 Task: Sculpt a Character.
Action: Mouse moved to (195, 202)
Screenshot: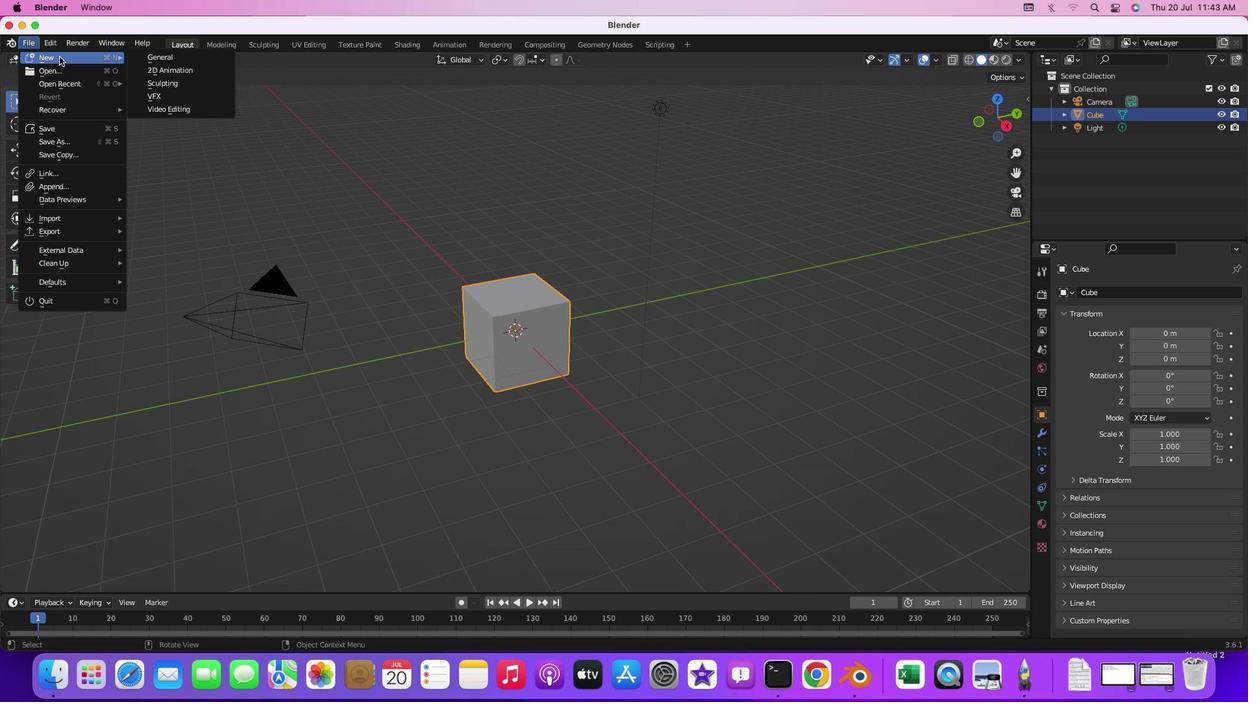 
Action: Mouse pressed left at (195, 202)
Screenshot: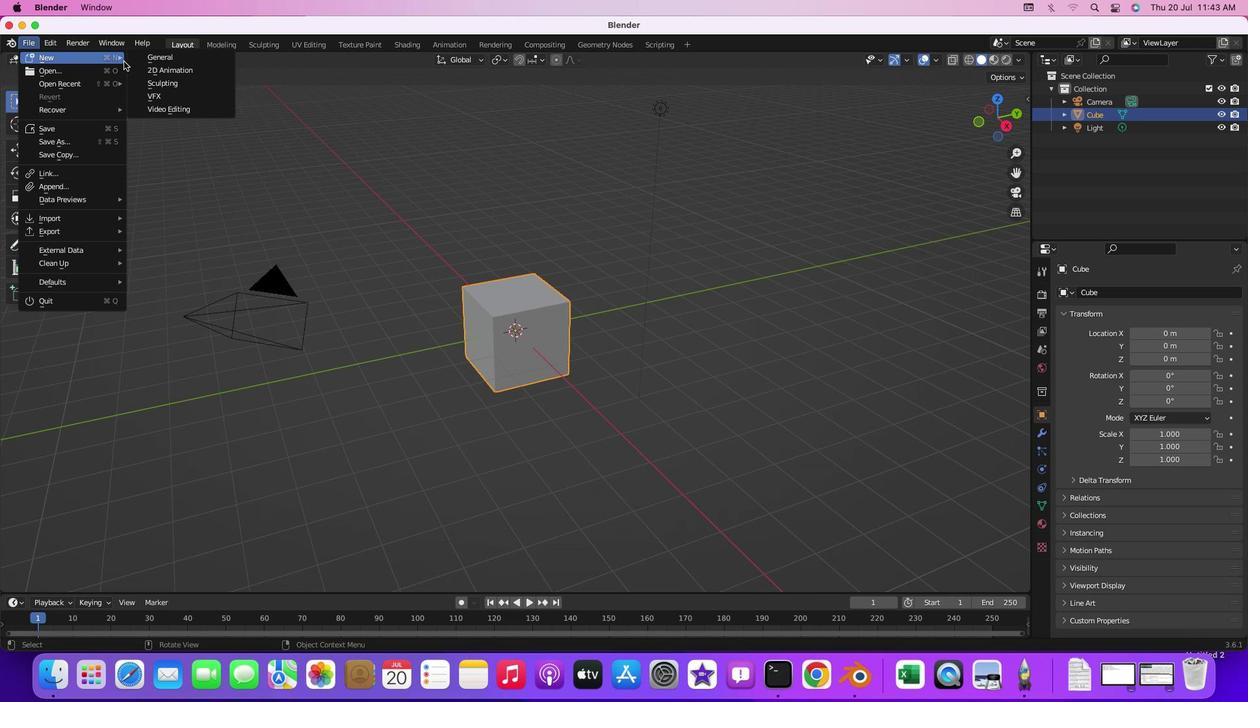 
Action: Mouse moved to (195, 203)
Screenshot: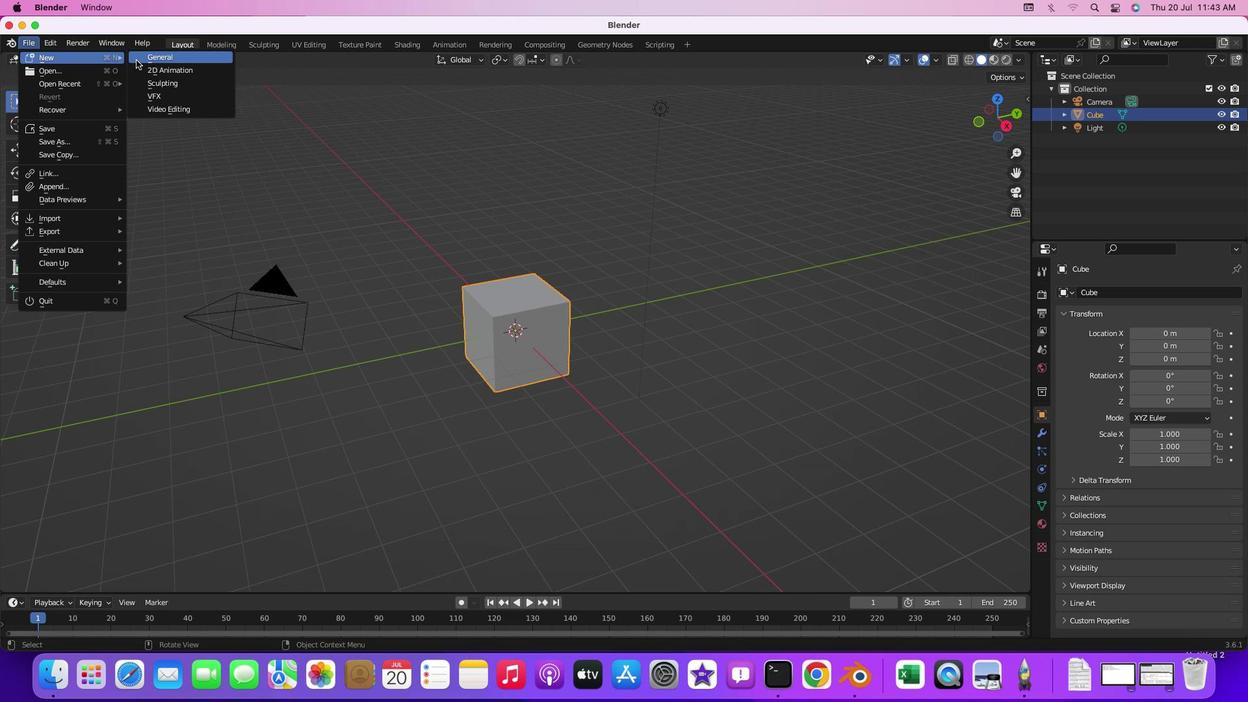 
Action: Mouse pressed left at (195, 203)
Screenshot: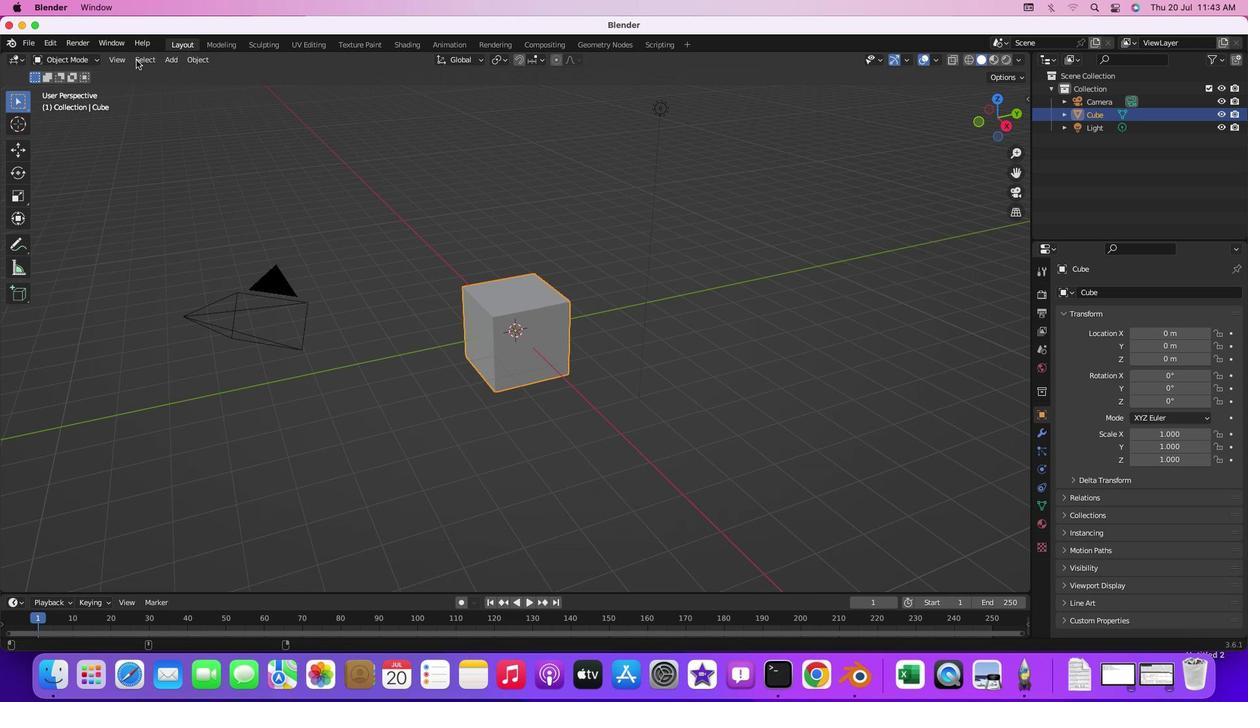 
Action: Mouse moved to (180, 201)
Screenshot: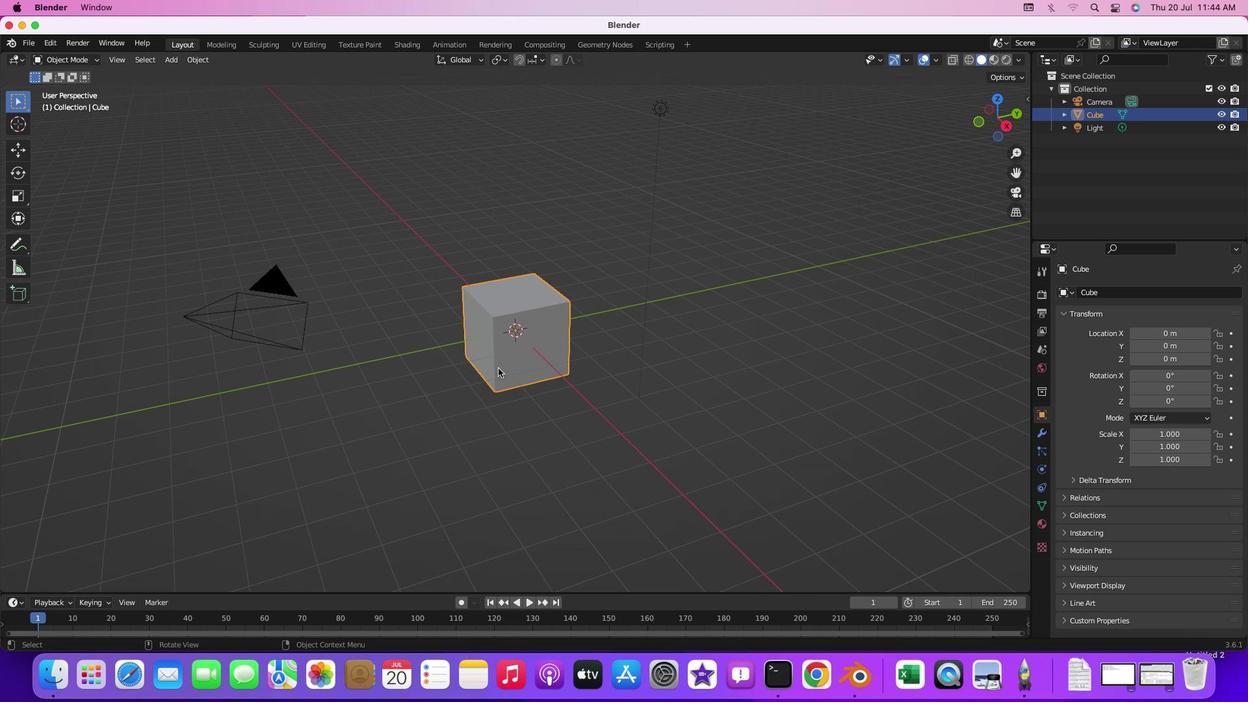 
Action: Mouse pressed left at (180, 201)
Screenshot: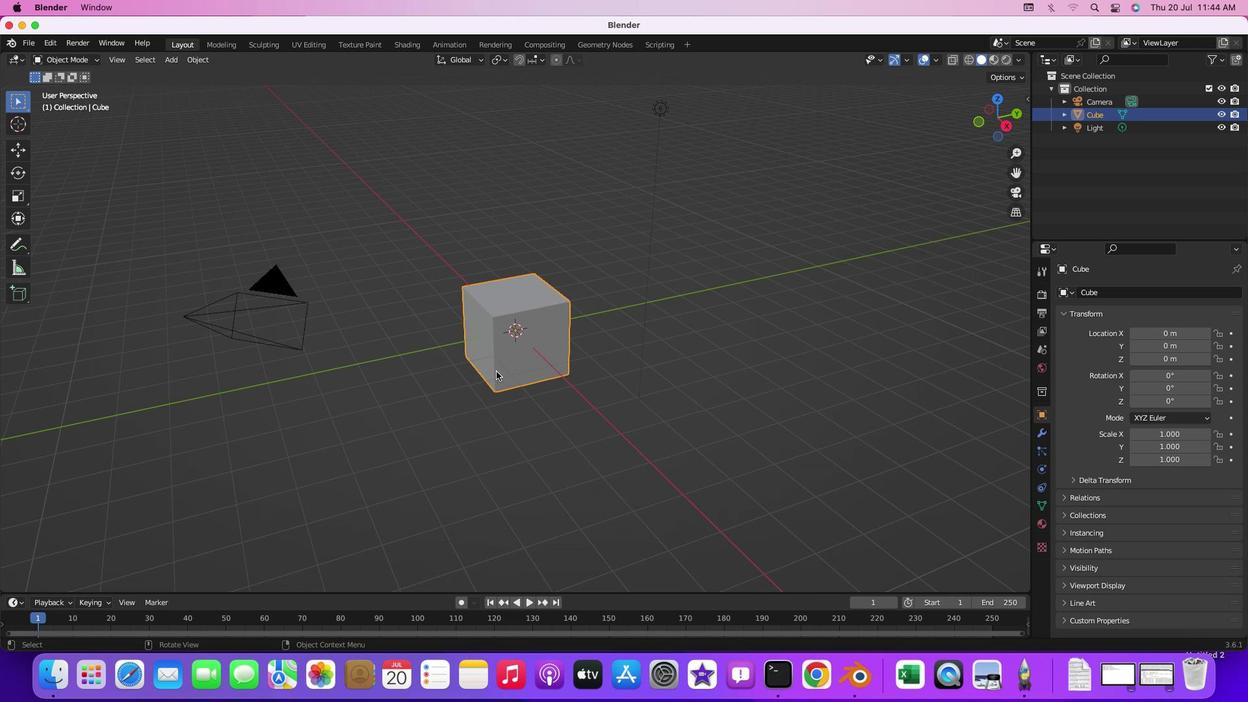 
Action: Mouse moved to (132, 158)
Screenshot: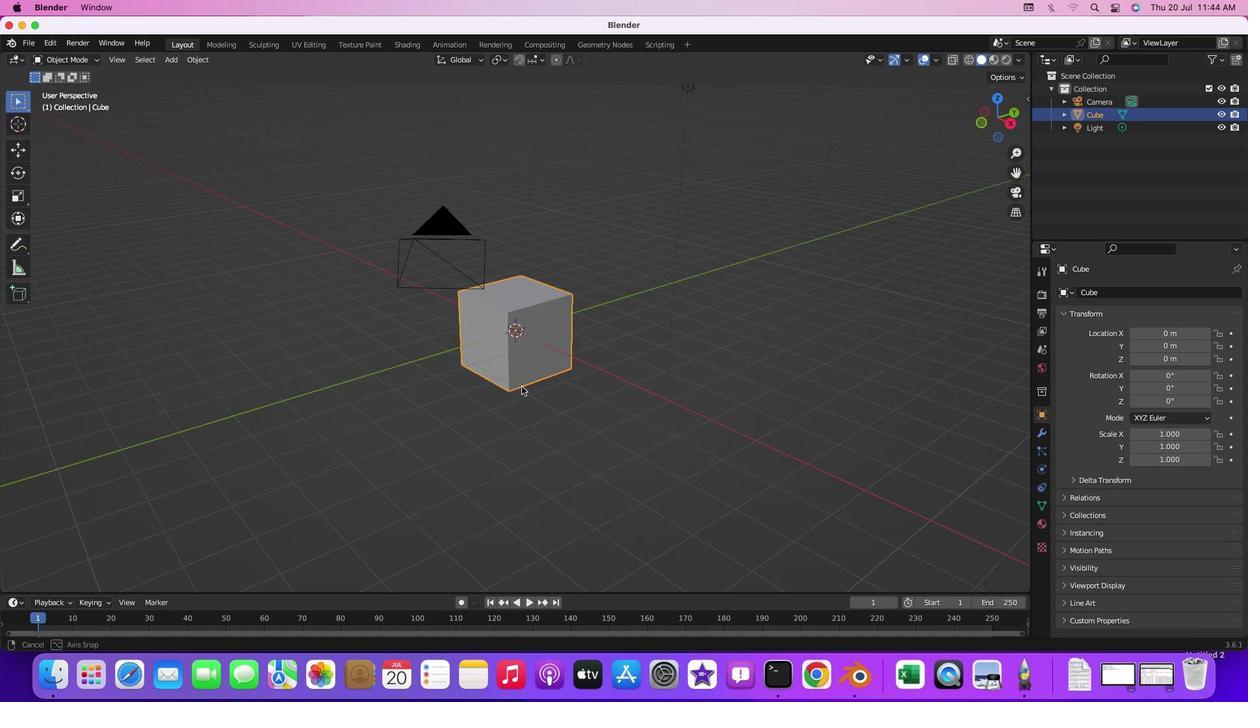 
Action: Mouse pressed middle at (132, 158)
Screenshot: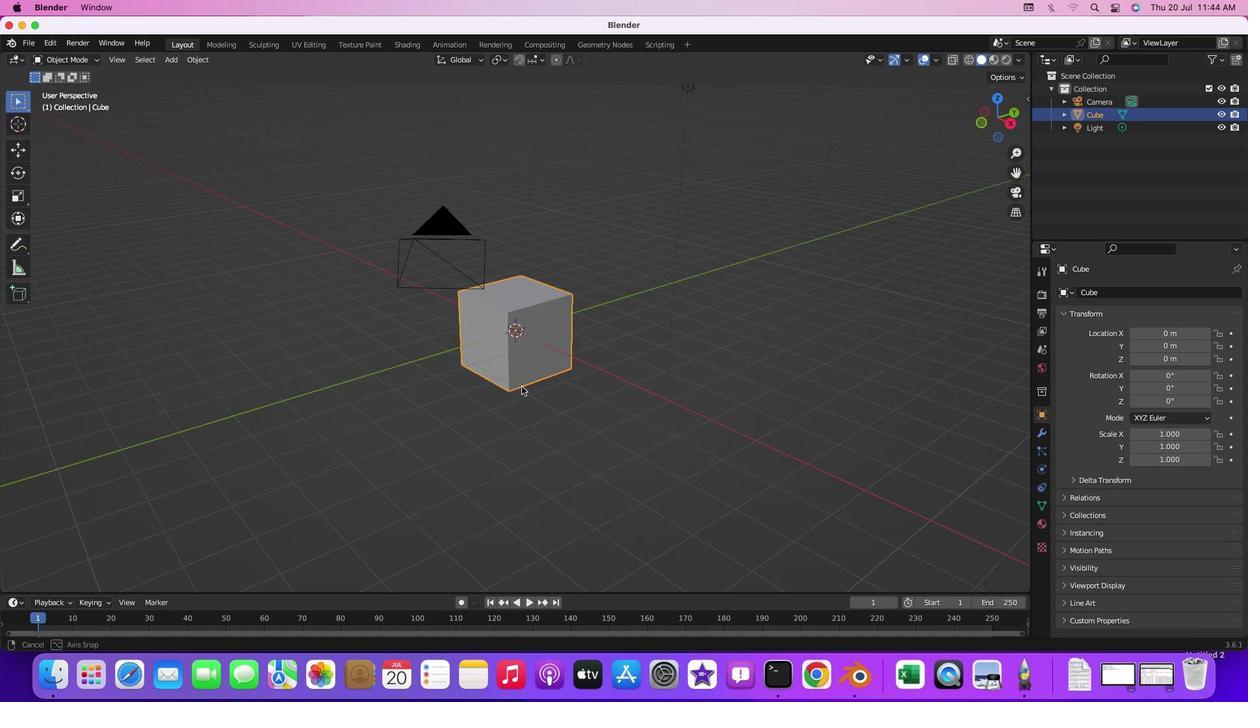 
Action: Mouse moved to (120, 158)
Screenshot: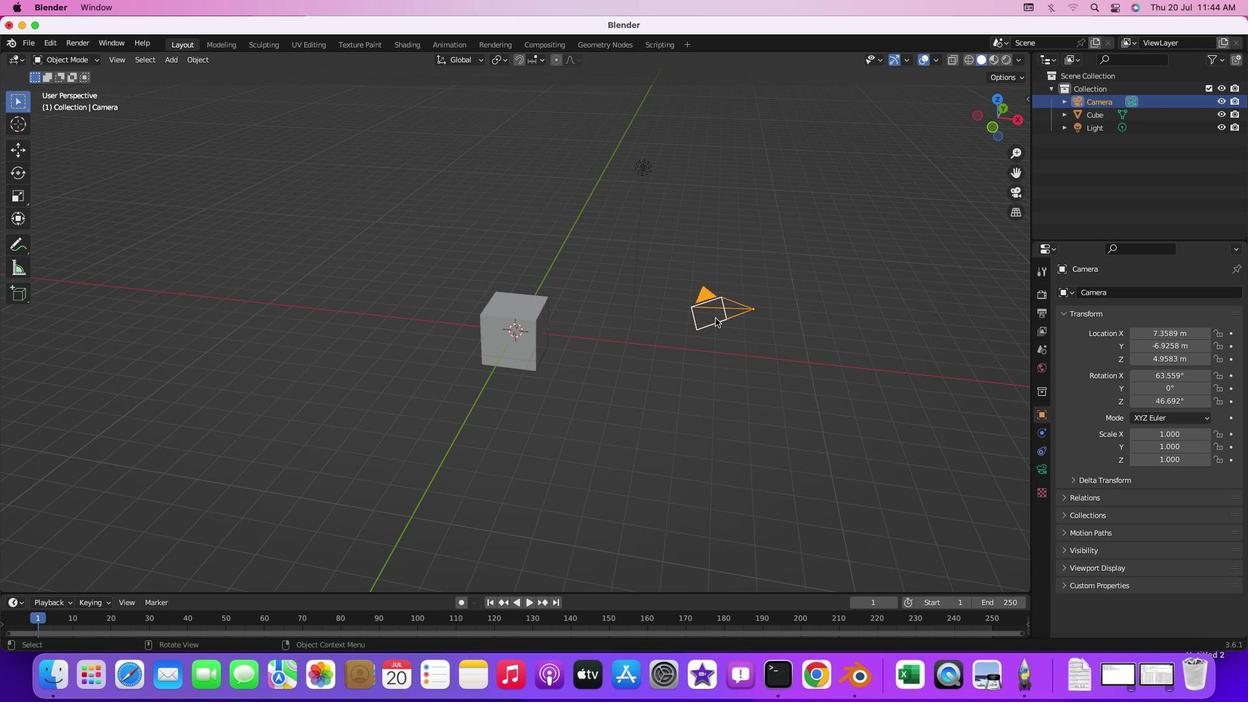 
Action: Mouse scrolled (120, 158) with delta (199, 209)
Screenshot: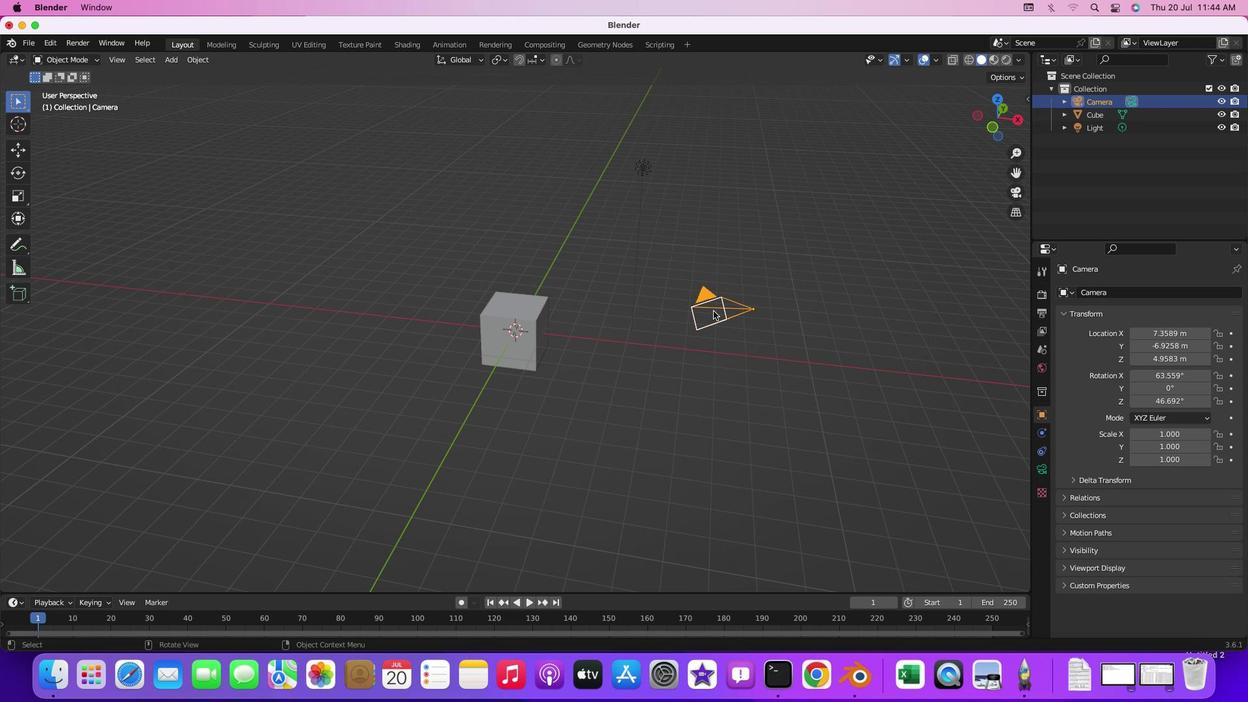 
Action: Mouse scrolled (120, 158) with delta (199, 209)
Screenshot: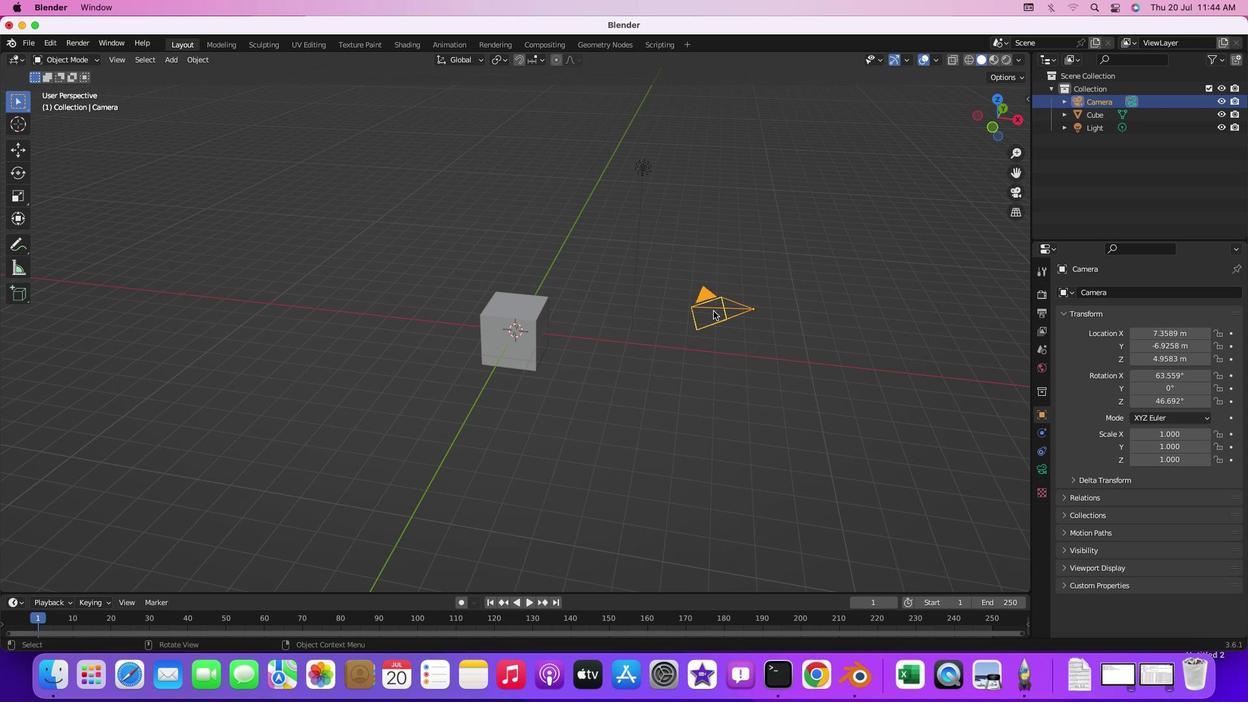 
Action: Mouse moved to (100, 167)
Screenshot: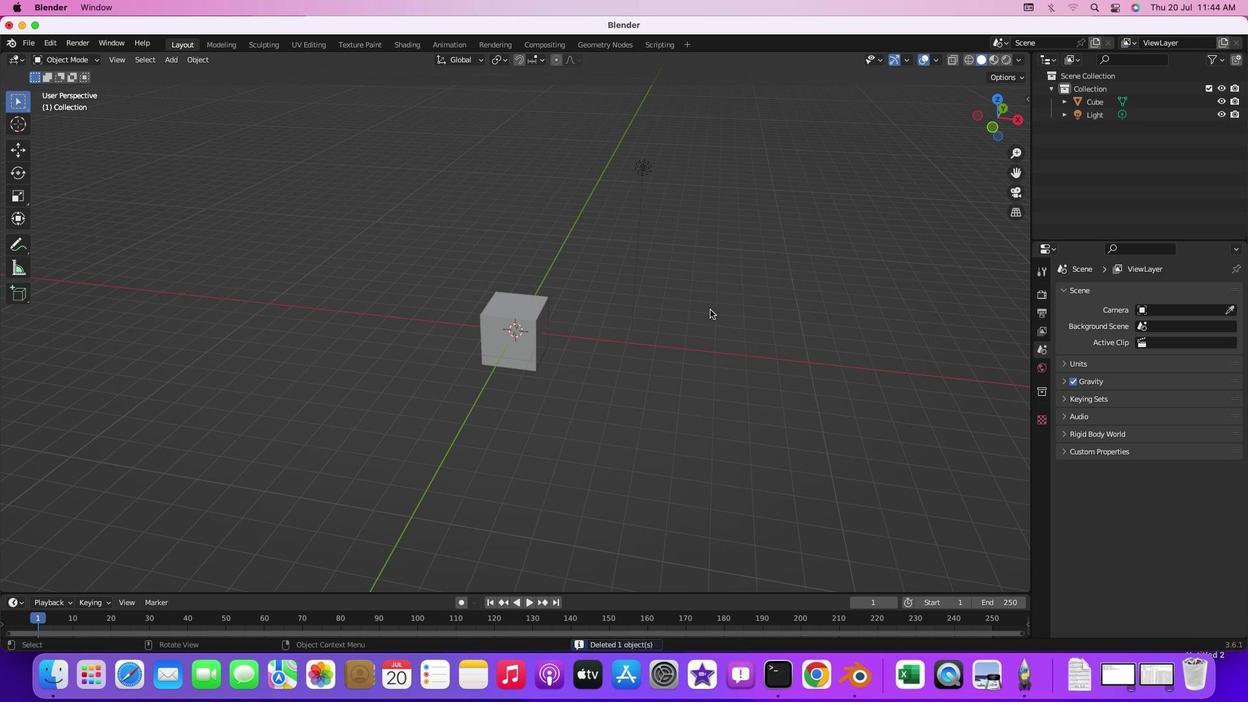 
Action: Mouse pressed left at (100, 167)
Screenshot: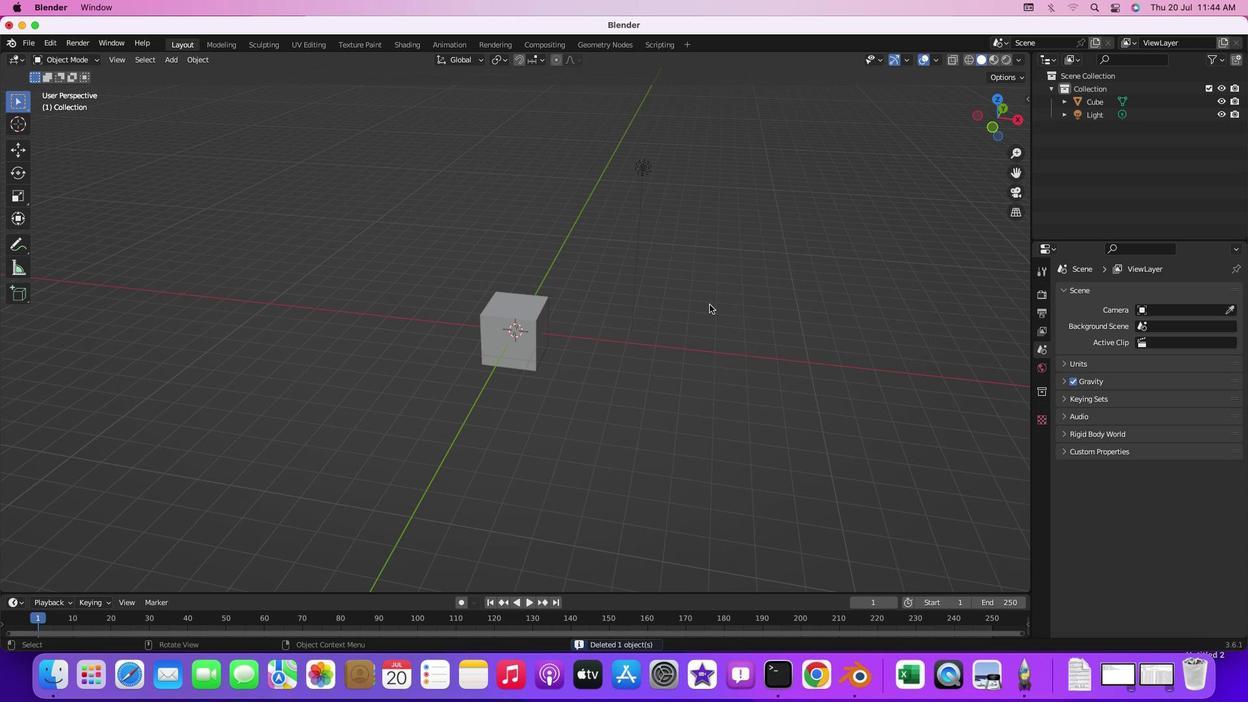 
Action: Mouse moved to (100, 169)
Screenshot: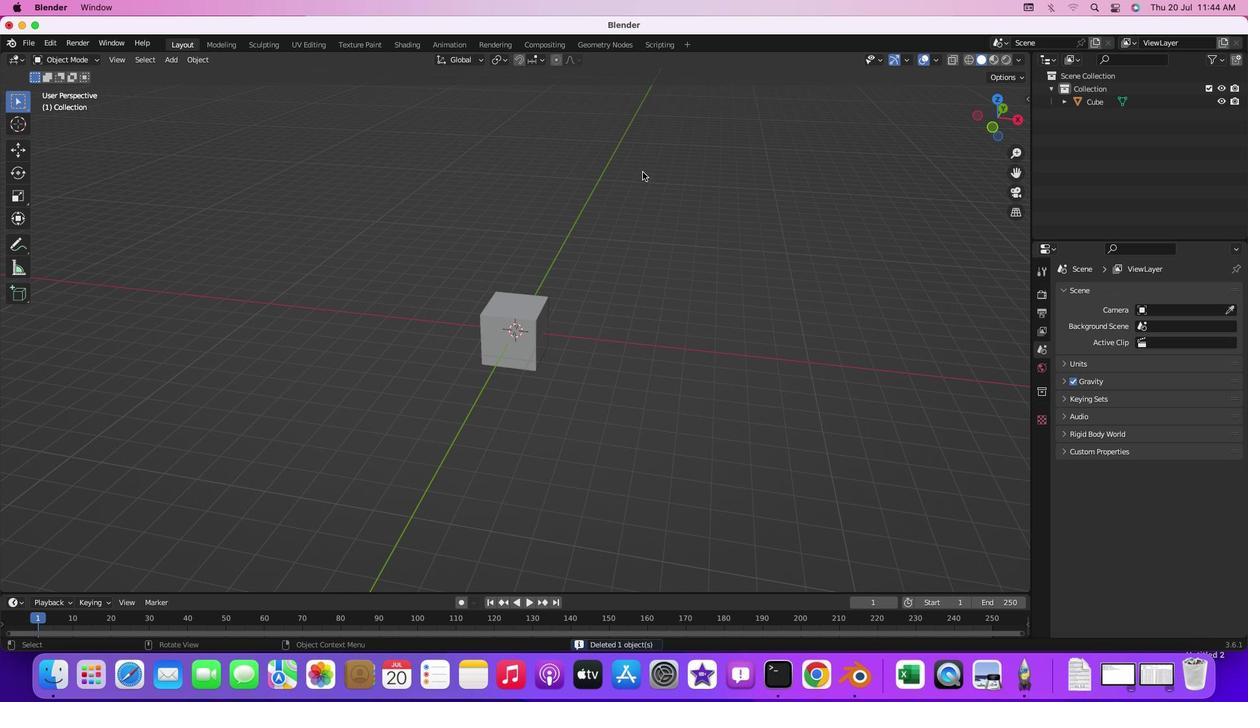 
Action: Key pressed Key.delete
Screenshot: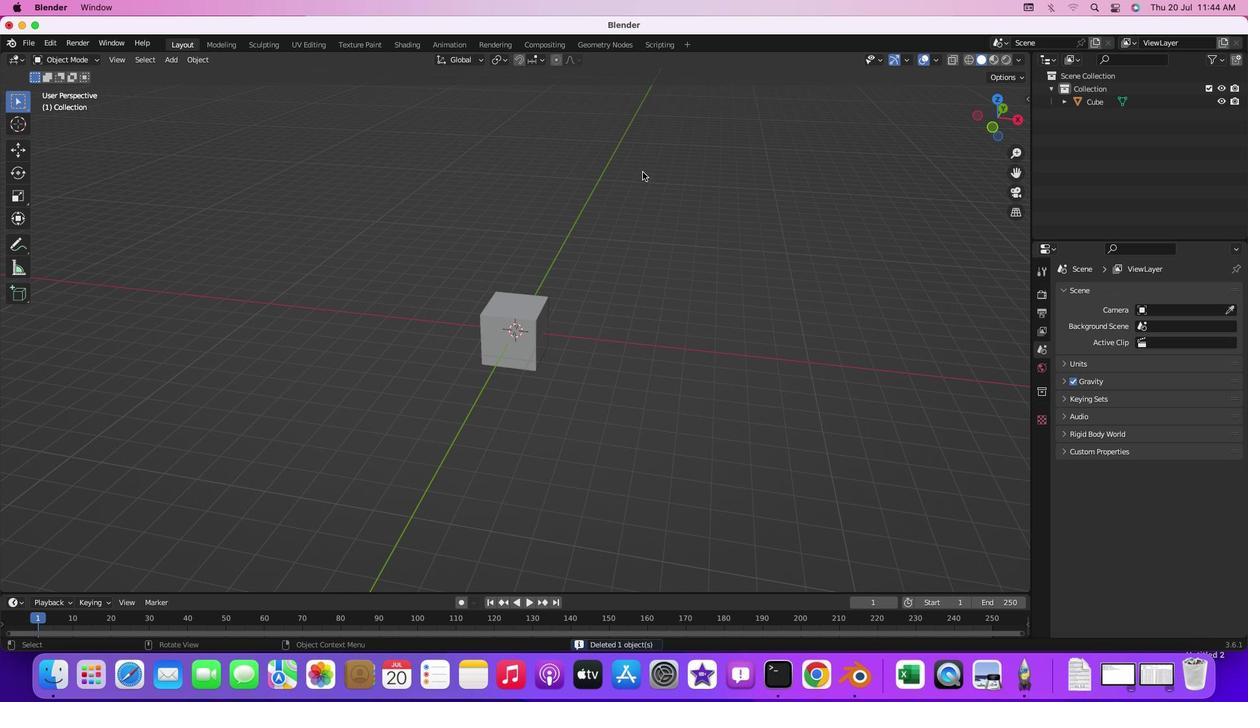 
Action: Mouse moved to (109, 187)
Screenshot: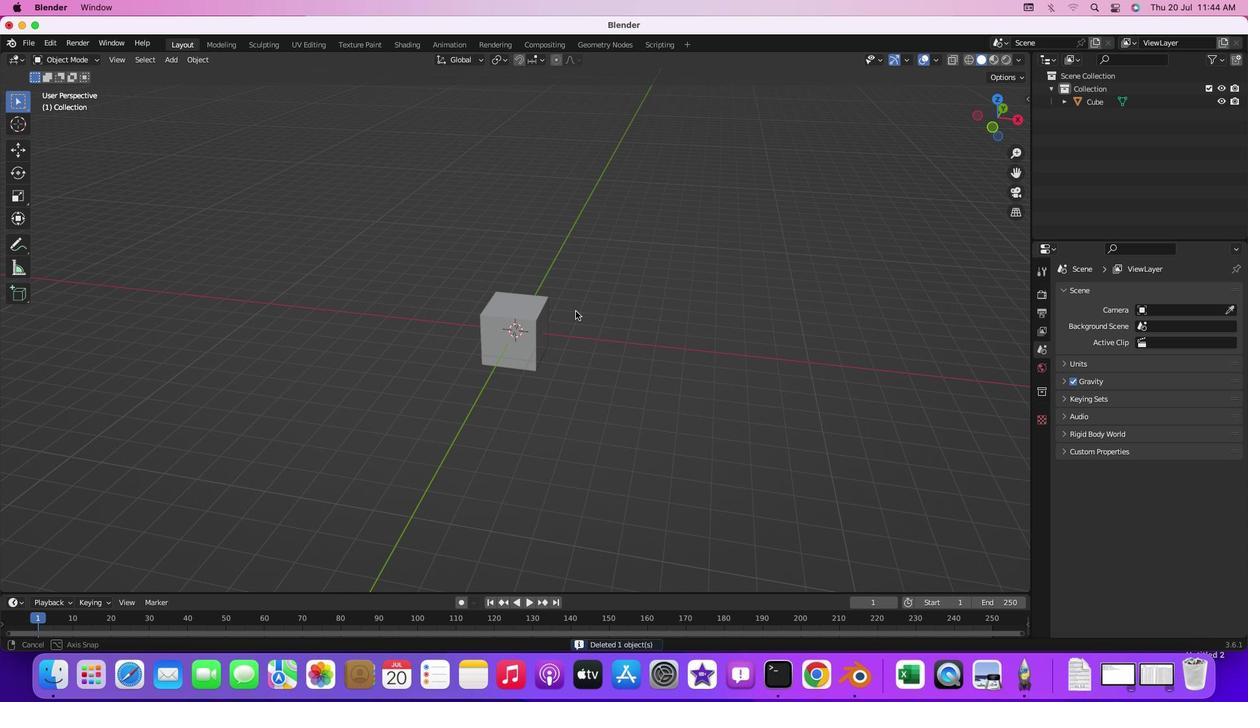 
Action: Mouse pressed left at (109, 187)
Screenshot: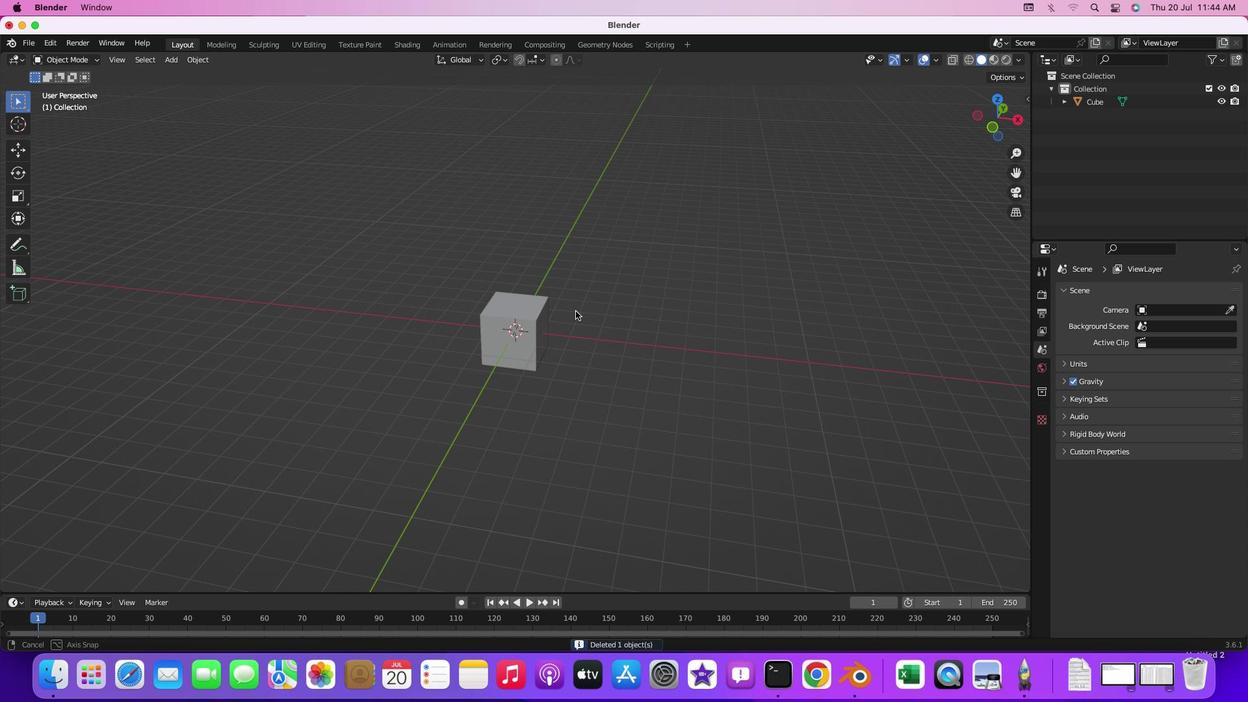 
Action: Key pressed Key.delete
Screenshot: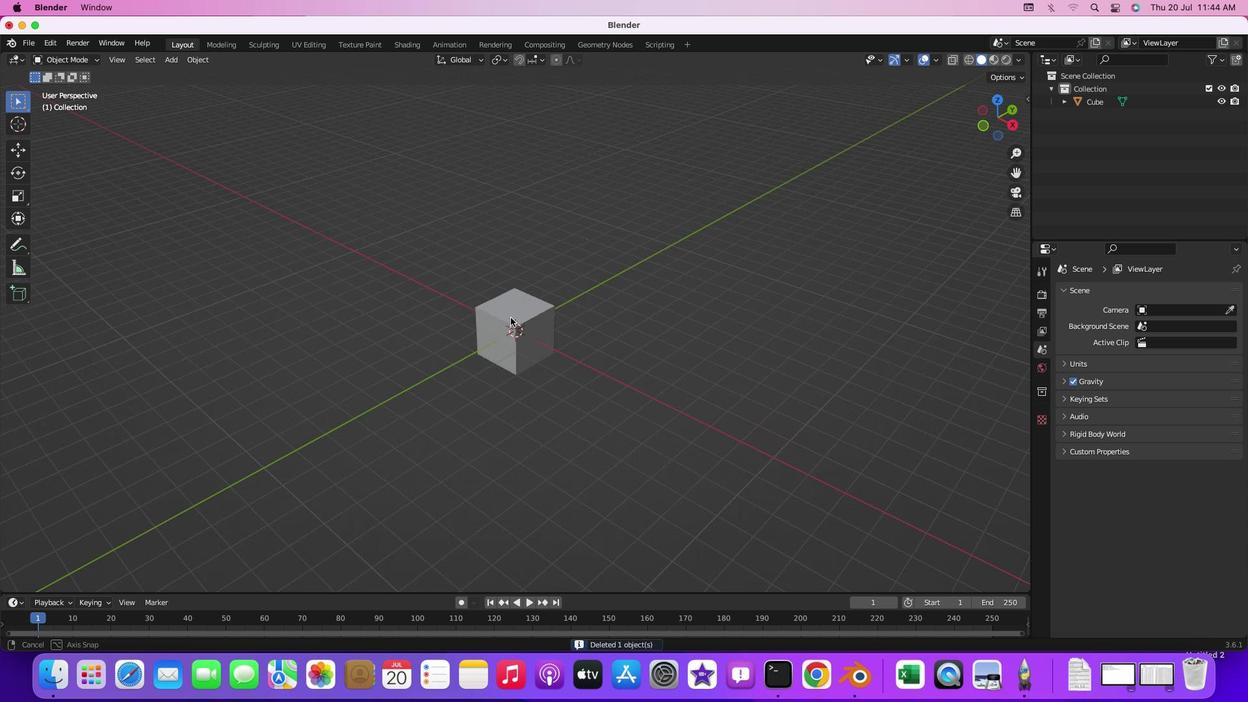 
Action: Mouse moved to (119, 169)
Screenshot: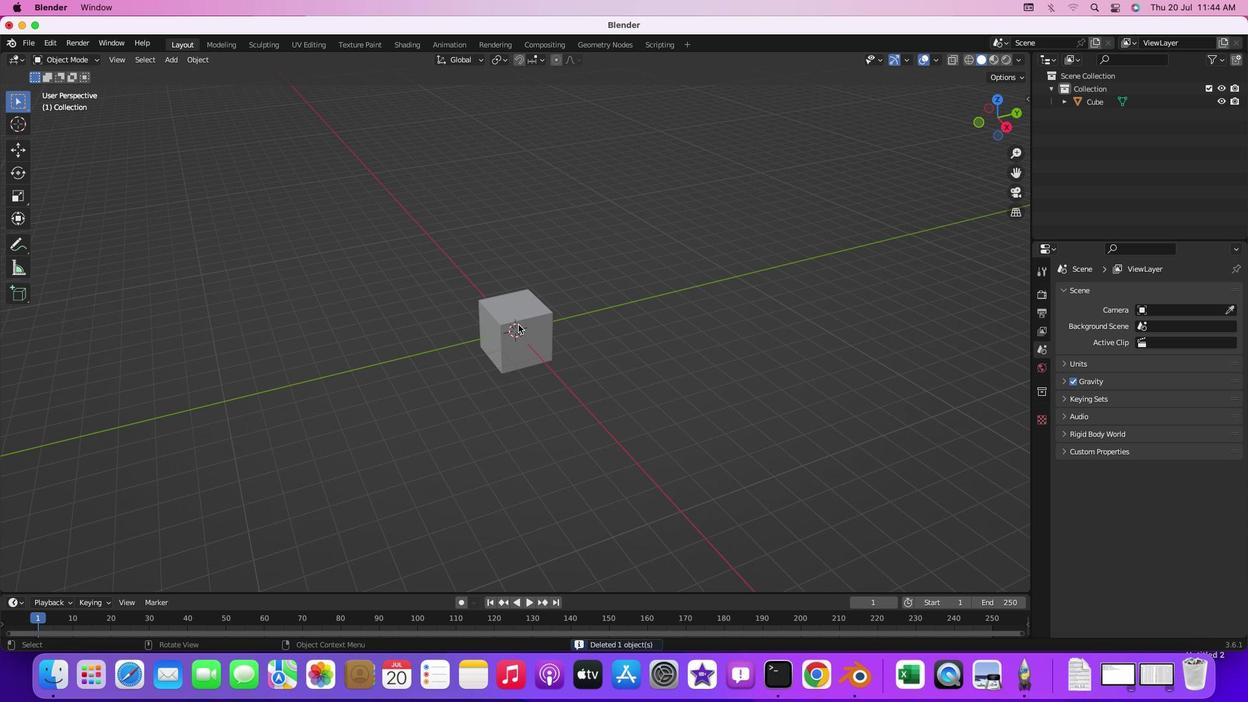 
Action: Mouse pressed middle at (119, 169)
Screenshot: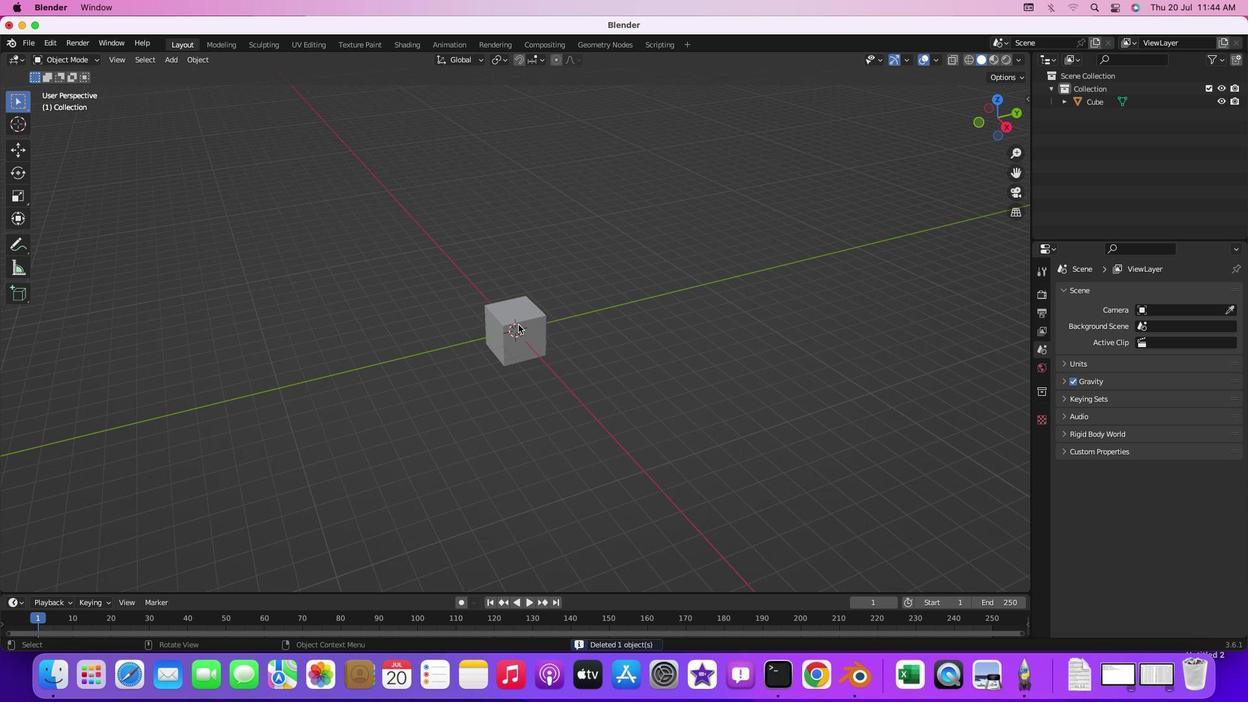 
Action: Mouse moved to (127, 167)
Screenshot: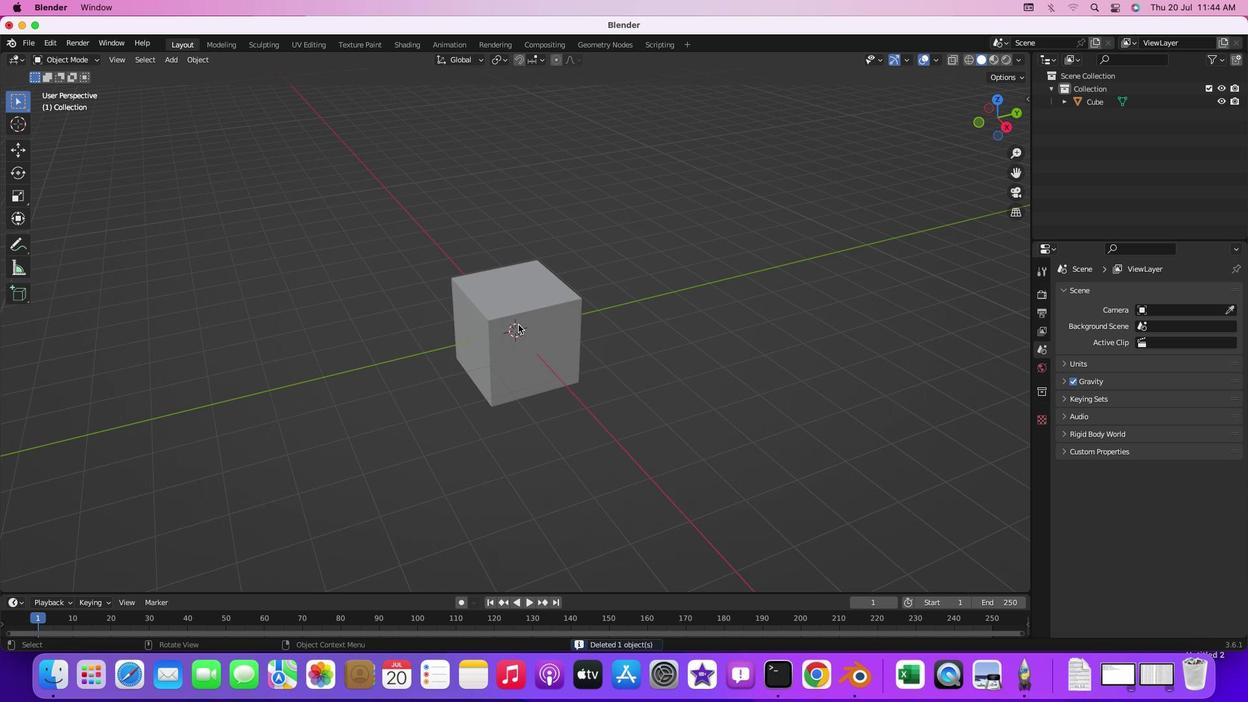 
Action: Mouse scrolled (127, 167) with delta (199, 209)
Screenshot: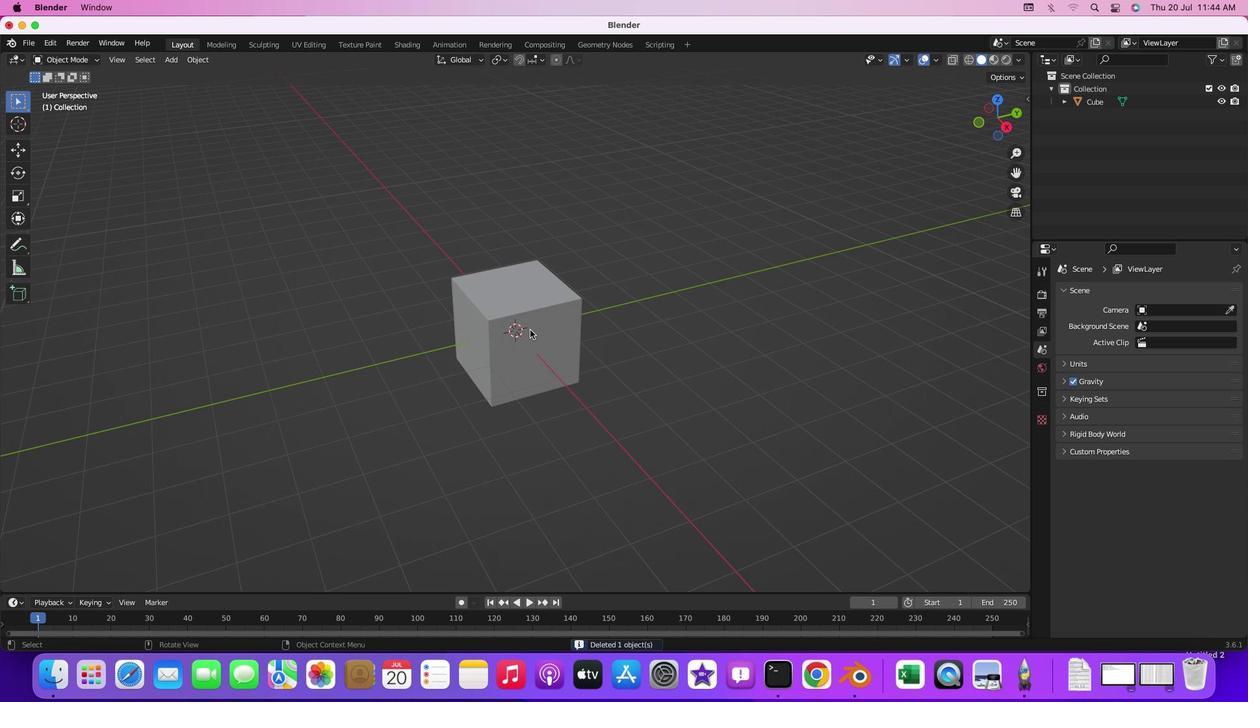 
Action: Mouse scrolled (127, 167) with delta (199, 209)
Screenshot: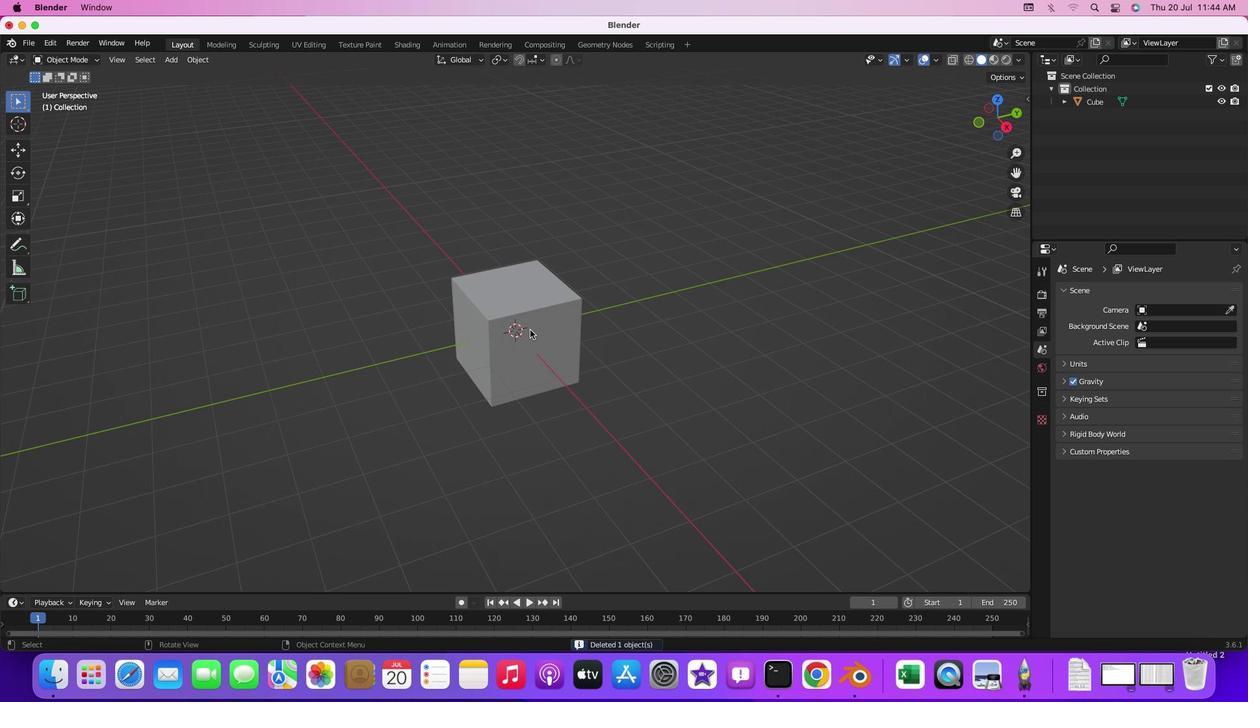 
Action: Mouse scrolled (127, 167) with delta (199, 209)
Screenshot: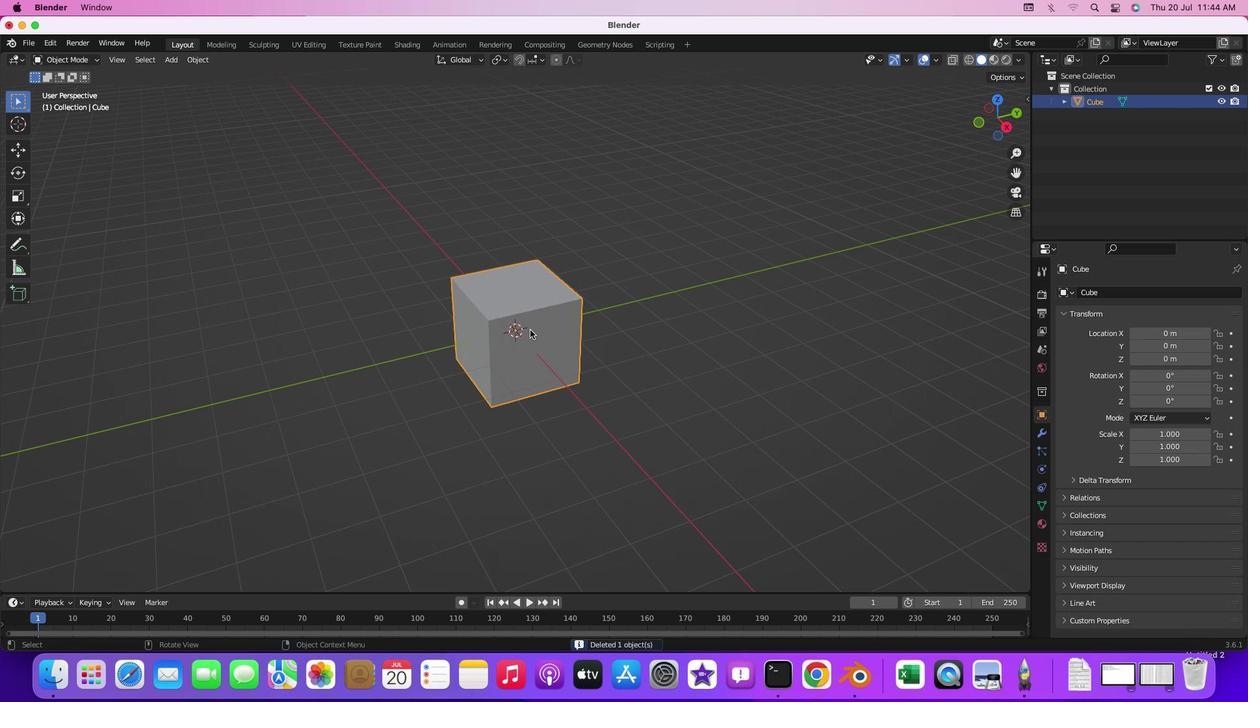 
Action: Mouse scrolled (127, 167) with delta (199, 209)
Screenshot: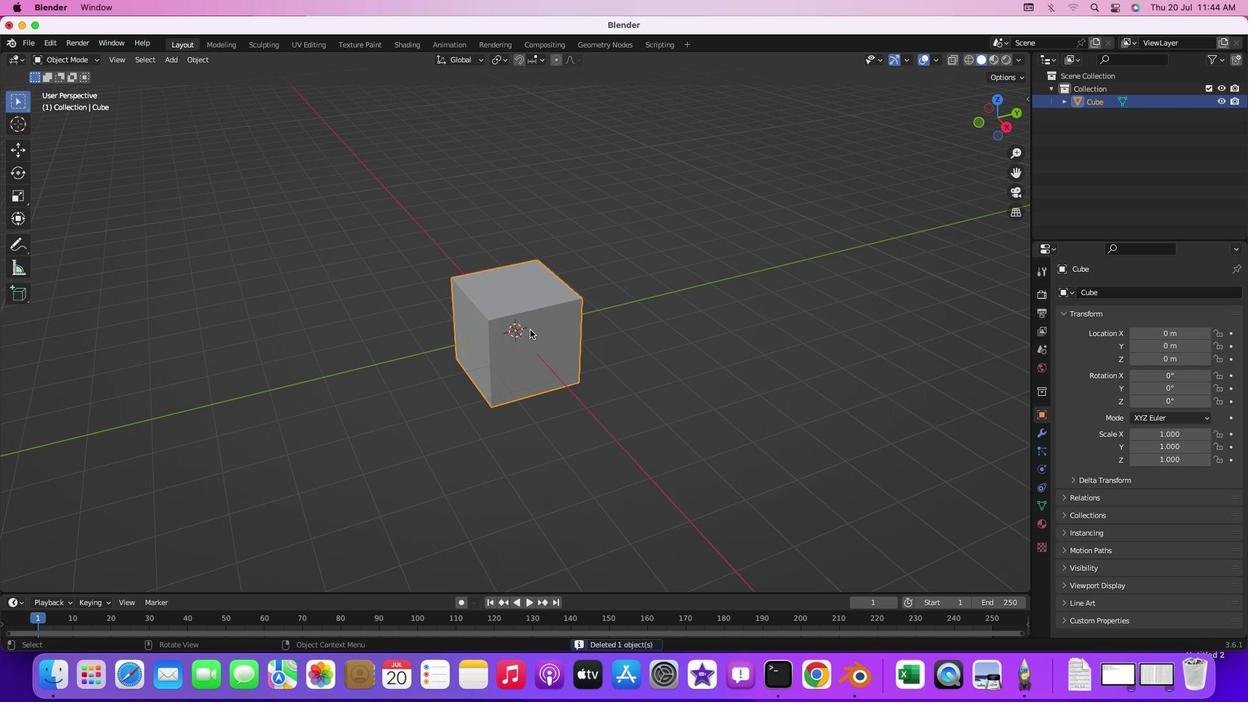 
Action: Mouse scrolled (127, 167) with delta (199, 209)
Screenshot: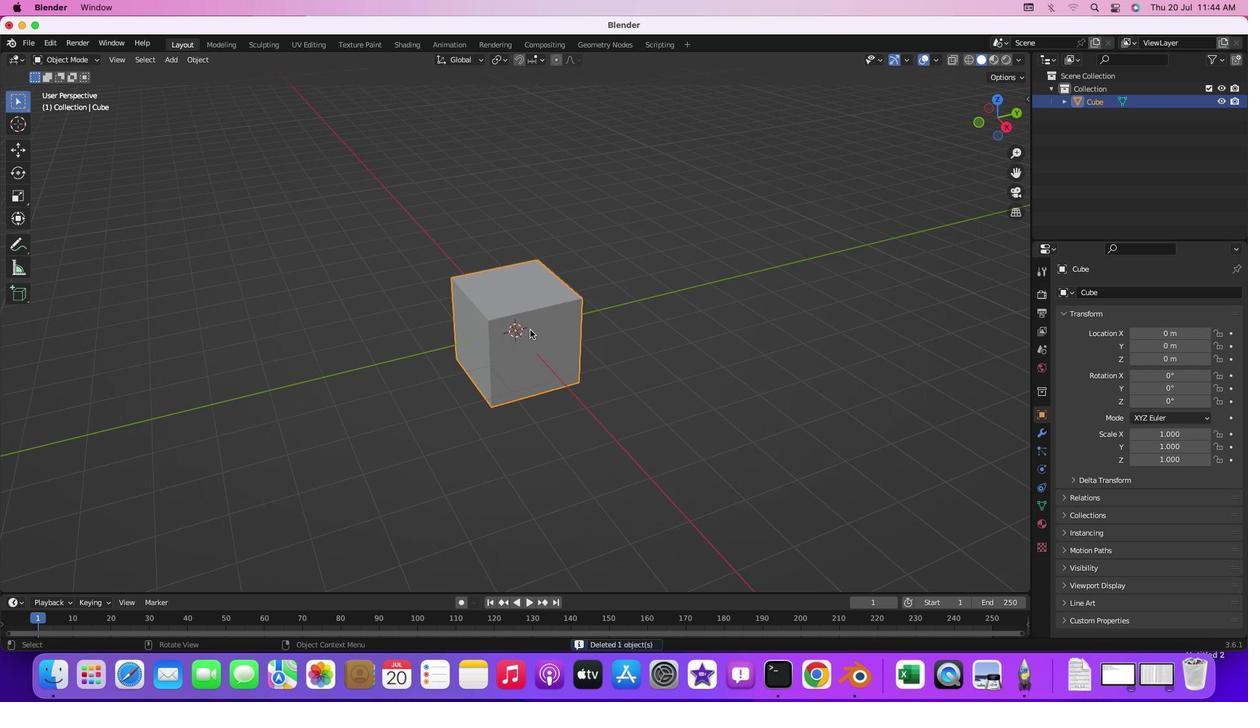 
Action: Mouse scrolled (127, 167) with delta (199, 209)
Screenshot: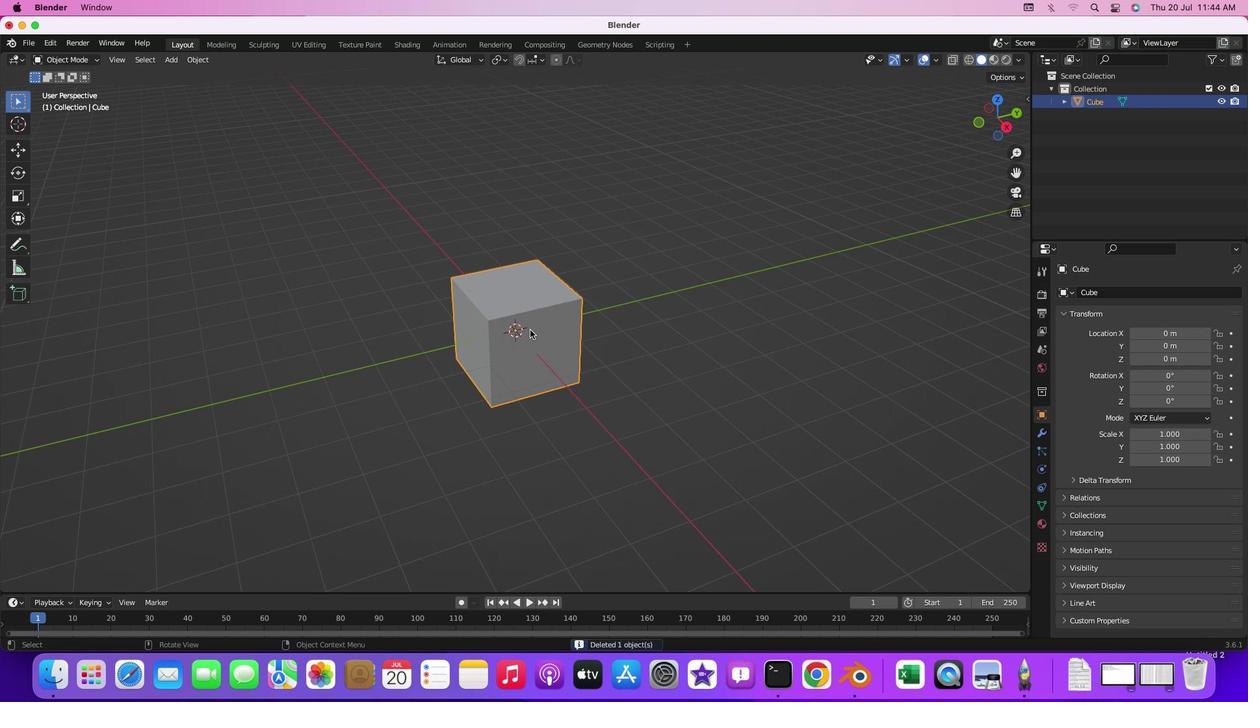 
Action: Mouse scrolled (127, 167) with delta (199, 209)
Screenshot: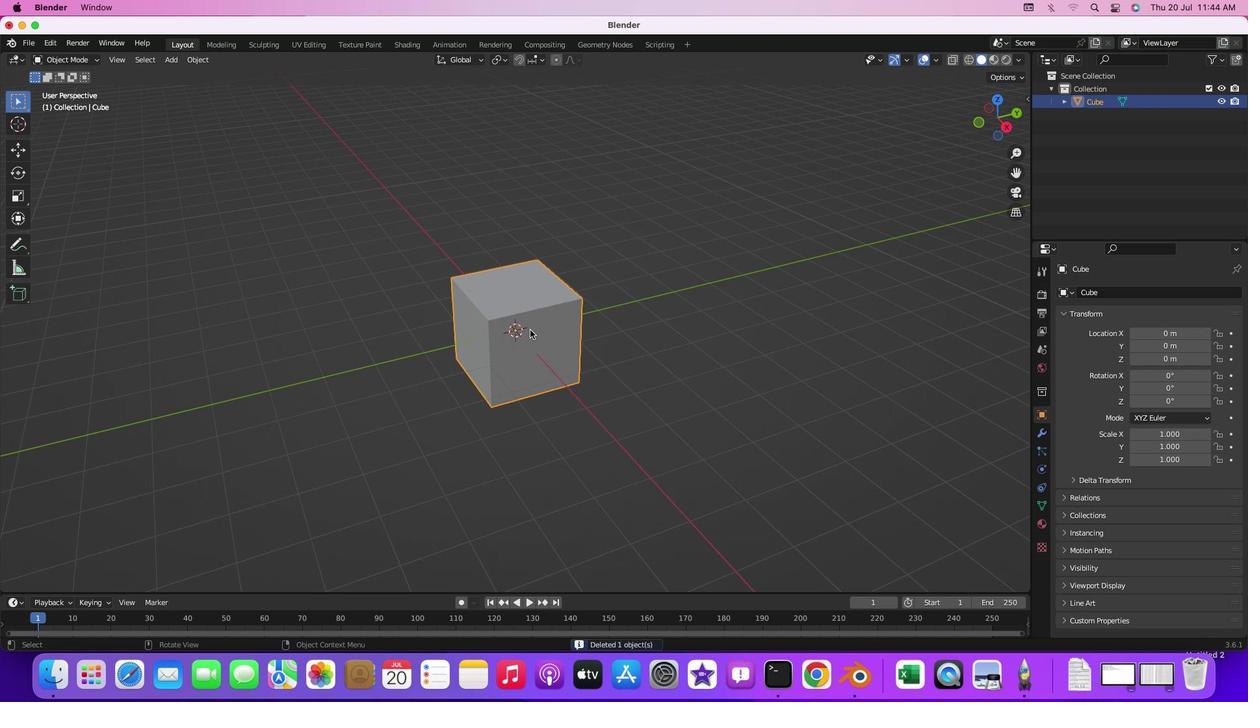 
Action: Mouse scrolled (127, 167) with delta (199, 208)
Screenshot: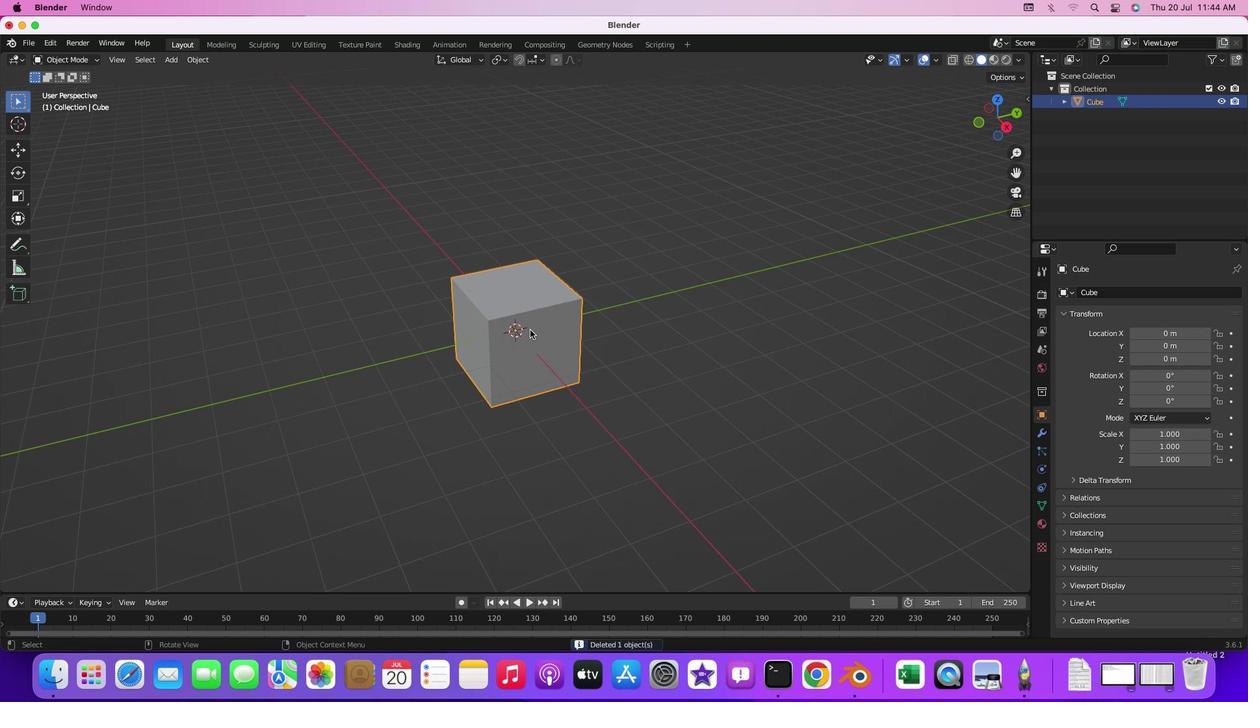 
Action: Mouse scrolled (127, 167) with delta (199, 208)
Screenshot: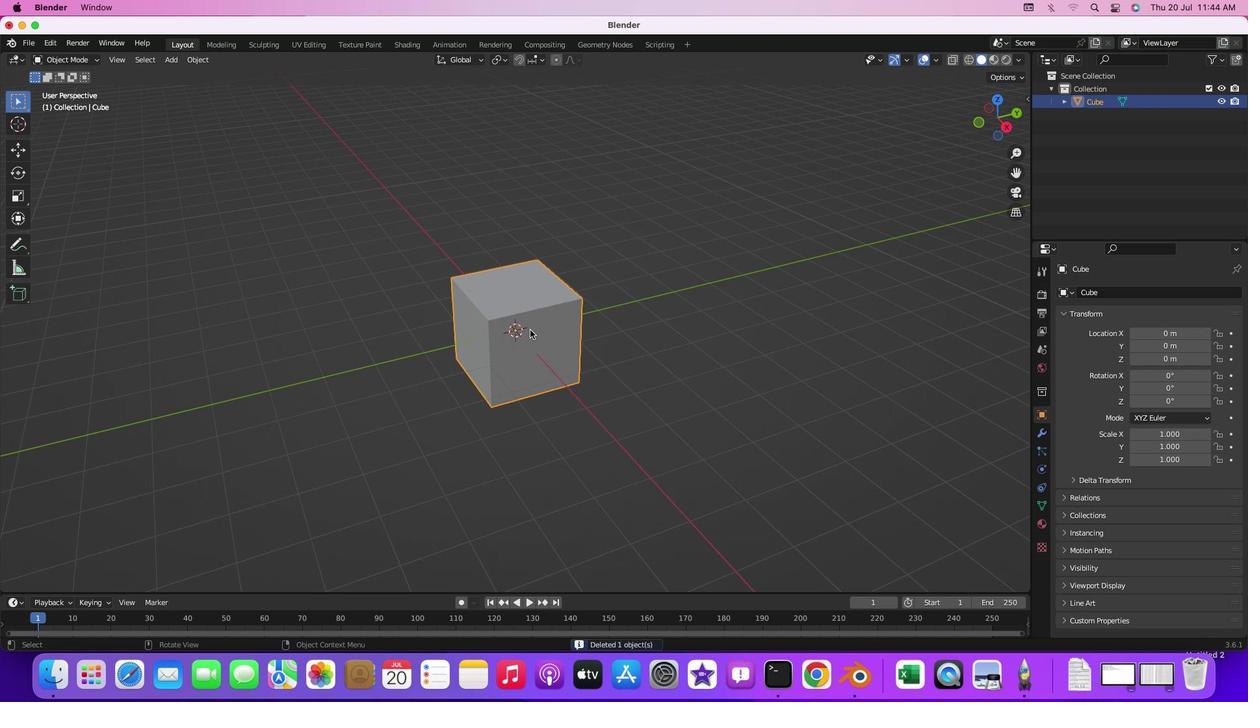 
Action: Mouse scrolled (127, 167) with delta (199, 209)
Screenshot: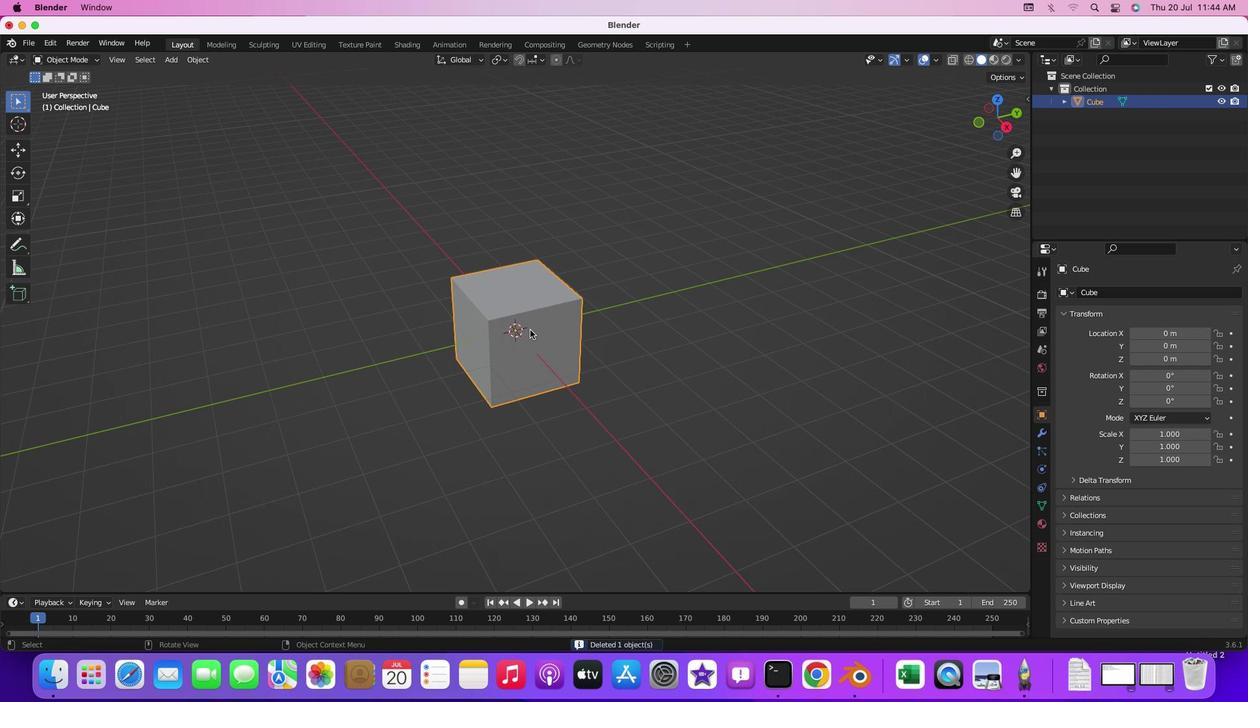 
Action: Mouse scrolled (127, 167) with delta (199, 209)
Screenshot: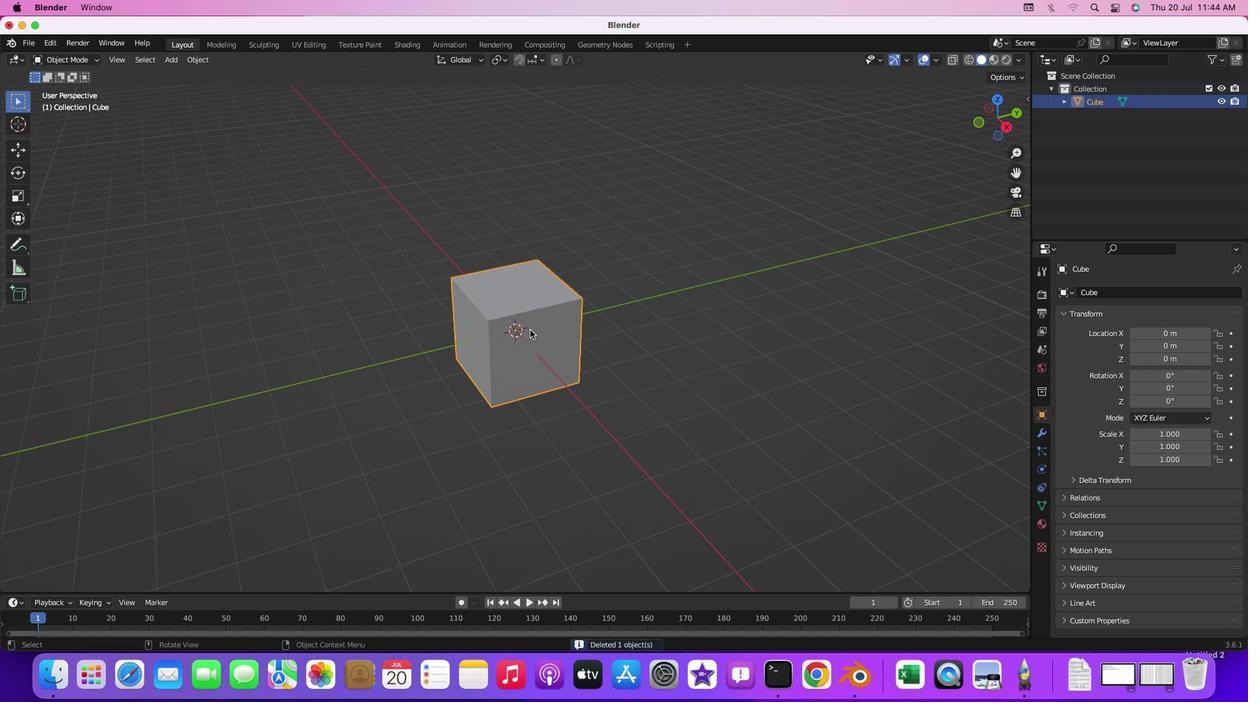 
Action: Mouse moved to (126, 166)
Screenshot: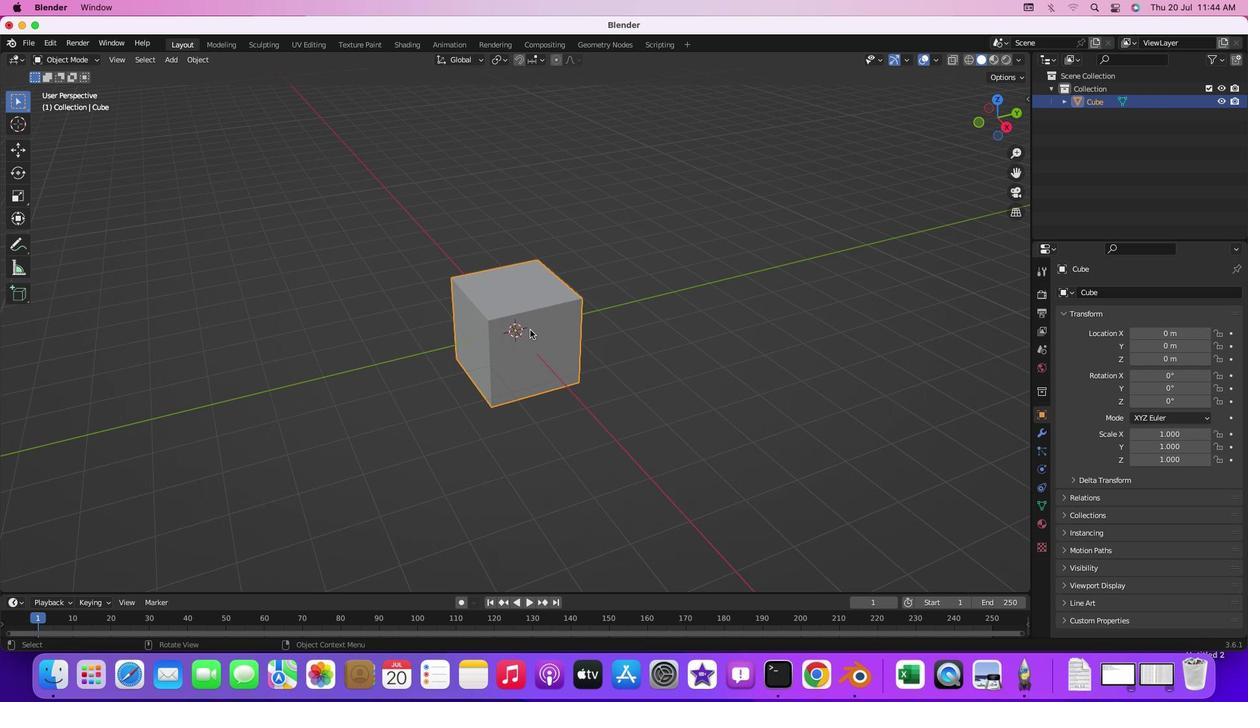 
Action: Mouse pressed left at (126, 166)
Screenshot: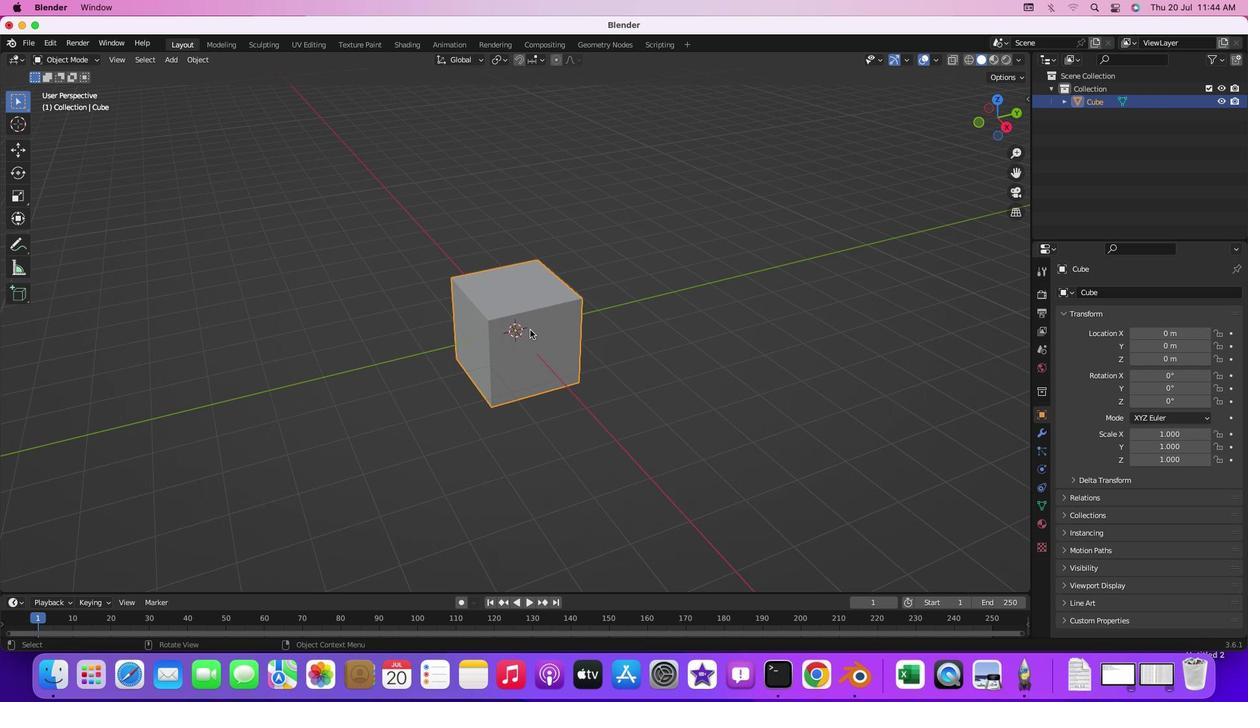 
Action: Key pressed Key.alt''
Screenshot: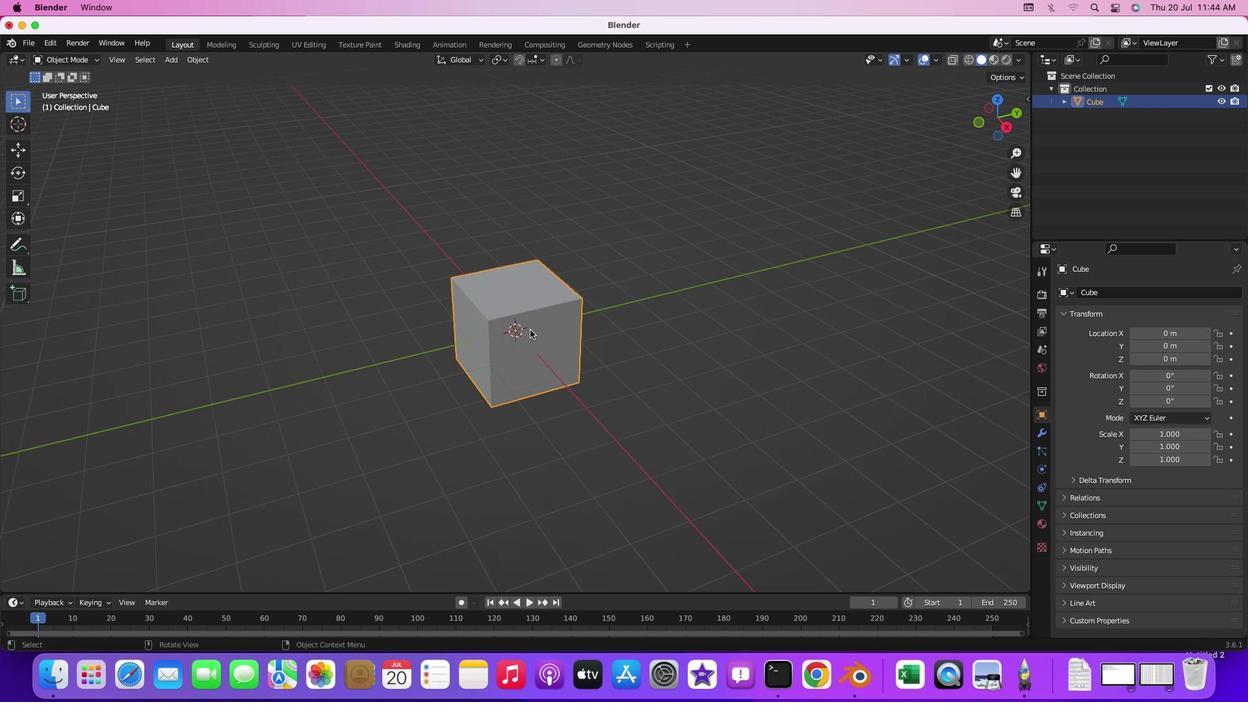 
Action: Mouse moved to (125, 166)
Screenshot: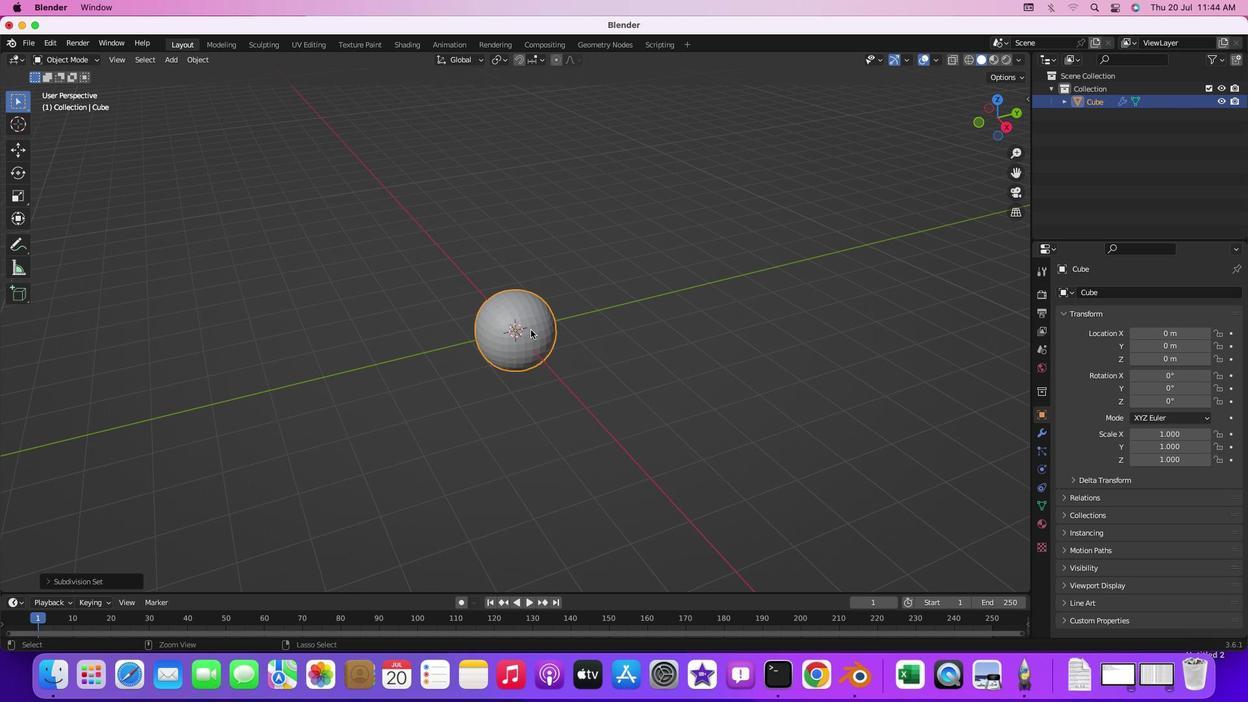 
Action: Key pressed Key.cmd
Screenshot: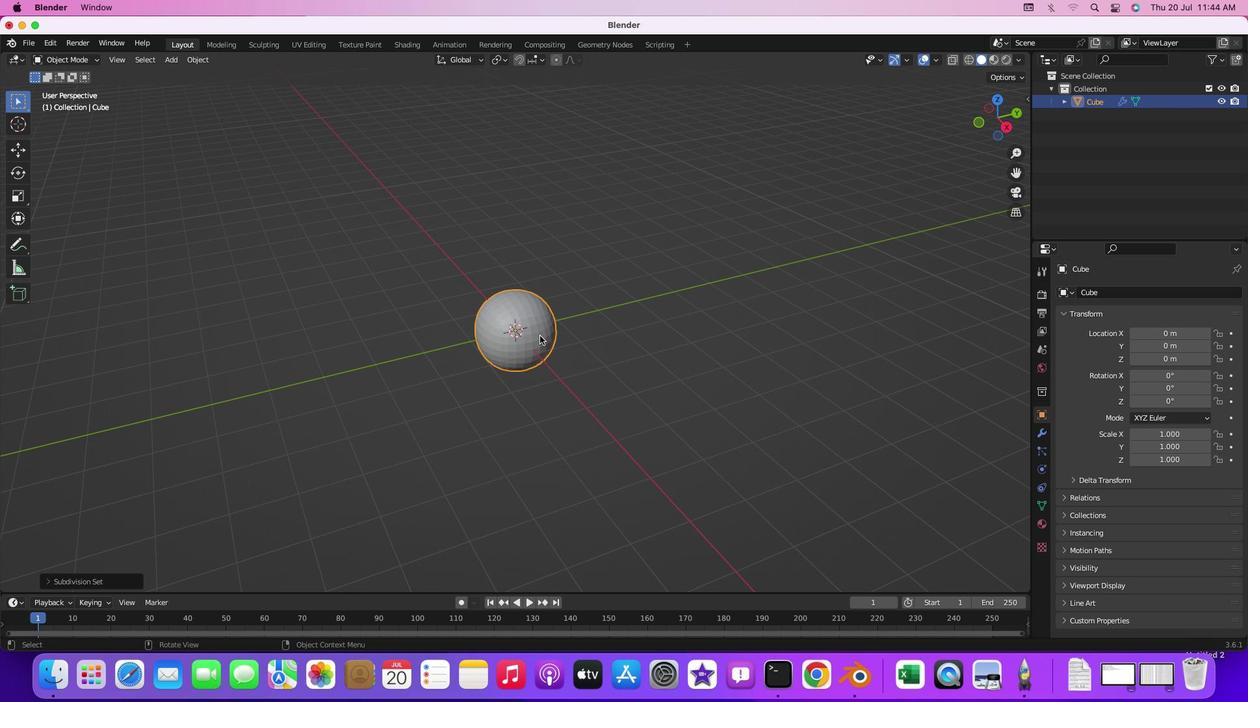 
Action: Mouse moved to (125, 166)
Screenshot: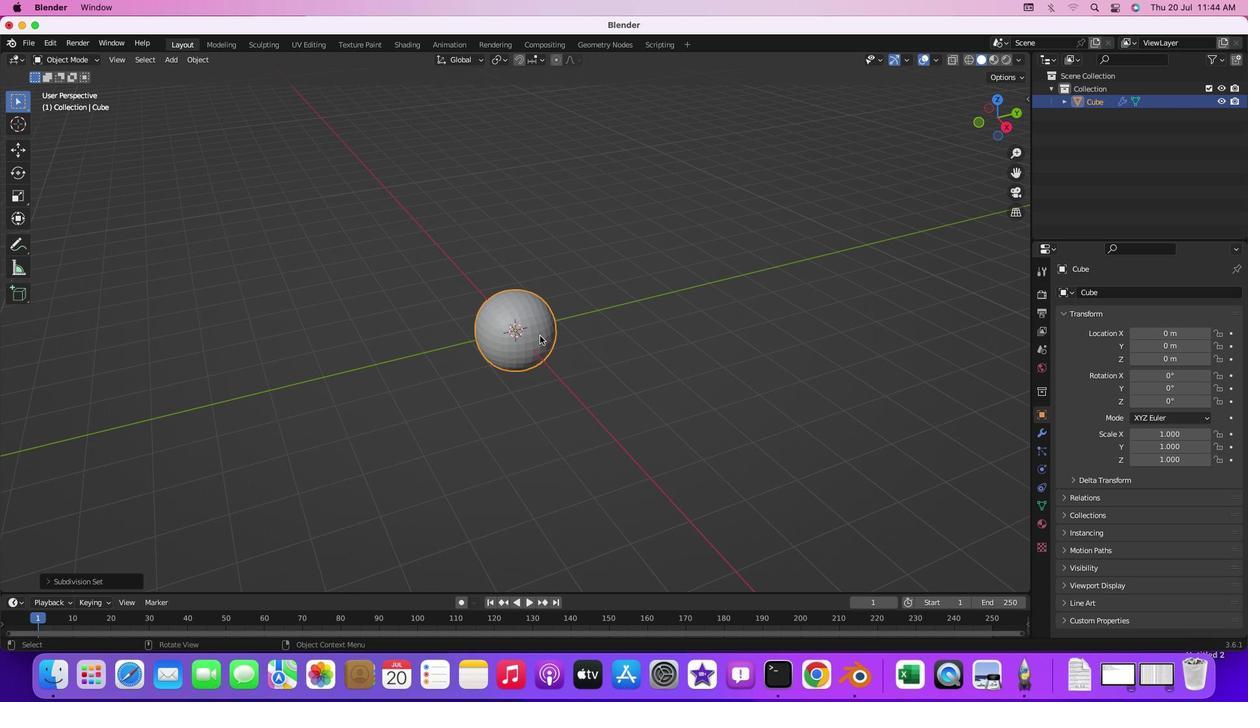 
Action: Key pressed '3'
Screenshot: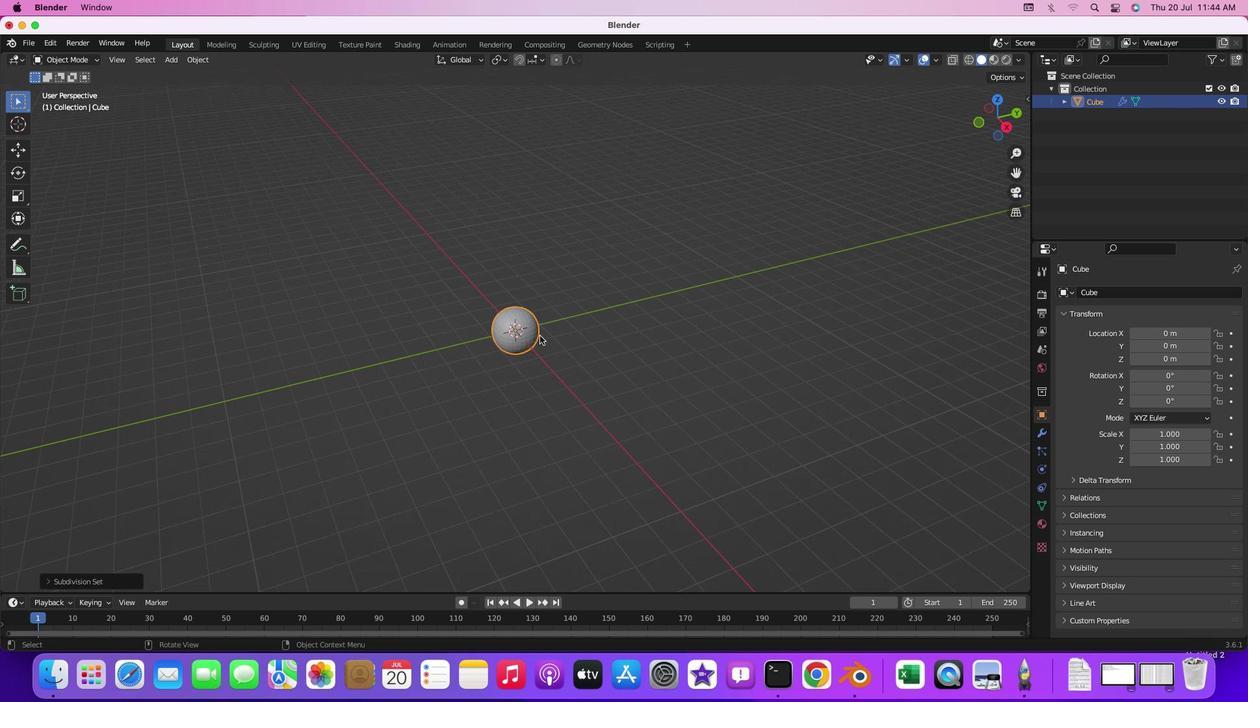 
Action: Mouse moved to (124, 165)
Screenshot: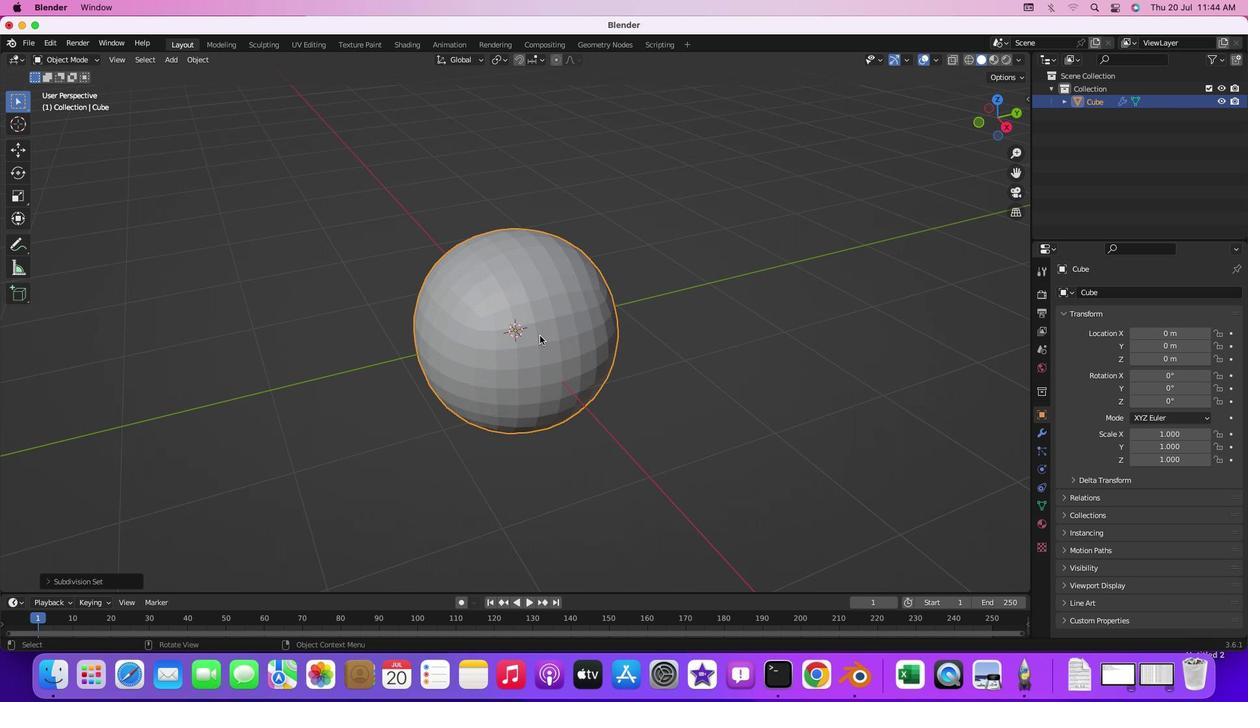 
Action: Mouse scrolled (124, 165) with delta (199, 209)
Screenshot: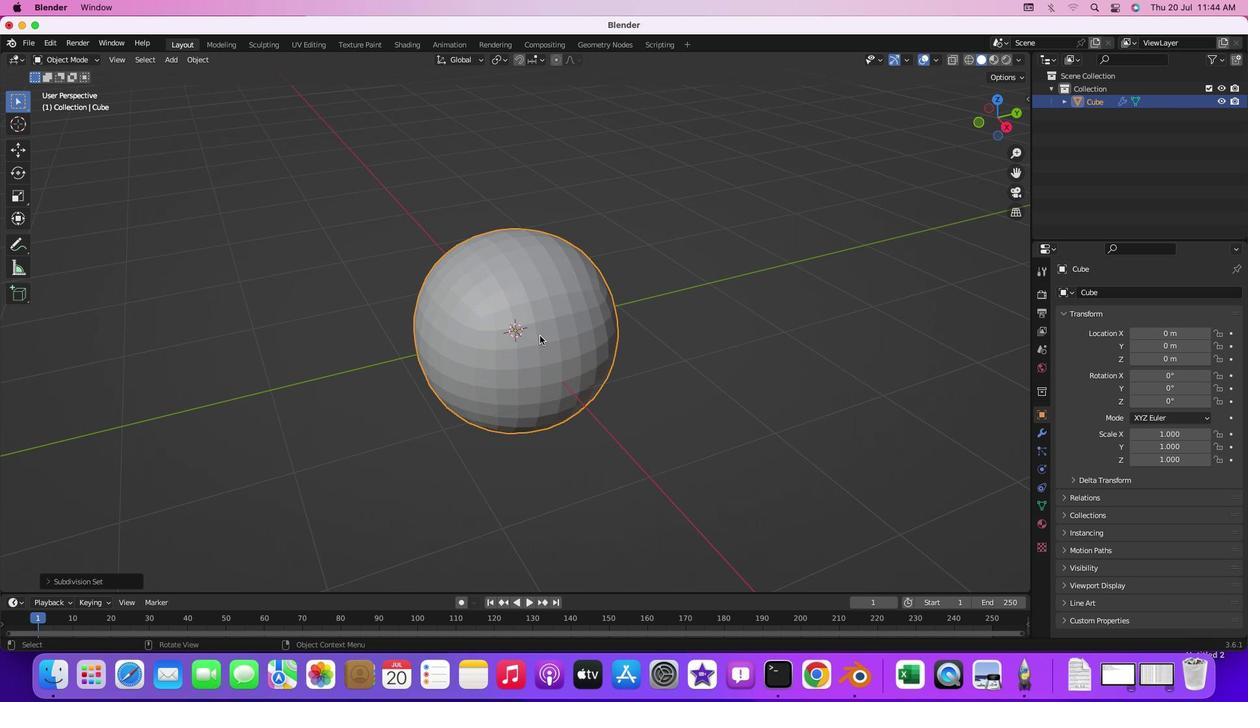 
Action: Mouse scrolled (124, 165) with delta (199, 209)
Screenshot: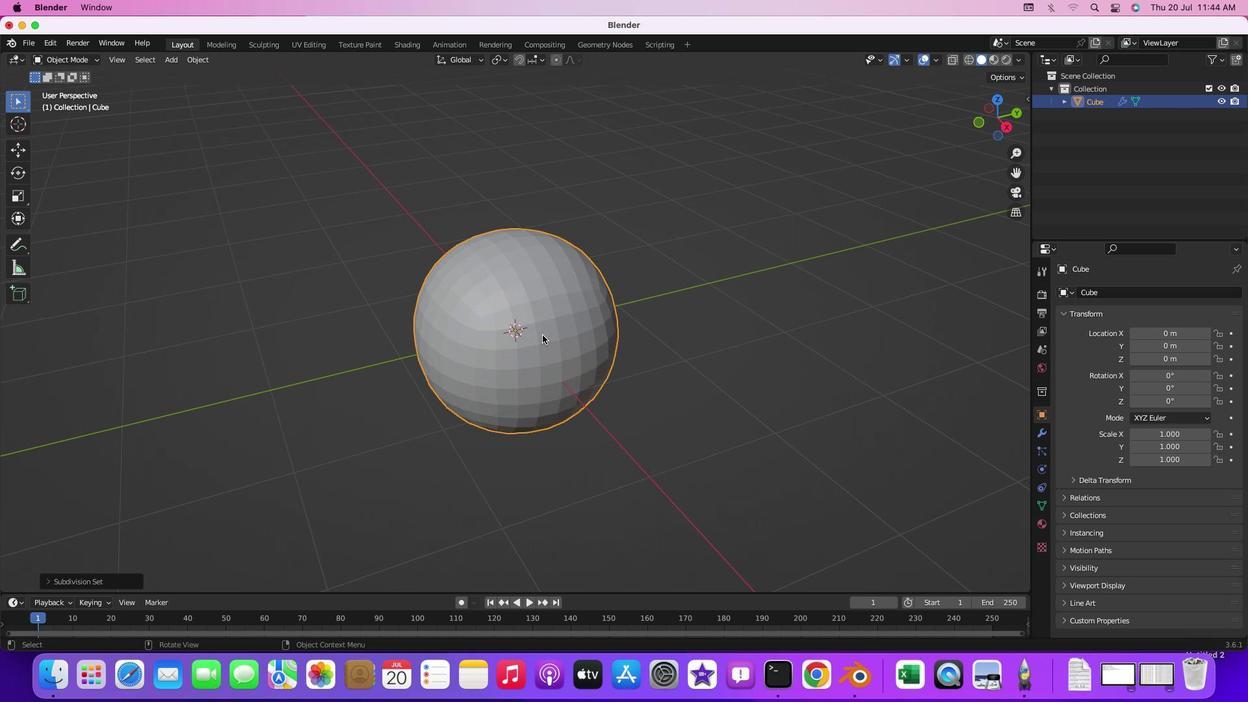 
Action: Mouse scrolled (124, 165) with delta (199, 209)
Screenshot: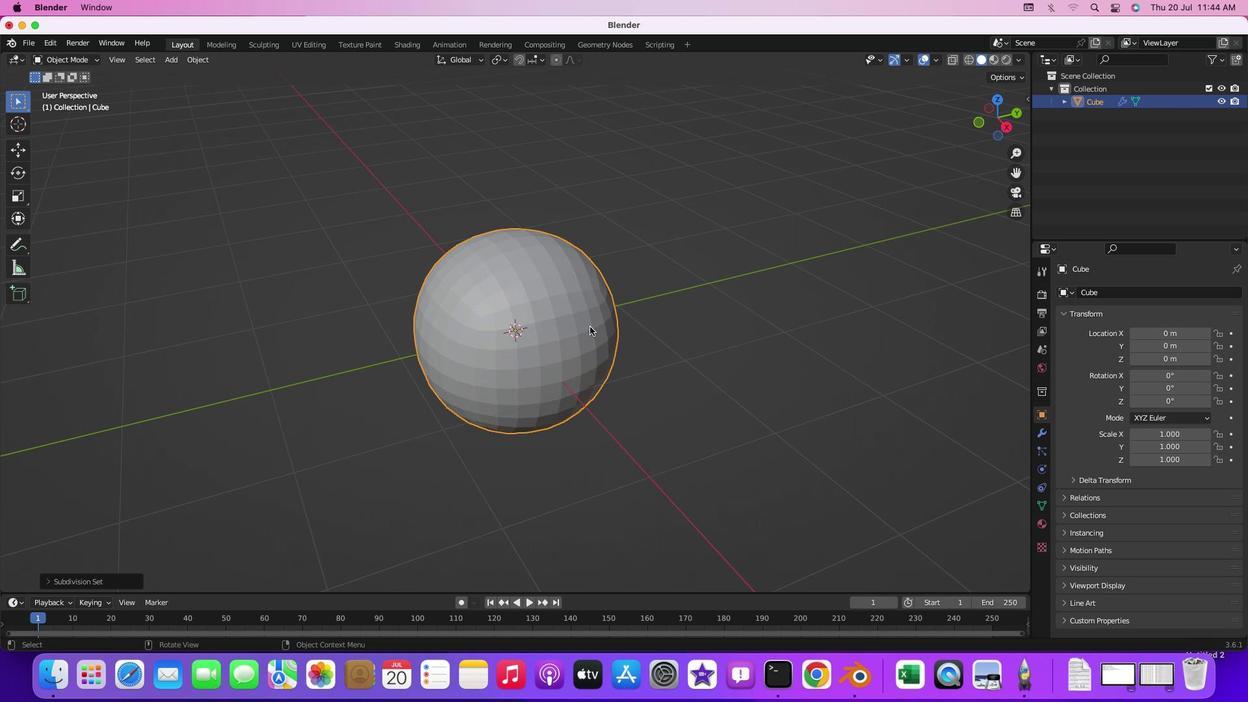 
Action: Mouse scrolled (124, 165) with delta (199, 209)
Screenshot: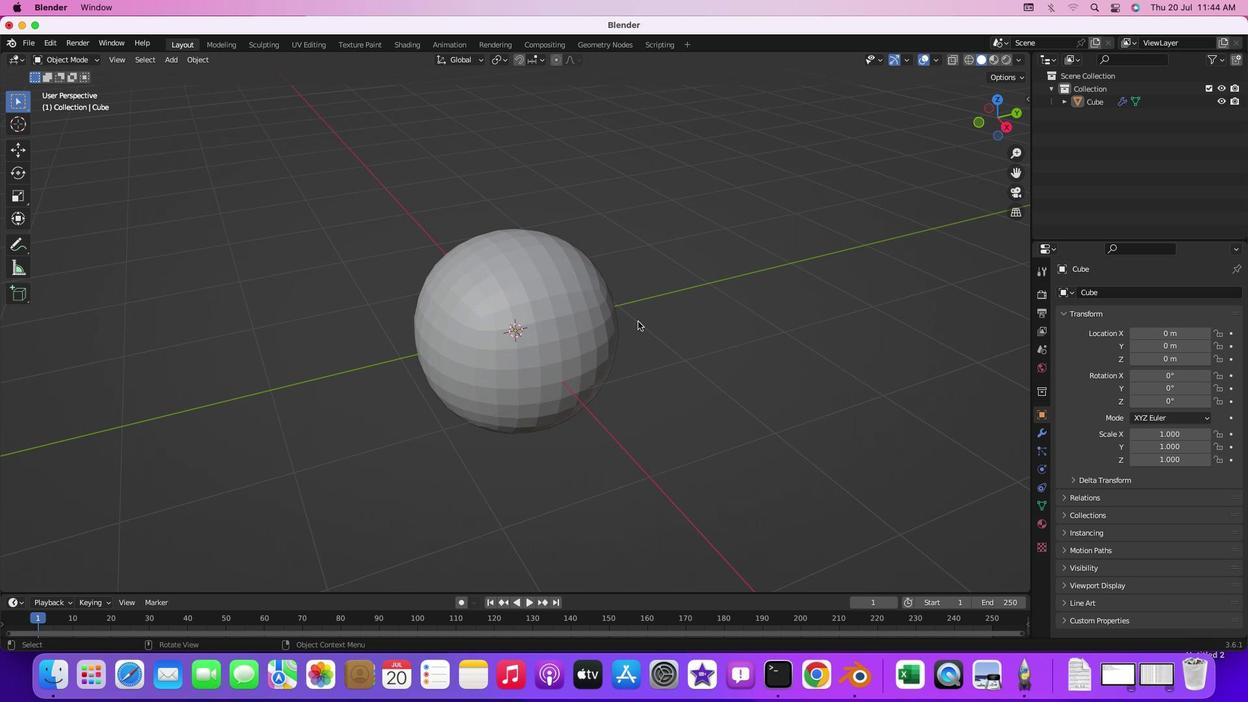 
Action: Mouse scrolled (124, 165) with delta (199, 209)
Screenshot: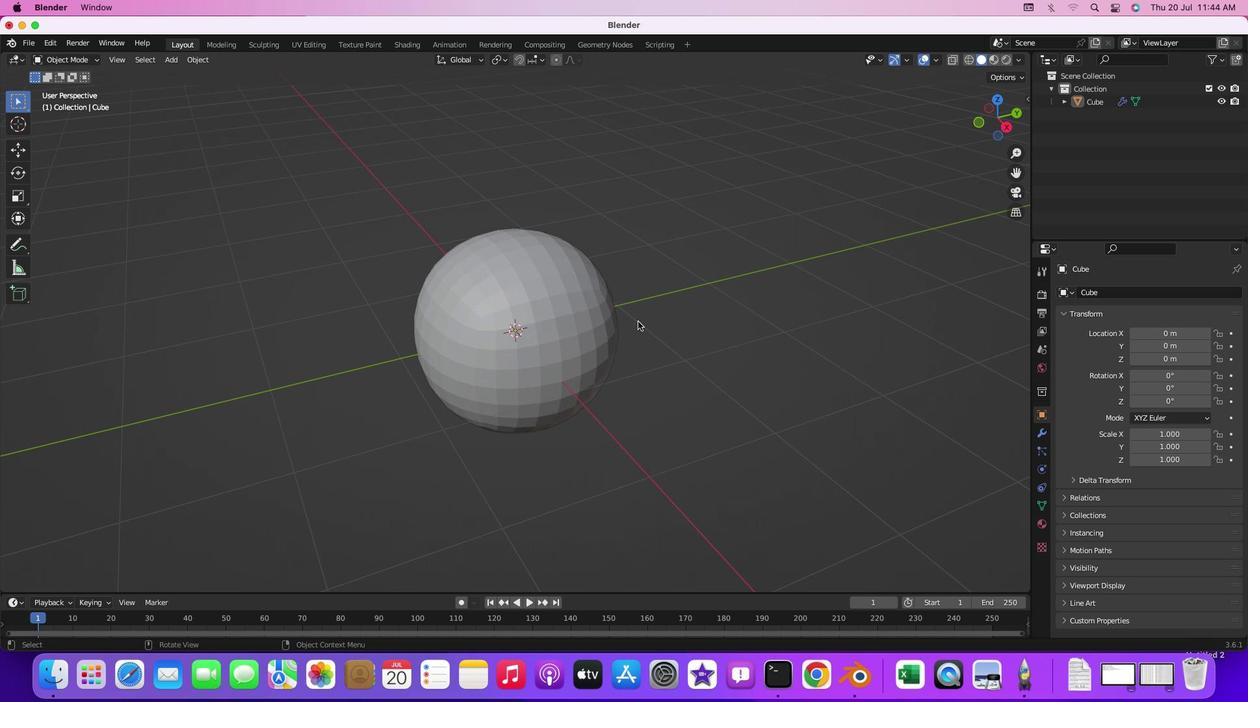 
Action: Mouse scrolled (124, 165) with delta (199, 209)
Screenshot: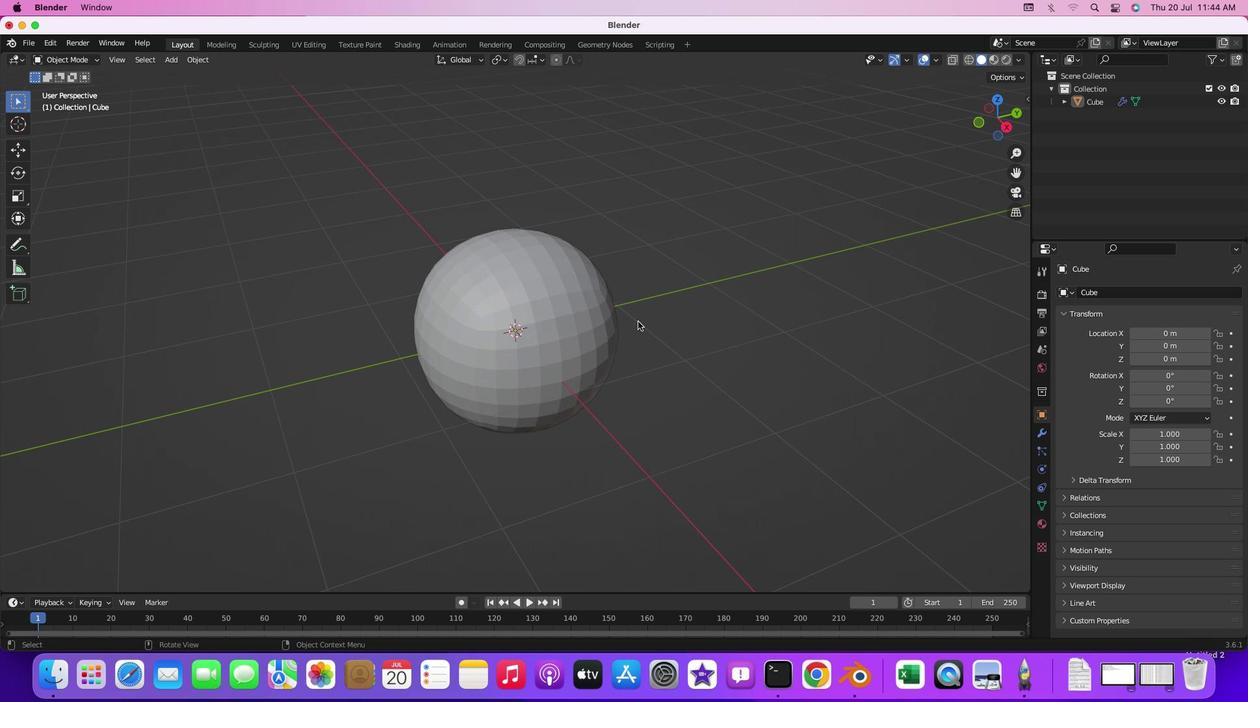 
Action: Mouse scrolled (124, 165) with delta (199, 208)
Screenshot: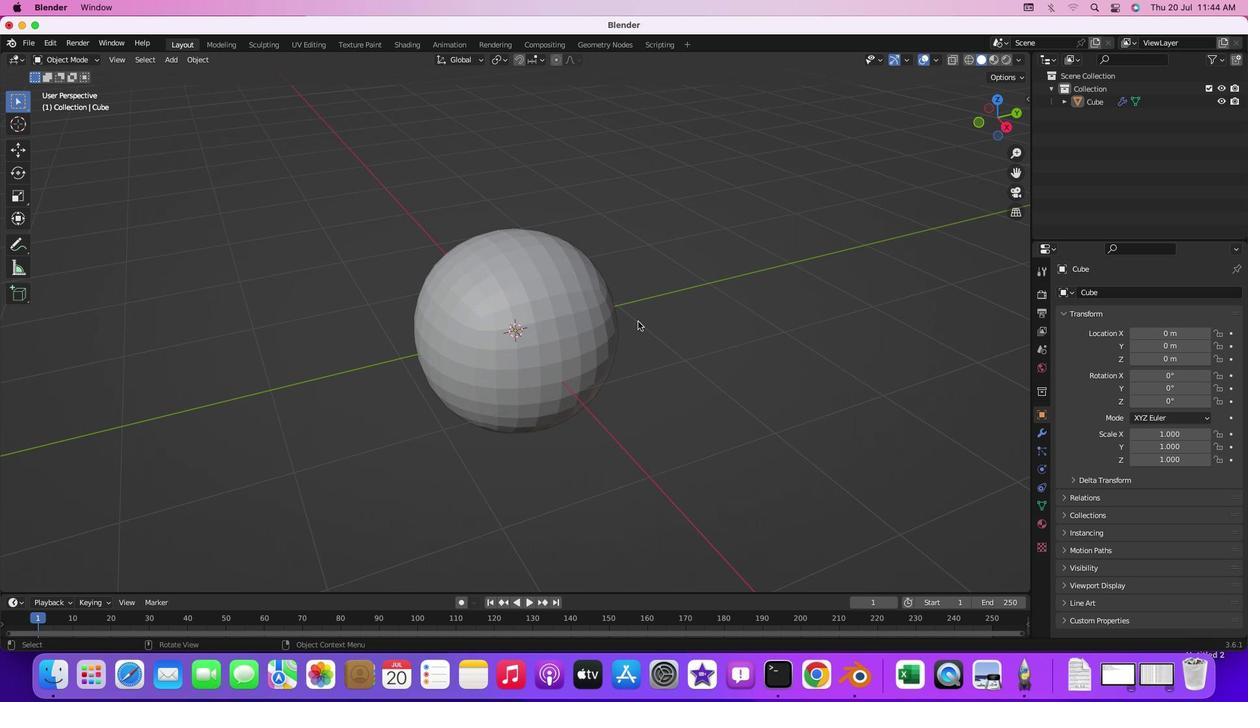 
Action: Mouse moved to (124, 165)
Screenshot: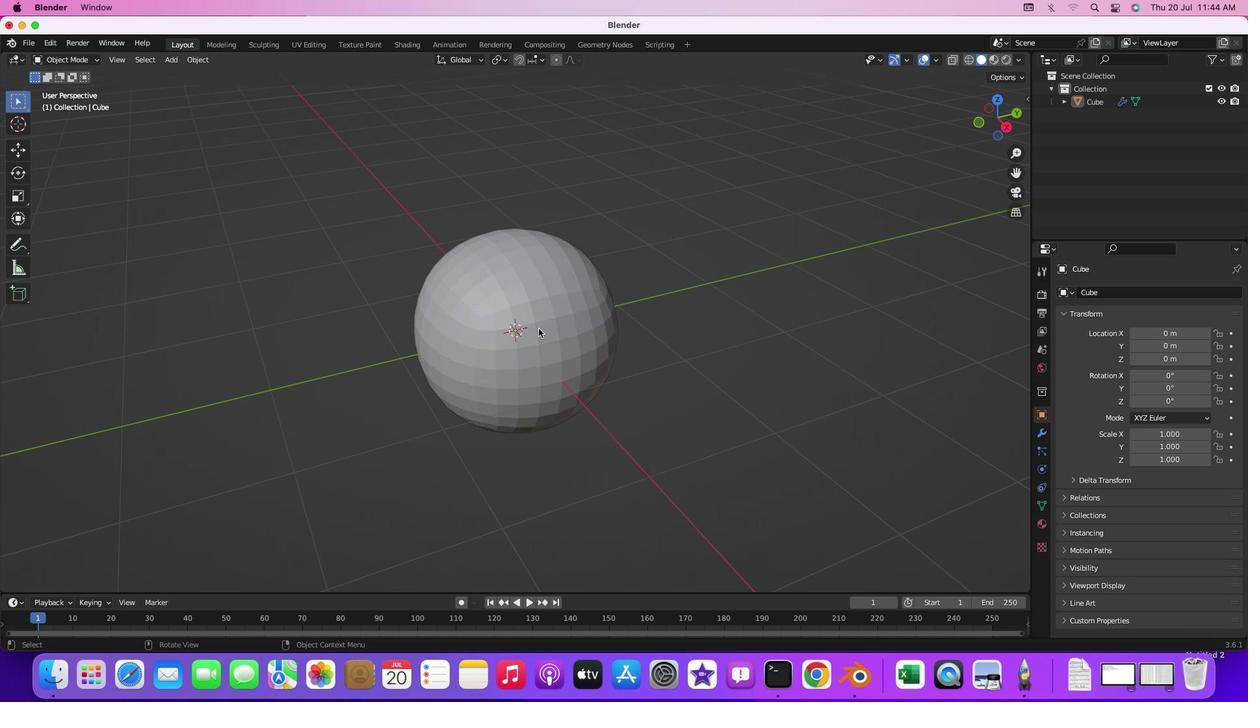 
Action: Mouse scrolled (124, 165) with delta (199, 209)
Screenshot: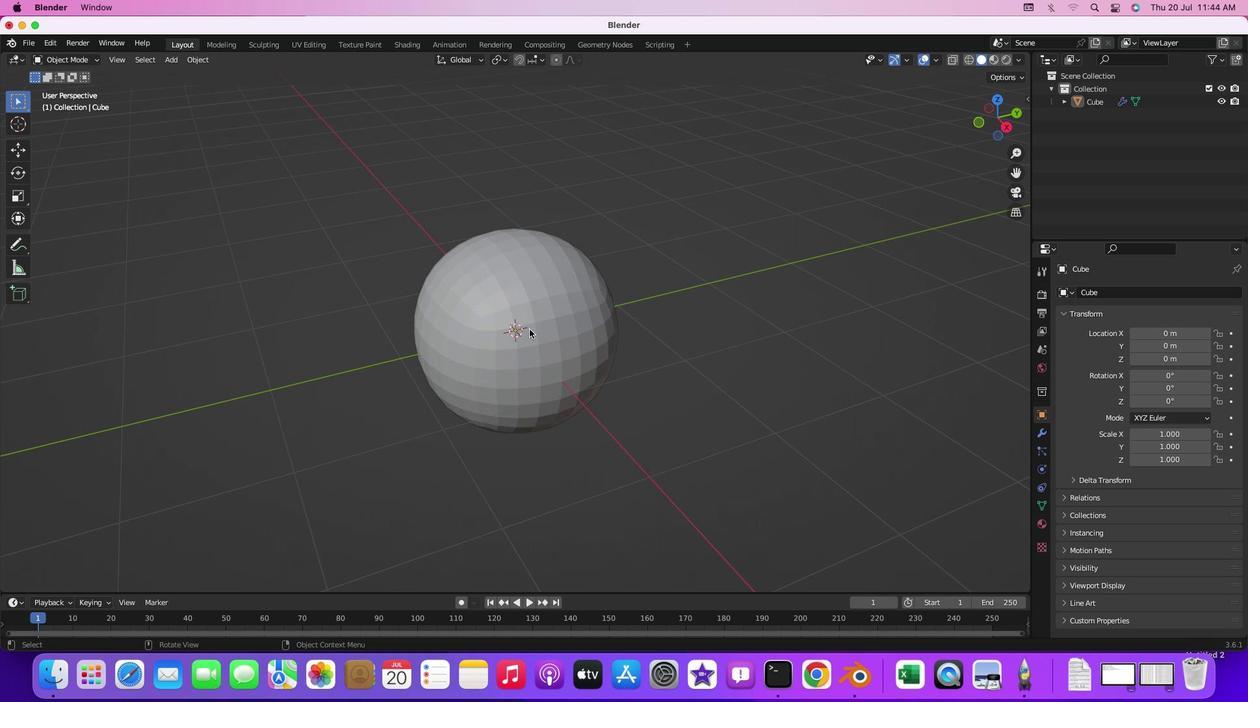 
Action: Mouse scrolled (124, 165) with delta (199, 209)
Screenshot: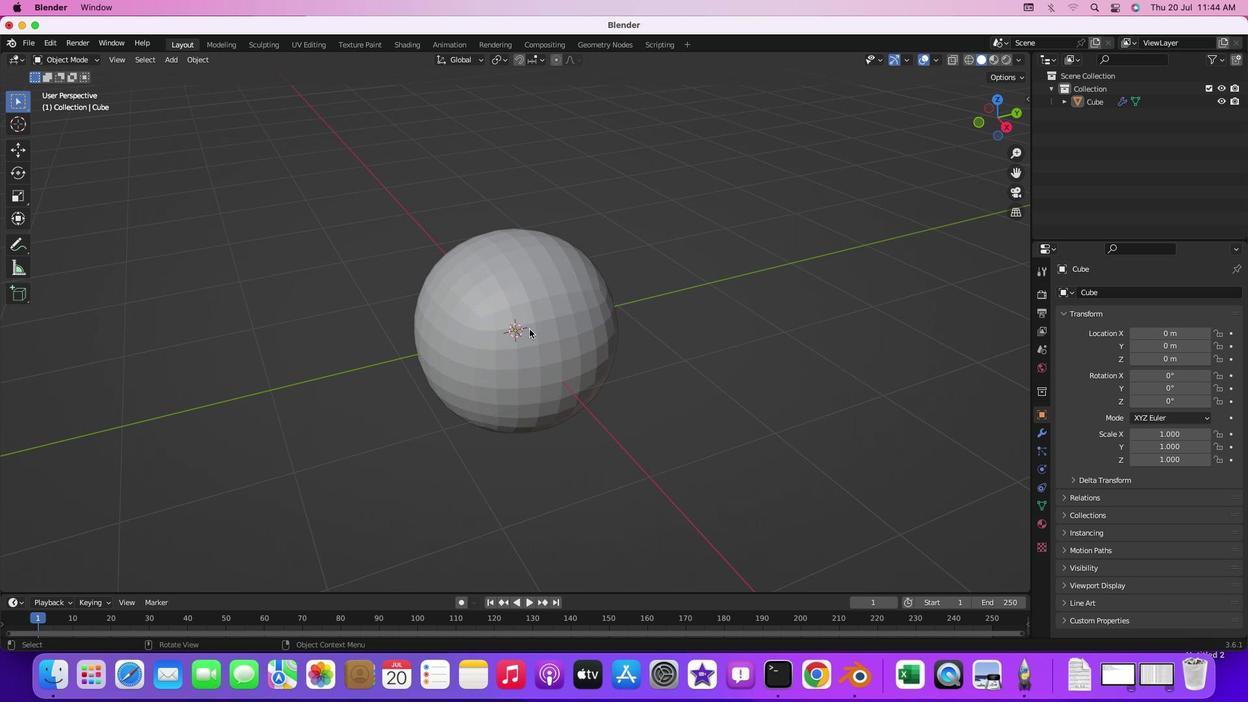 
Action: Mouse scrolled (124, 165) with delta (199, 209)
Screenshot: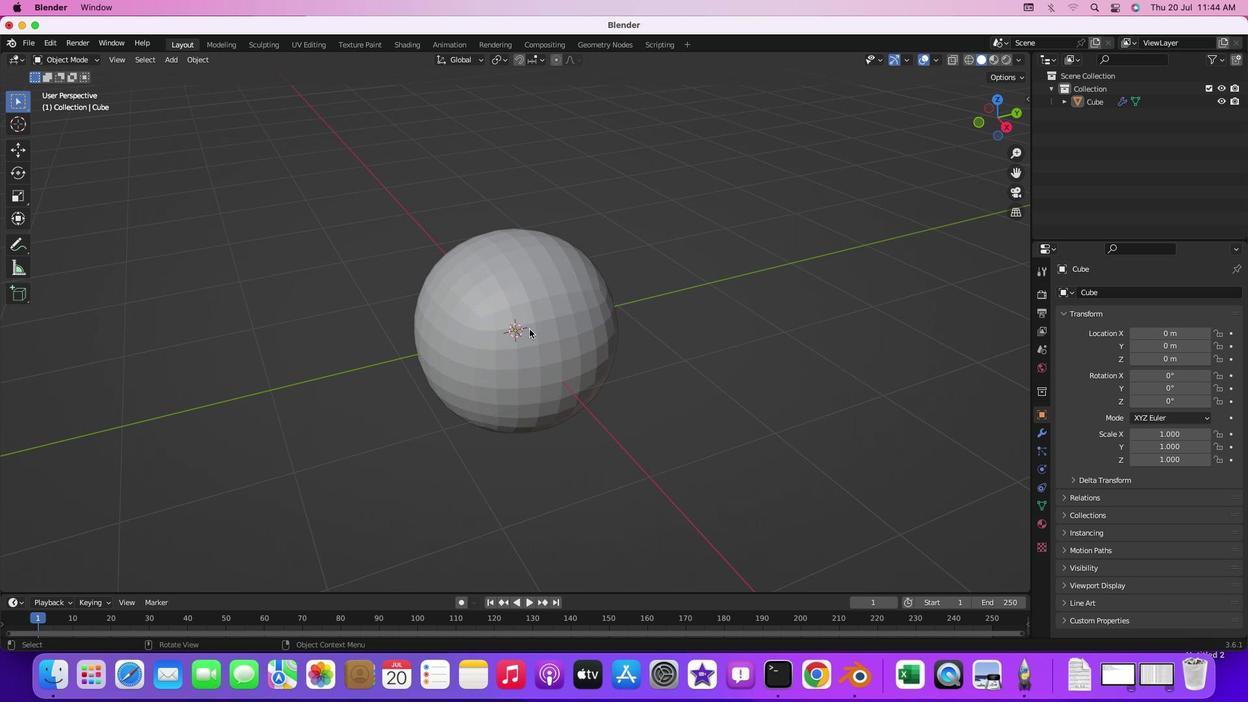 
Action: Mouse scrolled (124, 165) with delta (199, 208)
Screenshot: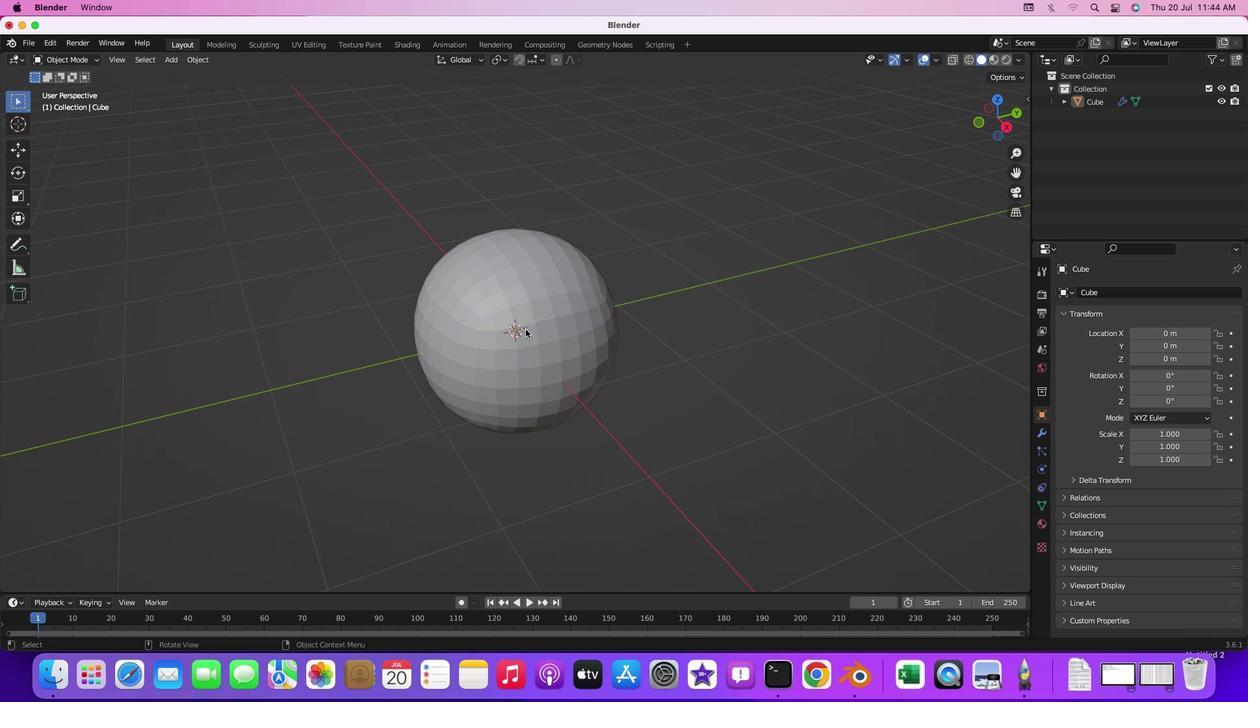 
Action: Mouse moved to (110, 167)
Screenshot: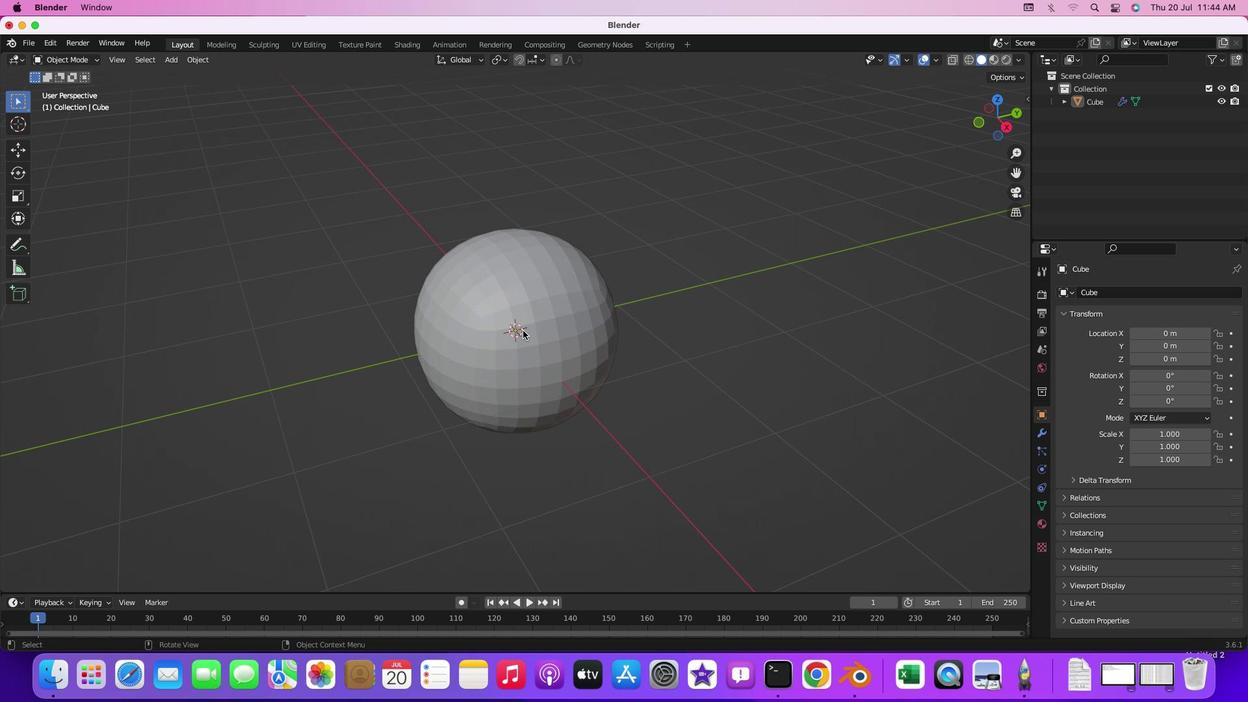 
Action: Mouse pressed left at (110, 167)
Screenshot: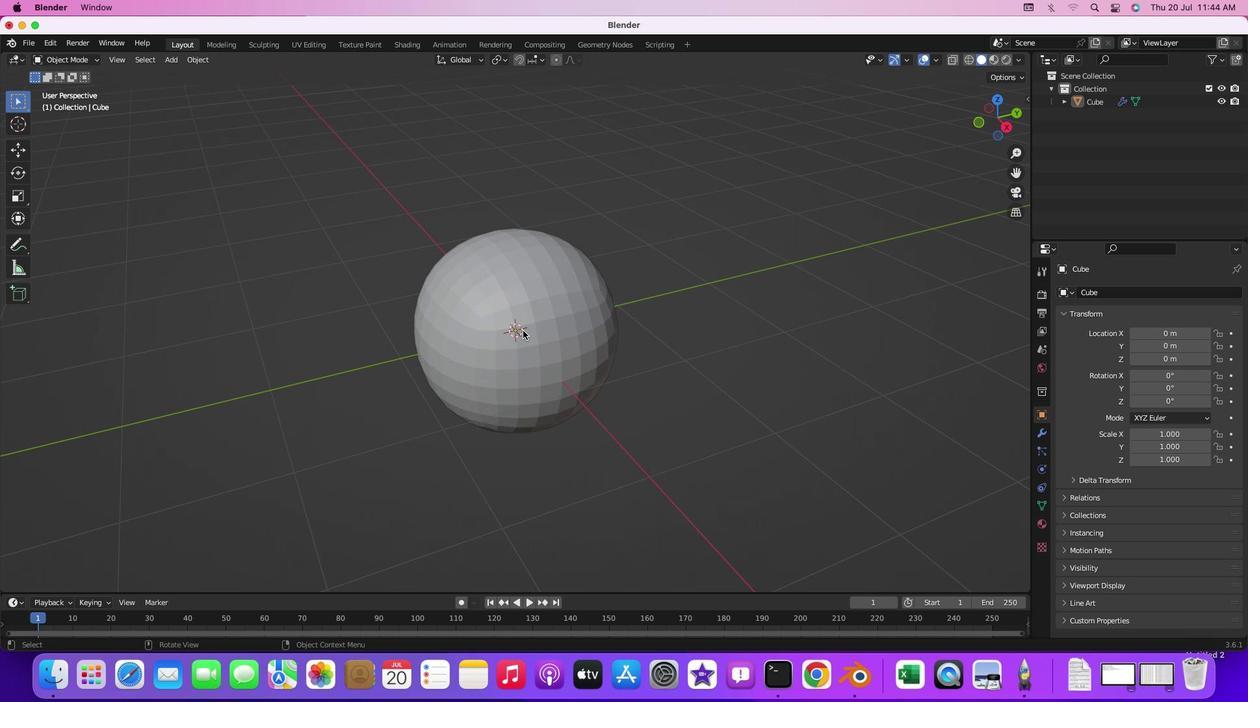 
Action: Mouse moved to (126, 166)
Screenshot: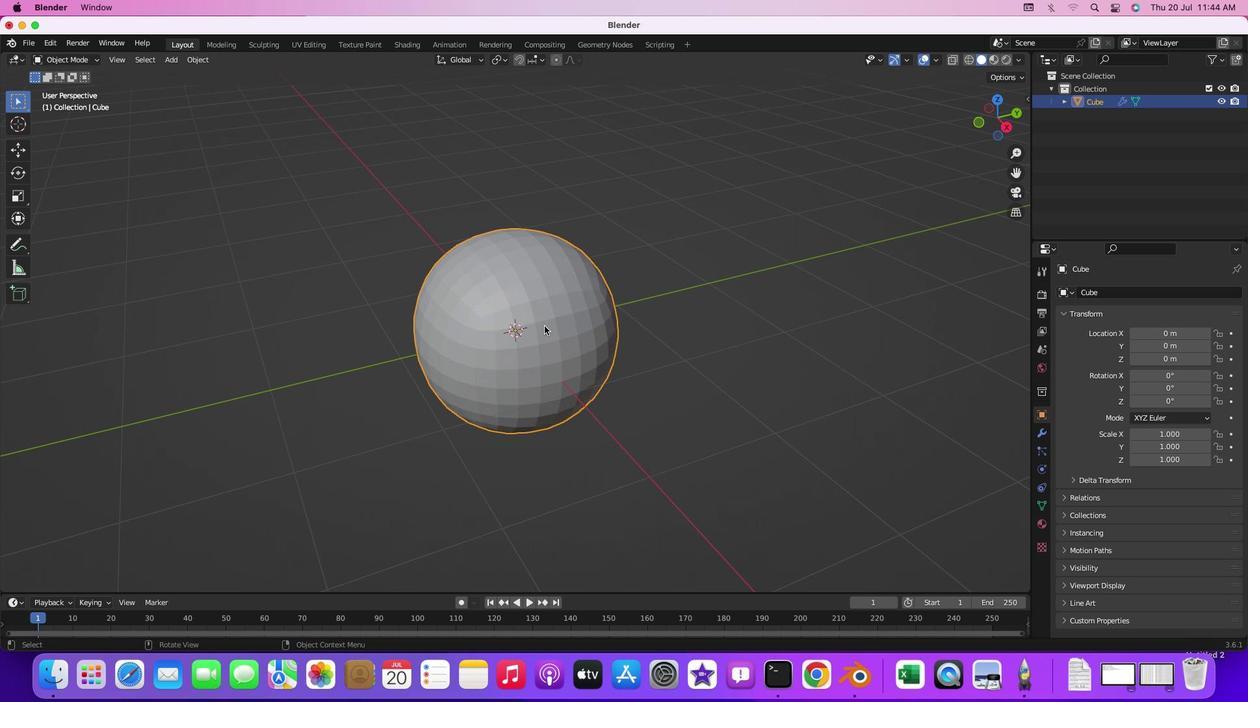 
Action: Key pressed 's'
Screenshot: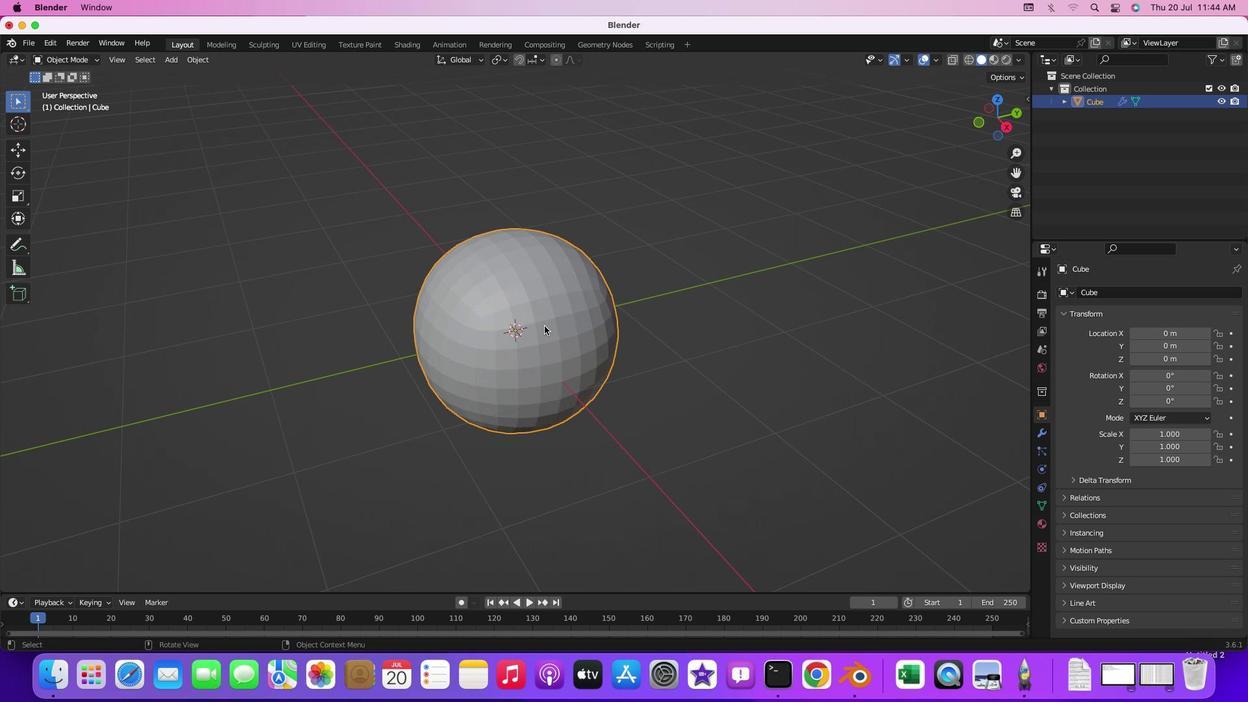 
Action: Mouse moved to (123, 167)
Screenshot: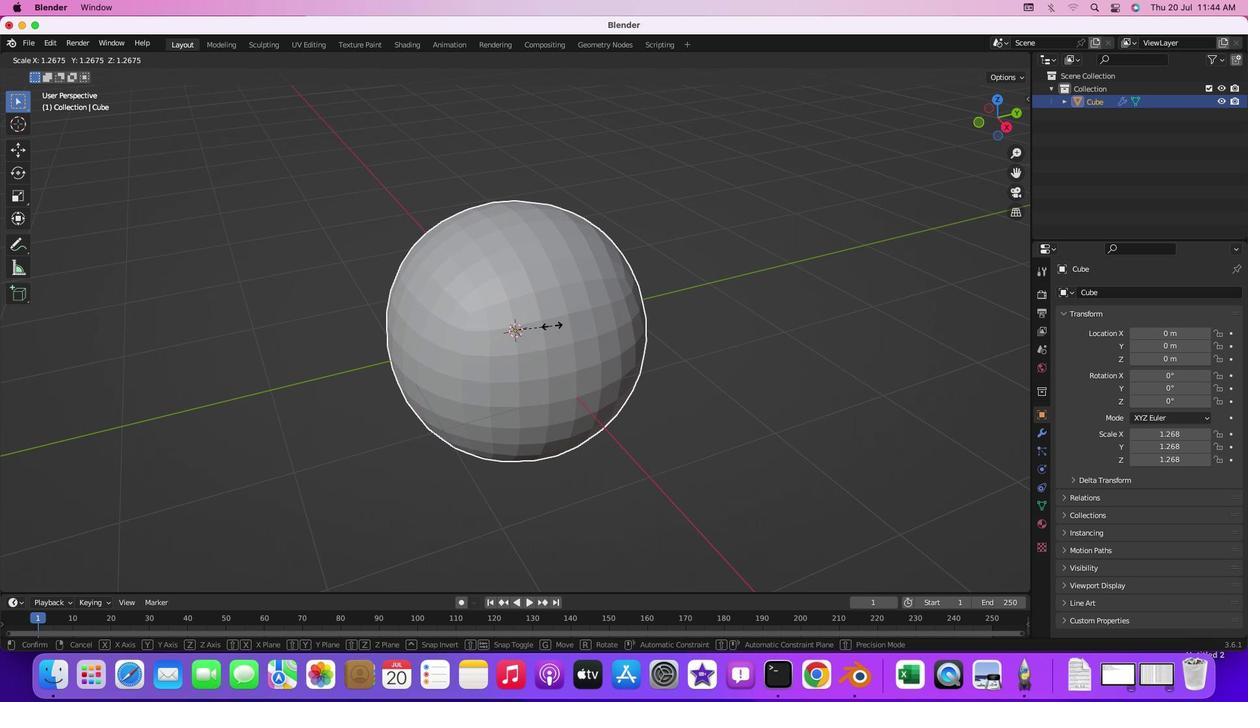 
Action: Mouse pressed left at (123, 167)
Screenshot: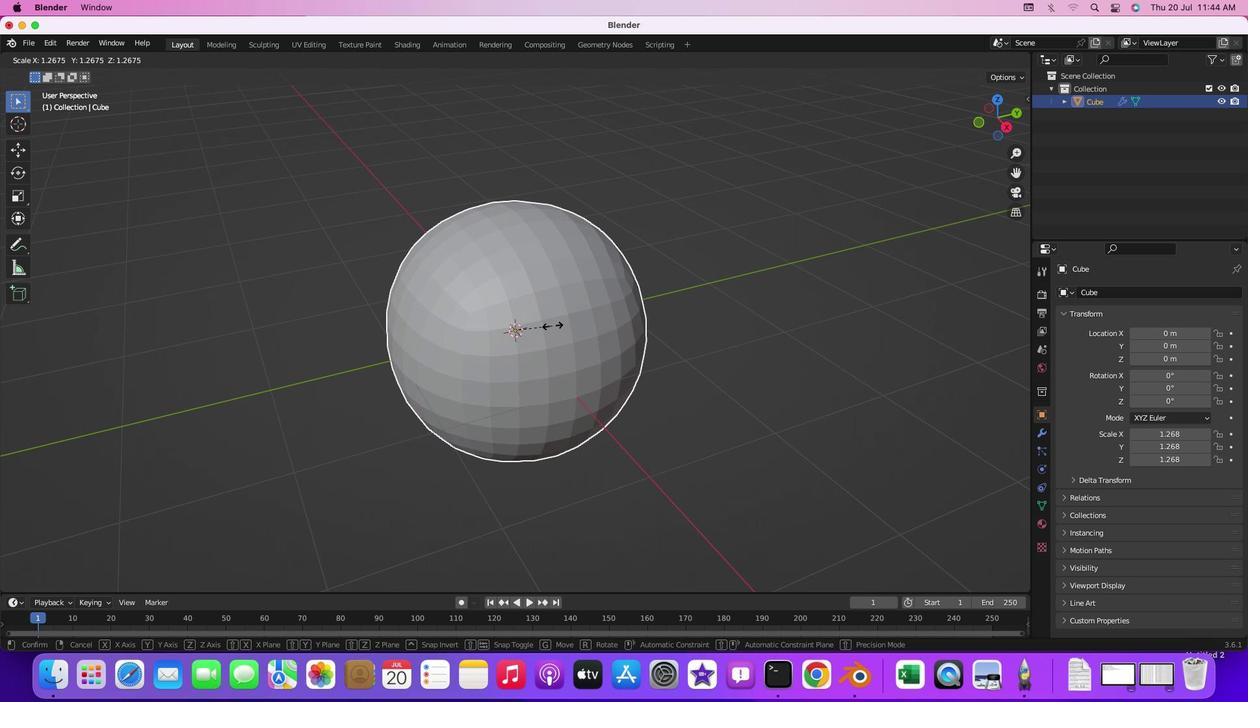 
Action: Key pressed 's'
Screenshot: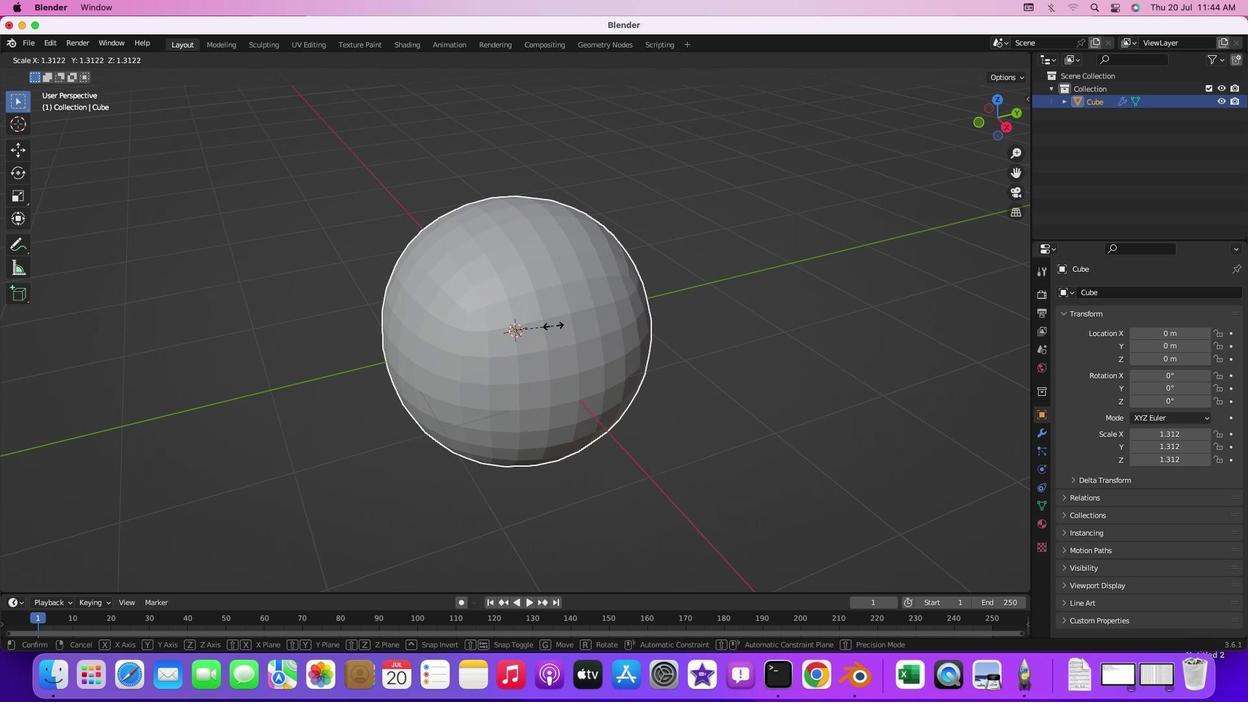 
Action: Mouse moved to (122, 167)
Screenshot: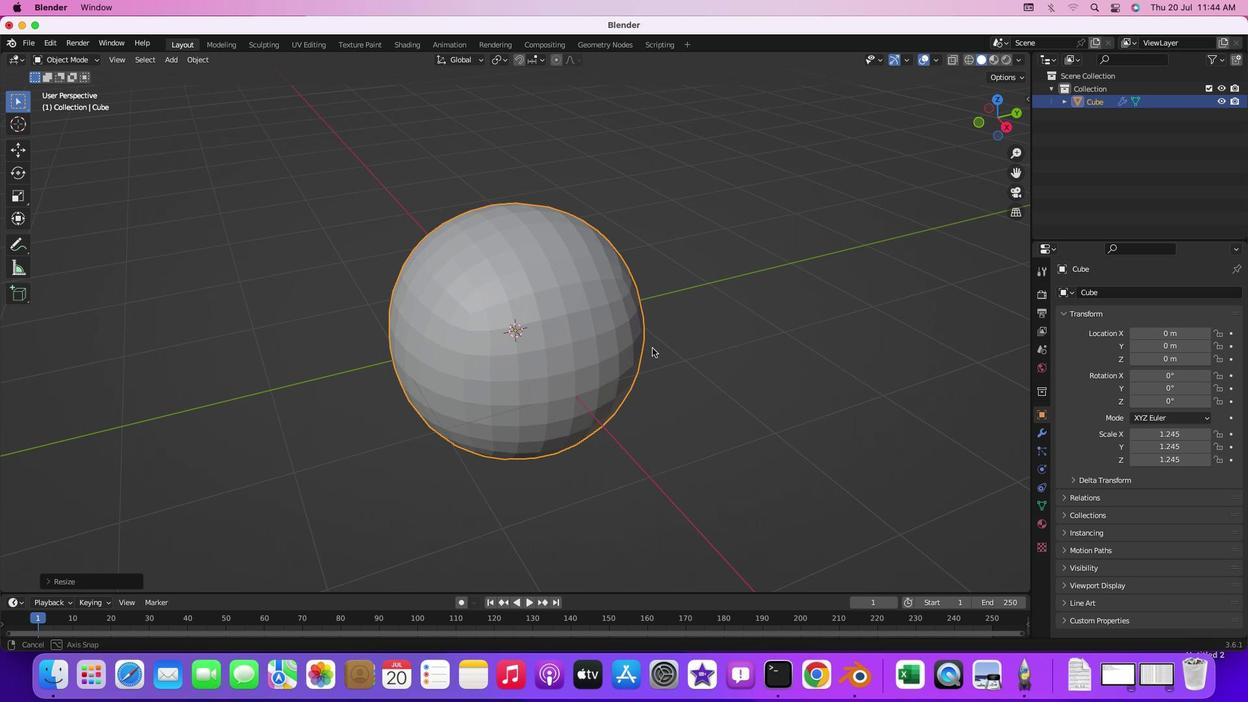 
Action: Mouse pressed left at (122, 167)
Screenshot: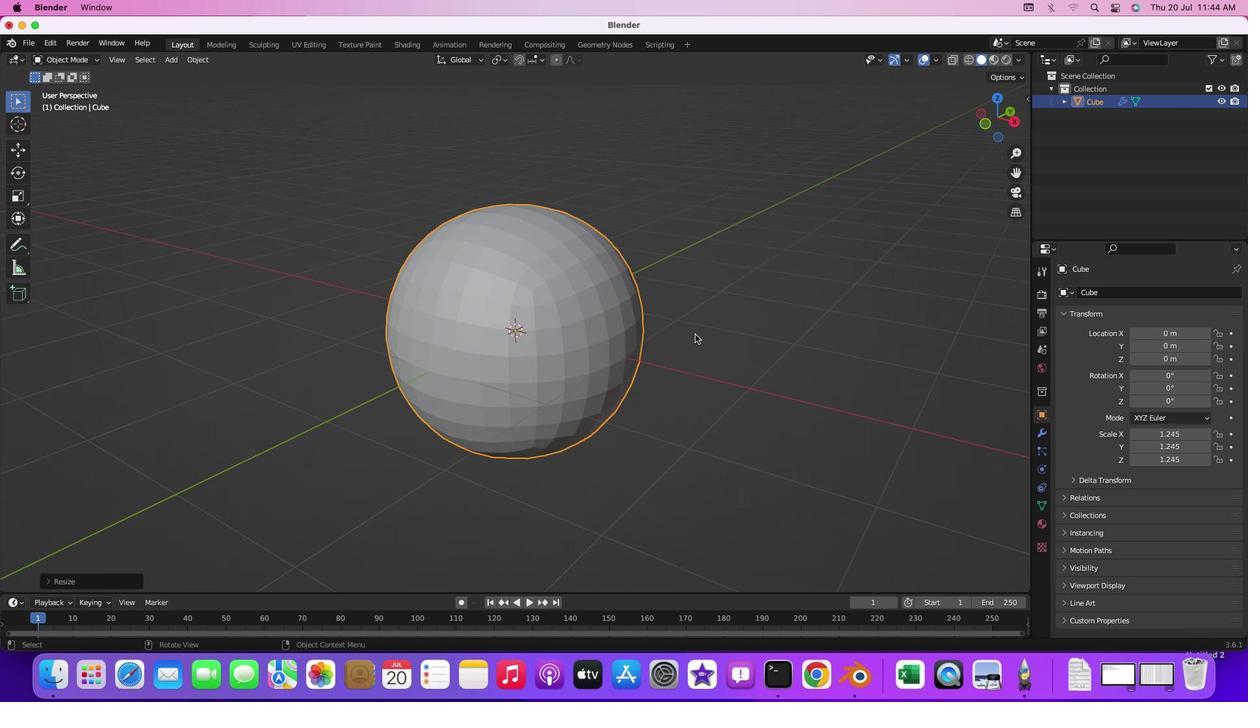 
Action: Mouse moved to (109, 163)
Screenshot: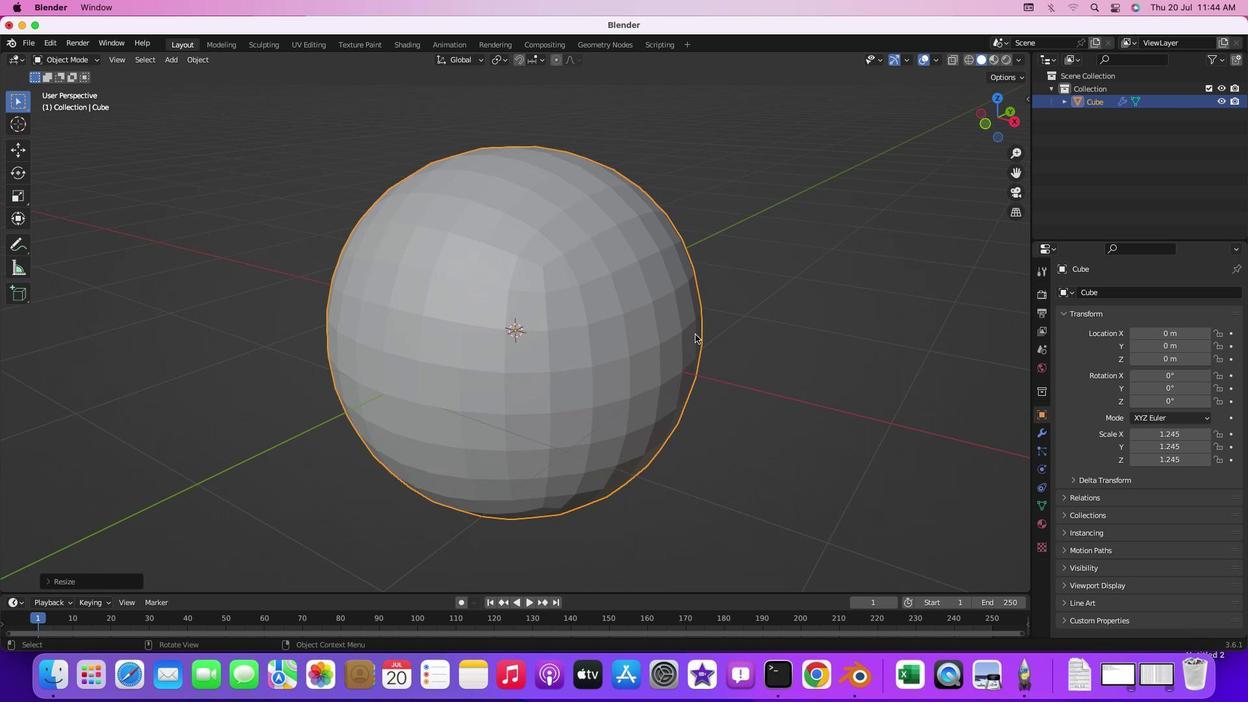 
Action: Mouse pressed middle at (109, 163)
Screenshot: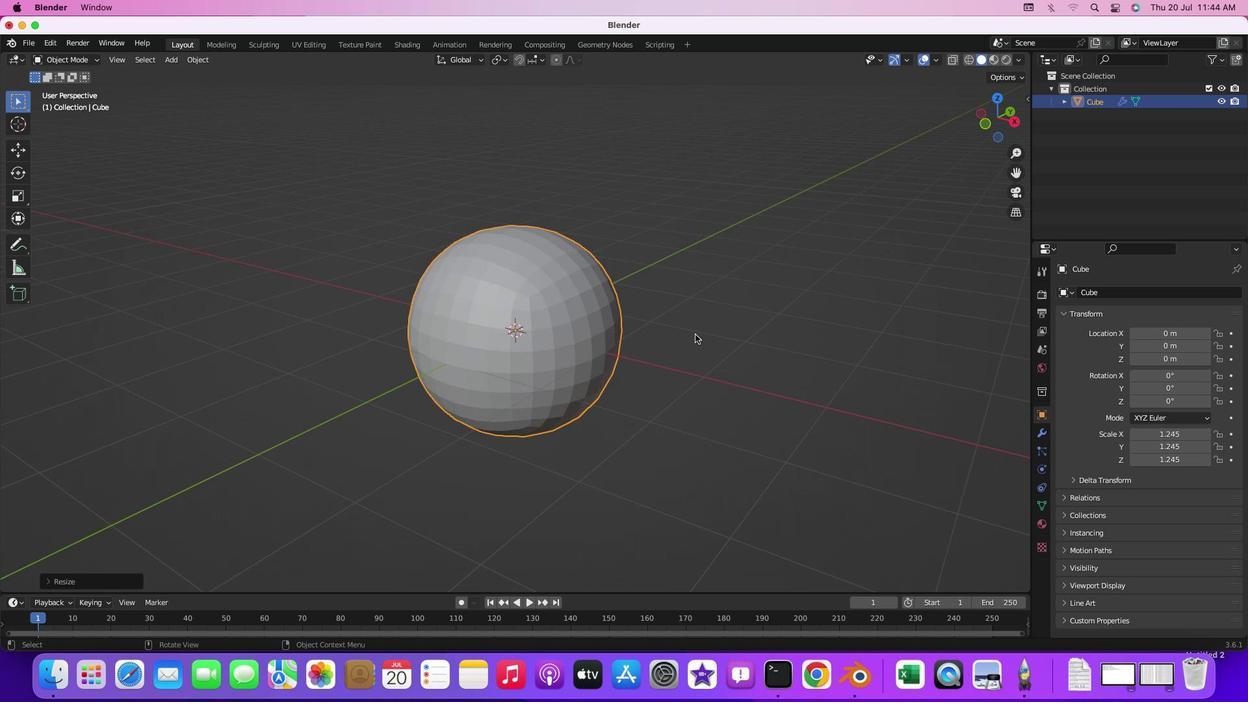 
Action: Mouse moved to (102, 165)
Screenshot: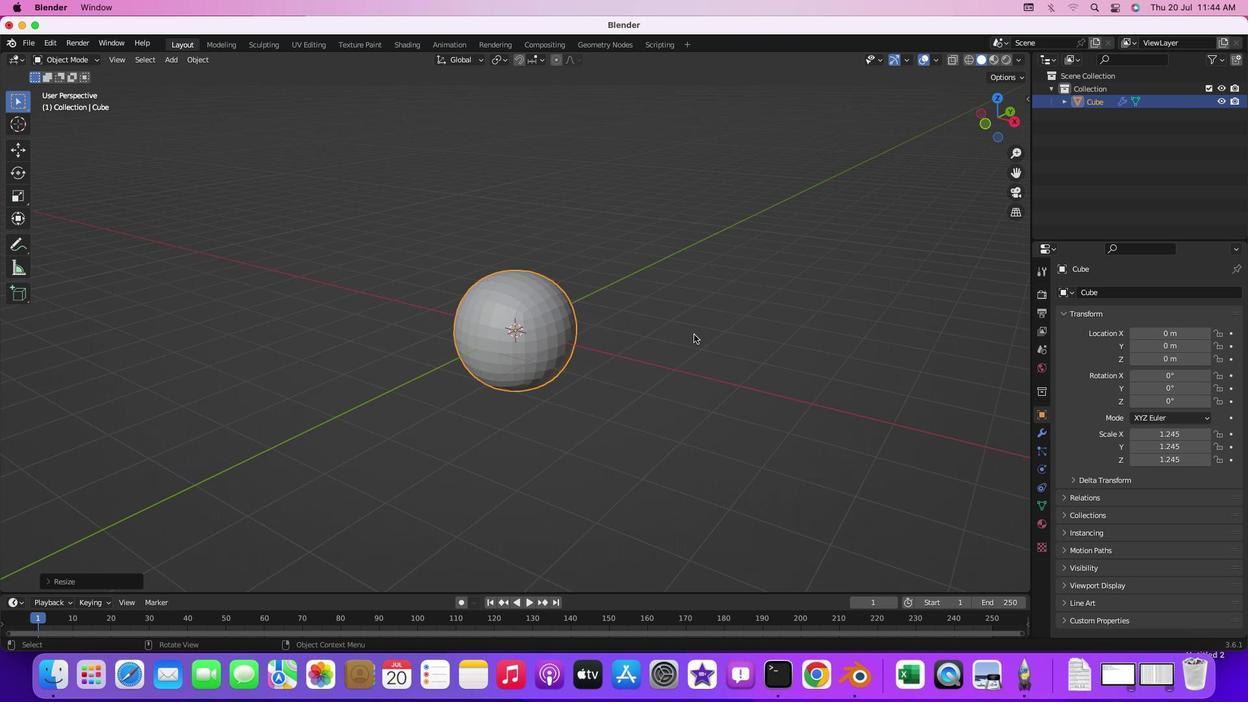 
Action: Mouse scrolled (102, 165) with delta (199, 209)
Screenshot: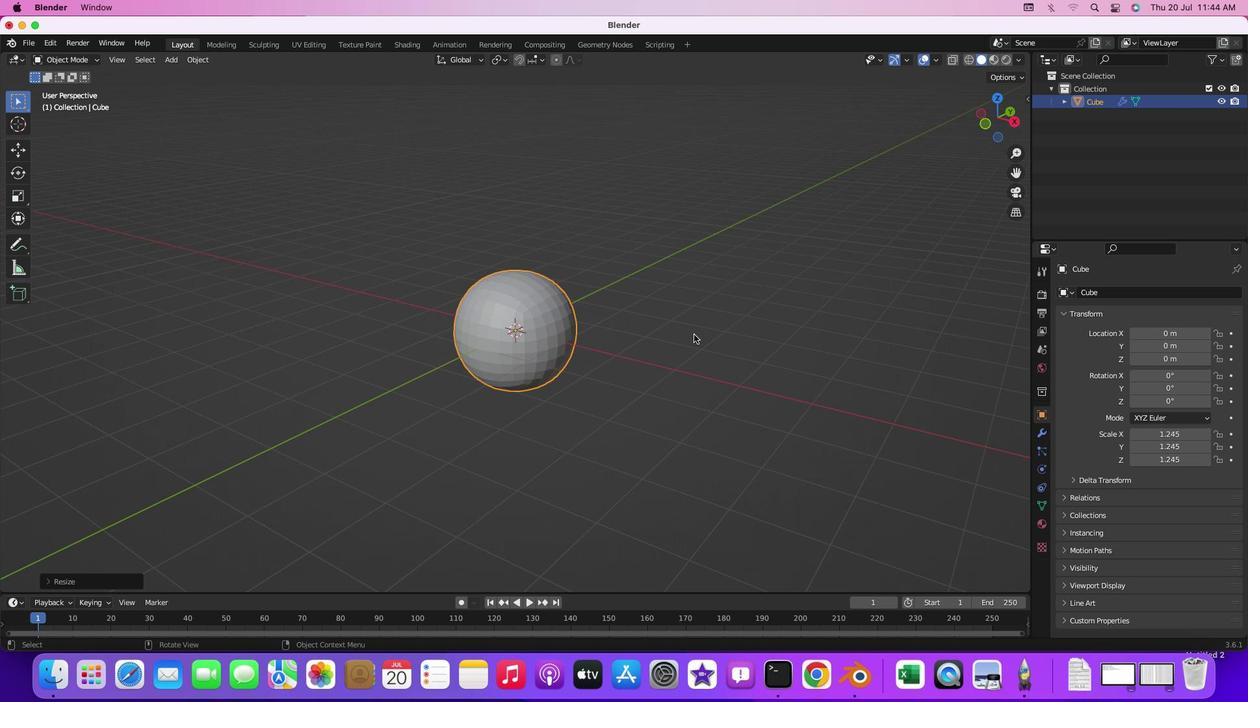 
Action: Mouse moved to (102, 165)
Screenshot: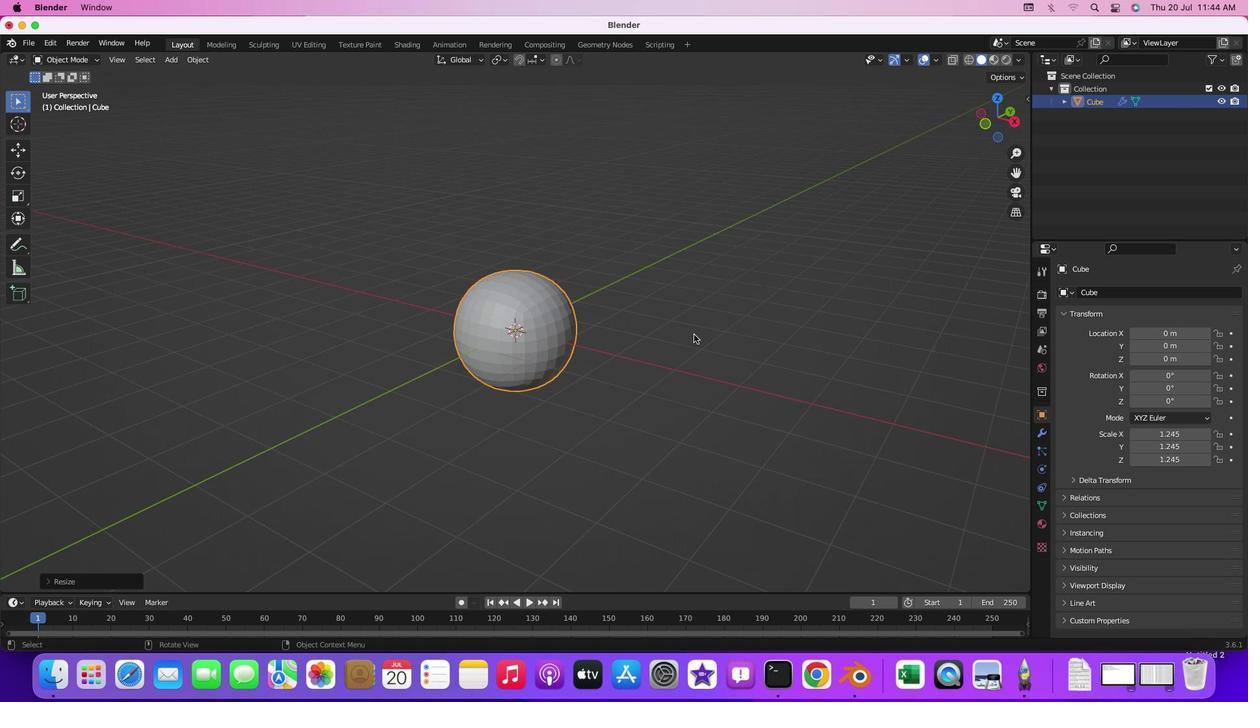 
Action: Mouse scrolled (102, 165) with delta (199, 209)
Screenshot: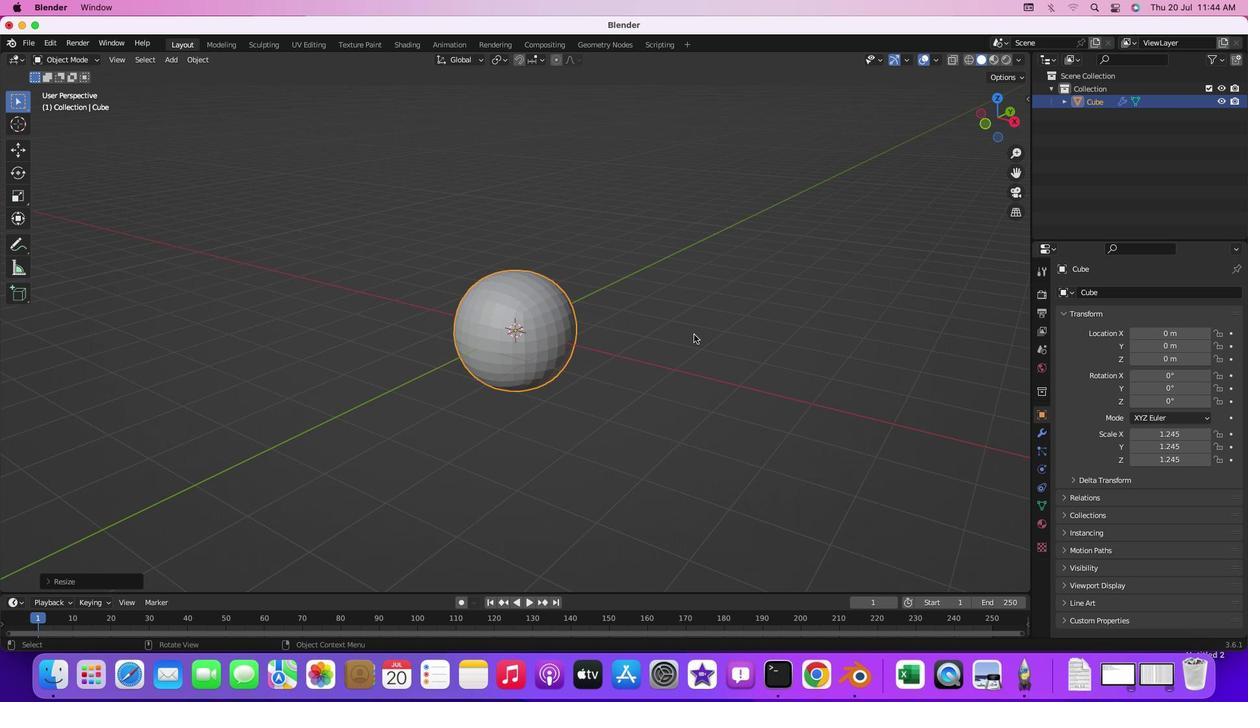
Action: Mouse scrolled (102, 165) with delta (199, 209)
Screenshot: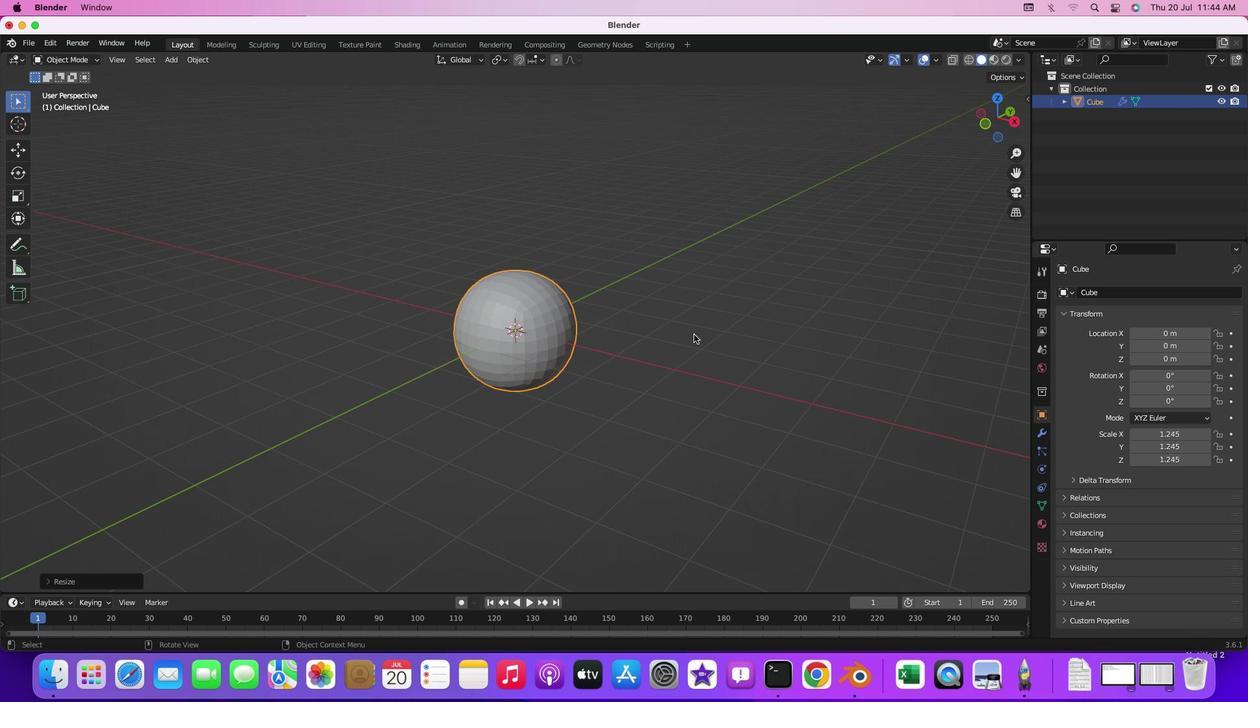 
Action: Mouse scrolled (102, 165) with delta (199, 209)
Screenshot: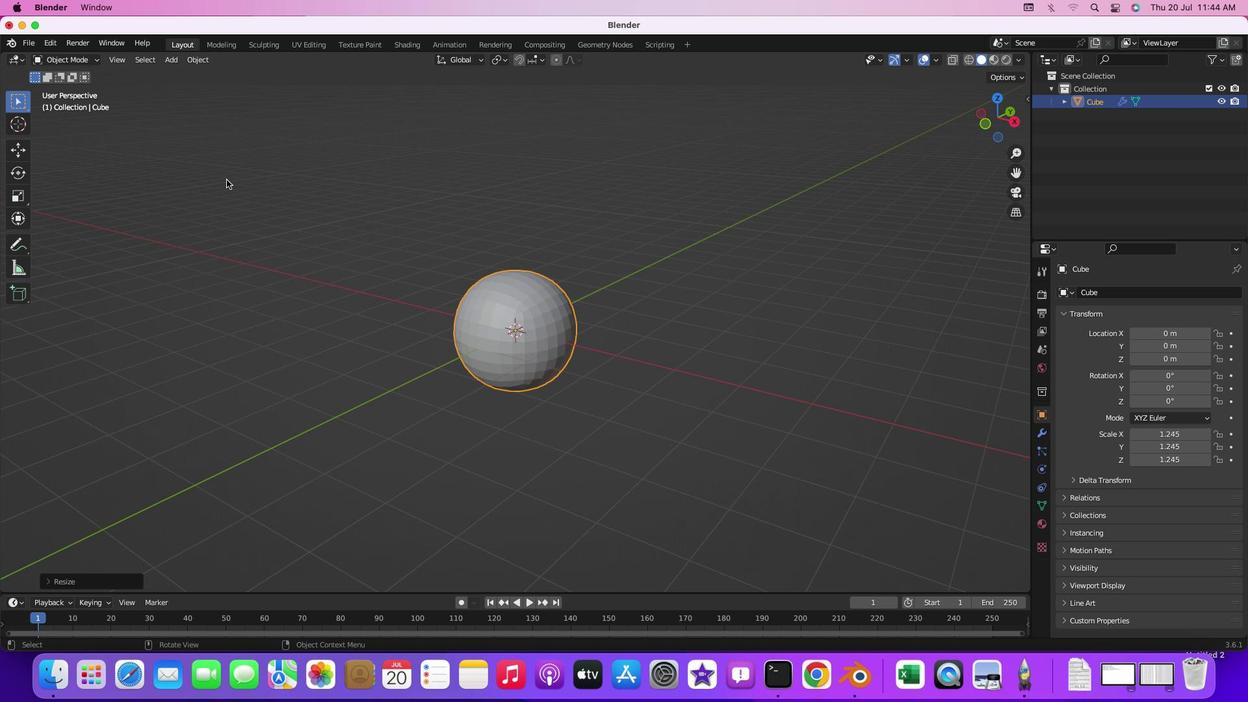 
Action: Mouse scrolled (102, 165) with delta (199, 209)
Screenshot: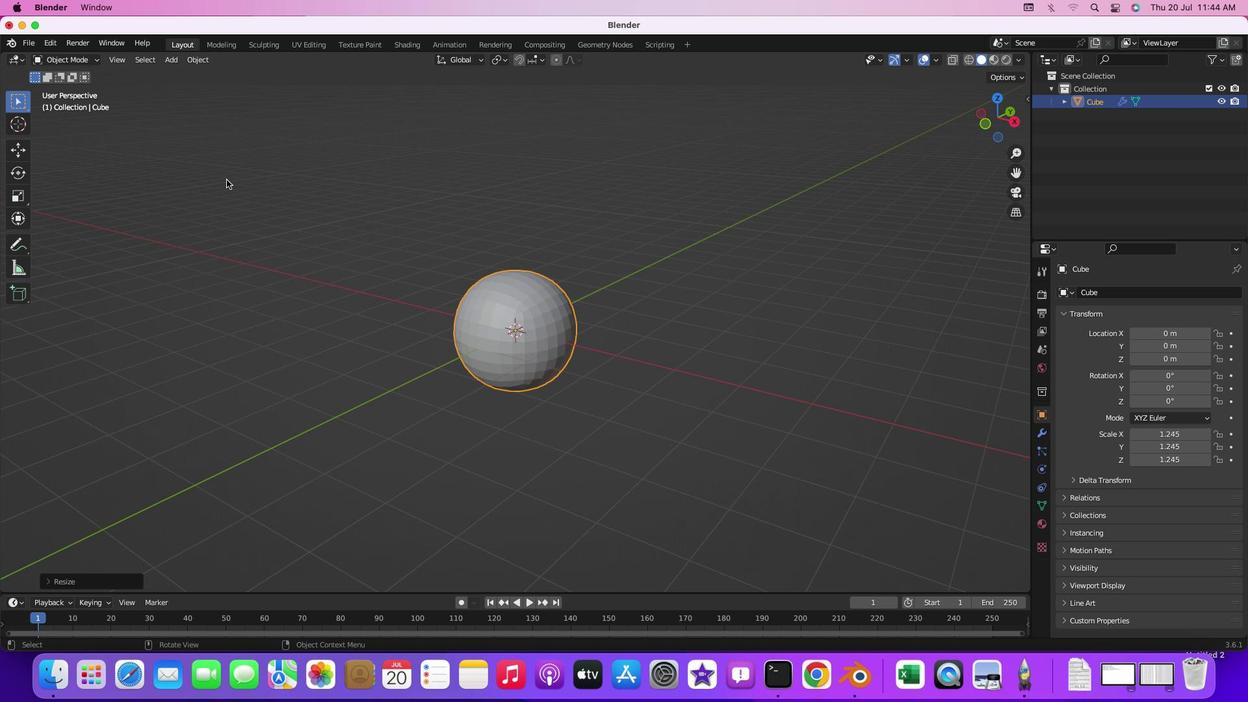 
Action: Mouse scrolled (102, 165) with delta (199, 209)
Screenshot: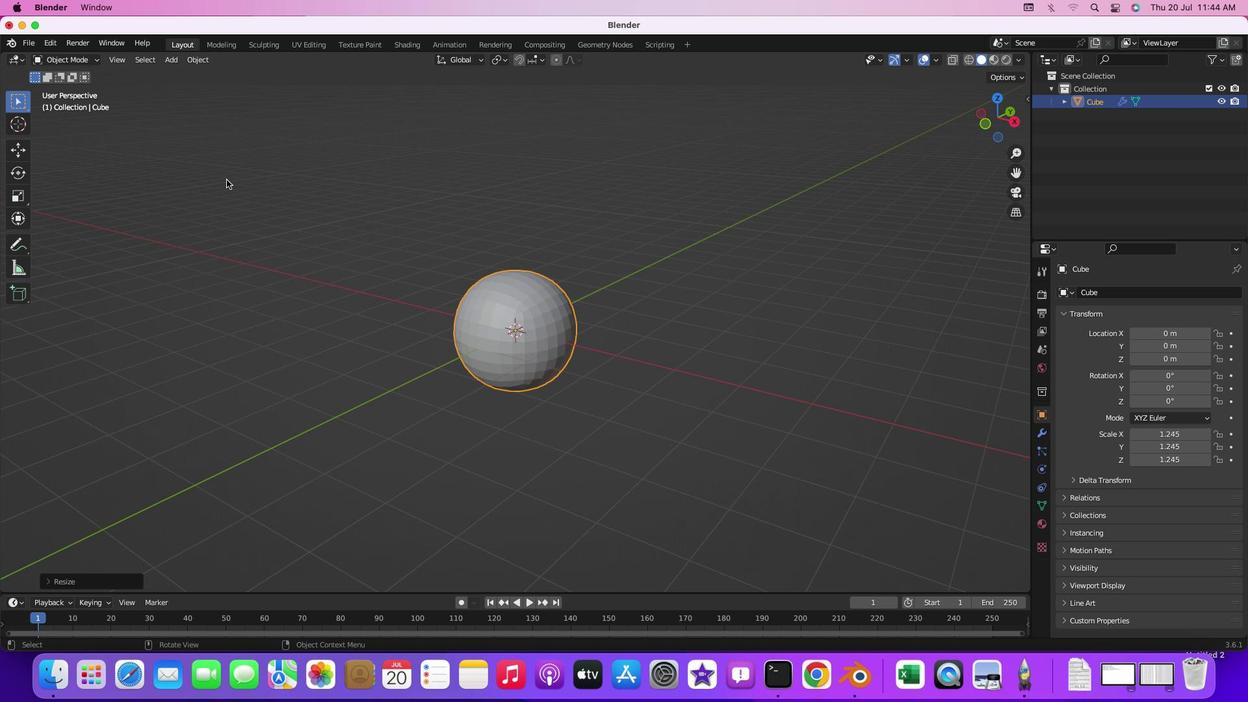 
Action: Mouse scrolled (102, 165) with delta (199, 209)
Screenshot: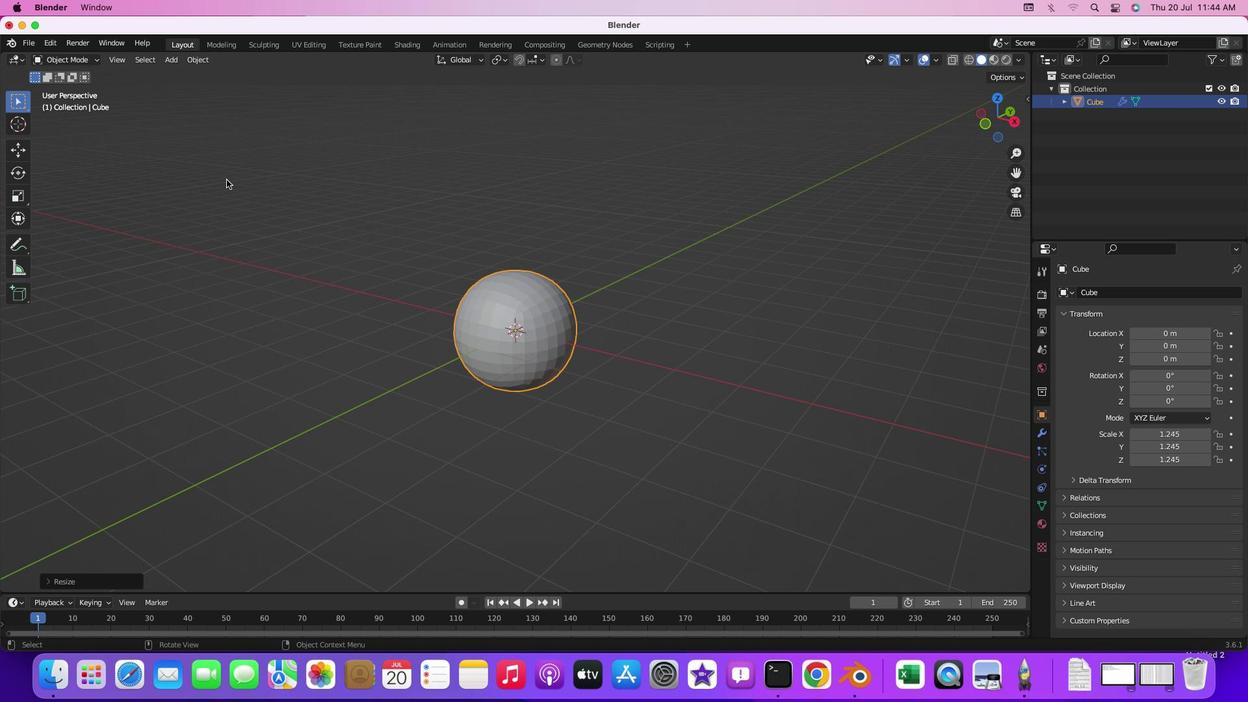 
Action: Mouse moved to (102, 165)
Screenshot: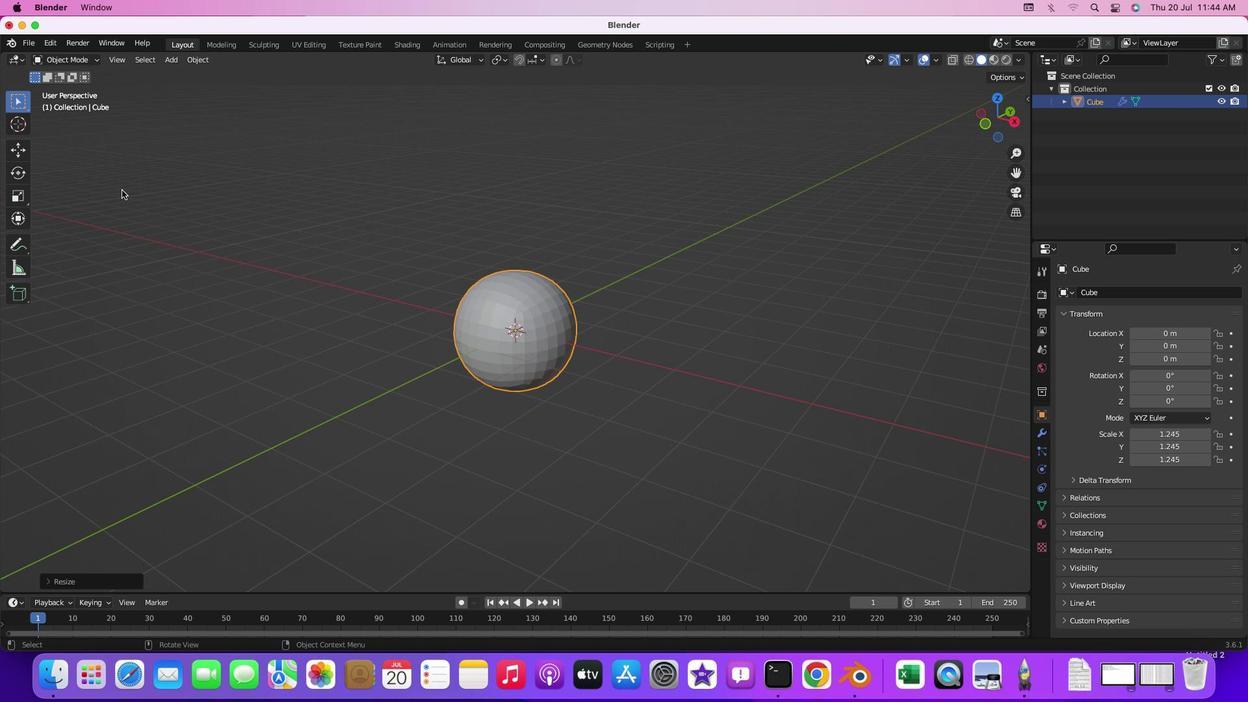 
Action: Mouse scrolled (102, 165) with delta (199, 209)
Screenshot: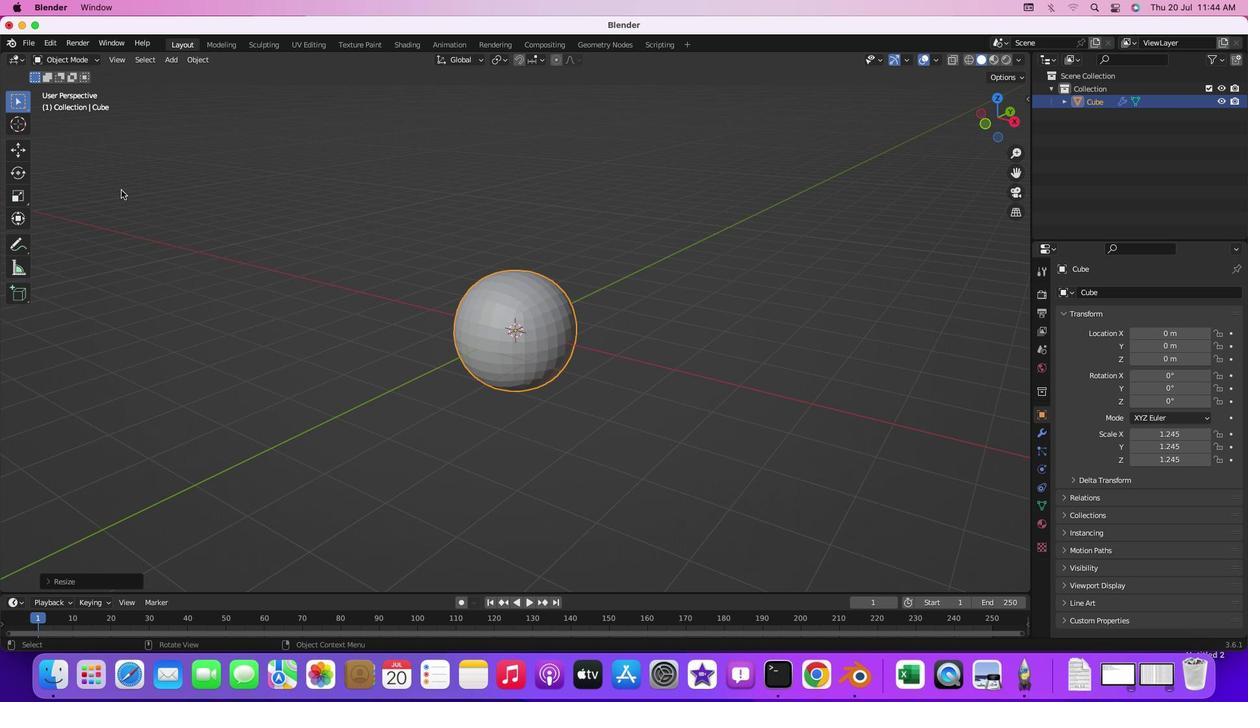 
Action: Mouse scrolled (102, 165) with delta (199, 209)
Screenshot: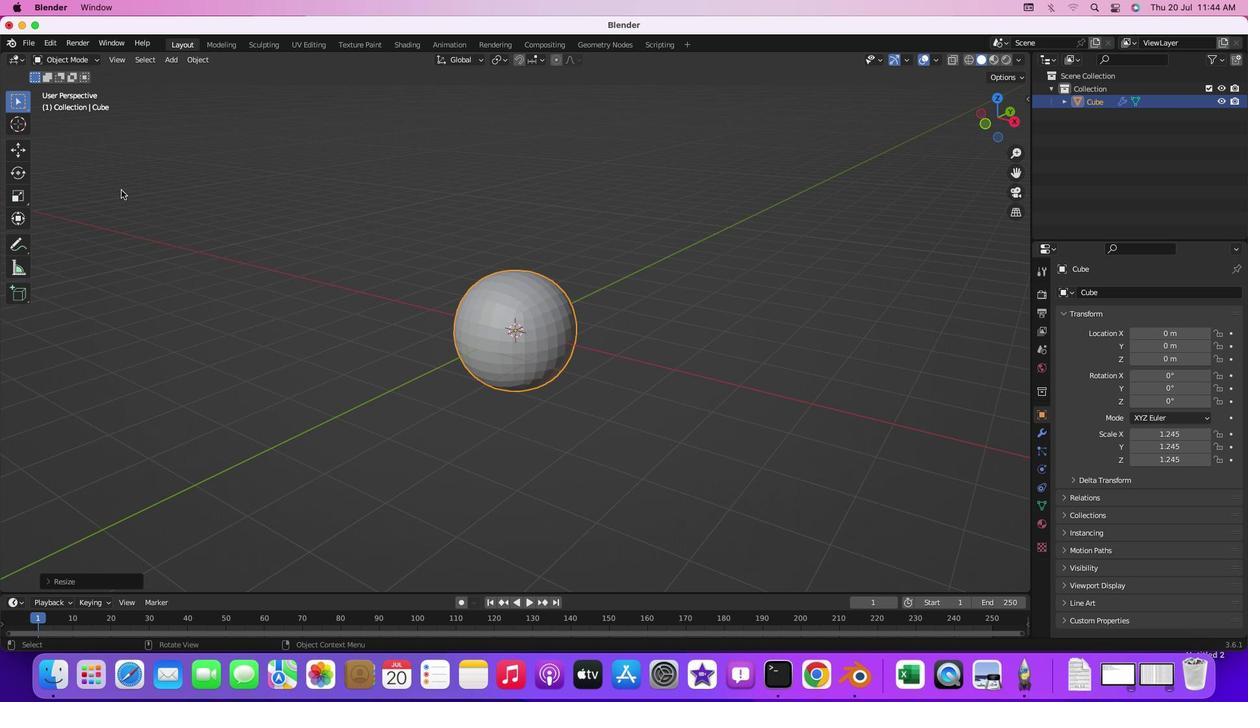 
Action: Mouse scrolled (102, 165) with delta (199, 209)
Screenshot: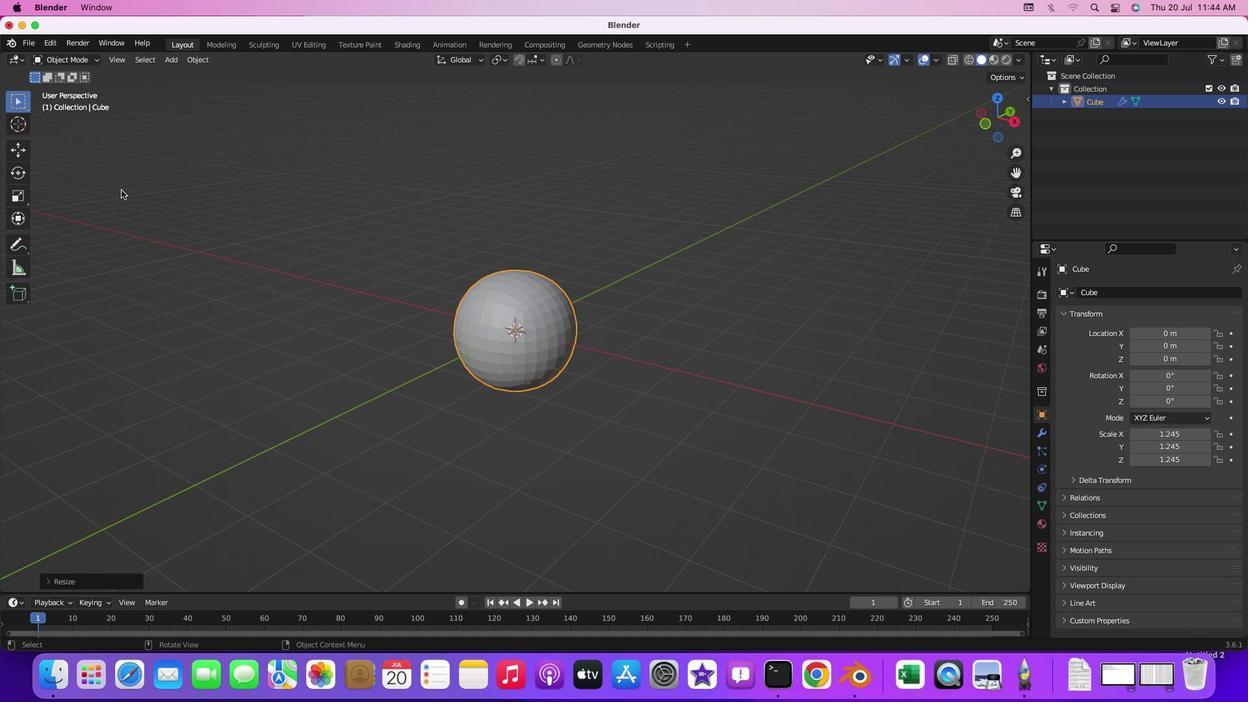 
Action: Mouse moved to (196, 189)
Screenshot: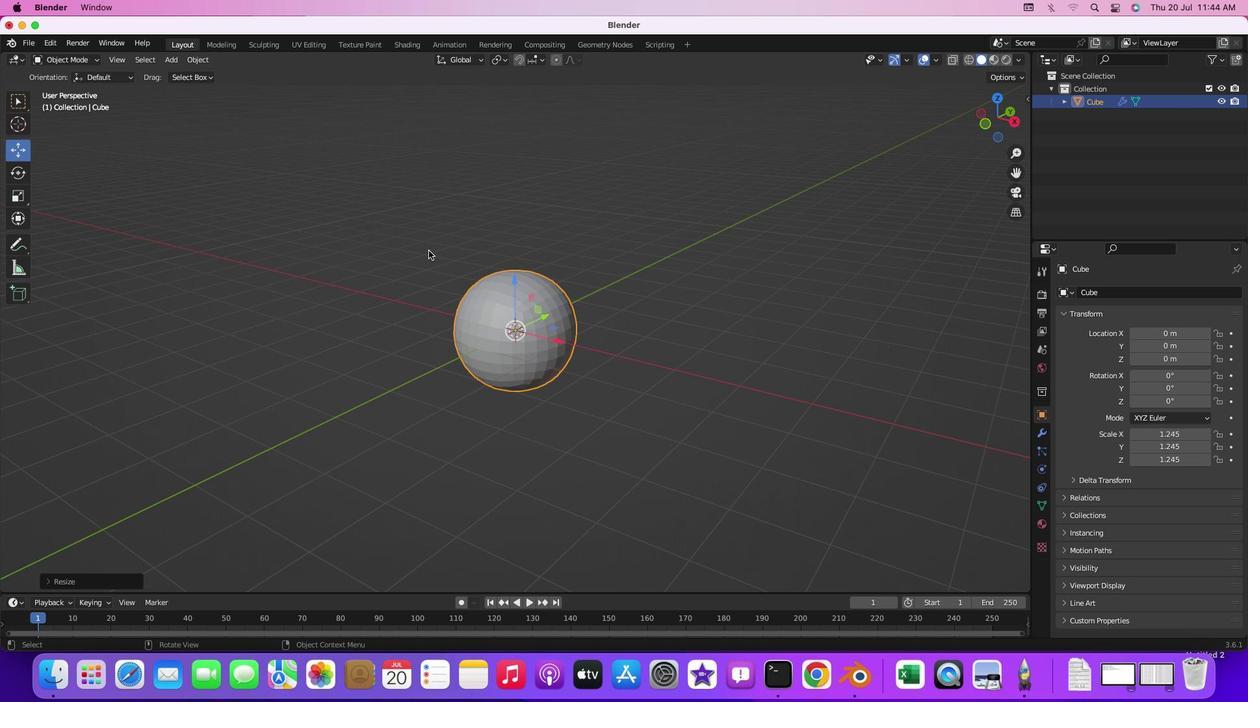 
Action: Mouse pressed left at (196, 189)
Screenshot: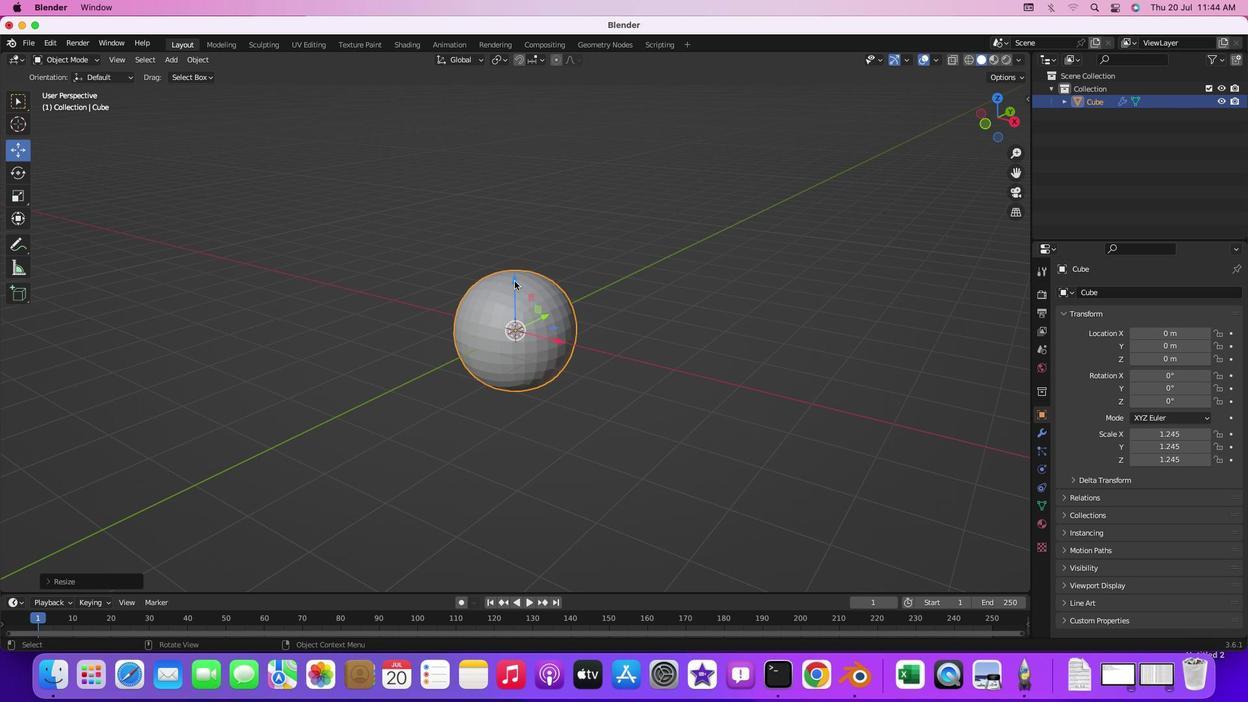 
Action: Mouse moved to (128, 172)
Screenshot: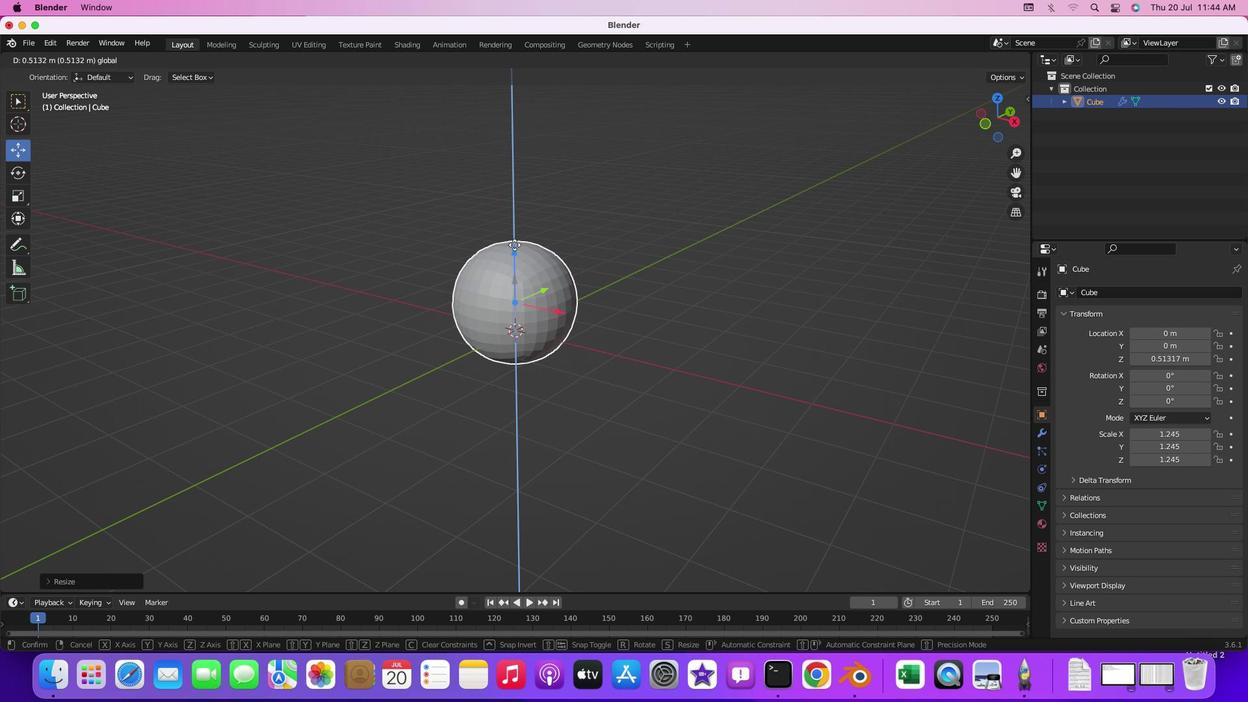 
Action: Mouse pressed left at (128, 172)
Screenshot: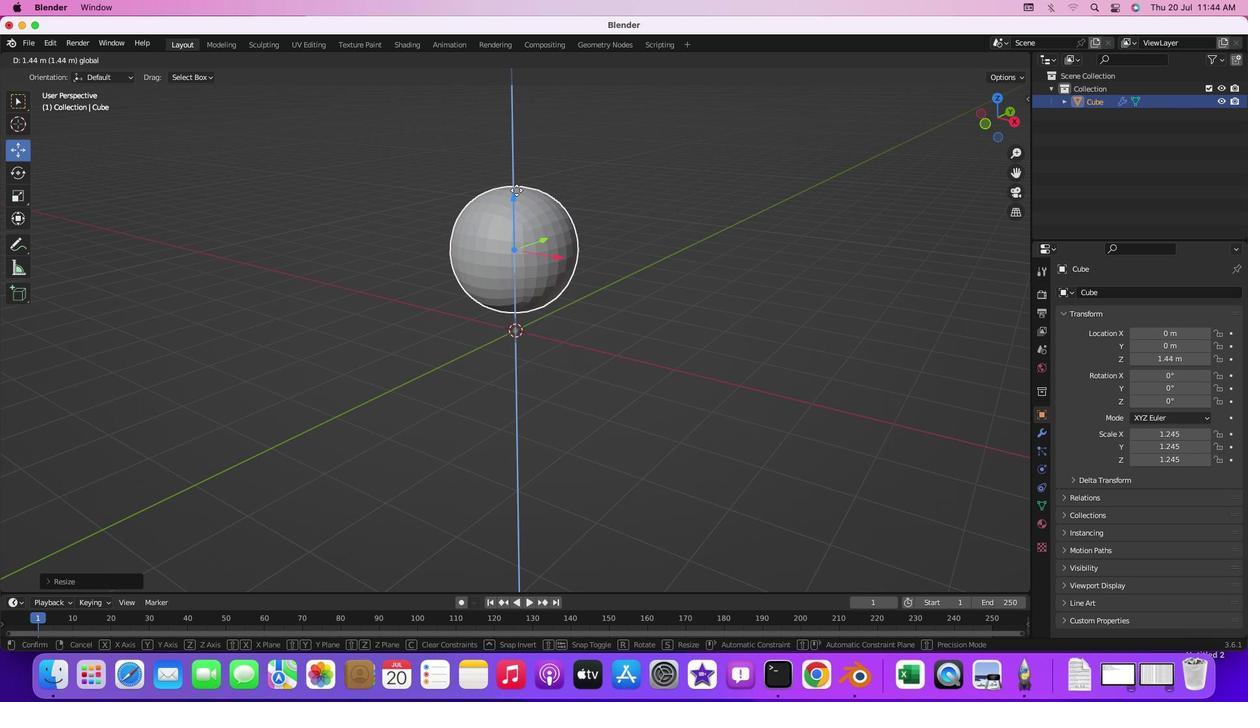 
Action: Mouse moved to (121, 184)
Screenshot: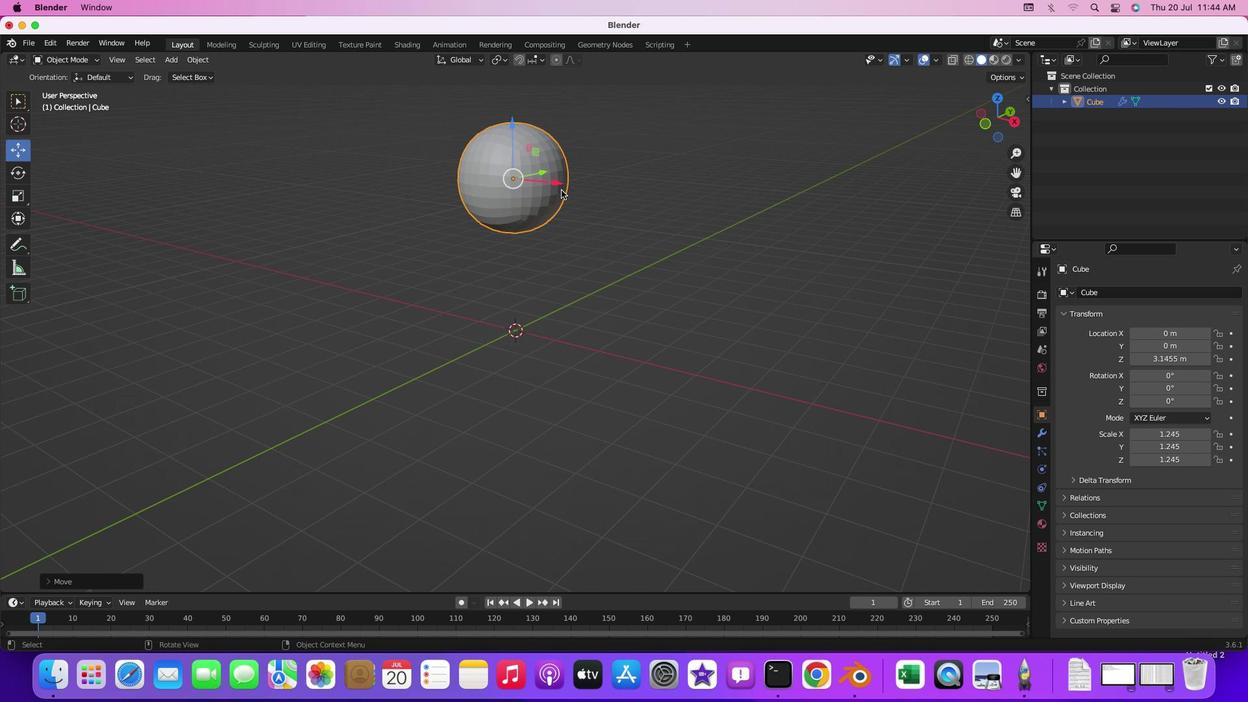 
Action: Mouse scrolled (121, 184) with delta (199, 209)
Screenshot: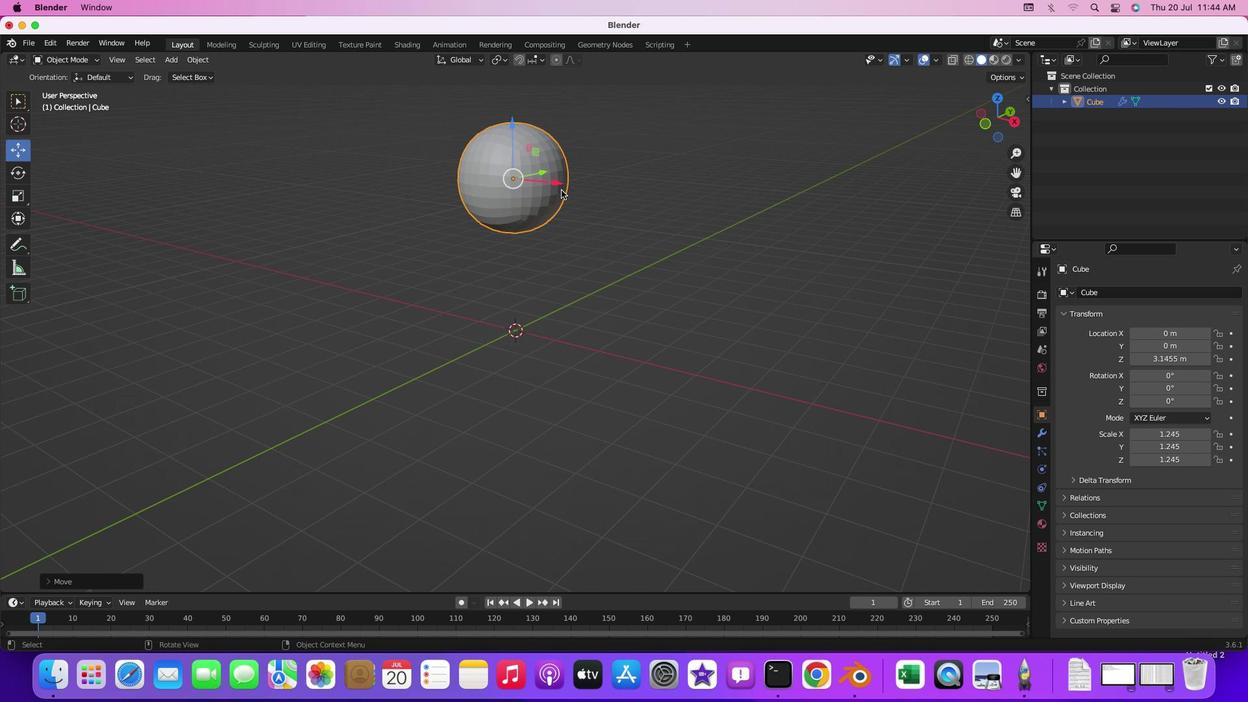 
Action: Mouse moved to (121, 184)
Screenshot: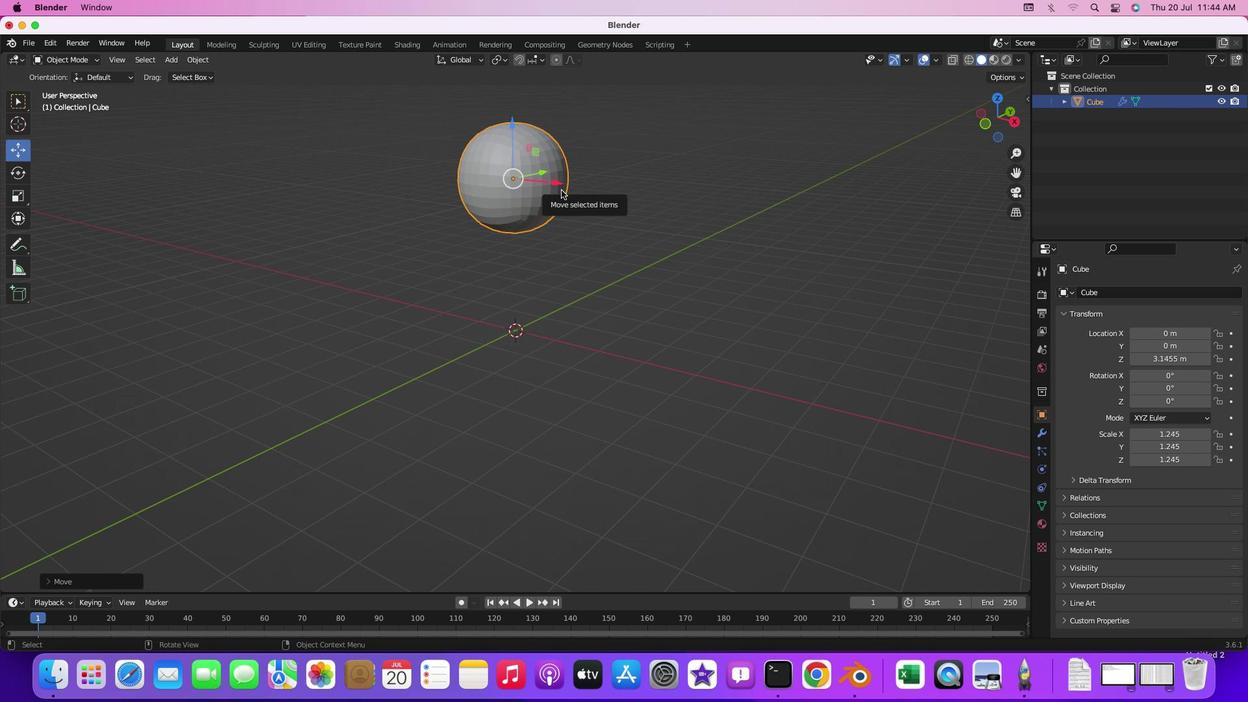 
Action: Mouse scrolled (121, 184) with delta (199, 209)
Screenshot: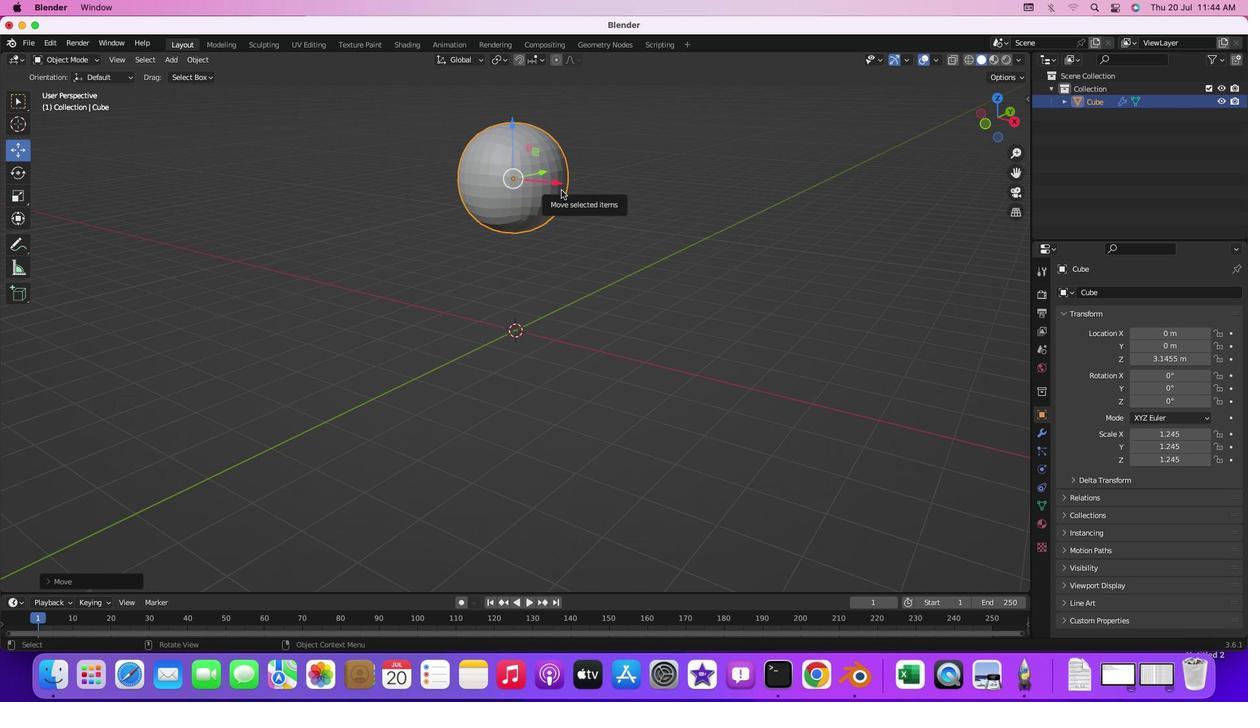 
Action: Mouse scrolled (121, 184) with delta (199, 209)
Screenshot: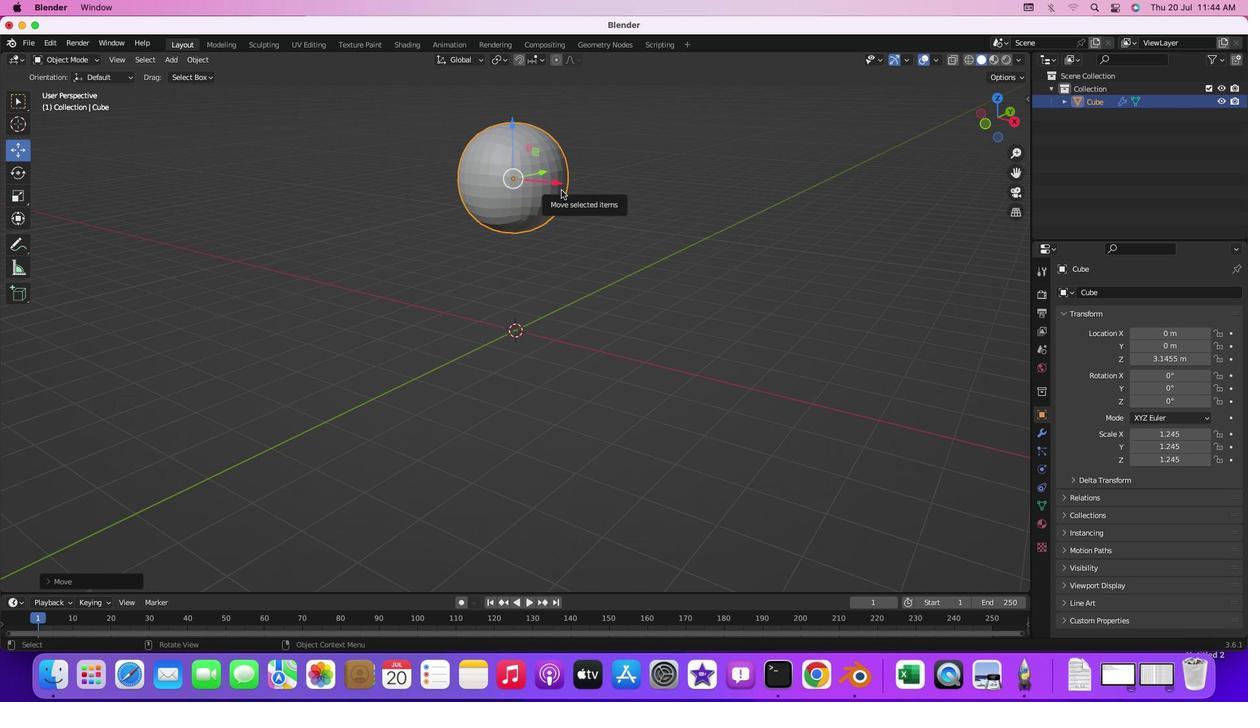 
Action: Mouse moved to (122, 180)
Screenshot: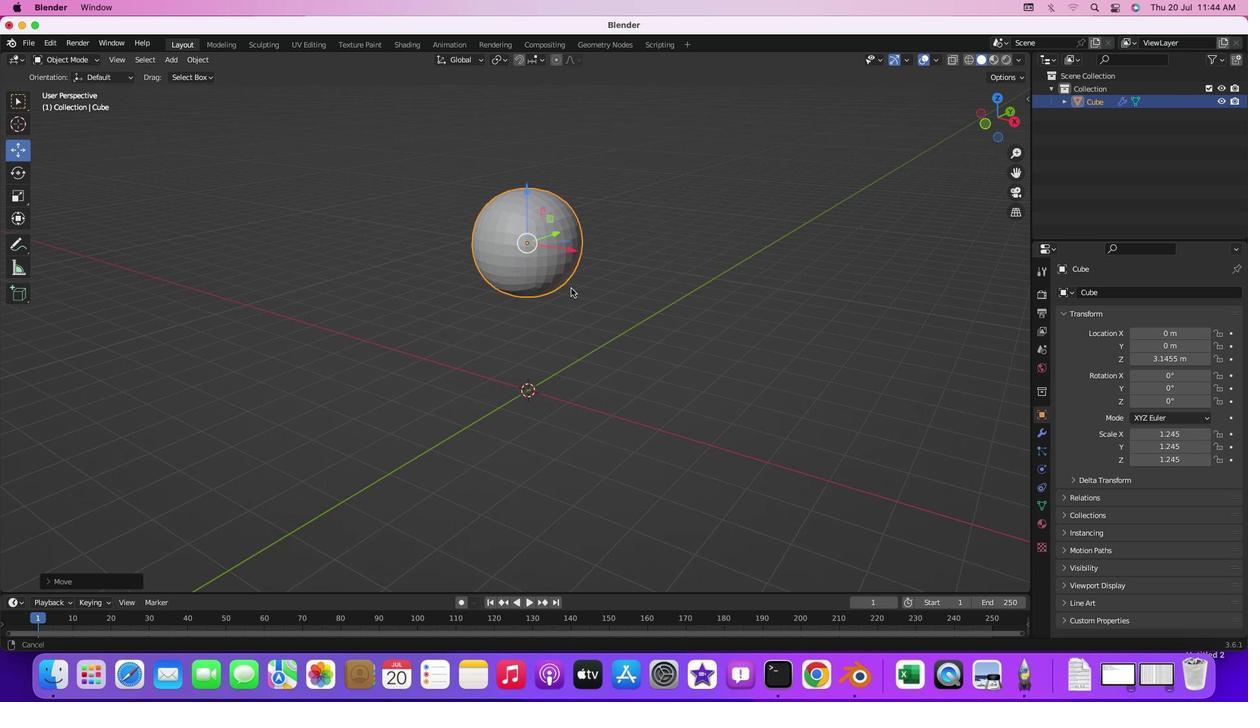 
Action: Key pressed Key.shift
Screenshot: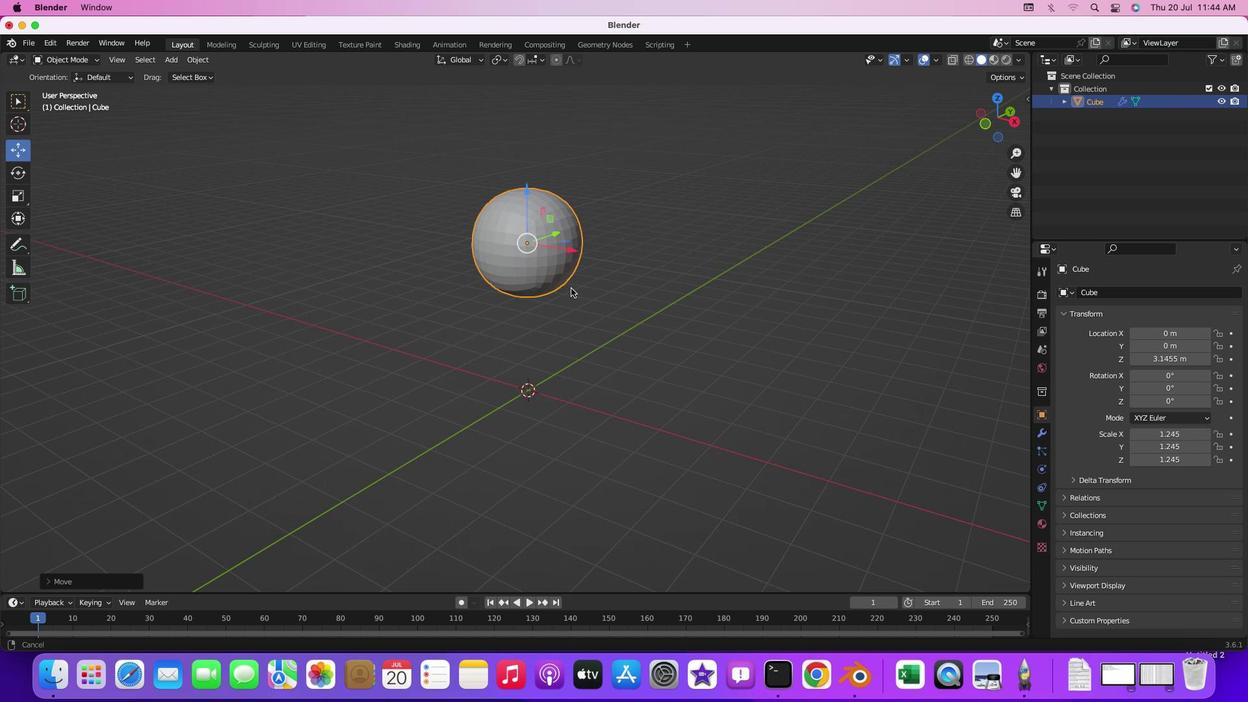 
Action: Mouse moved to (122, 180)
Screenshot: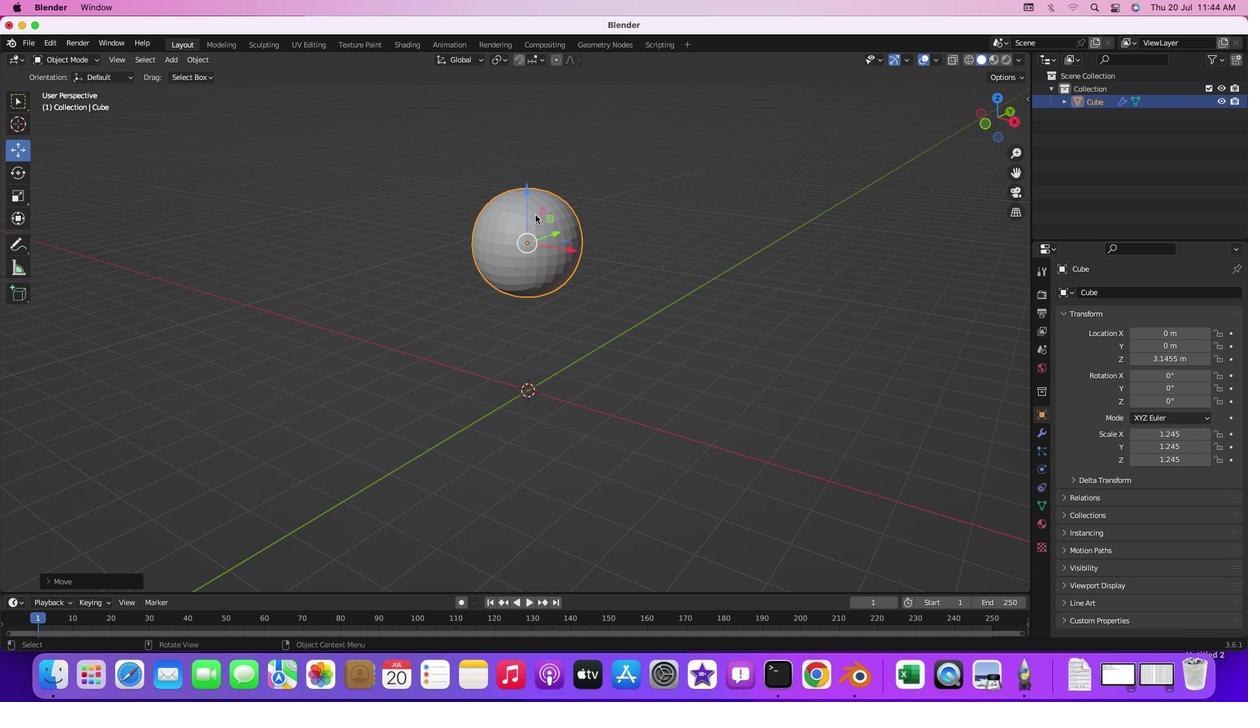 
Action: Mouse pressed middle at (122, 180)
Screenshot: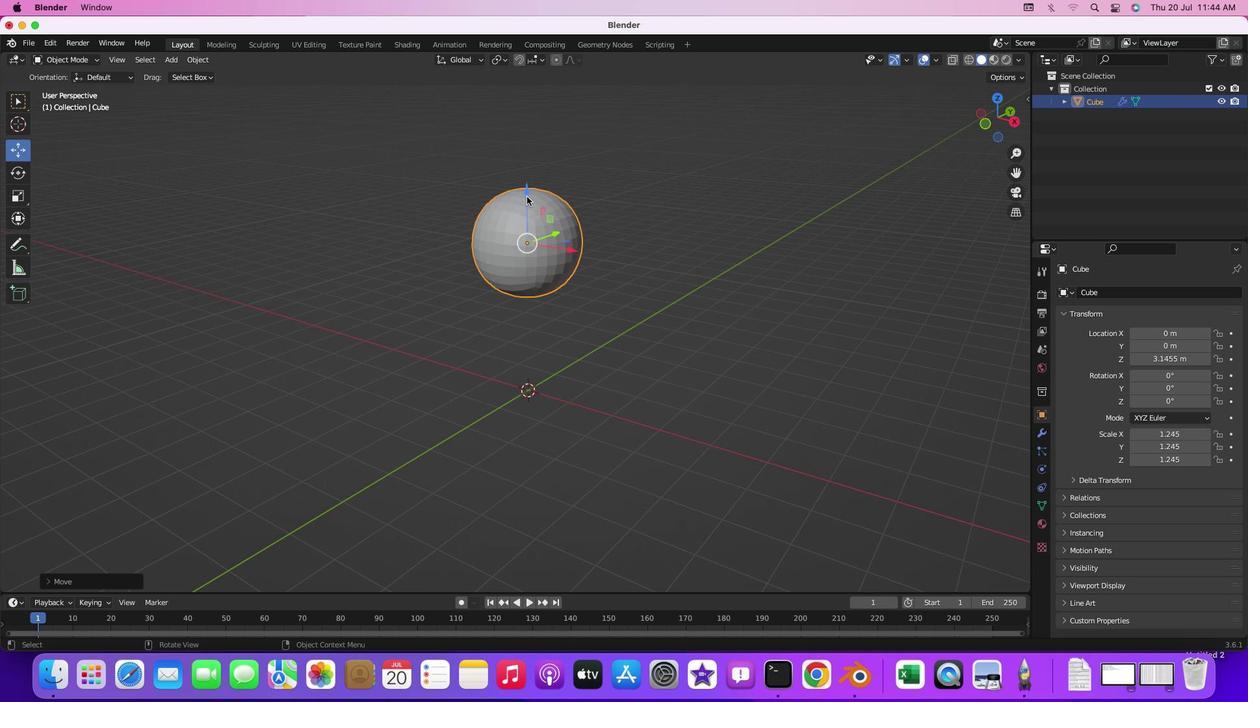 
Action: Mouse moved to (126, 184)
Screenshot: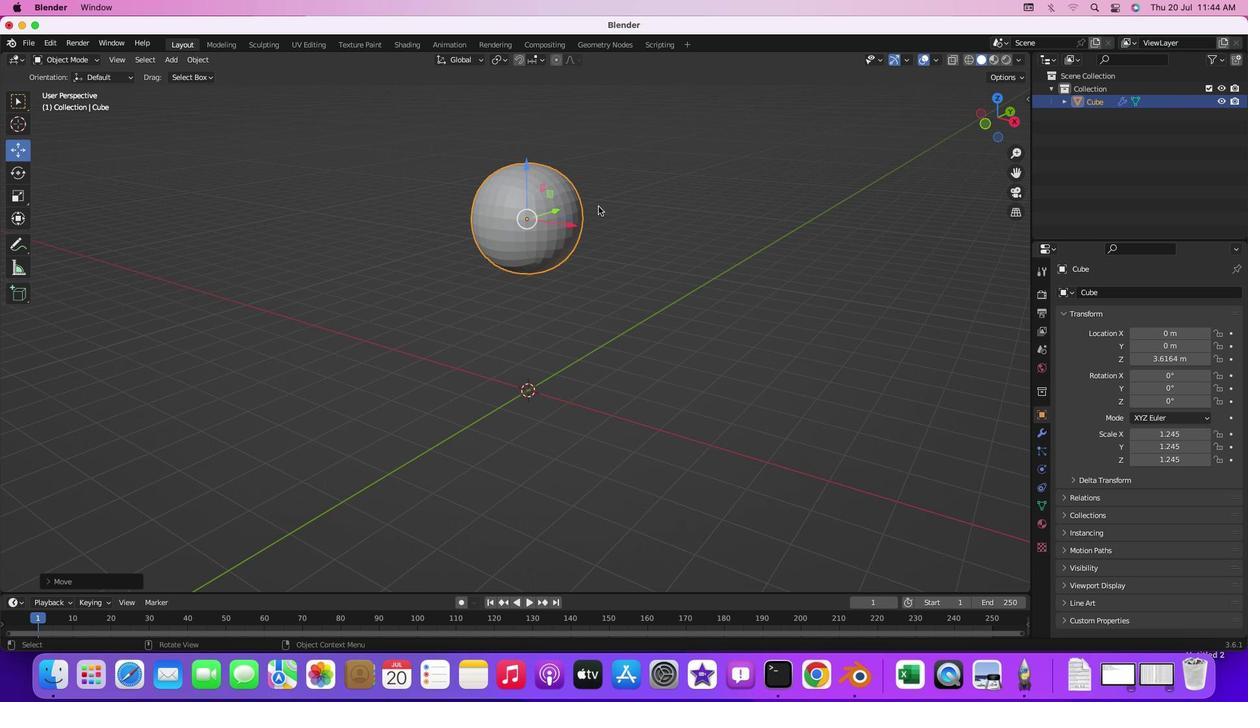 
Action: Mouse pressed left at (126, 184)
Screenshot: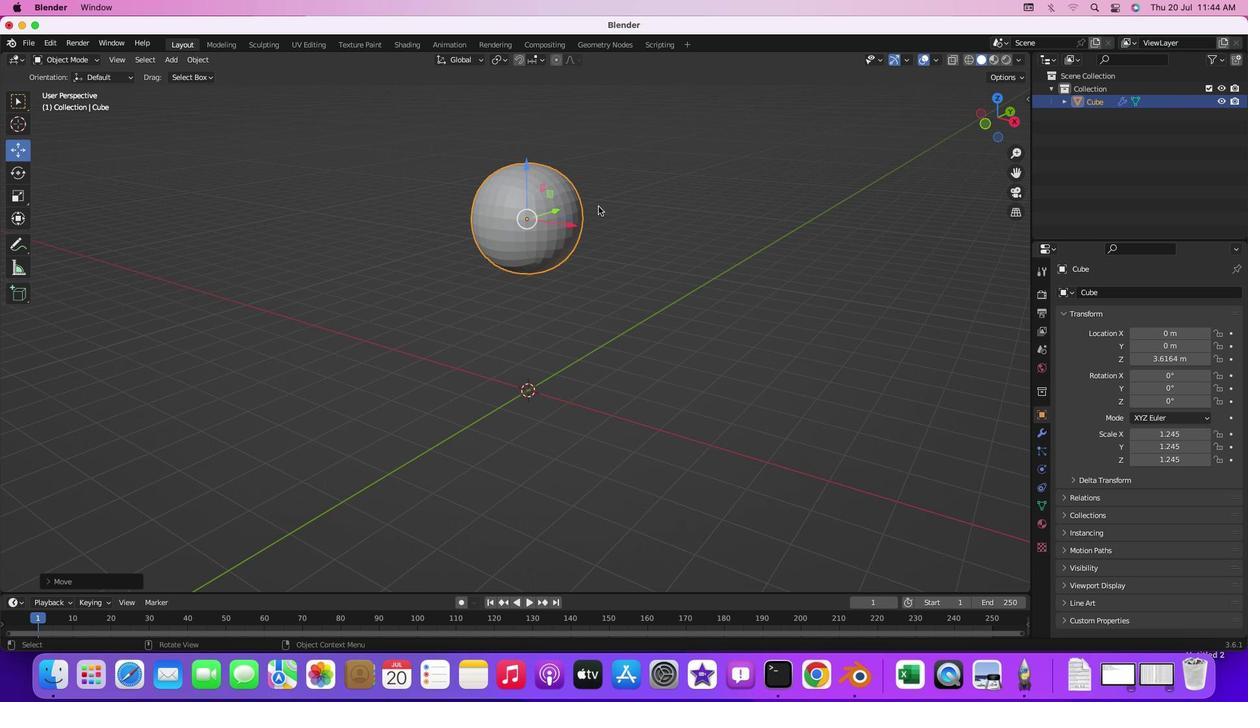 
Action: Mouse moved to (115, 178)
Screenshot: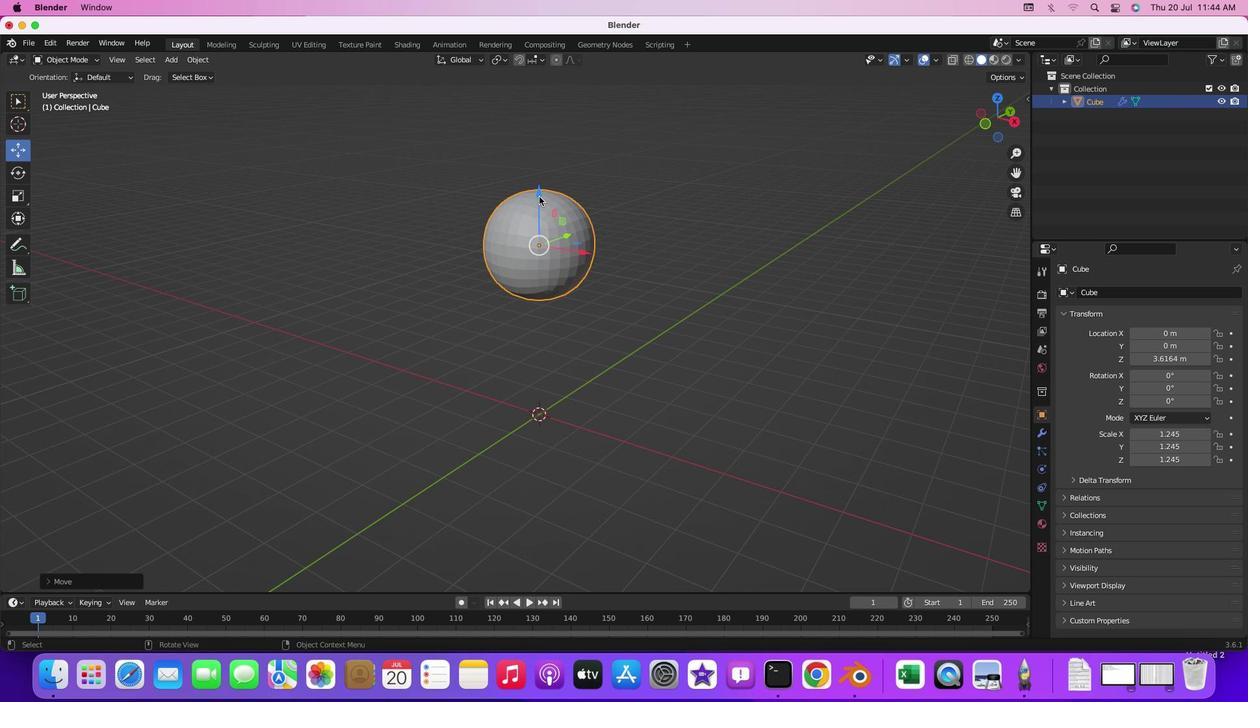 
Action: Key pressed Key.shift
Screenshot: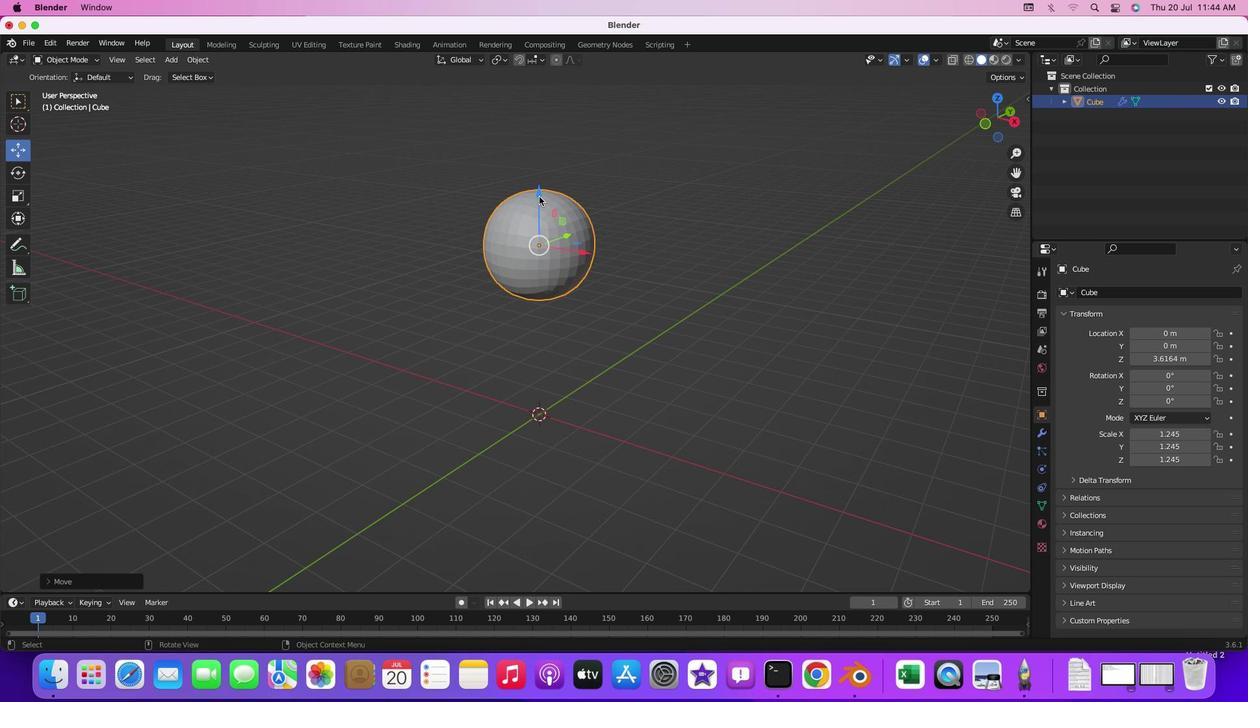 
Action: Mouse moved to (114, 176)
Screenshot: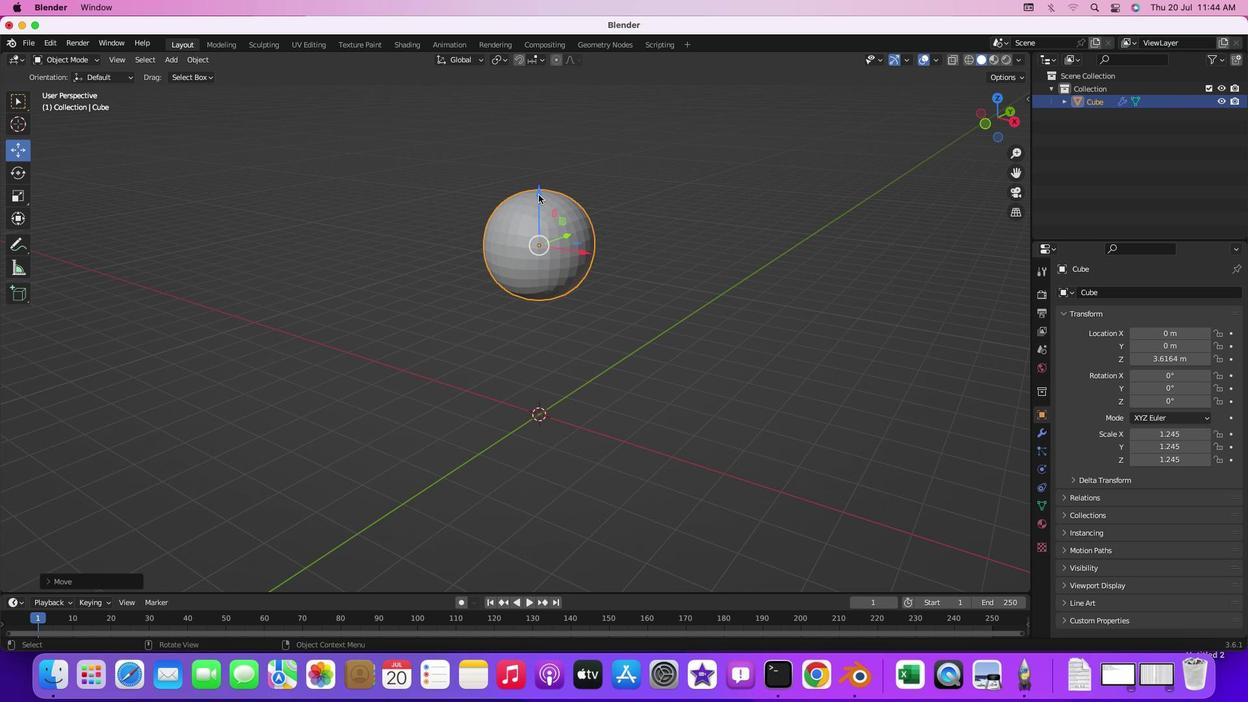 
Action: Mouse pressed middle at (114, 176)
Screenshot: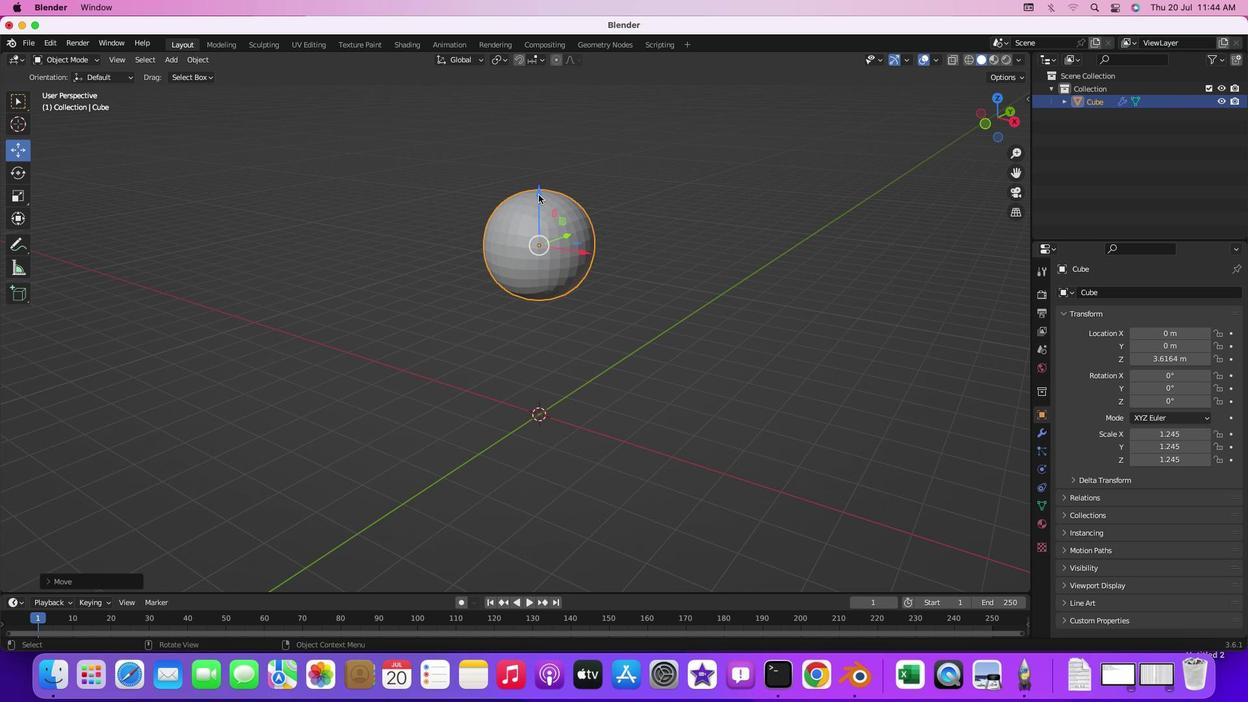 
Action: Mouse moved to (124, 184)
Screenshot: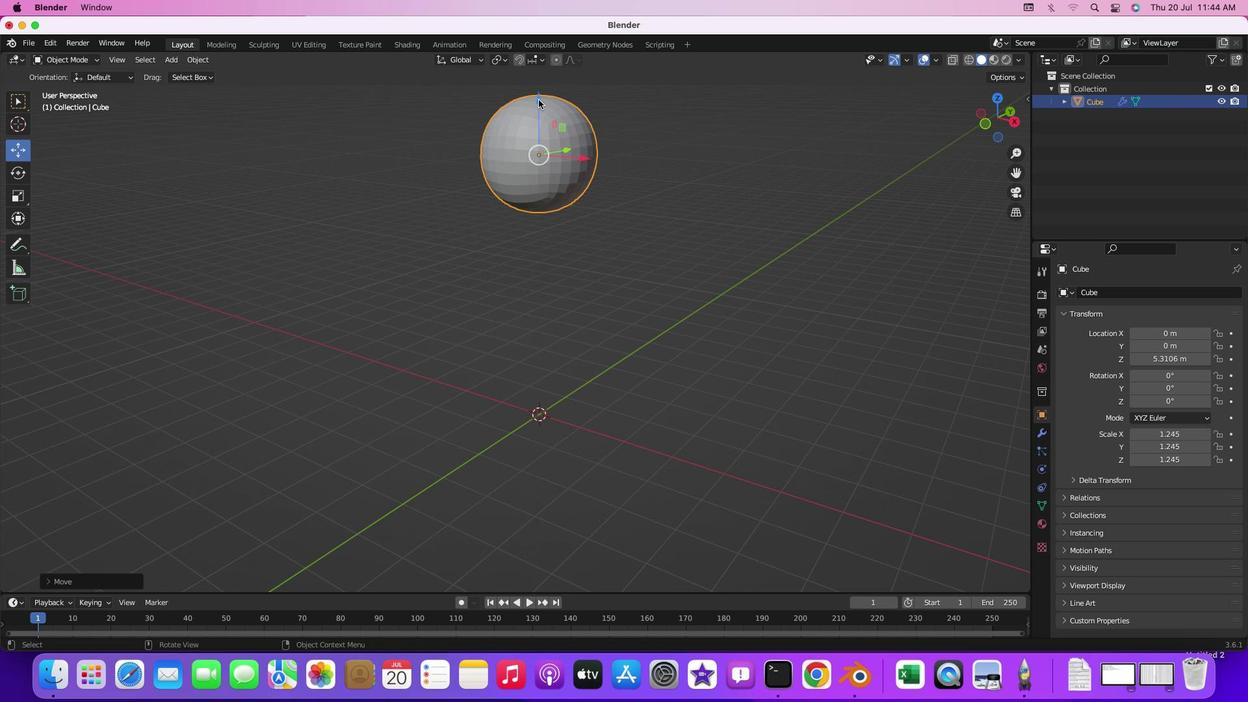 
Action: Mouse pressed left at (124, 184)
Screenshot: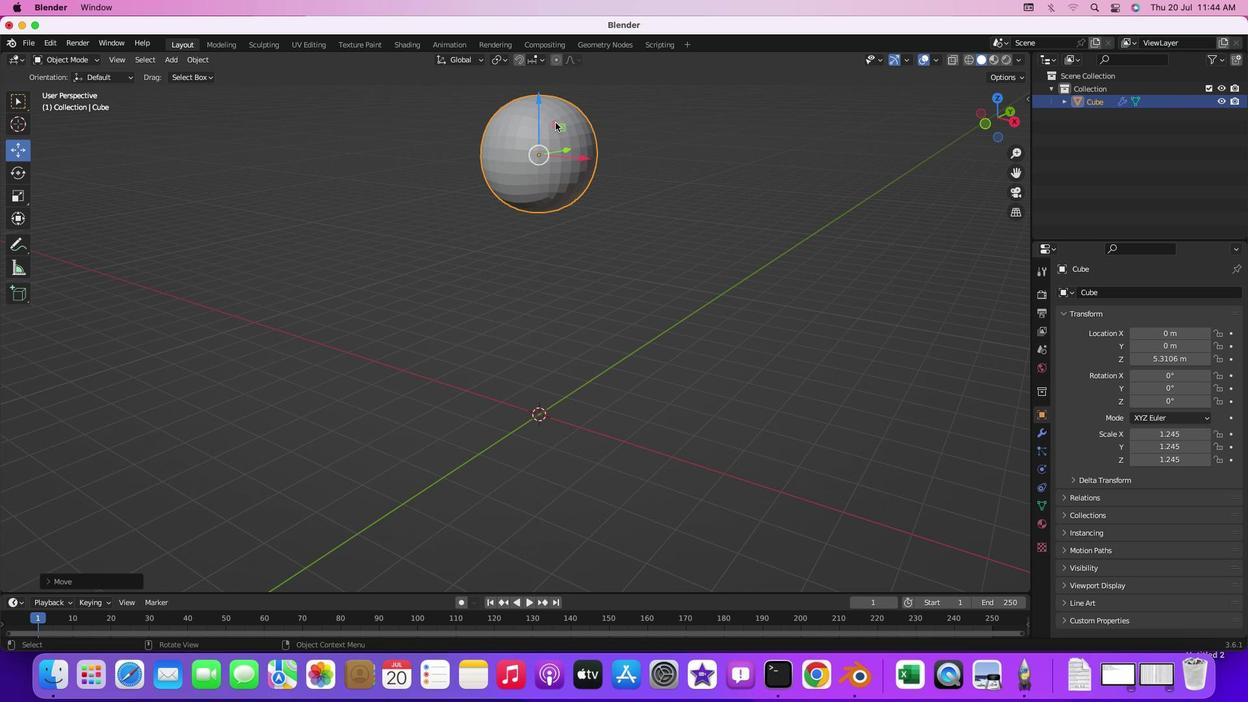 
Action: Mouse moved to (112, 176)
Screenshot: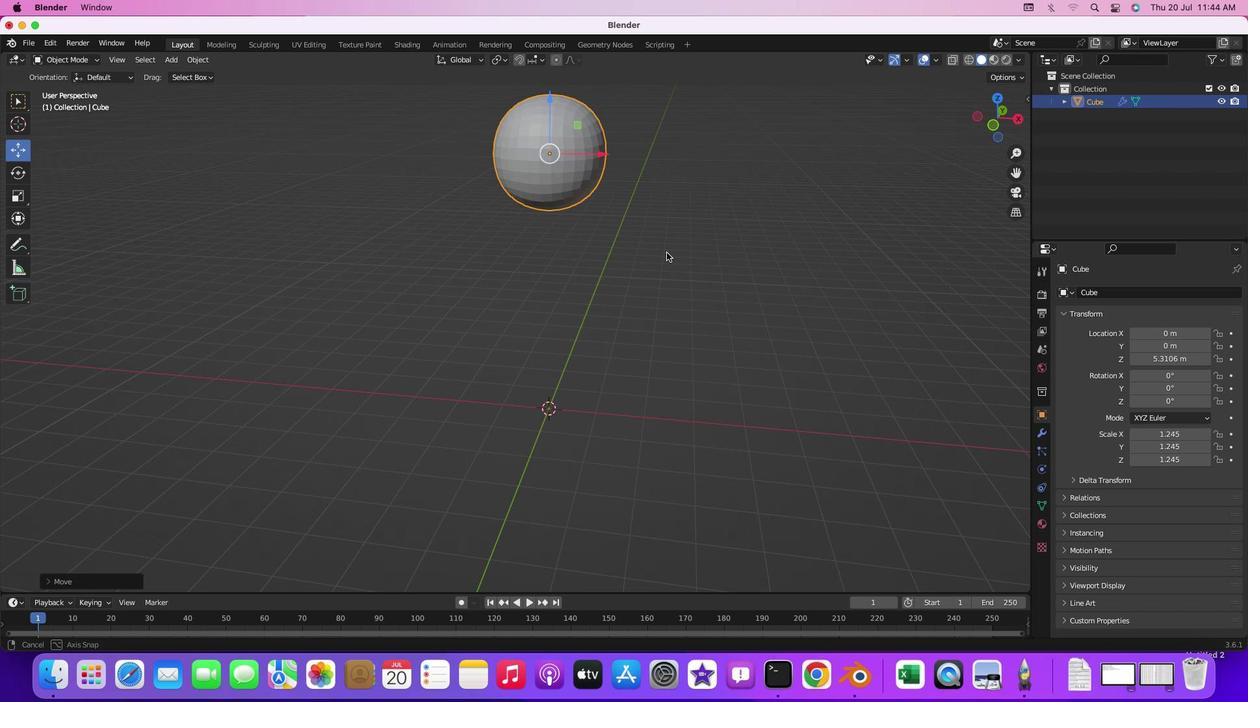 
Action: Mouse pressed middle at (112, 176)
Screenshot: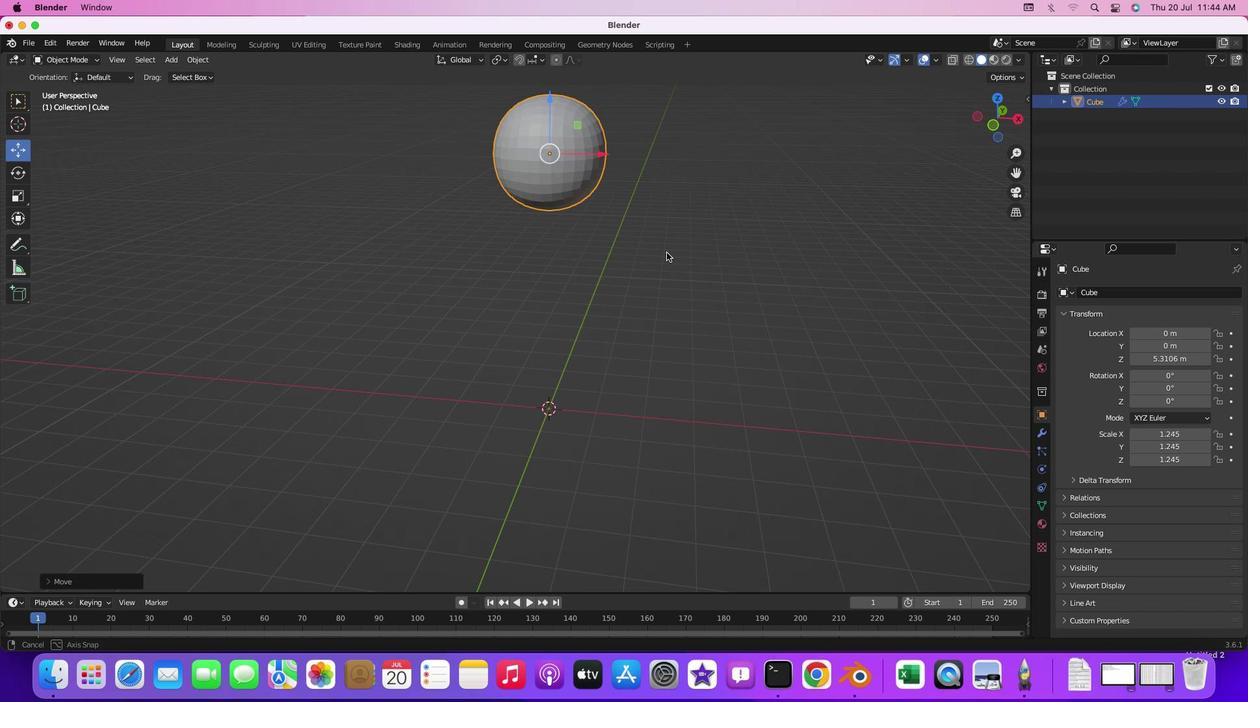 
Action: Mouse moved to (120, 186)
Screenshot: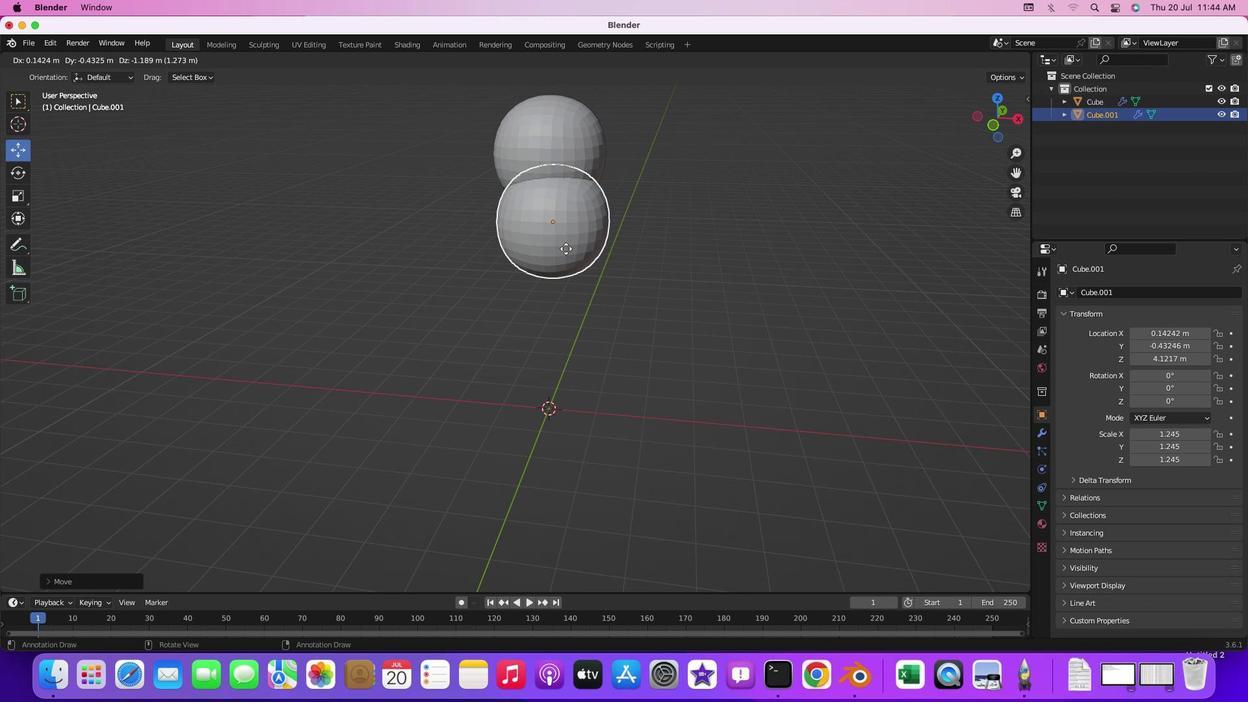 
Action: Key pressed Key.shift'D'
Screenshot: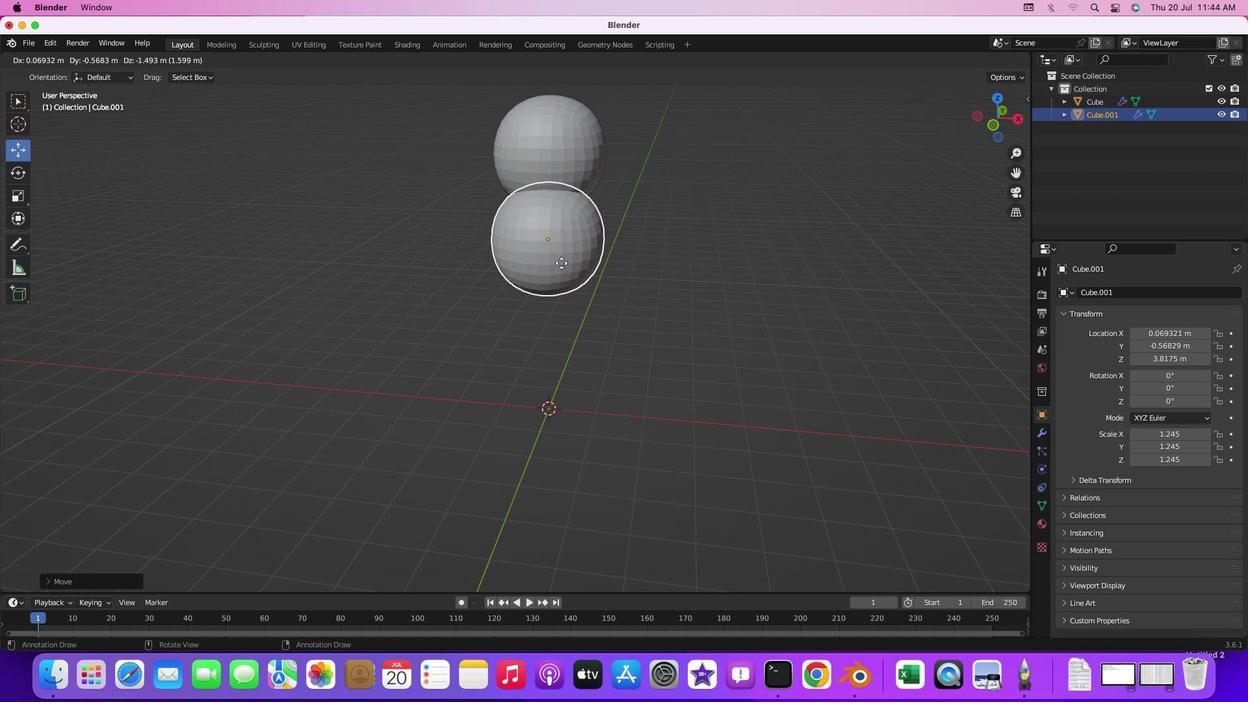 
Action: Mouse moved to (121, 165)
Screenshot: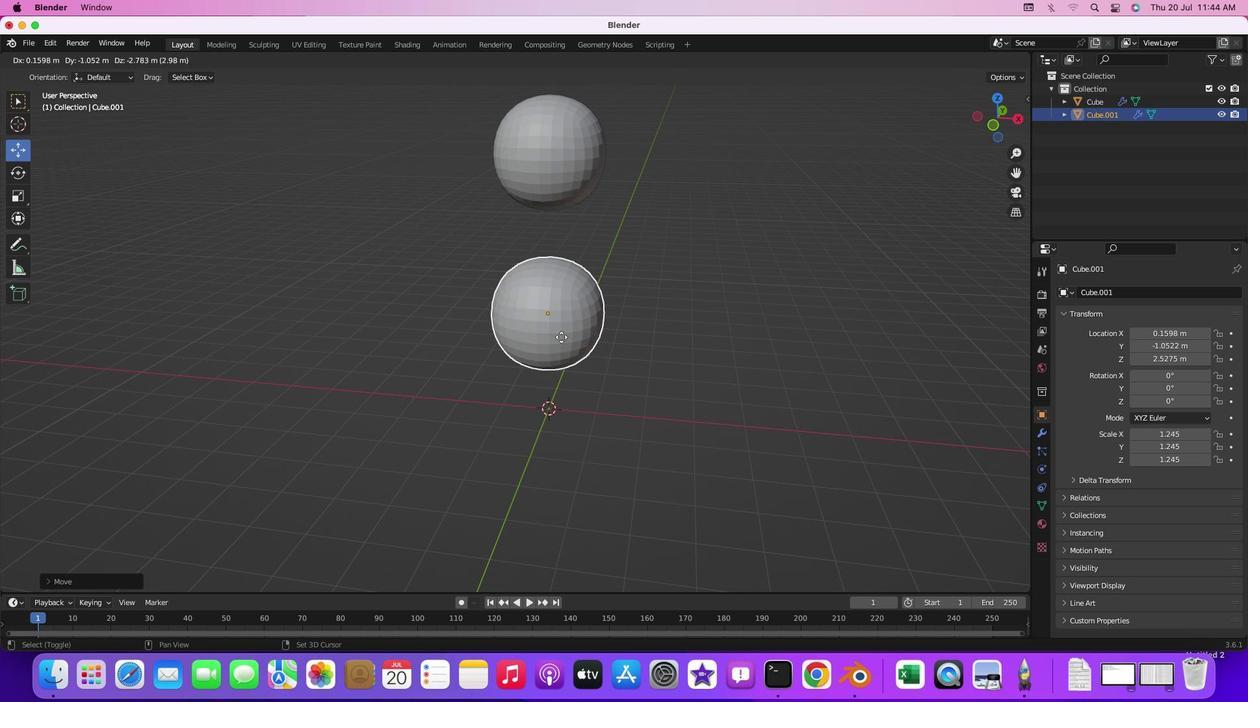 
Action: Key pressed Key.shift
Screenshot: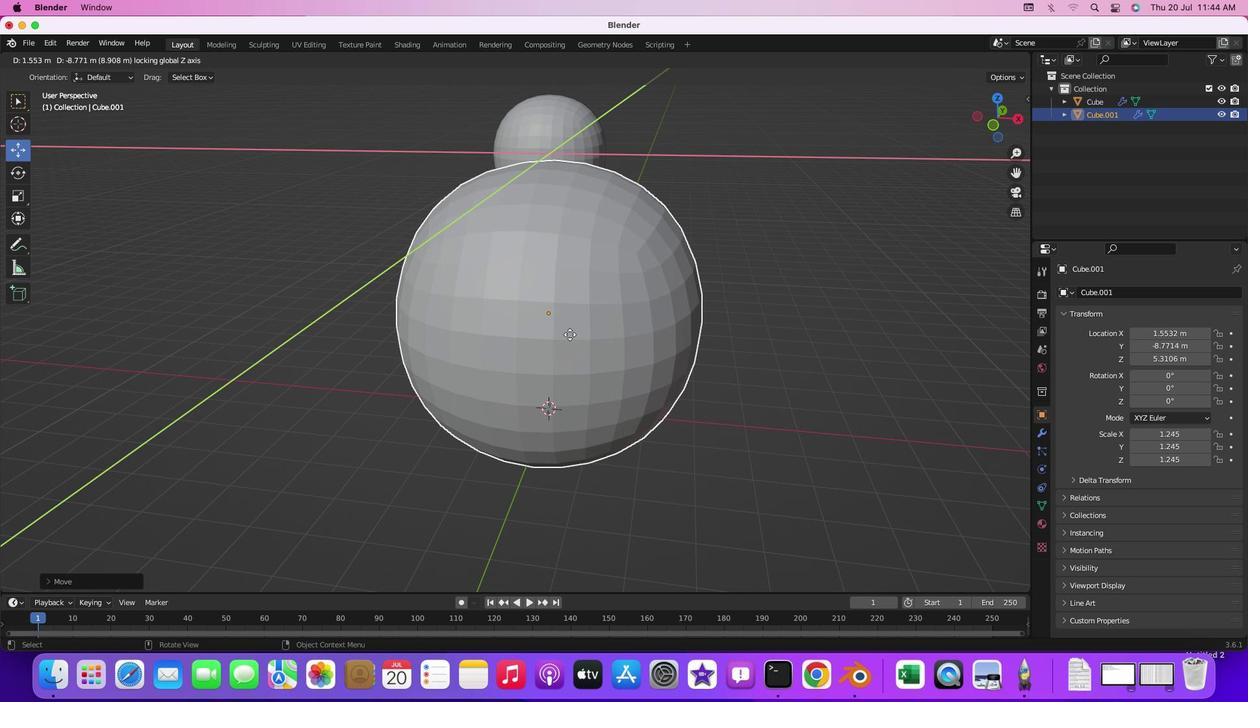 
Action: Mouse pressed middle at (121, 165)
Screenshot: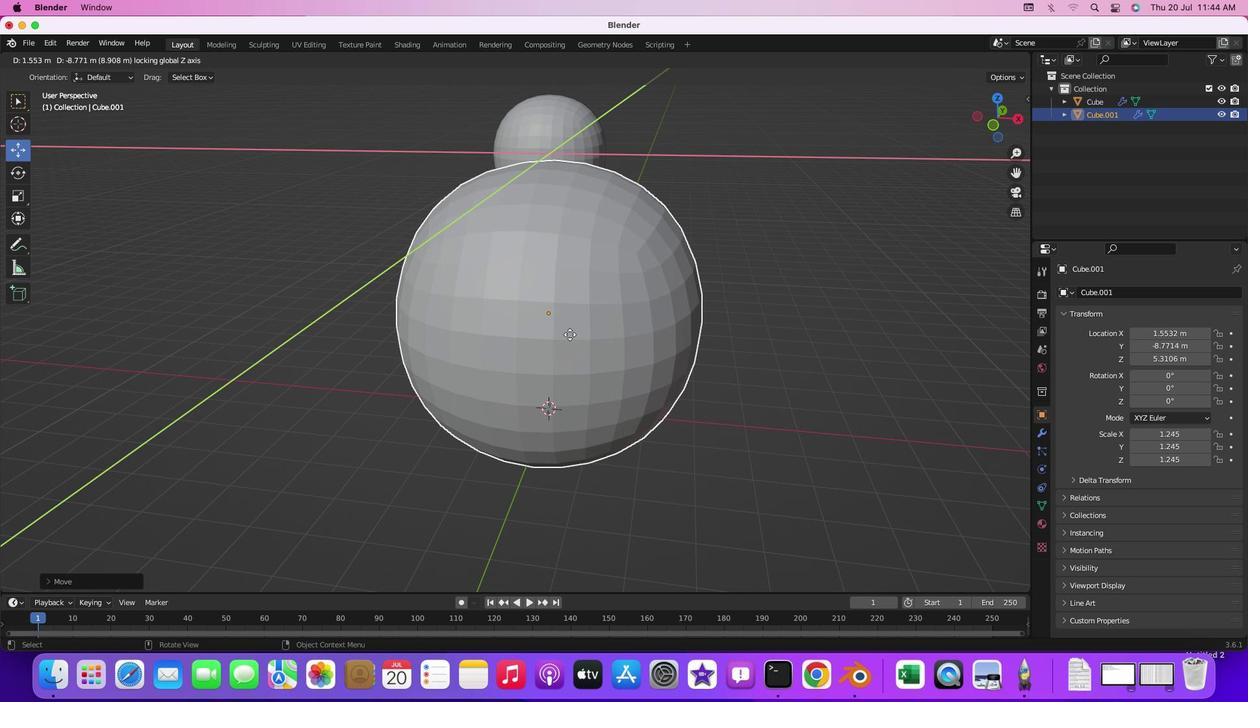 
Action: Mouse moved to (120, 166)
Screenshot: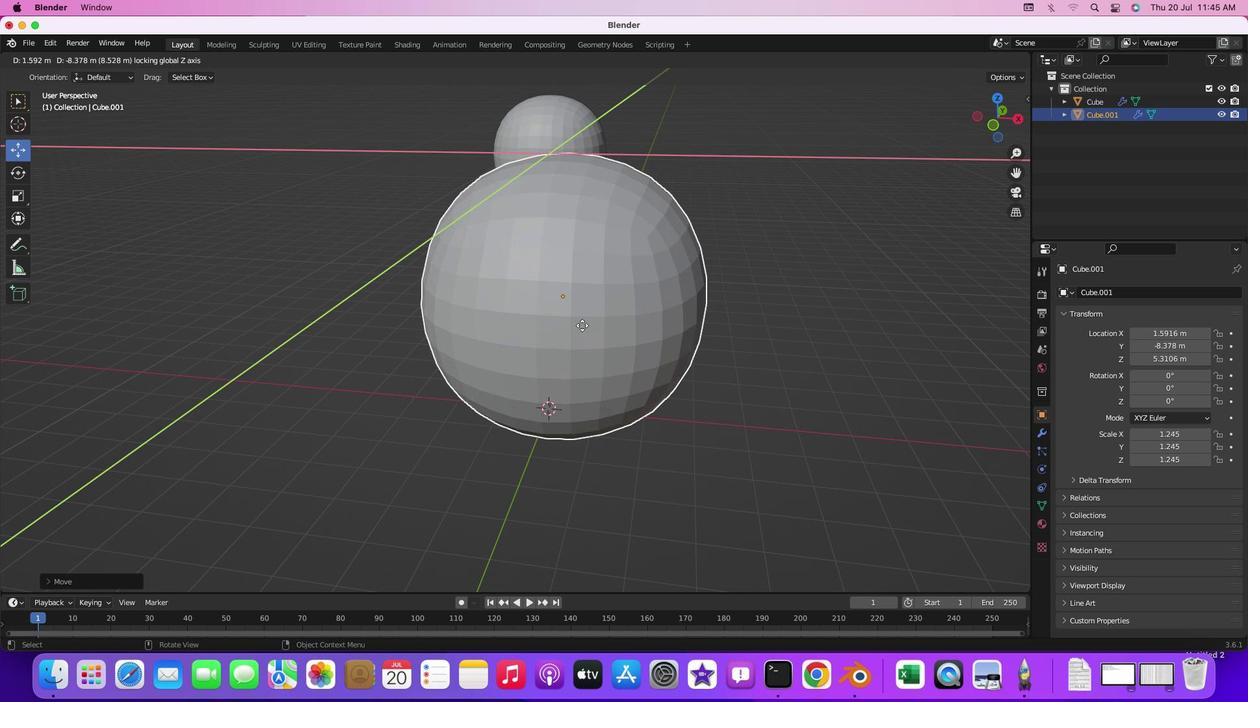
Action: Key pressed Key.cmd
Screenshot: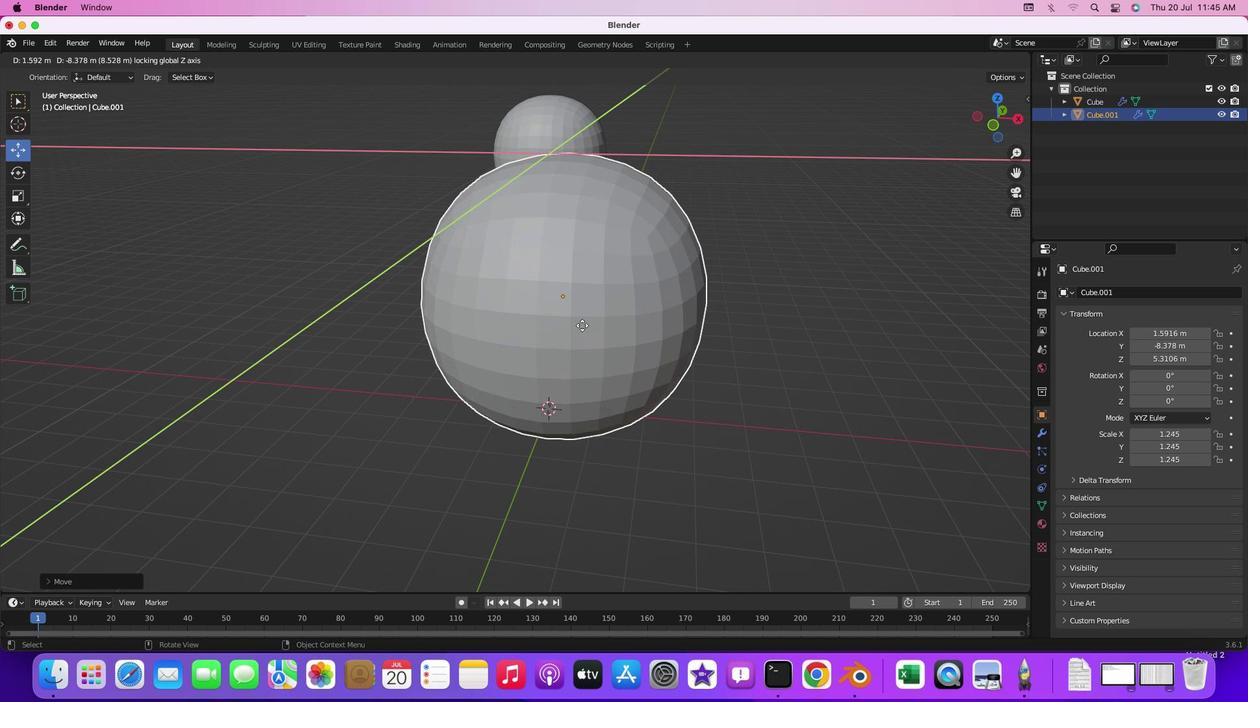 
Action: Mouse moved to (120, 166)
Screenshot: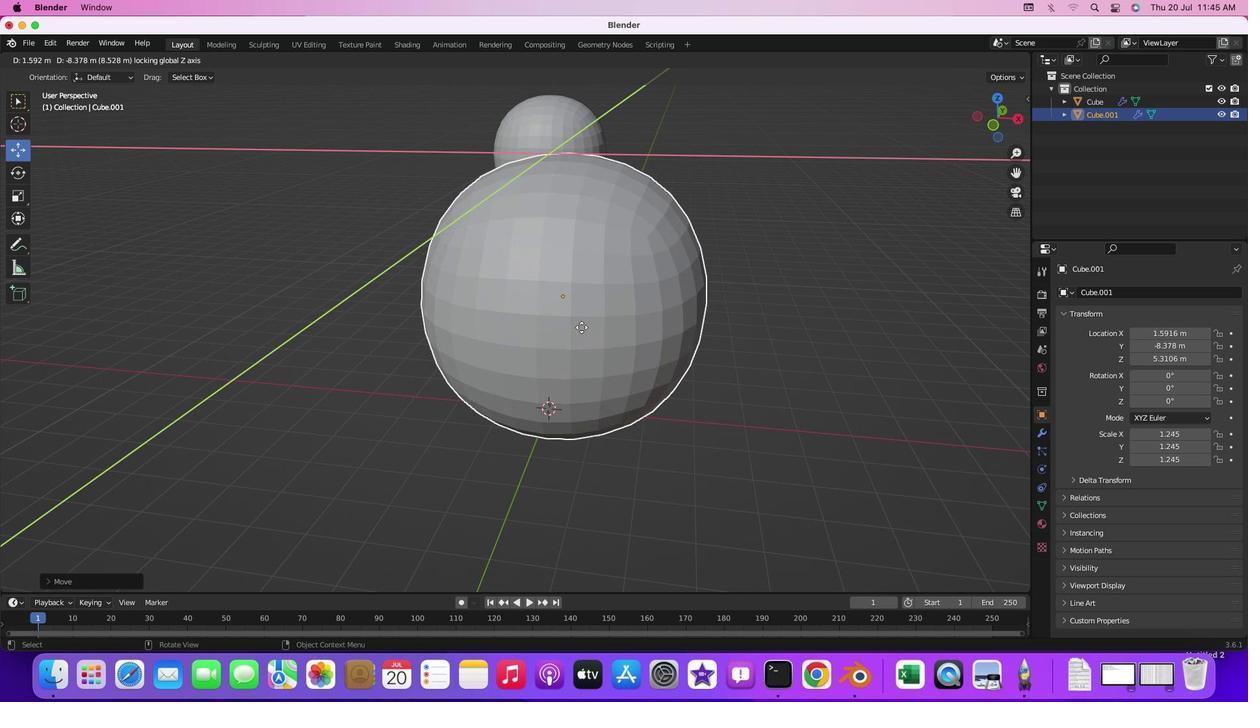 
Action: Key pressed 'z'
Screenshot: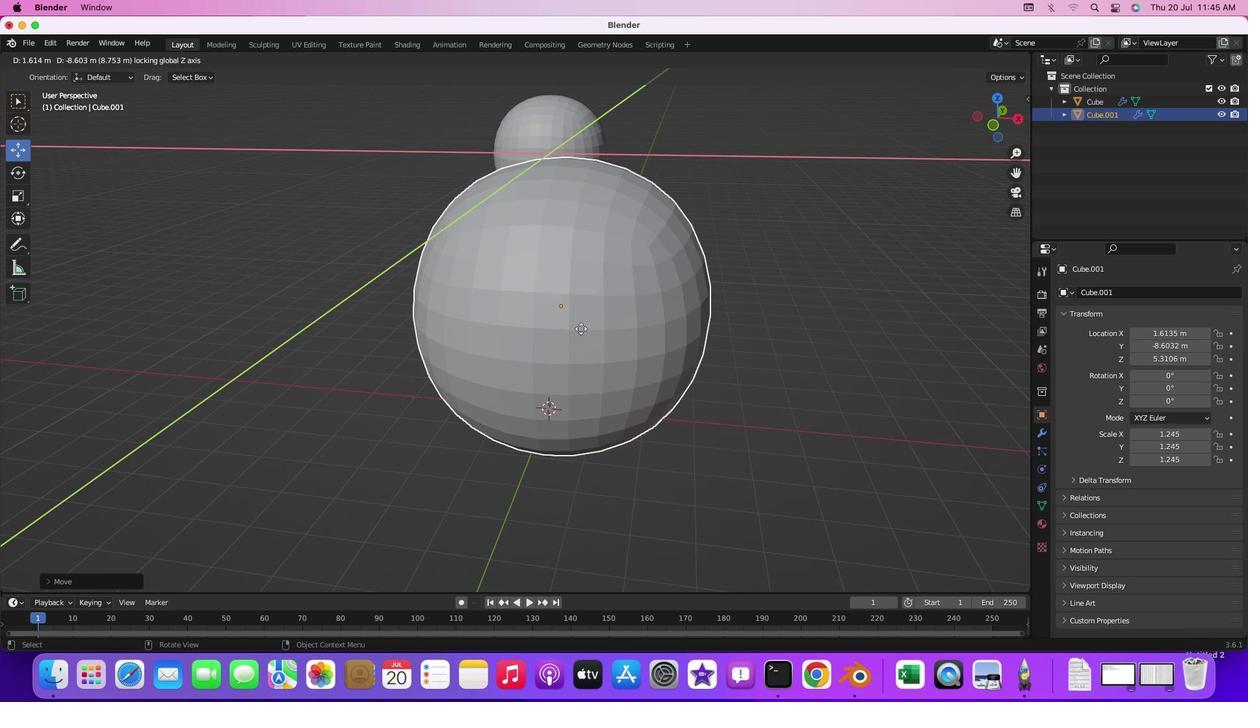 
Action: Mouse moved to (120, 185)
Screenshot: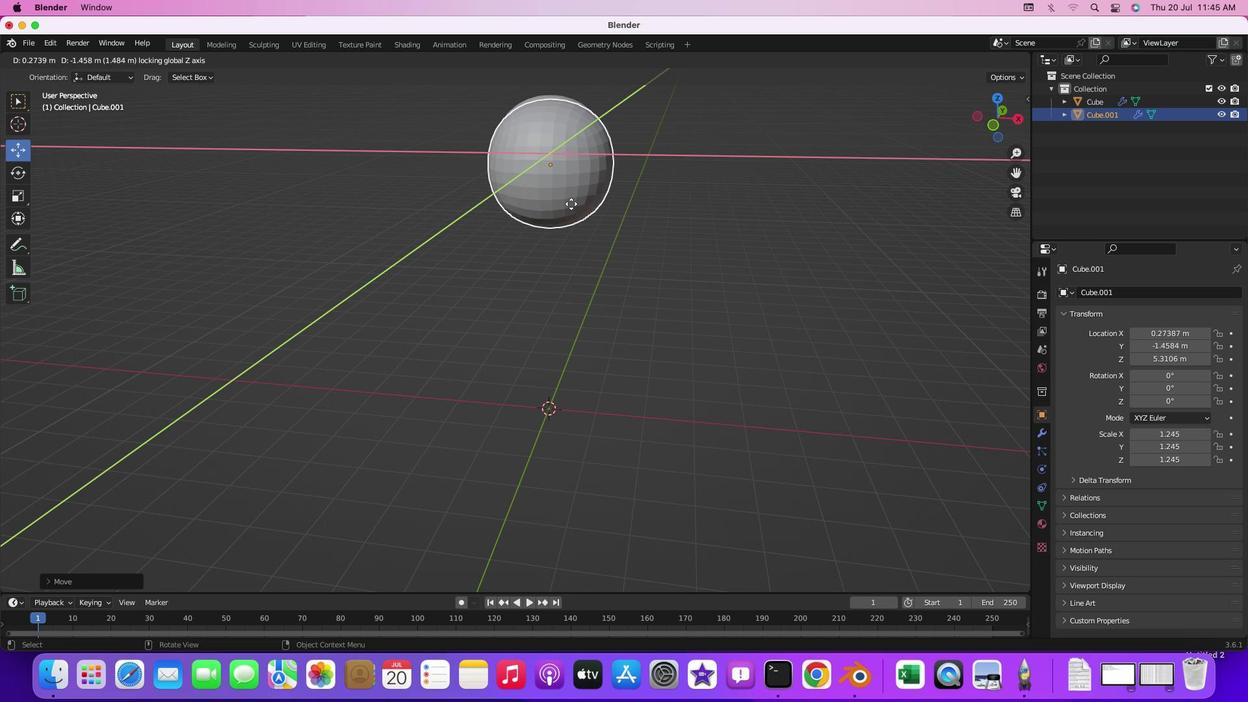 
Action: Key pressed Key.caps_lockKey.caps_lockKey.shift
Screenshot: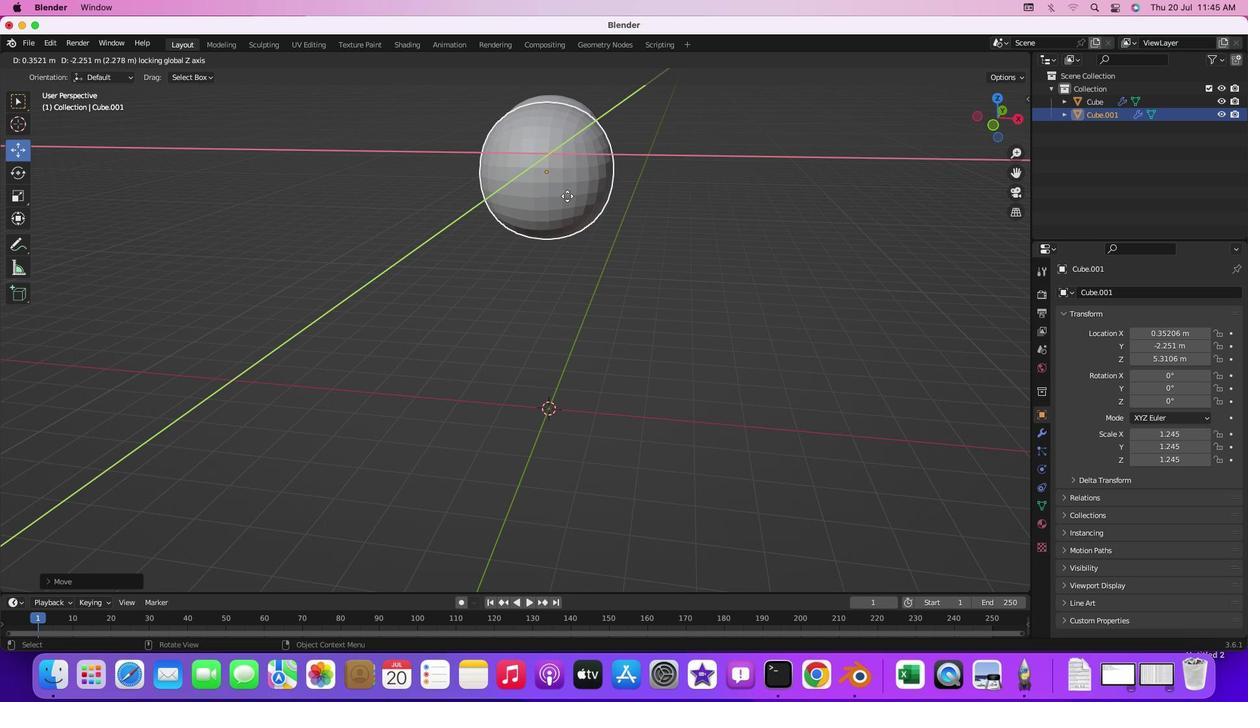
Action: Mouse moved to (120, 182)
Screenshot: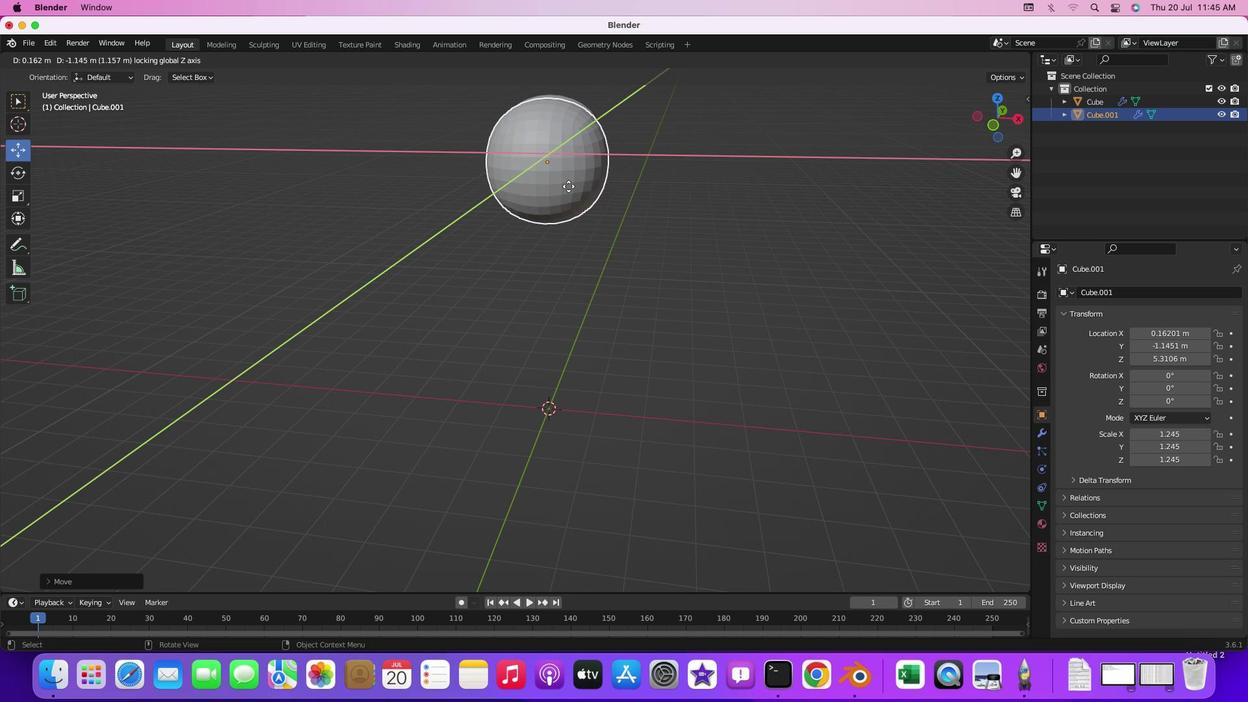 
Action: Key pressed Key.shift
Screenshot: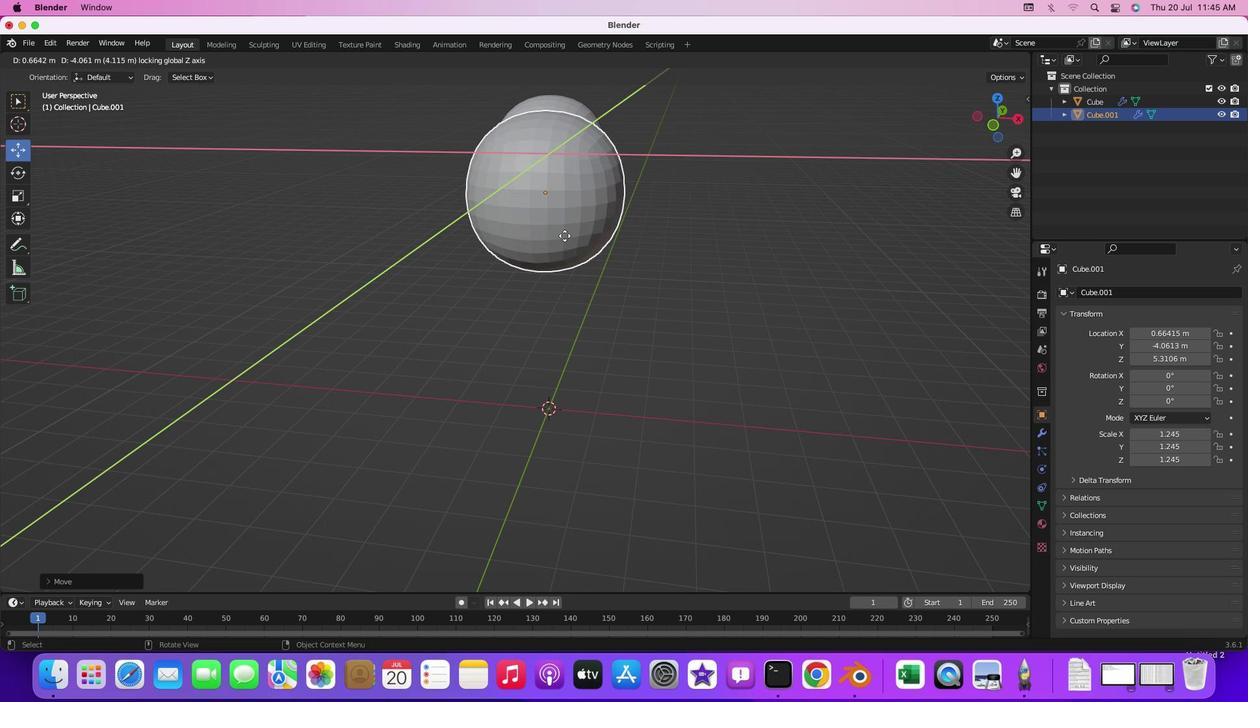 
Action: Mouse moved to (121, 177)
Screenshot: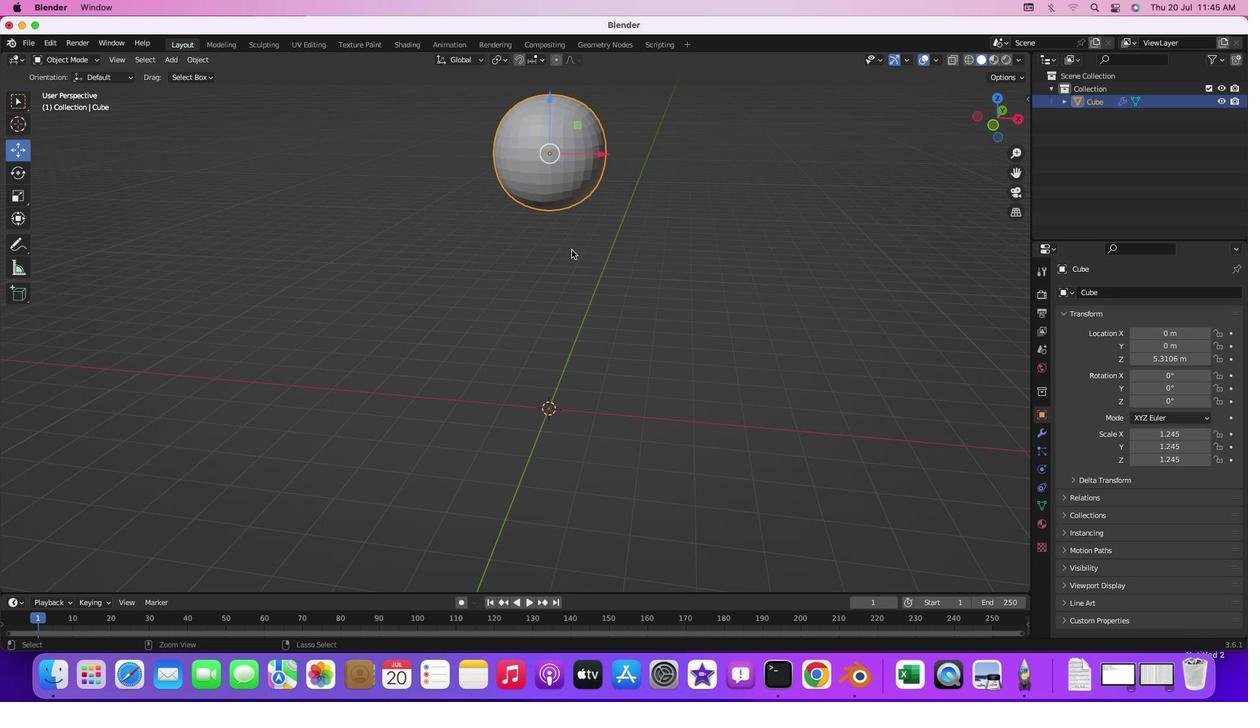 
Action: Mouse pressed left at (121, 177)
Screenshot: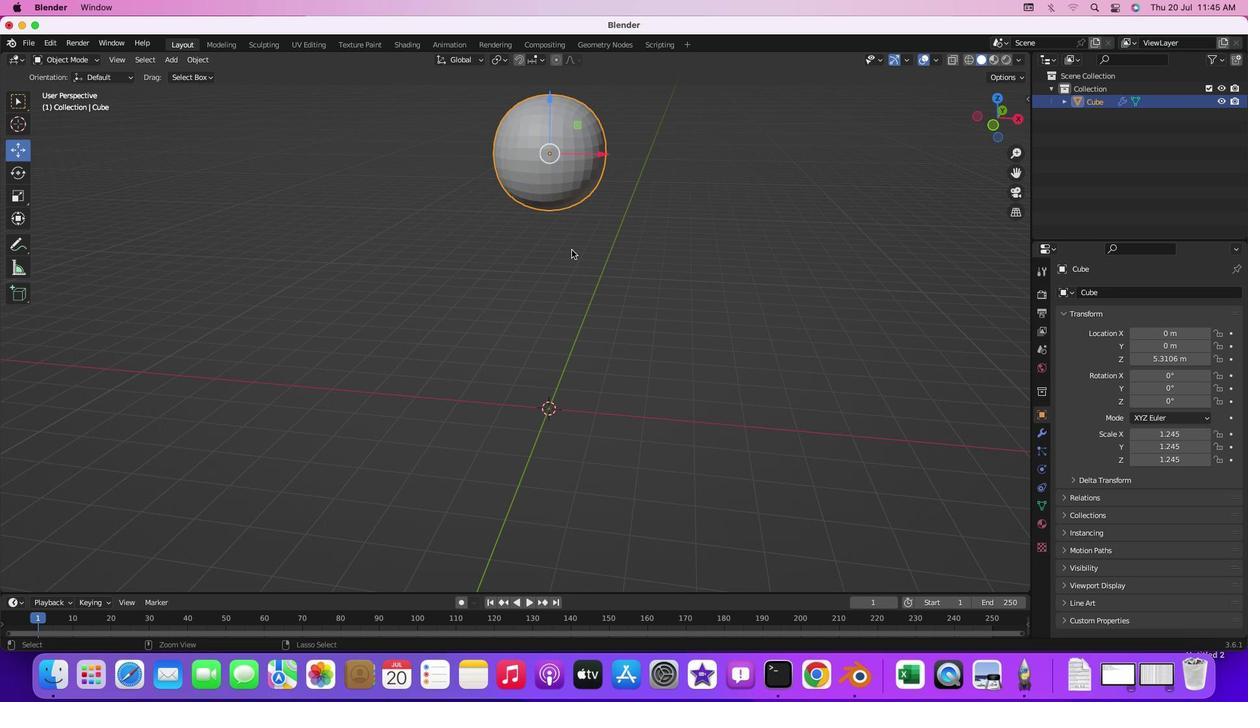 
Action: Mouse moved to (120, 176)
Screenshot: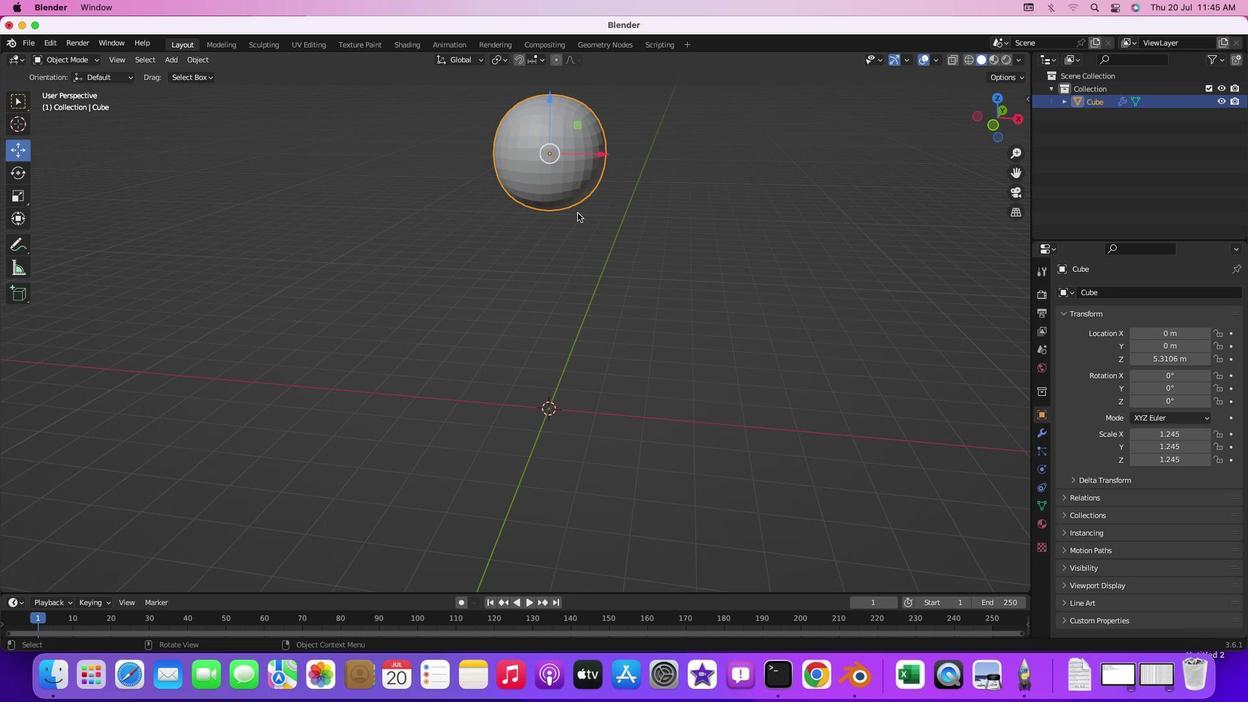 
Action: Key pressed Key.cmd'z'
Screenshot: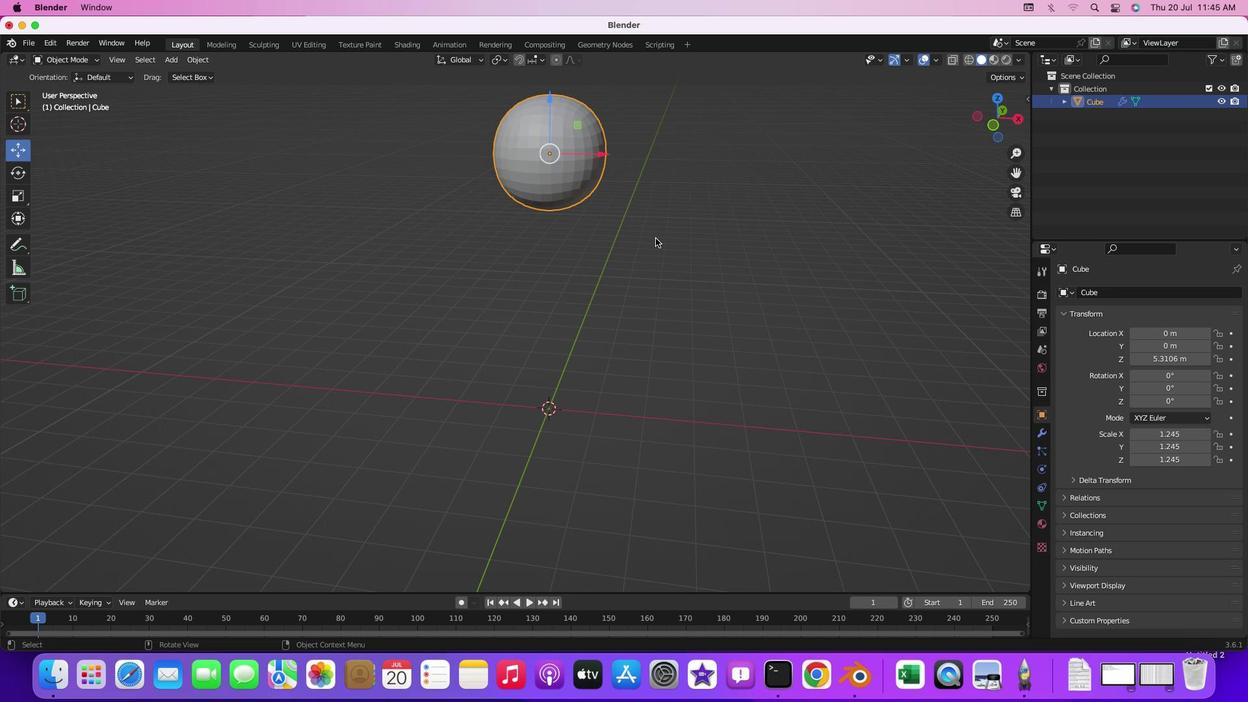 
Action: Mouse moved to (107, 178)
Screenshot: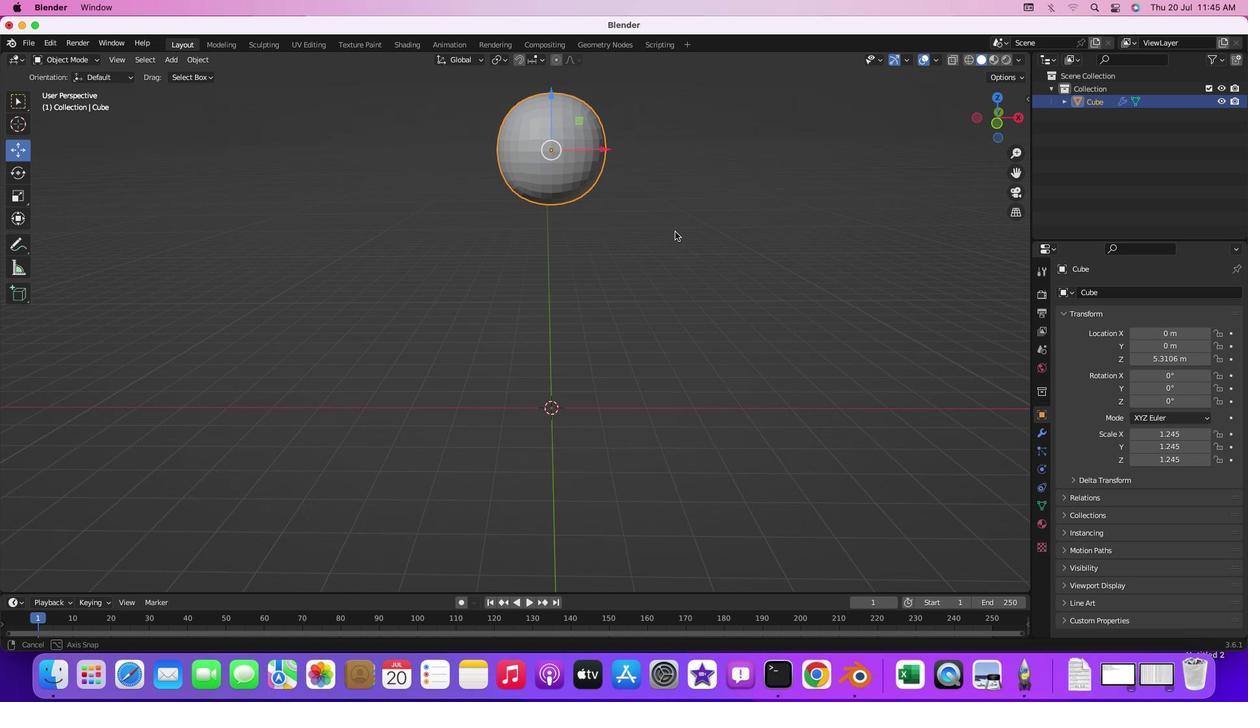 
Action: Mouse pressed middle at (107, 178)
Screenshot: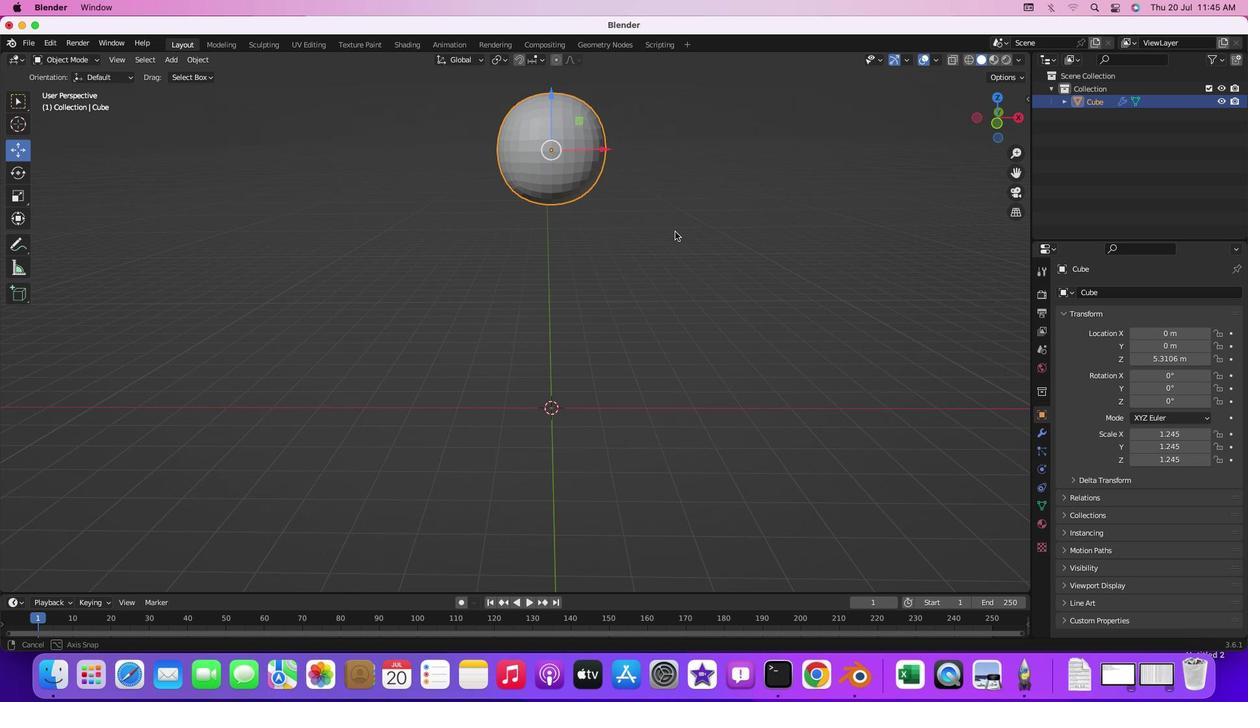 
Action: Mouse moved to (120, 186)
Screenshot: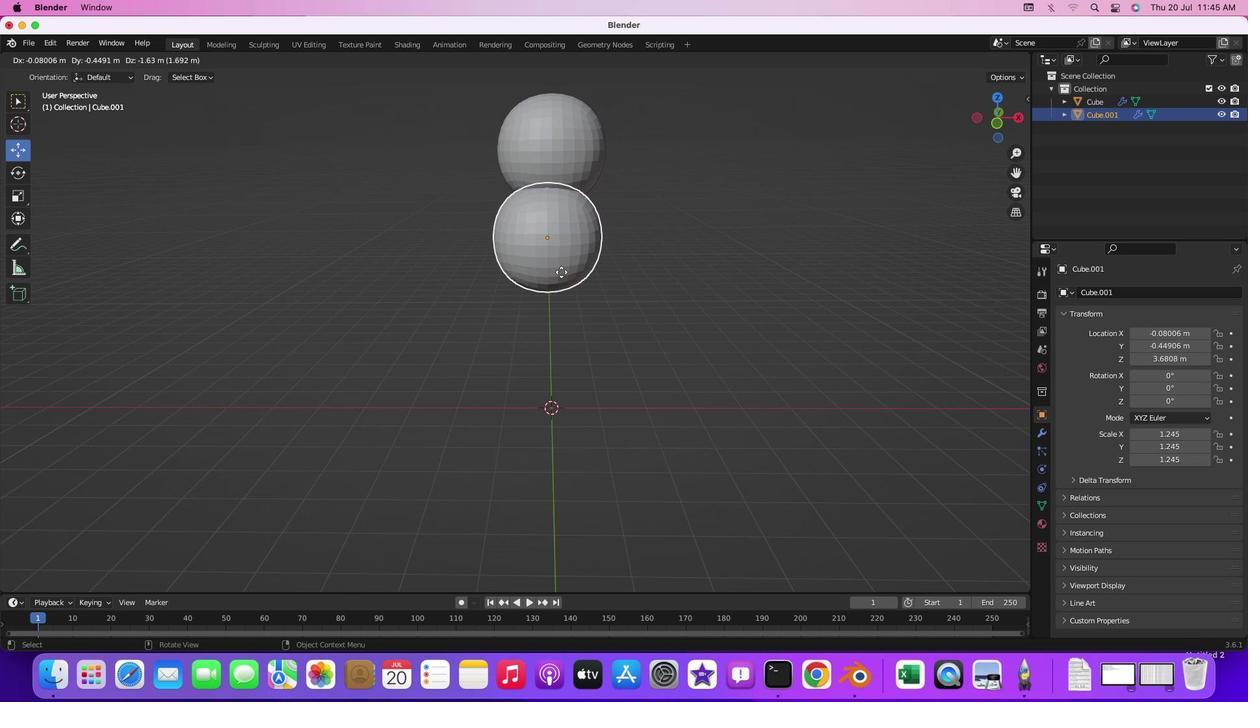 
Action: Key pressed Key.shift'D'
Screenshot: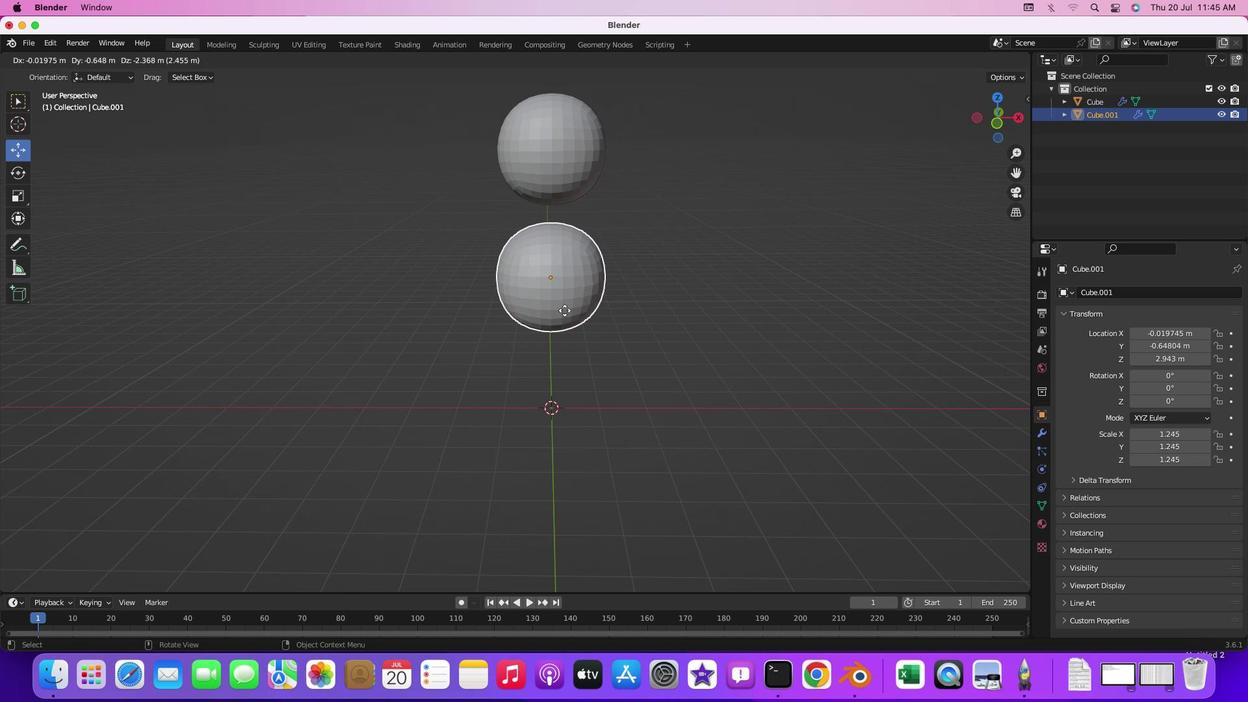
Action: Mouse moved to (120, 167)
Screenshot: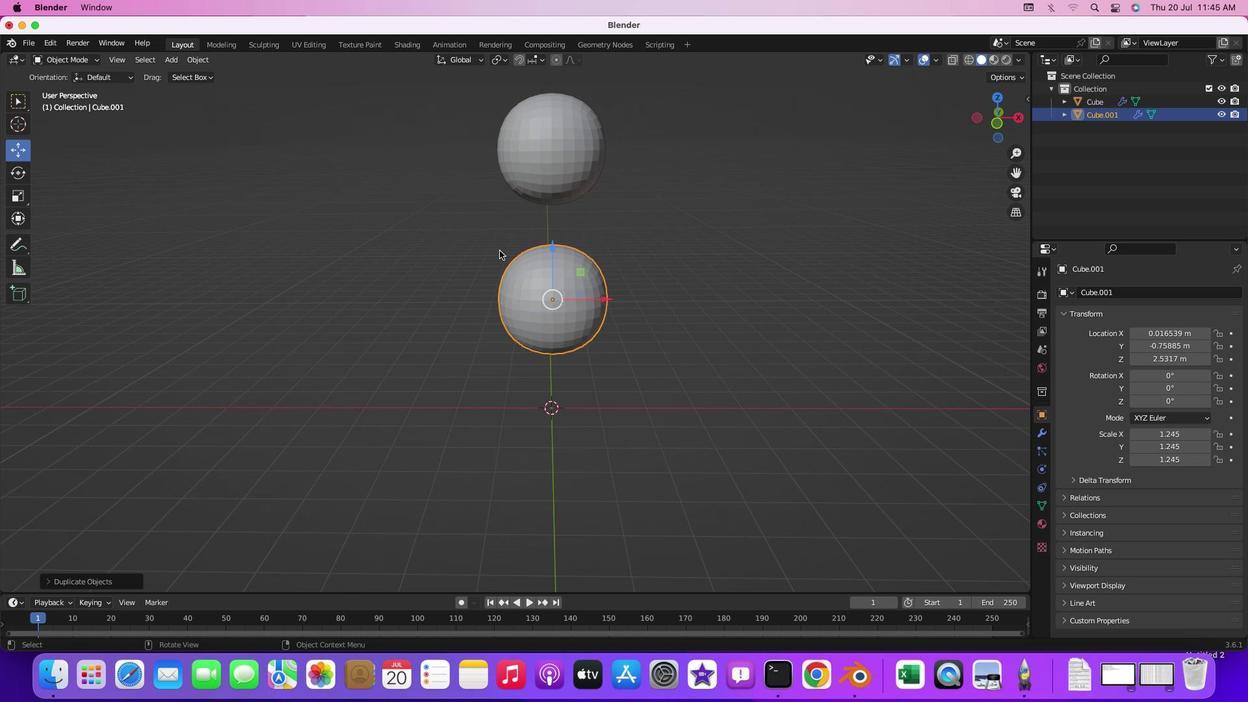 
Action: Mouse pressed left at (120, 167)
Screenshot: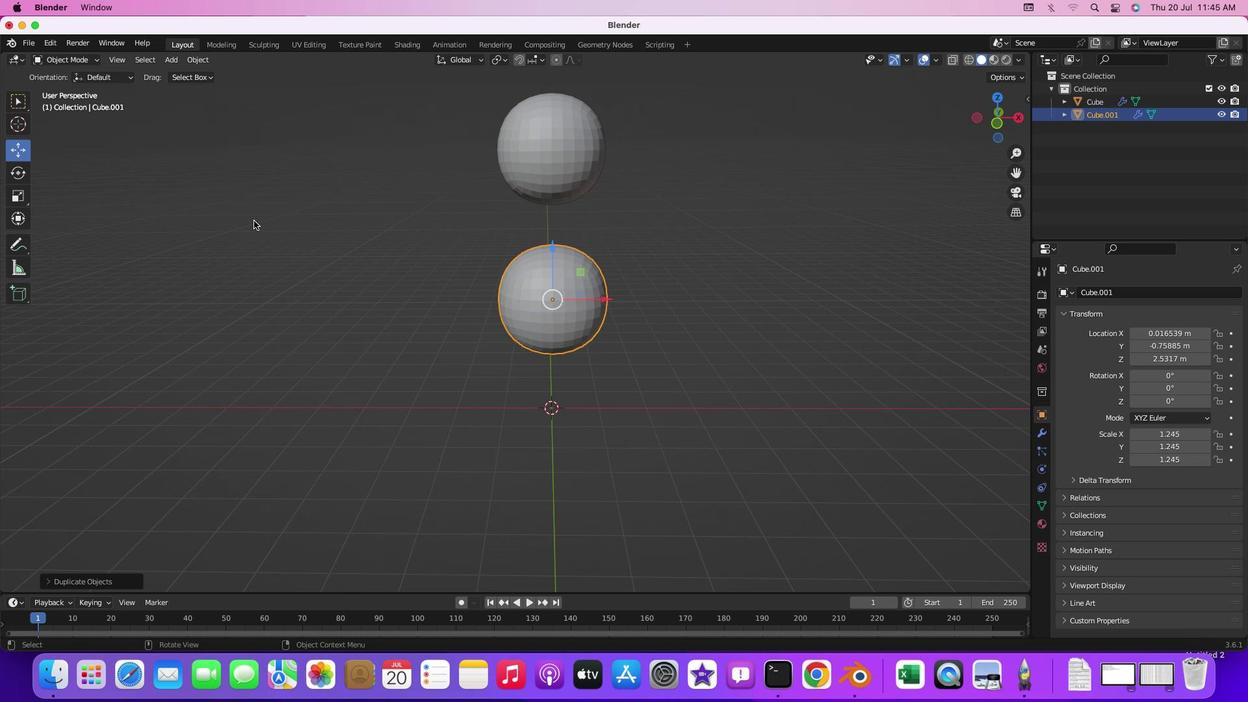 
Action: Mouse moved to (196, 181)
Screenshot: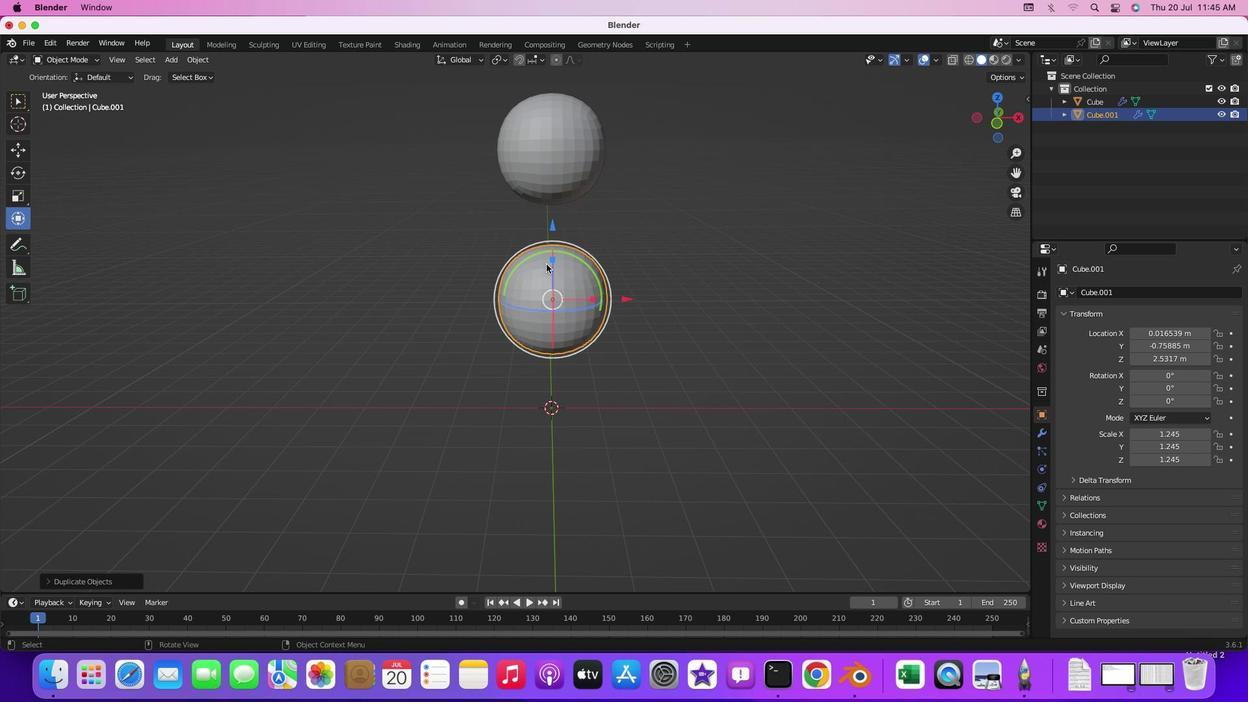 
Action: Mouse pressed left at (196, 181)
Screenshot: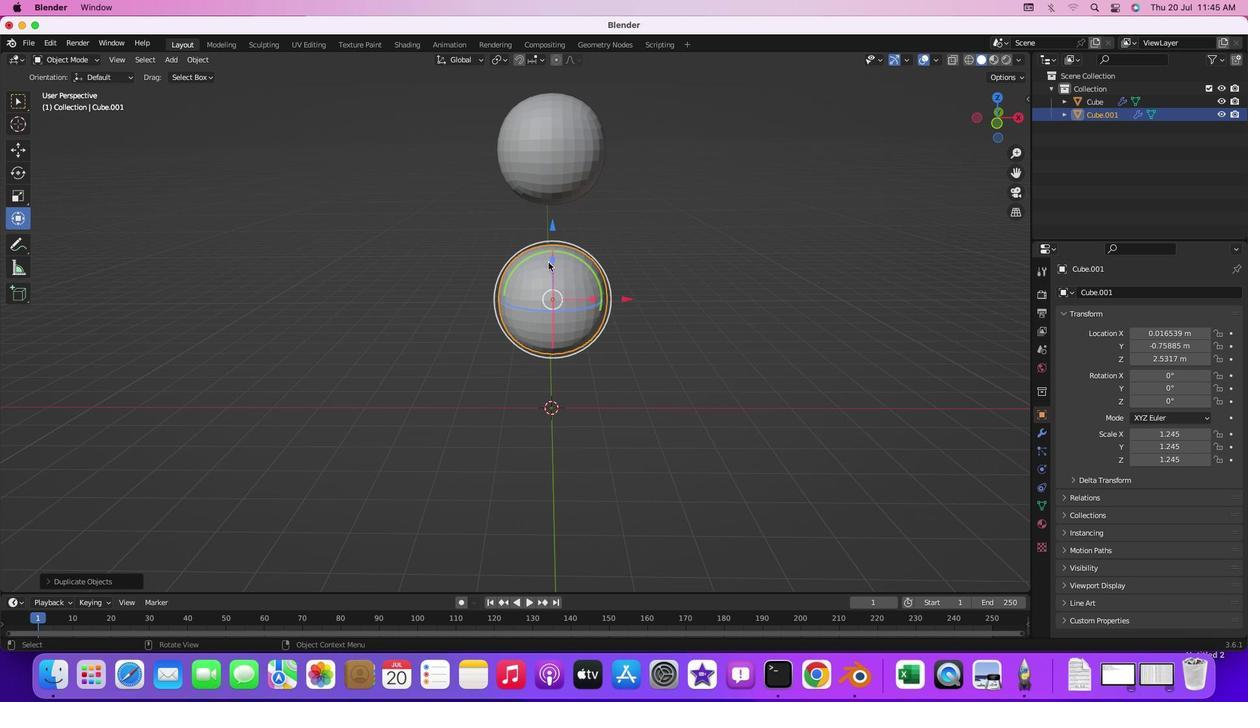 
Action: Mouse moved to (122, 175)
Screenshot: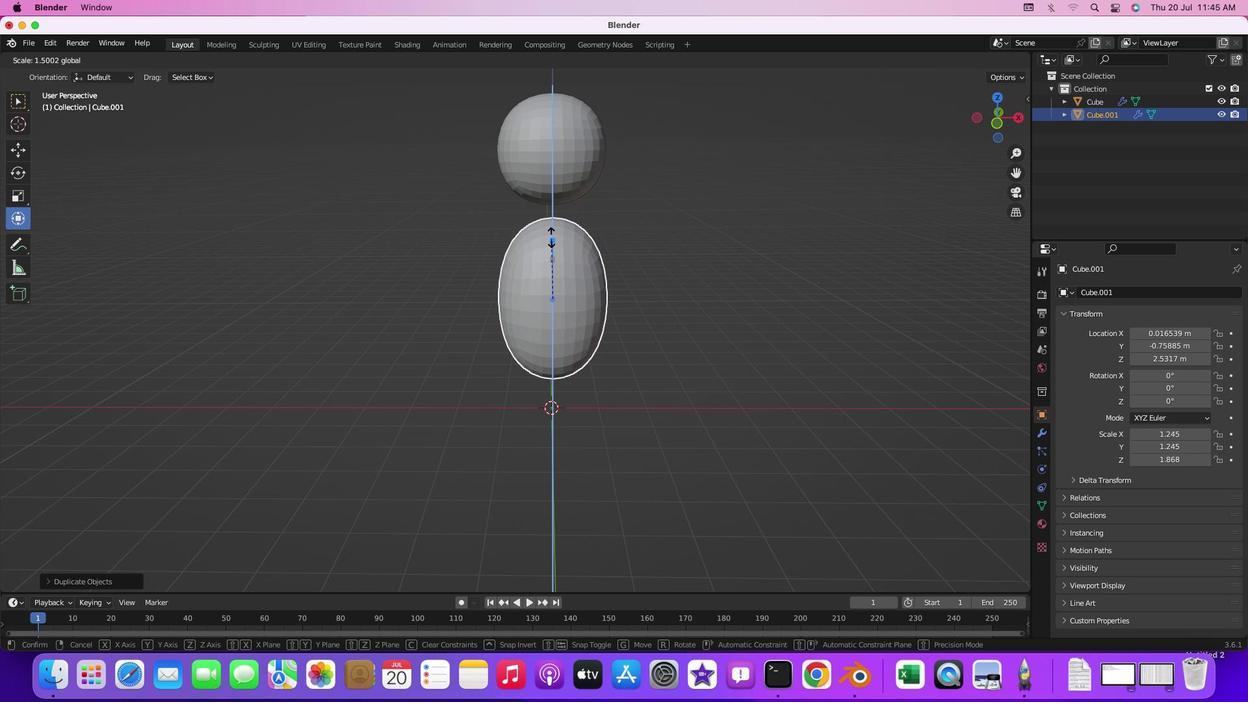 
Action: Mouse pressed left at (122, 175)
Screenshot: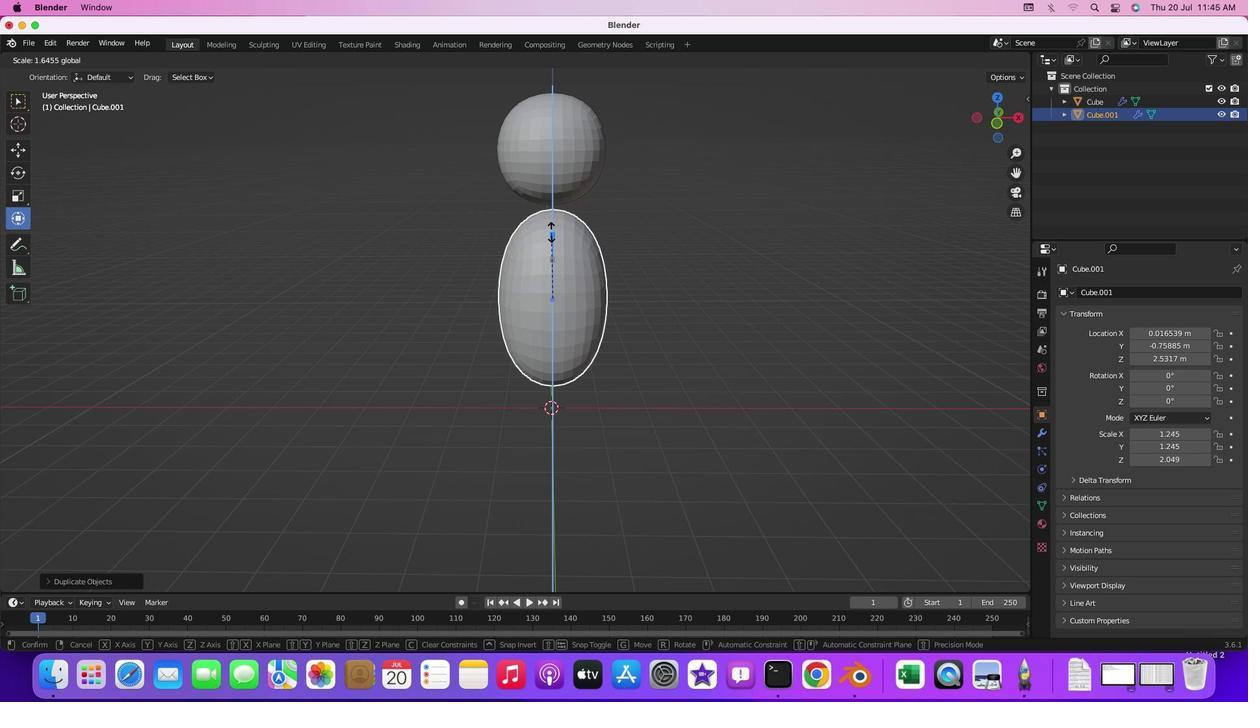 
Action: Mouse moved to (108, 170)
Screenshot: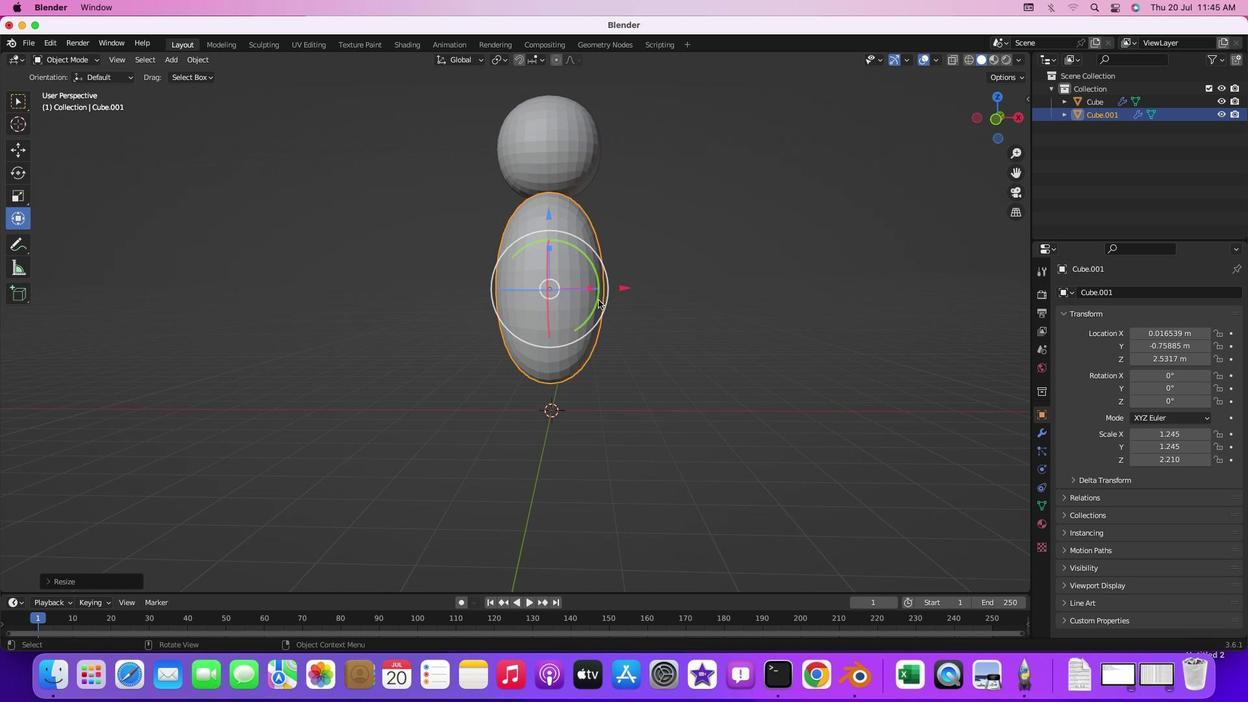 
Action: Mouse pressed middle at (108, 170)
Screenshot: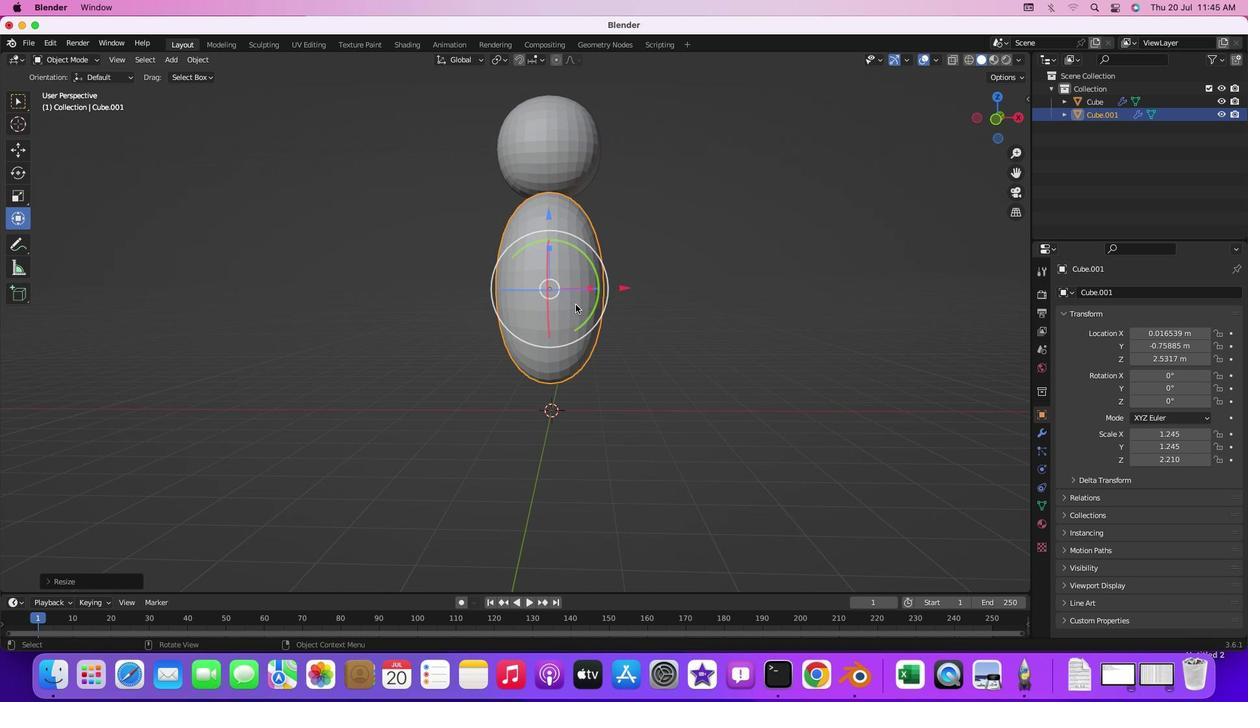 
Action: Mouse moved to (122, 169)
Screenshot: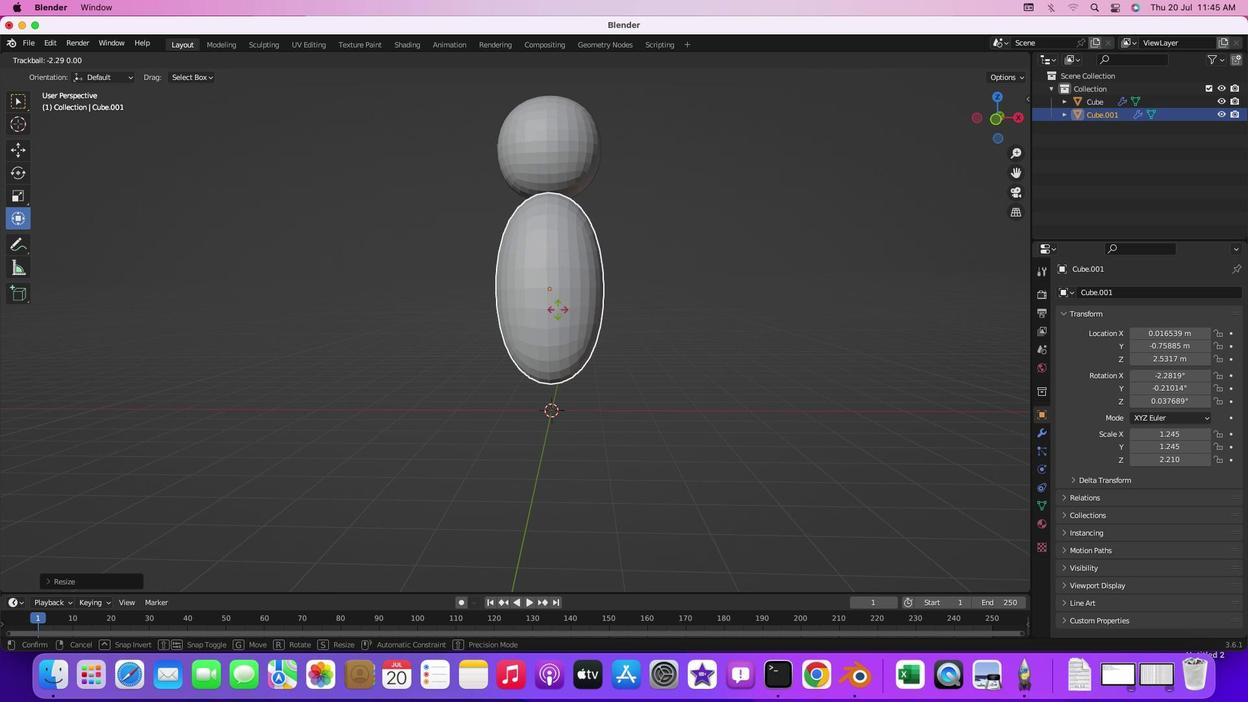 
Action: Mouse pressed left at (122, 169)
Screenshot: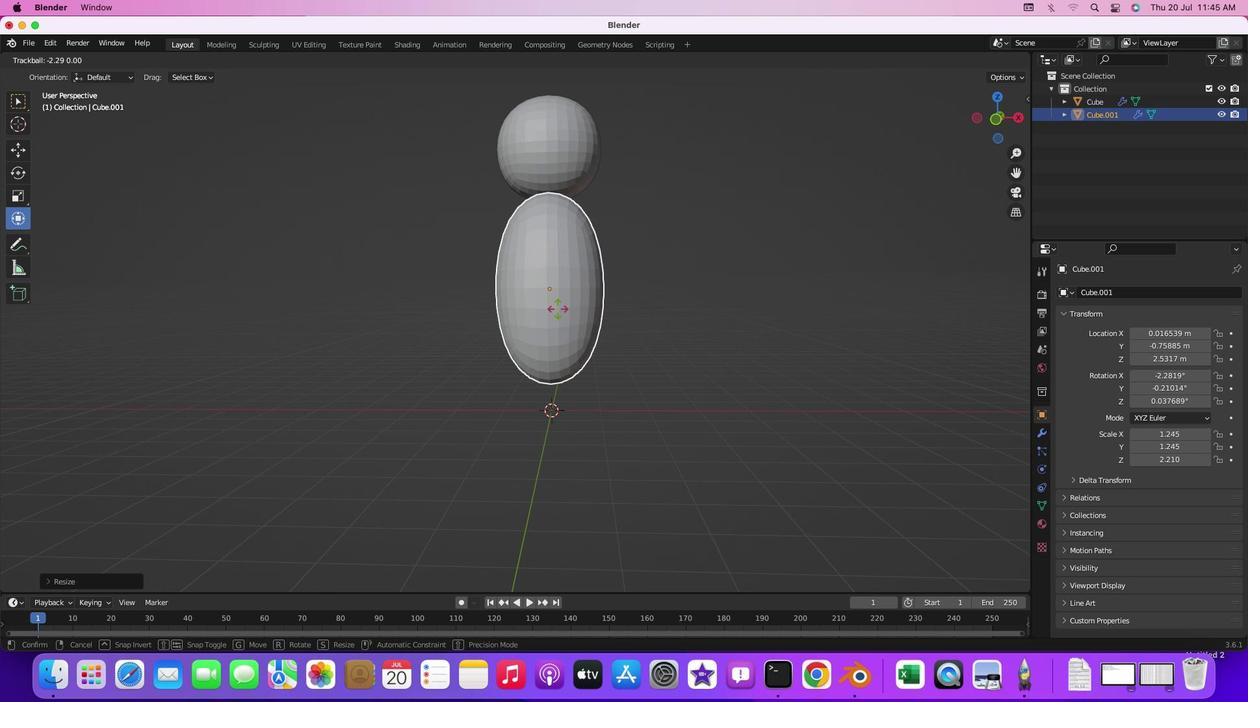 
Action: Mouse moved to (122, 171)
Screenshot: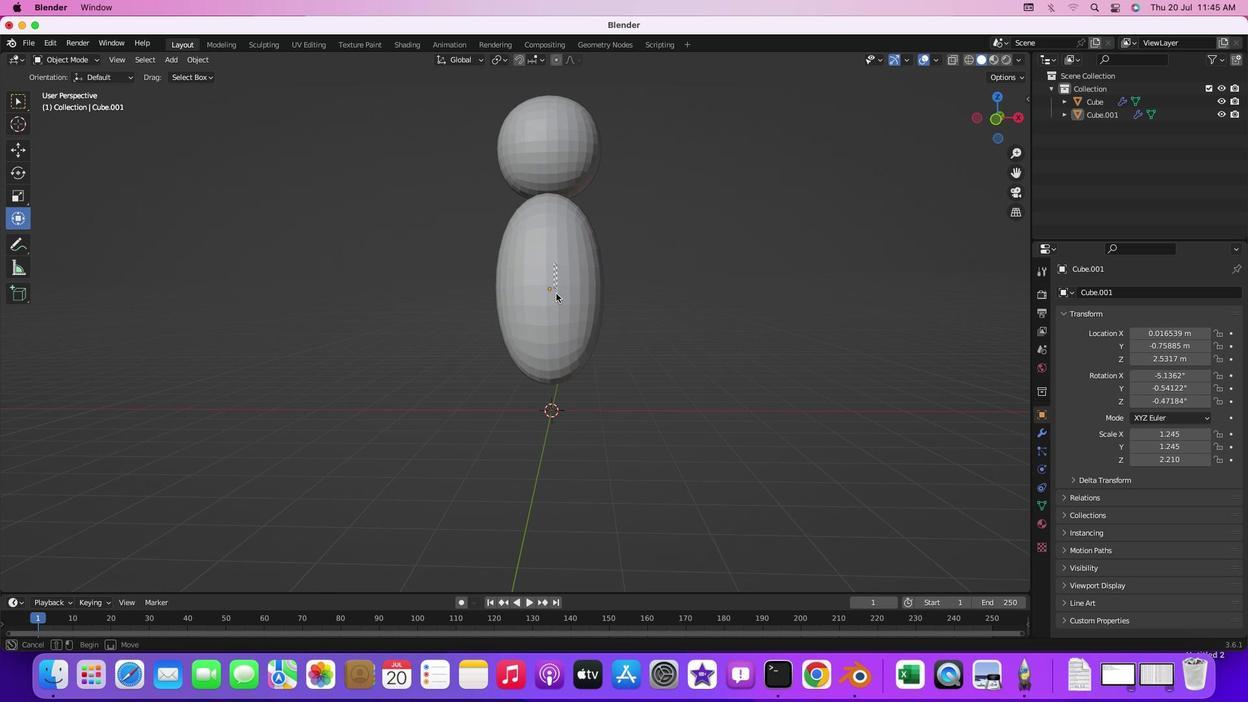 
Action: Mouse pressed left at (122, 171)
Screenshot: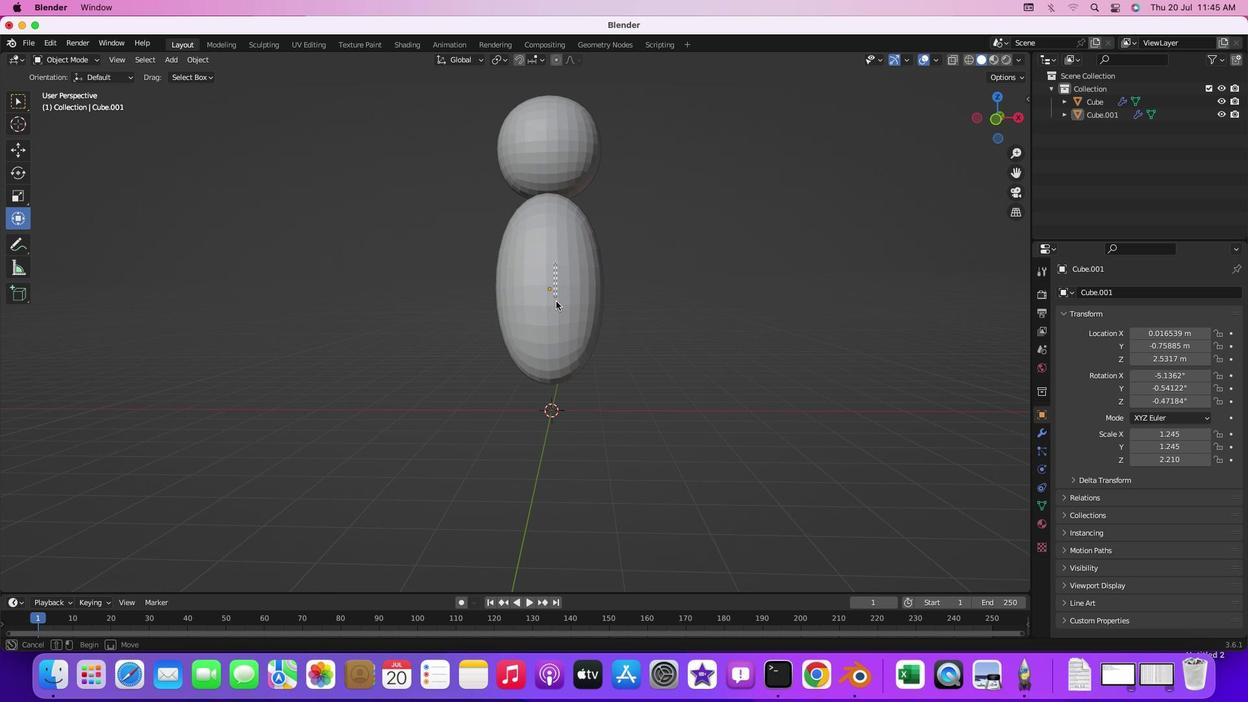 
Action: Mouse moved to (106, 178)
Screenshot: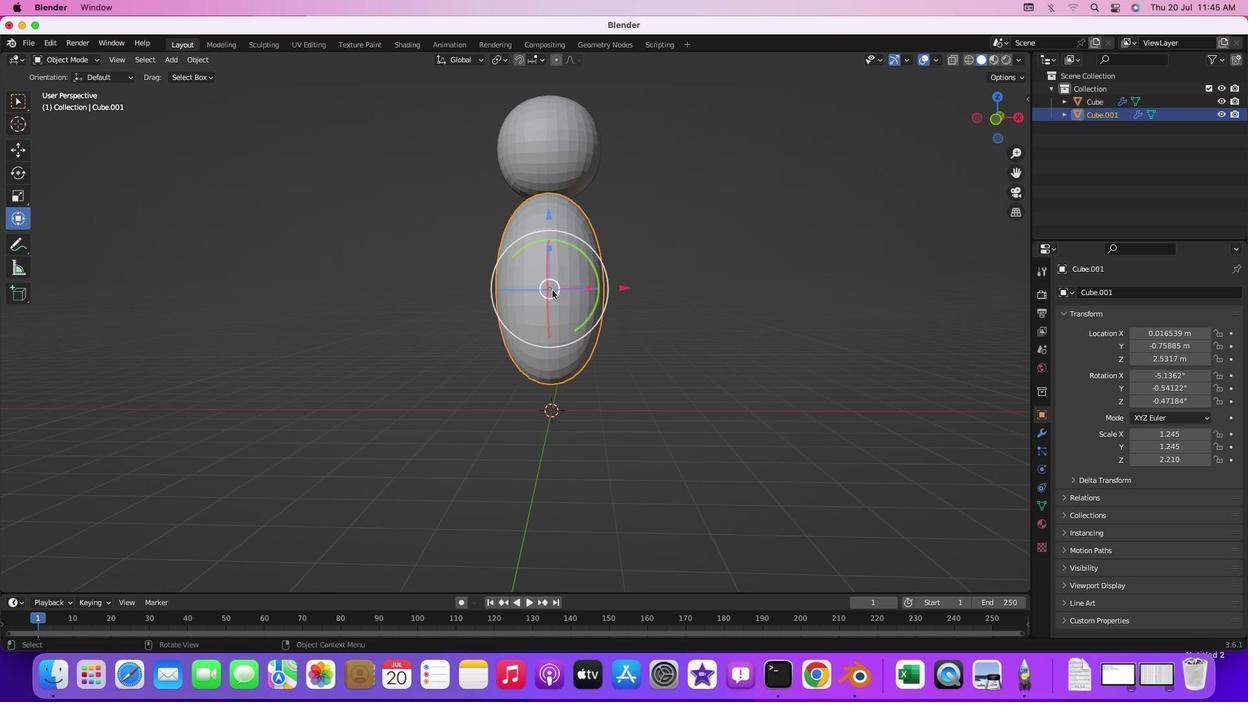 
Action: Mouse pressed left at (106, 178)
Screenshot: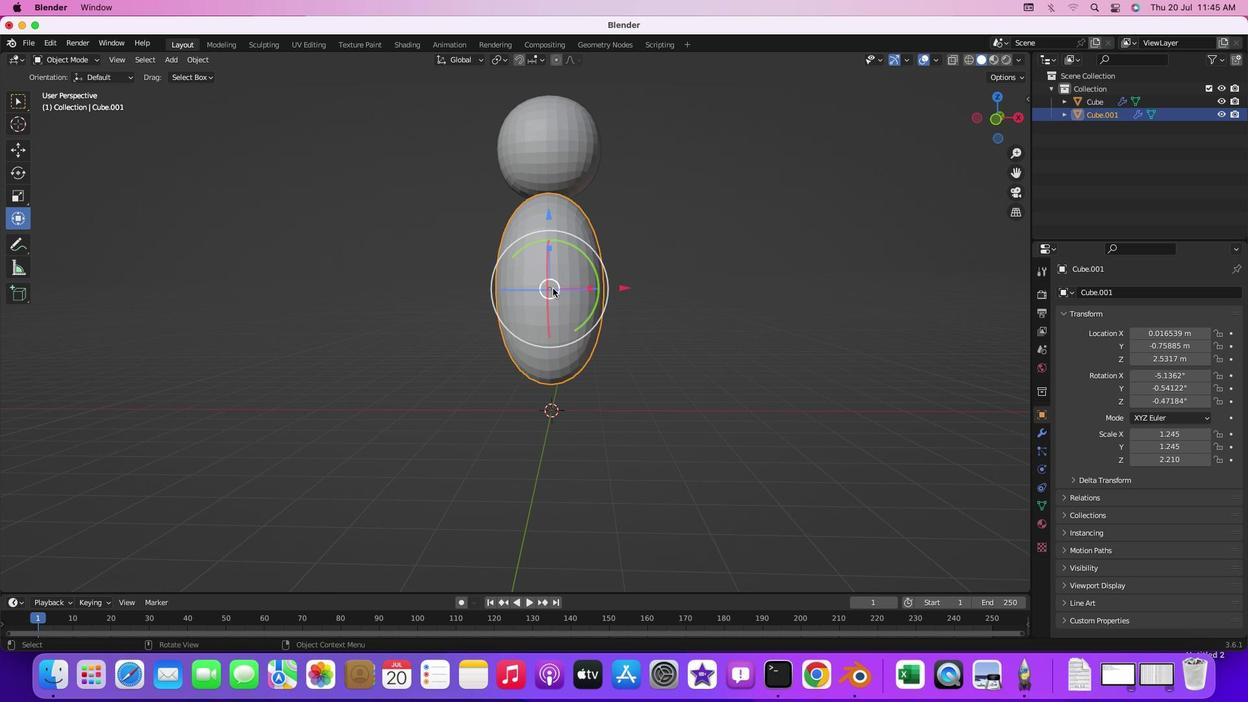 
Action: Mouse moved to (122, 175)
Screenshot: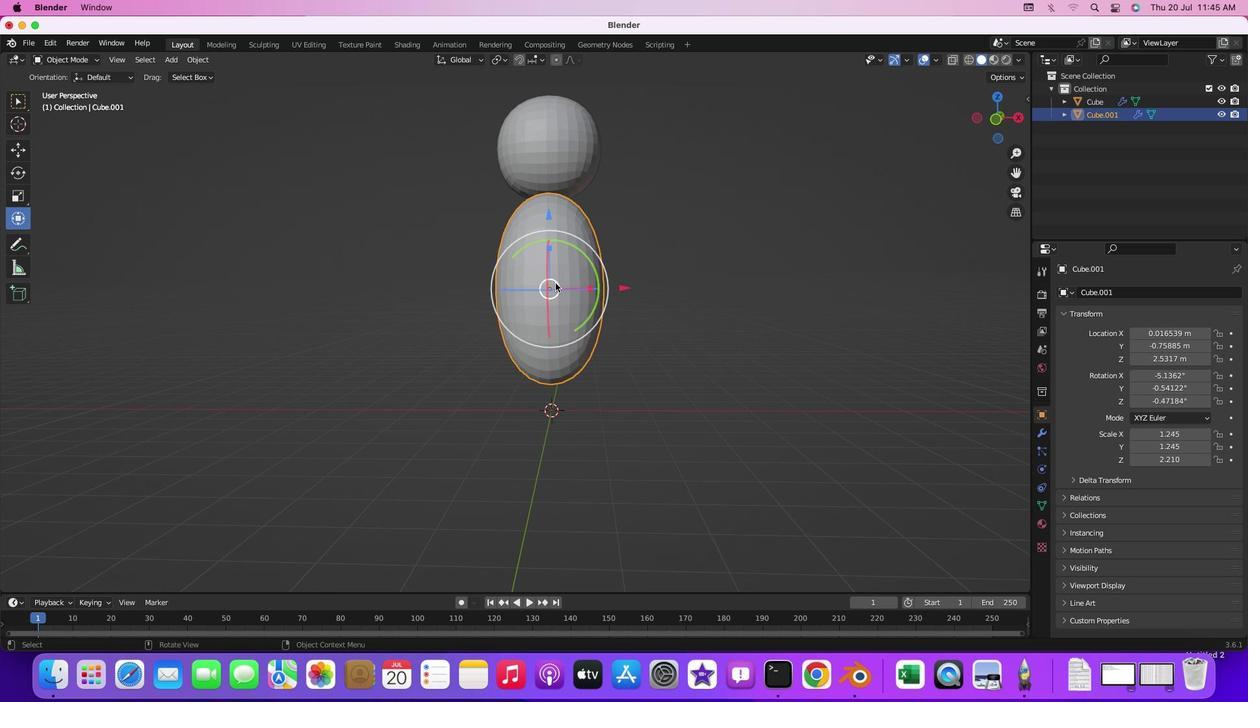 
Action: Mouse pressed left at (122, 175)
Screenshot: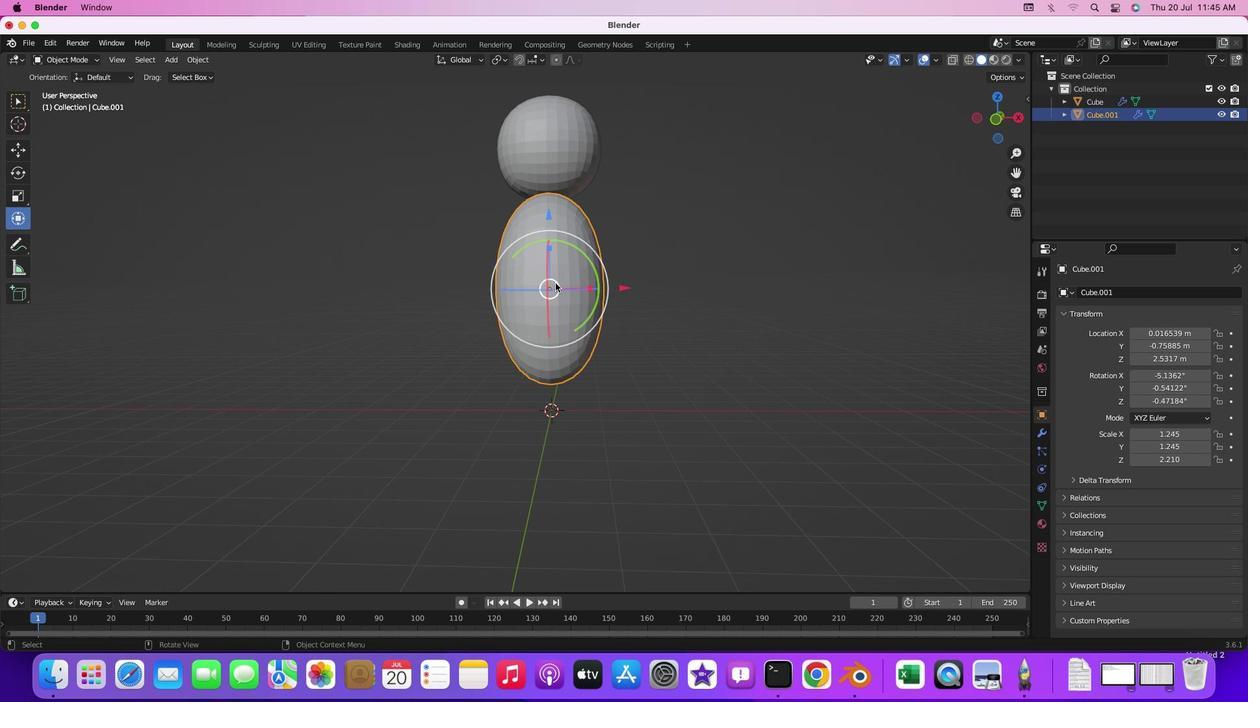 
Action: Mouse moved to (121, 174)
Screenshot: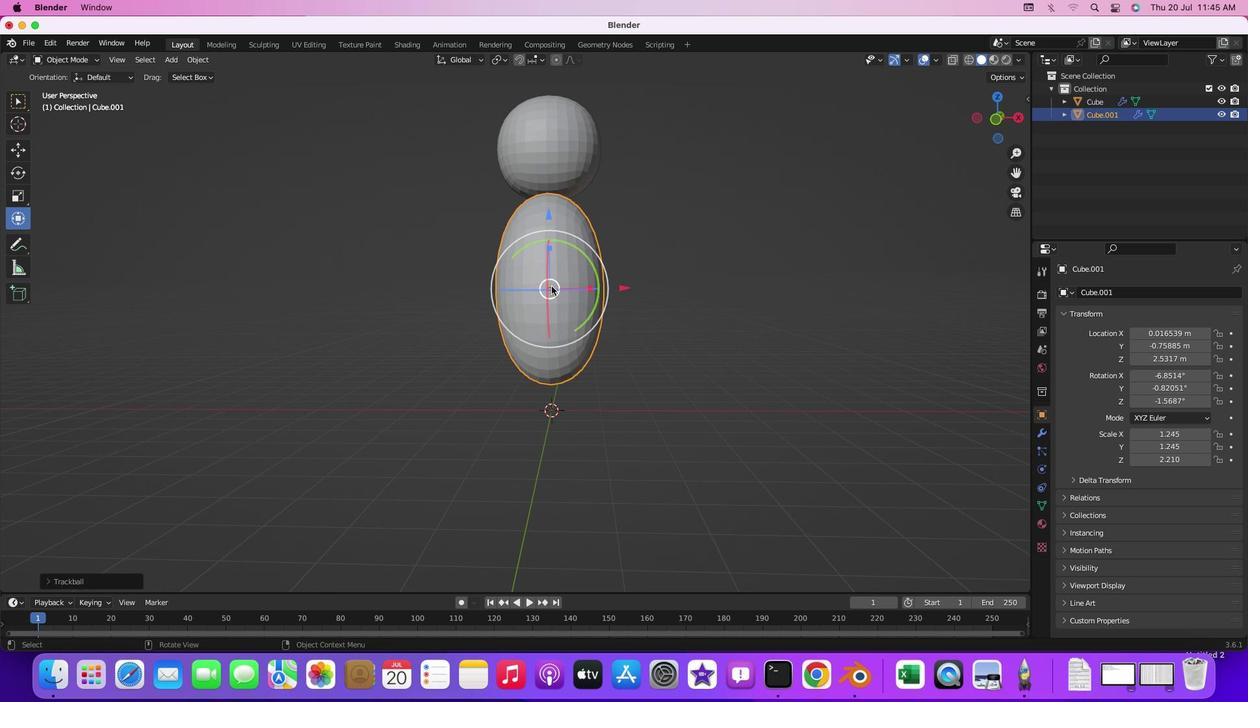 
Action: Mouse pressed left at (121, 174)
Screenshot: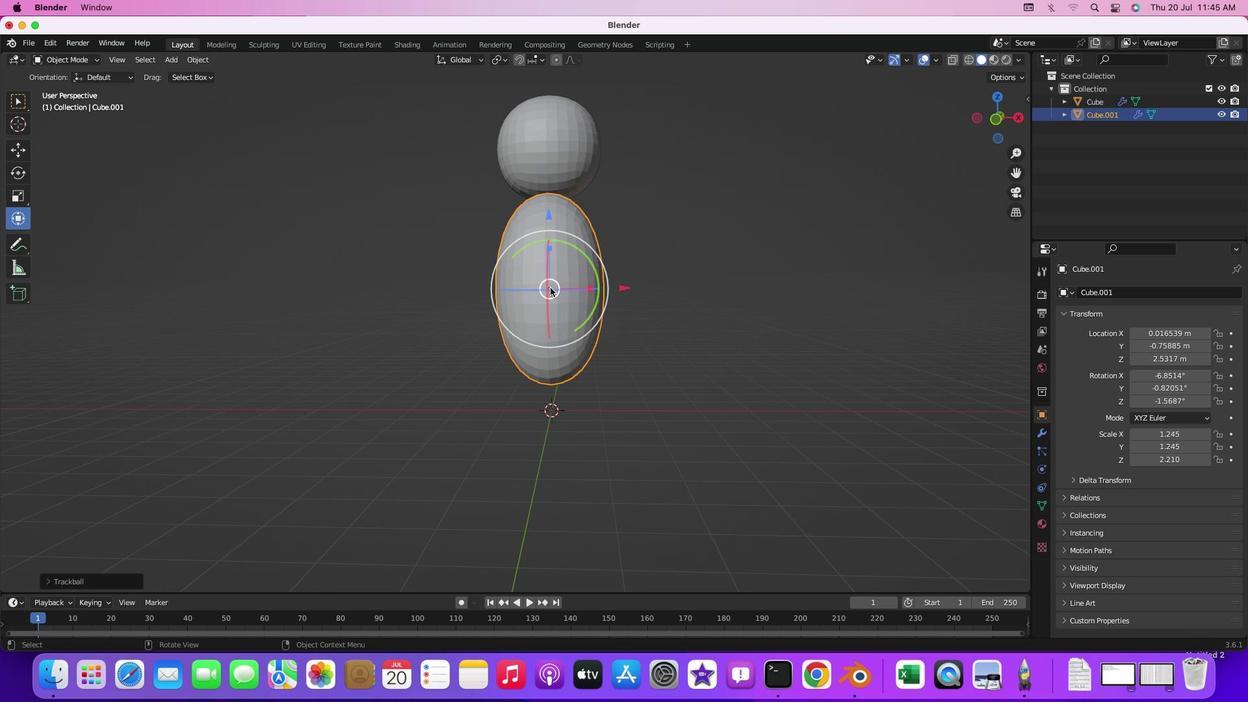 
Action: Mouse moved to (122, 172)
Screenshot: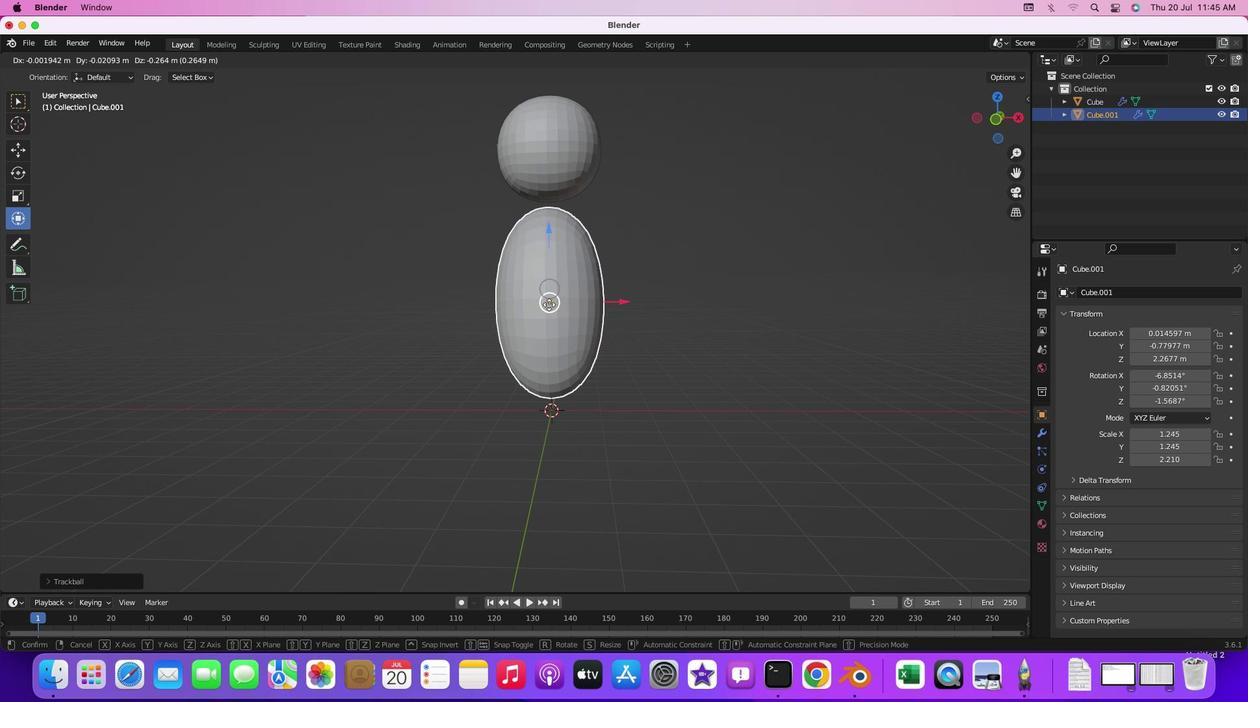 
Action: Mouse pressed left at (122, 172)
Screenshot: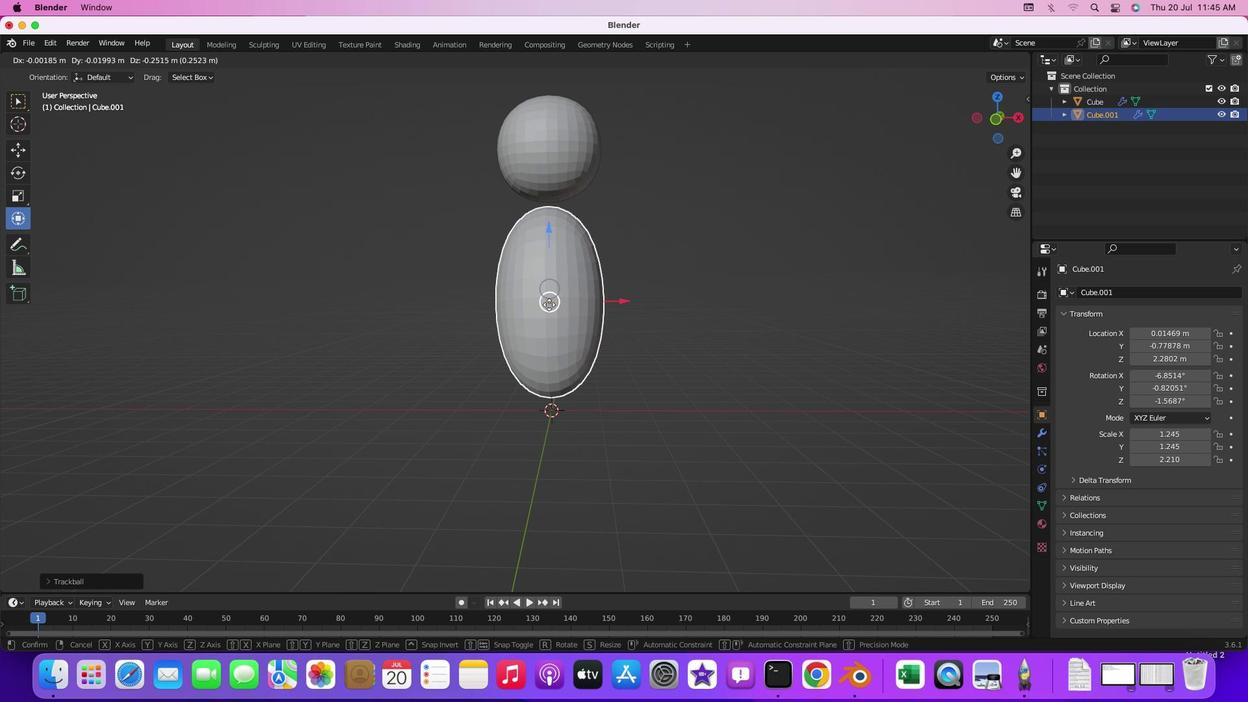 
Action: Mouse moved to (122, 175)
Screenshot: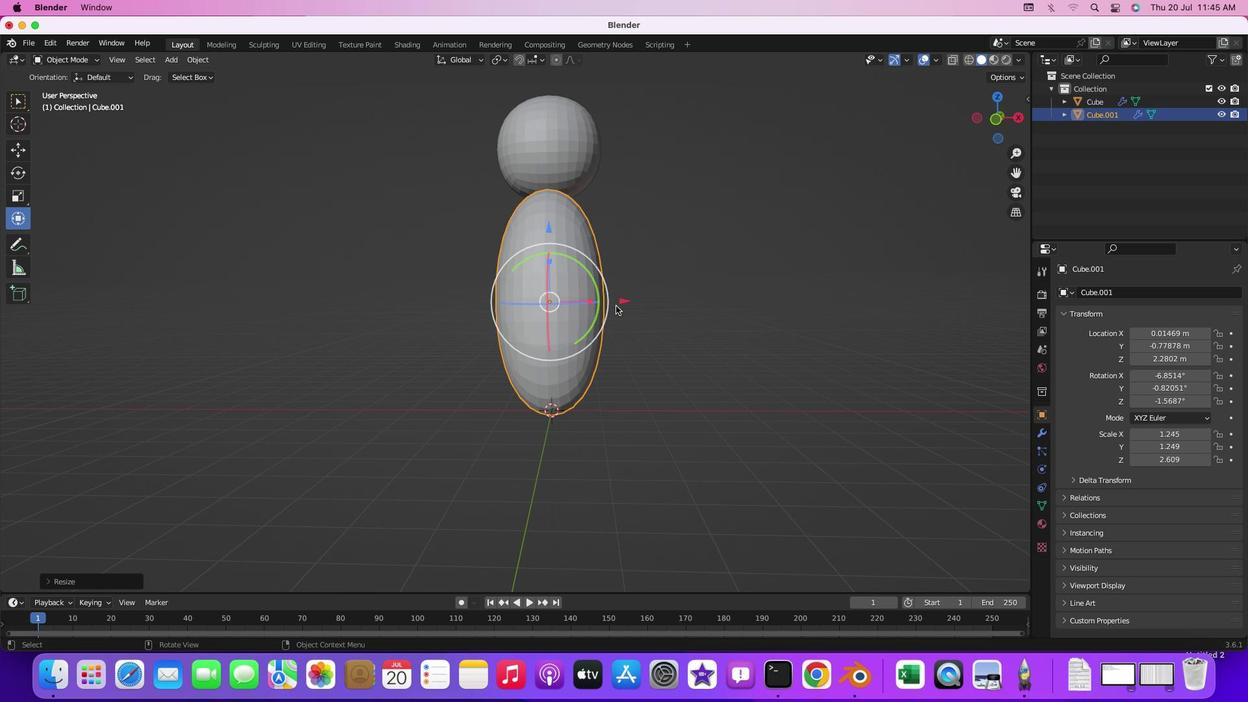 
Action: Mouse pressed left at (122, 175)
Screenshot: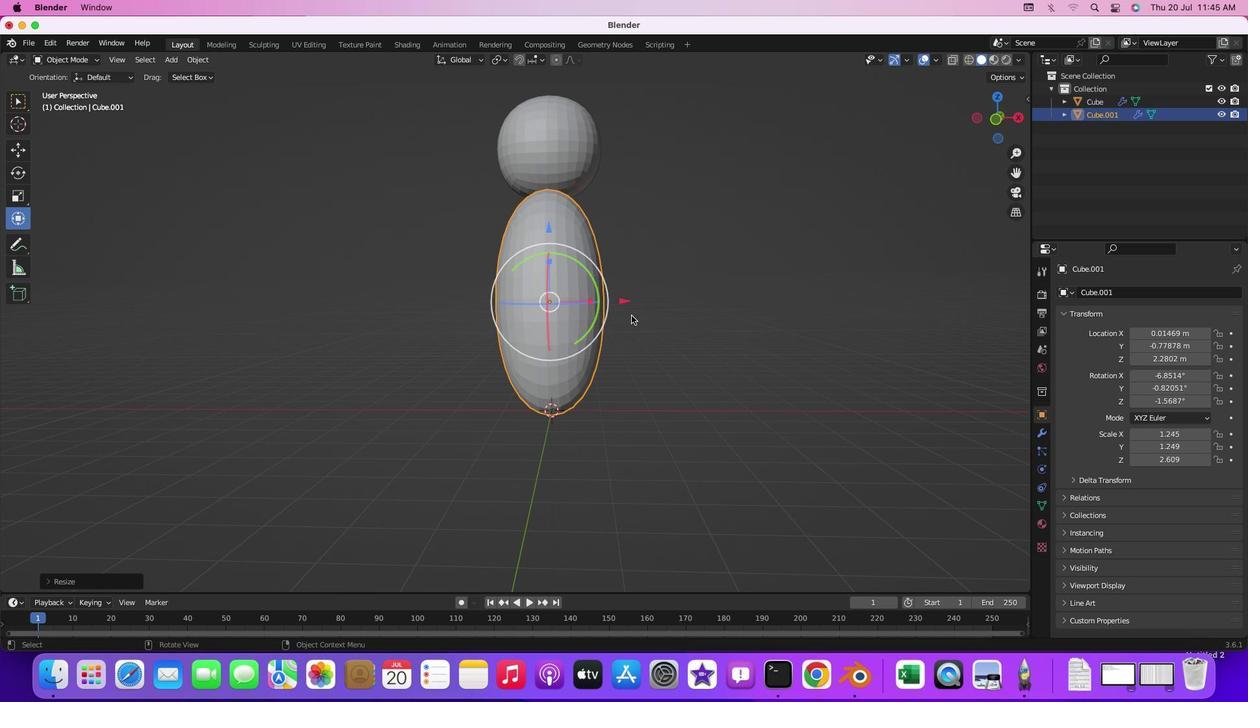
Action: Mouse moved to (111, 167)
Screenshot: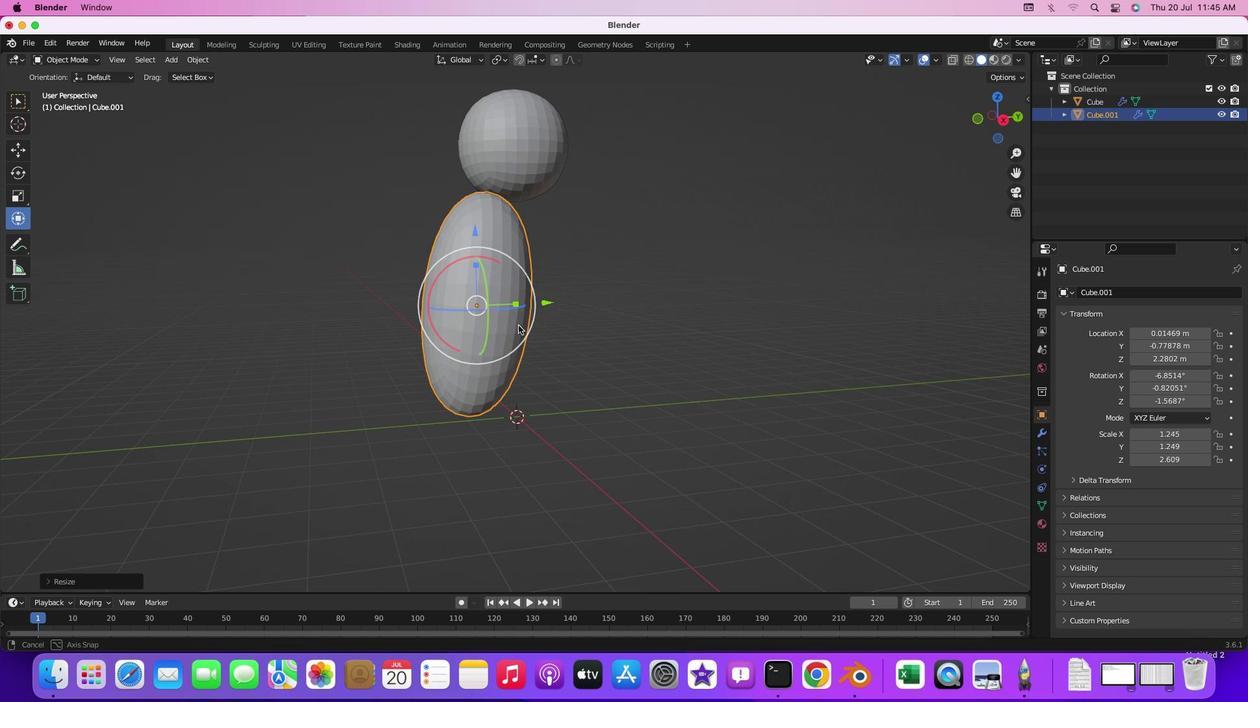 
Action: Mouse pressed middle at (111, 167)
Screenshot: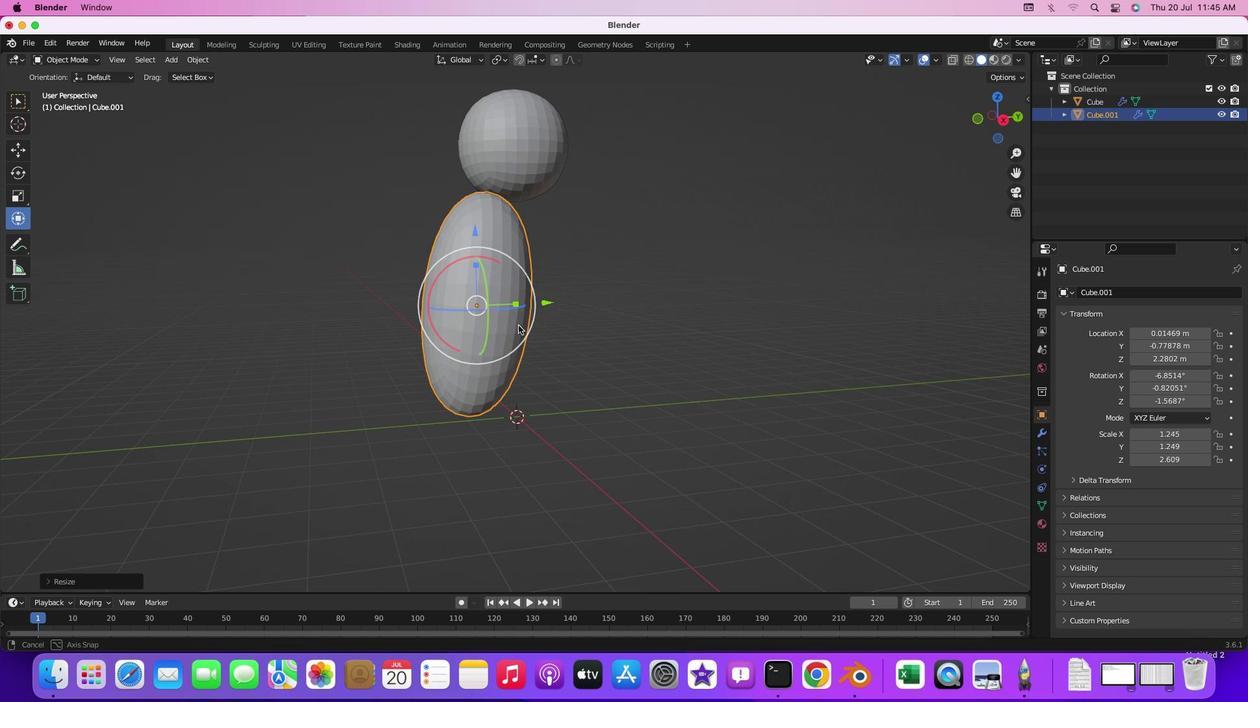 
Action: Mouse moved to (124, 169)
Screenshot: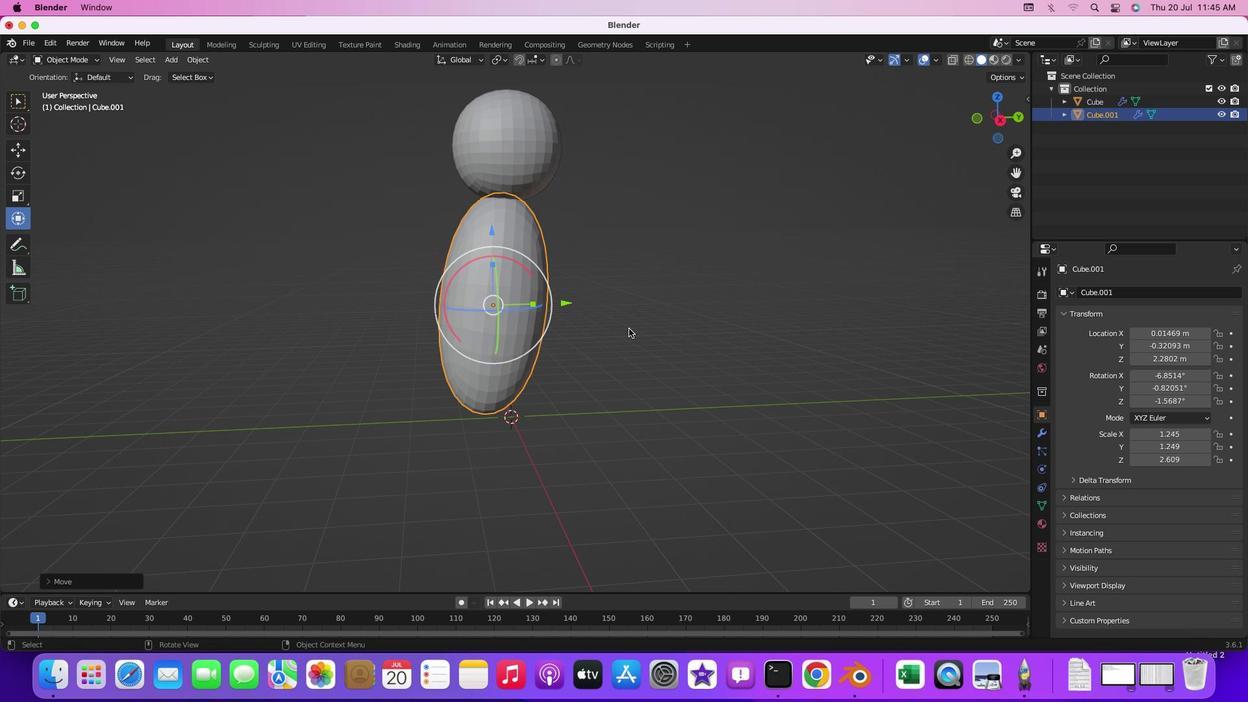 
Action: Mouse pressed left at (124, 169)
Screenshot: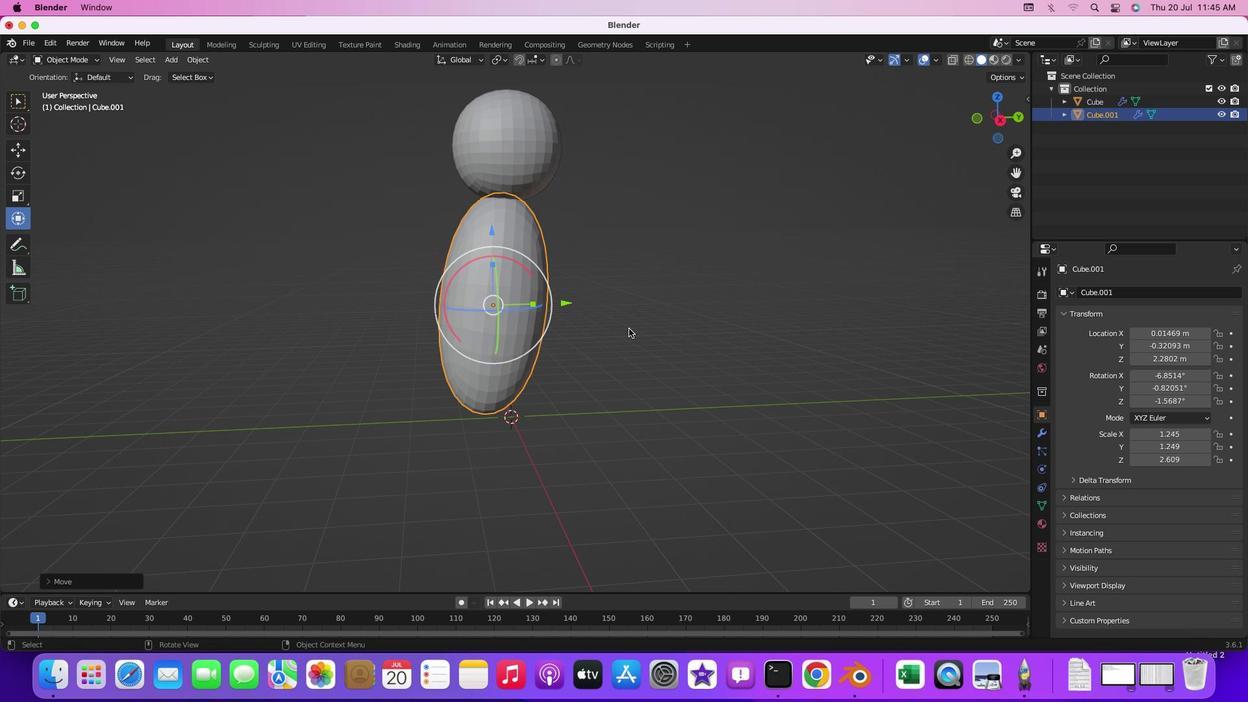
Action: Mouse moved to (111, 167)
Screenshot: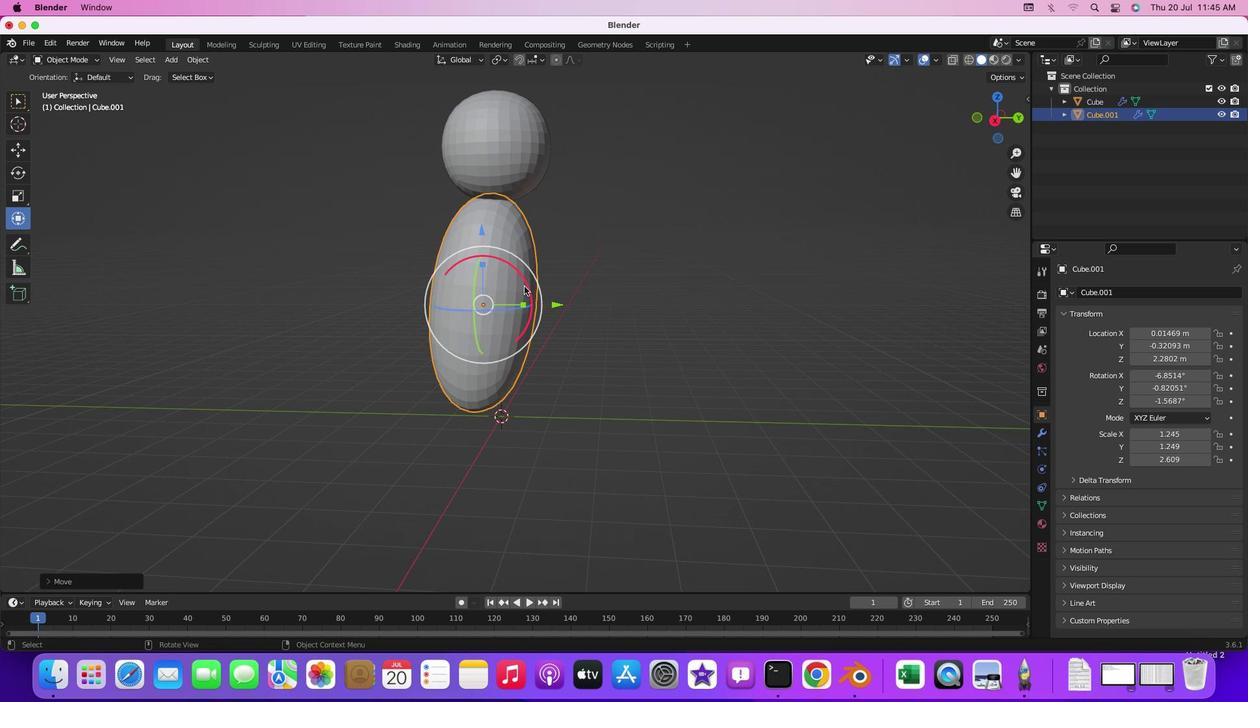 
Action: Mouse pressed middle at (111, 167)
Screenshot: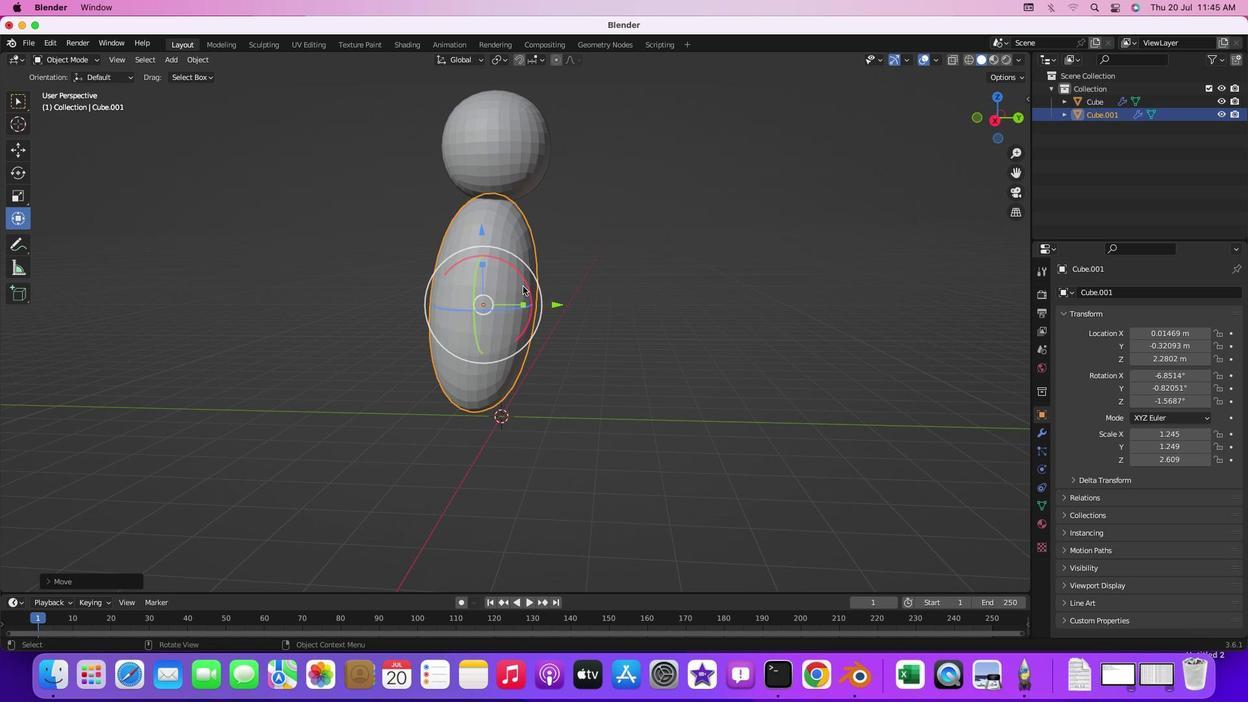 
Action: Mouse moved to (126, 172)
Screenshot: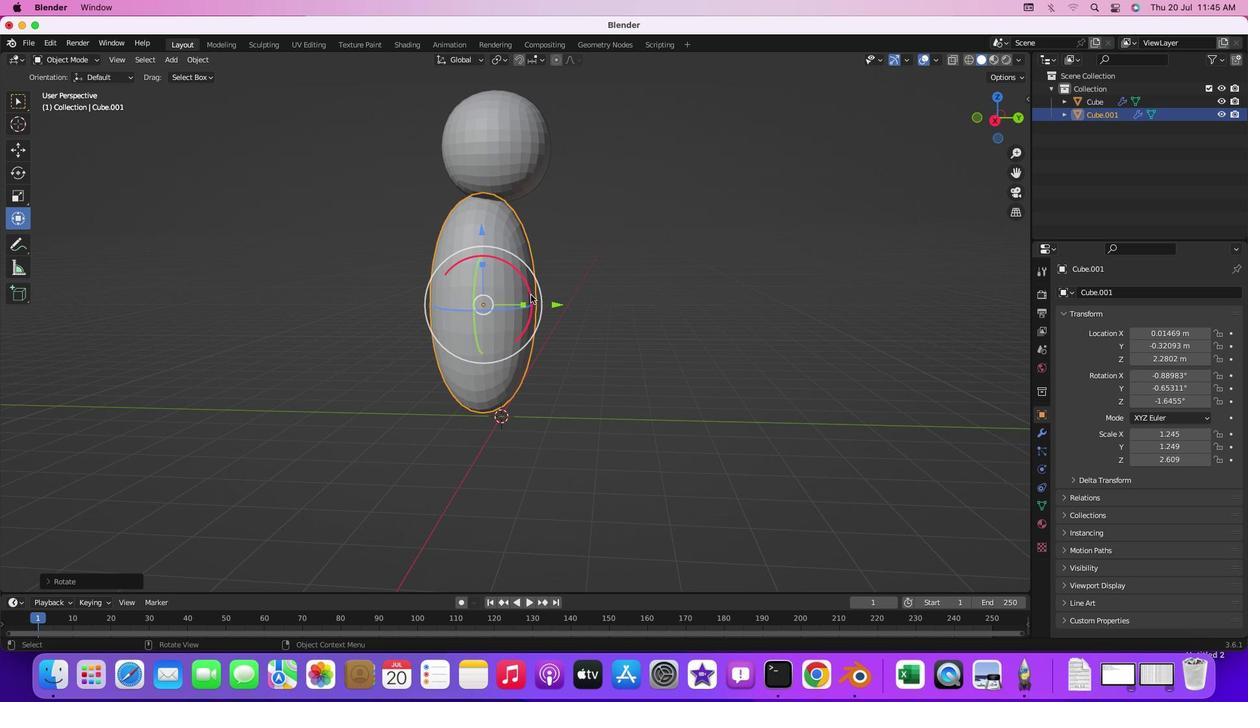 
Action: Mouse pressed left at (126, 172)
Screenshot: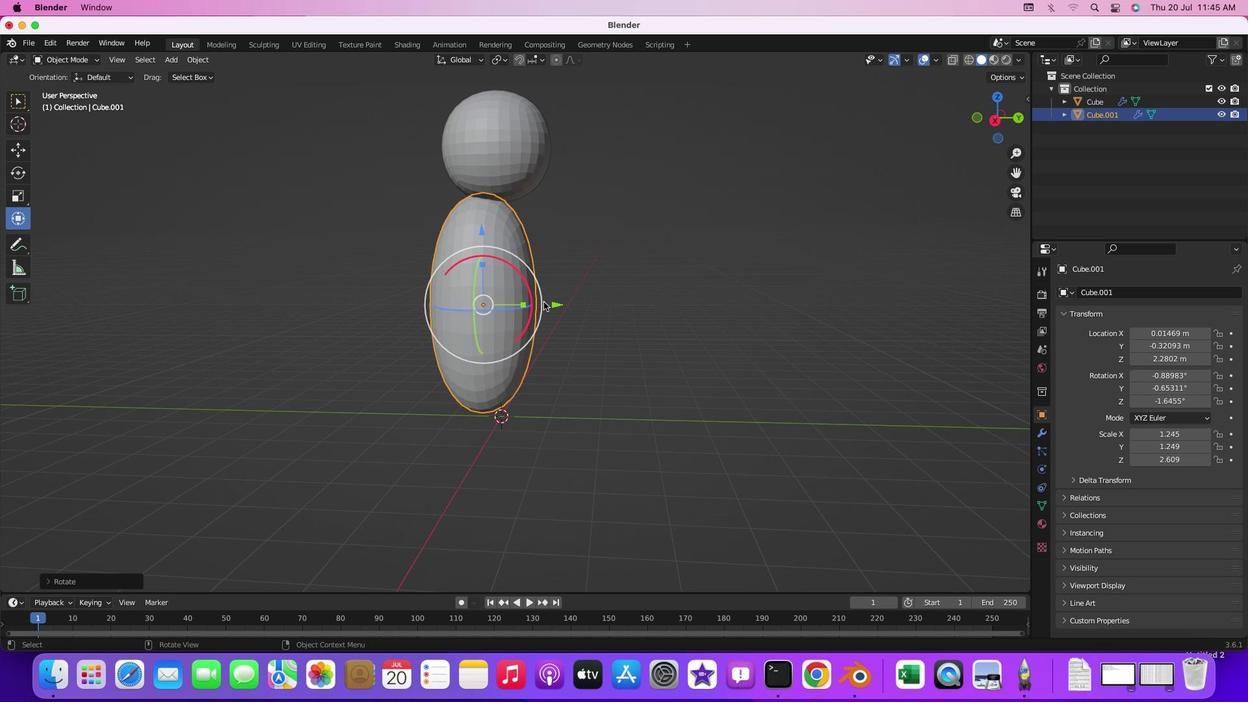 
Action: Mouse moved to (122, 170)
Screenshot: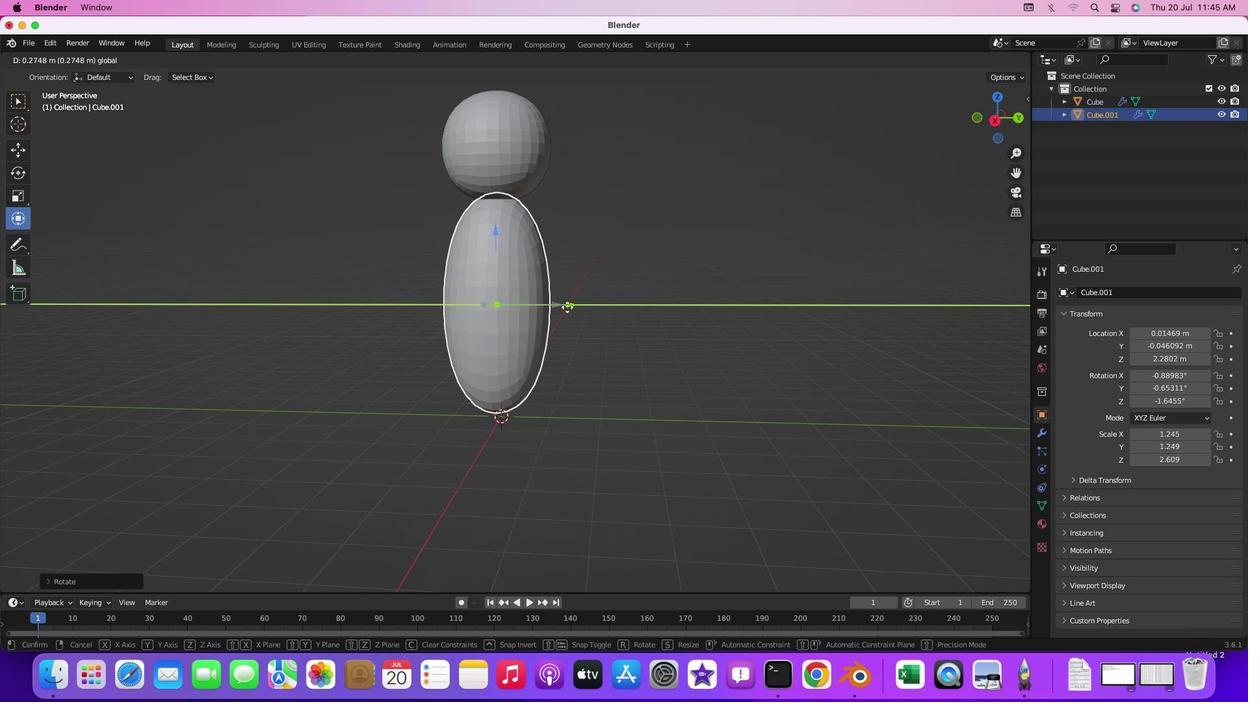 
Action: Mouse pressed left at (122, 170)
Screenshot: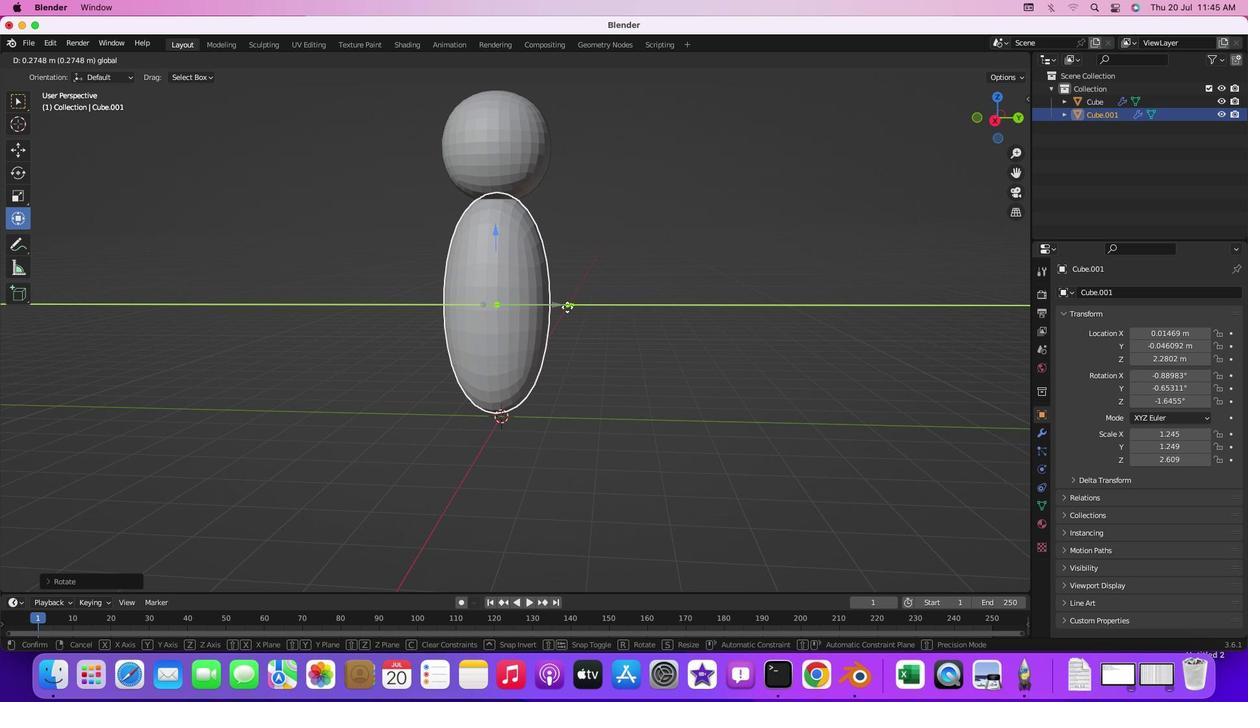 
Action: Mouse moved to (111, 164)
Screenshot: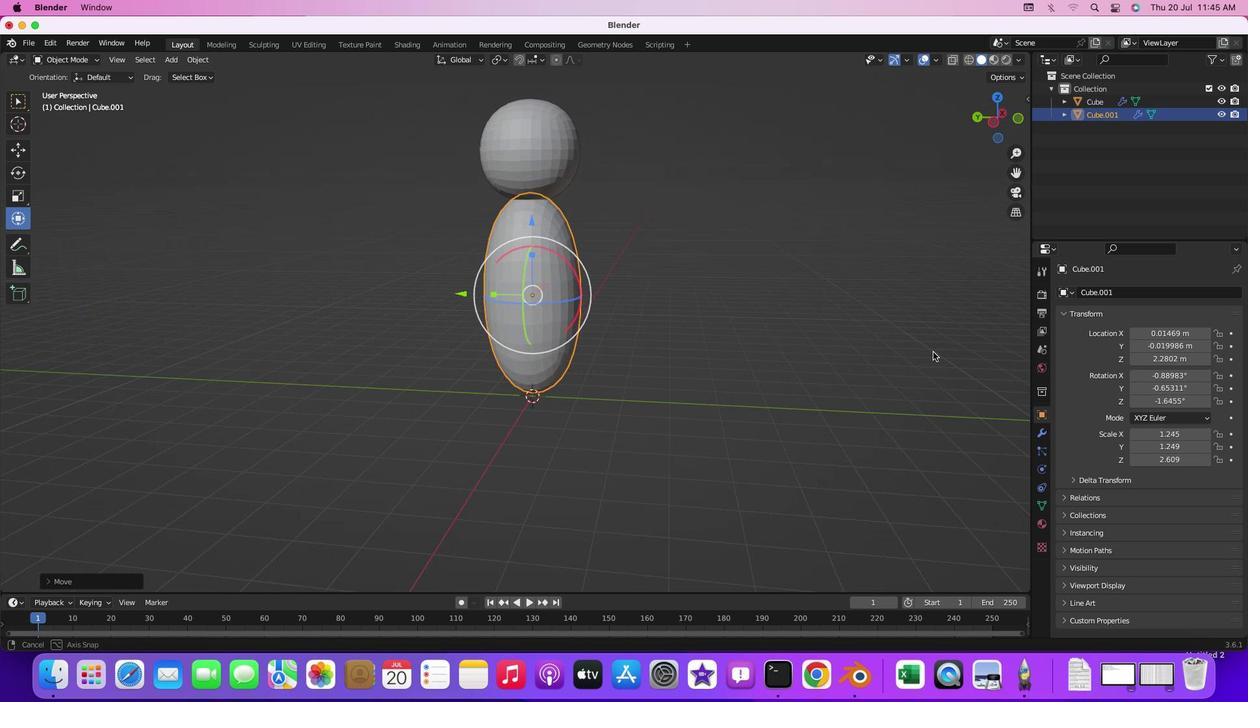 
Action: Mouse pressed middle at (111, 164)
Screenshot: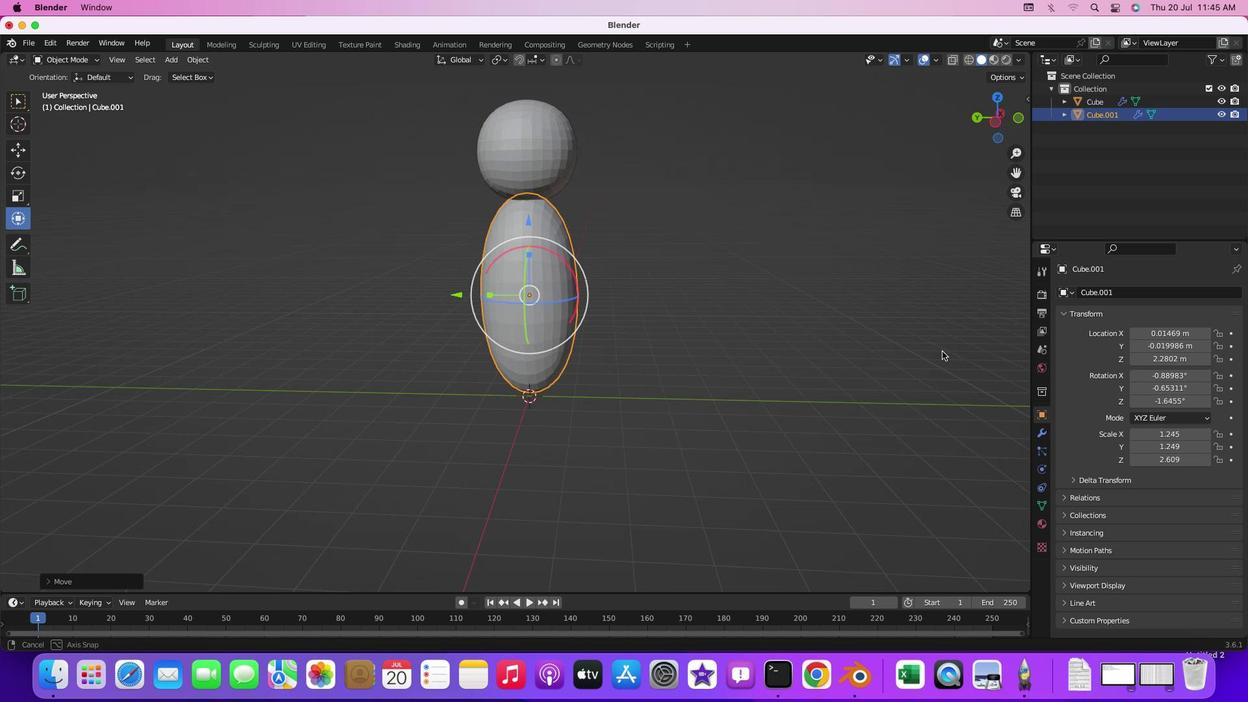 
Action: Mouse moved to (99, 157)
Screenshot: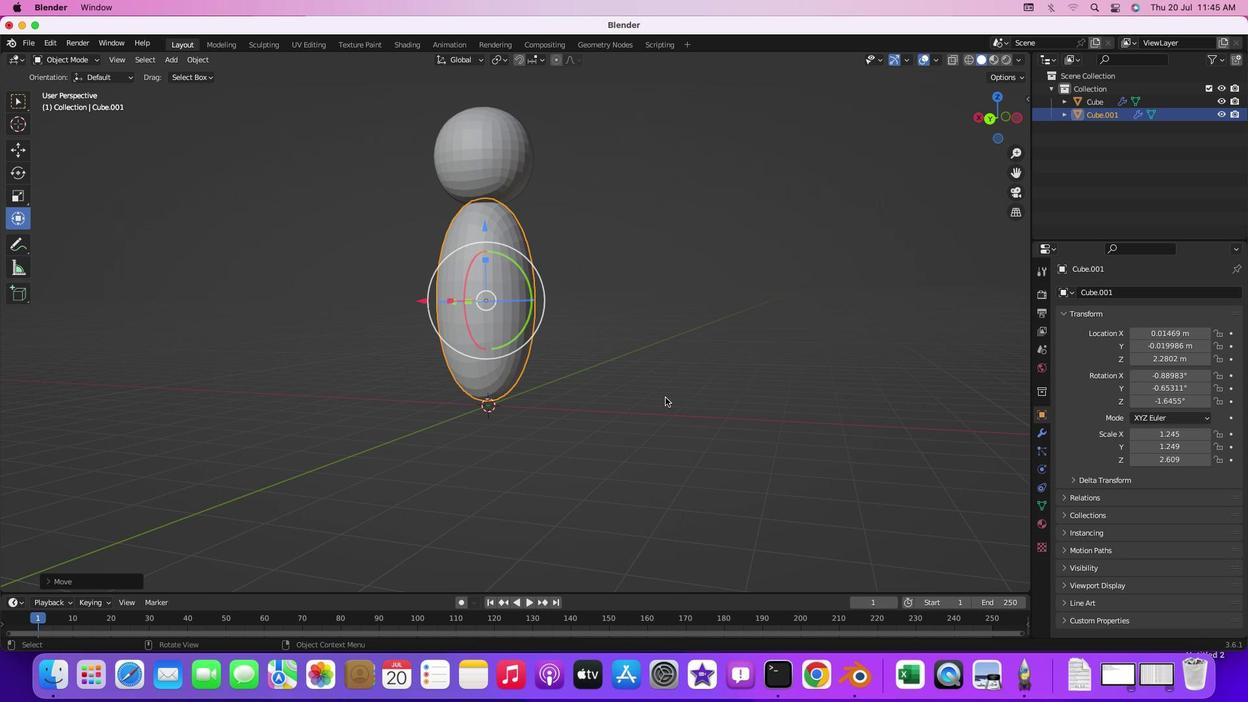 
Action: Mouse pressed middle at (99, 157)
Screenshot: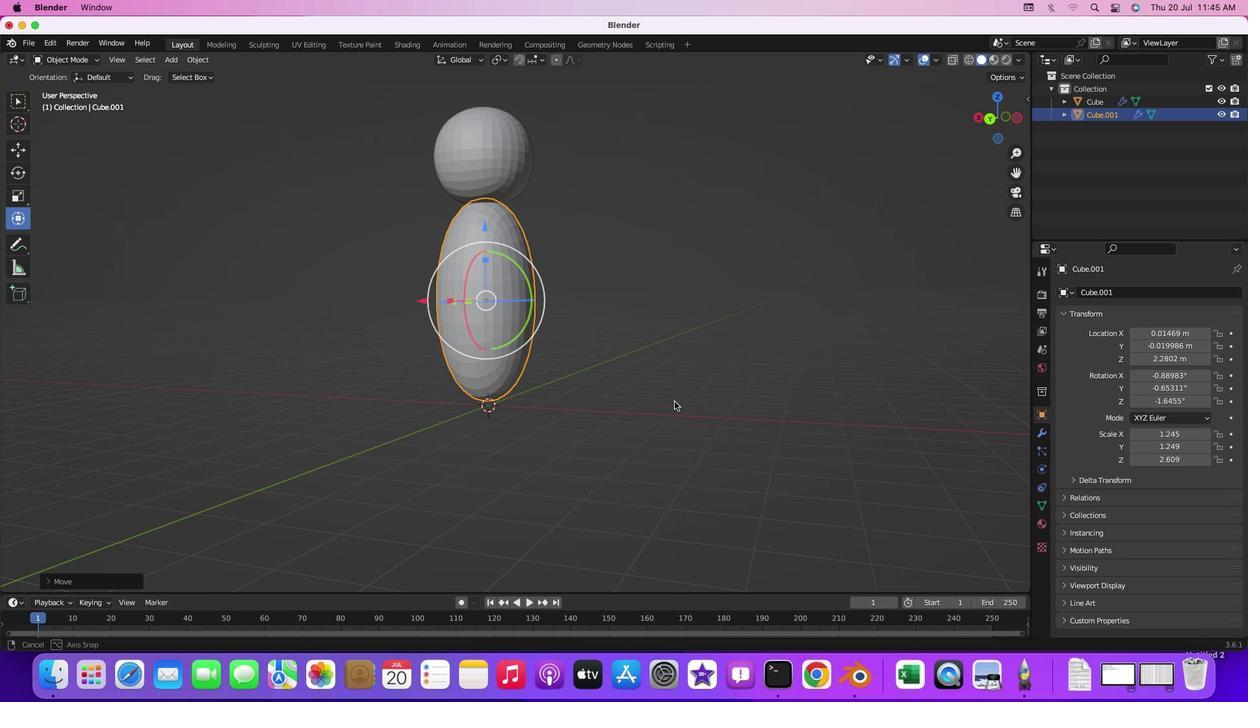 
Action: Mouse moved to (107, 157)
Screenshot: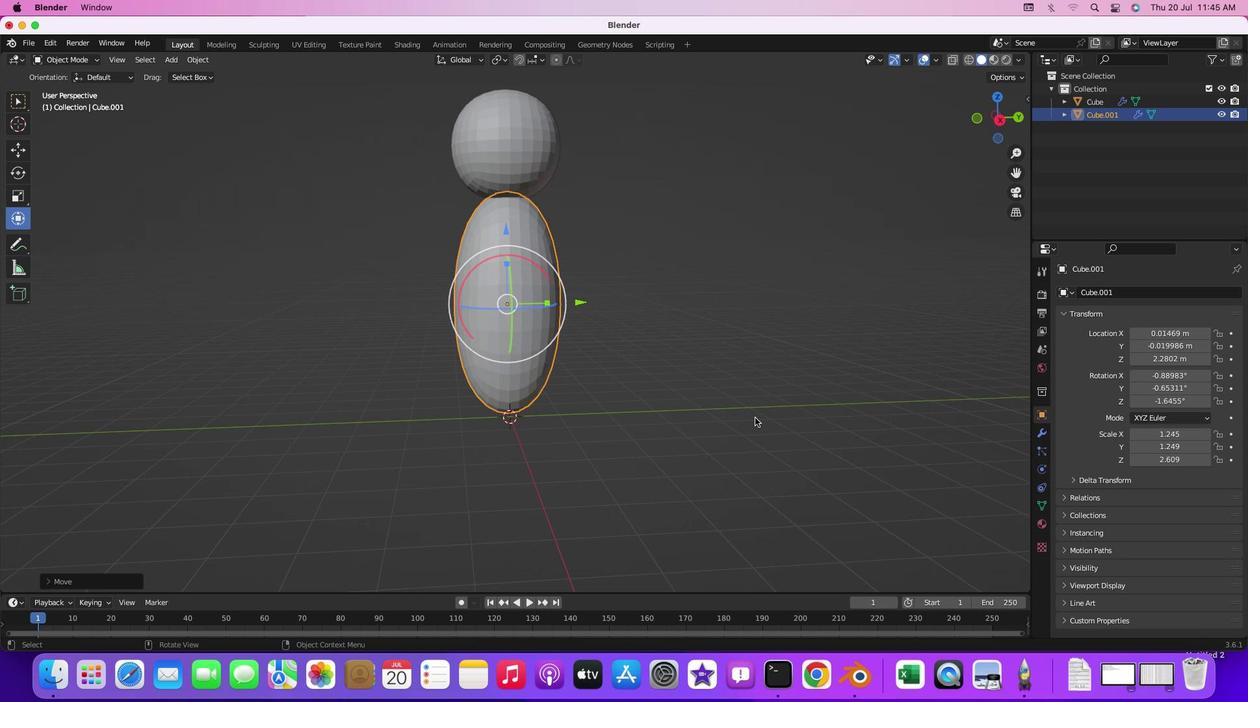 
Action: Mouse pressed middle at (107, 157)
Screenshot: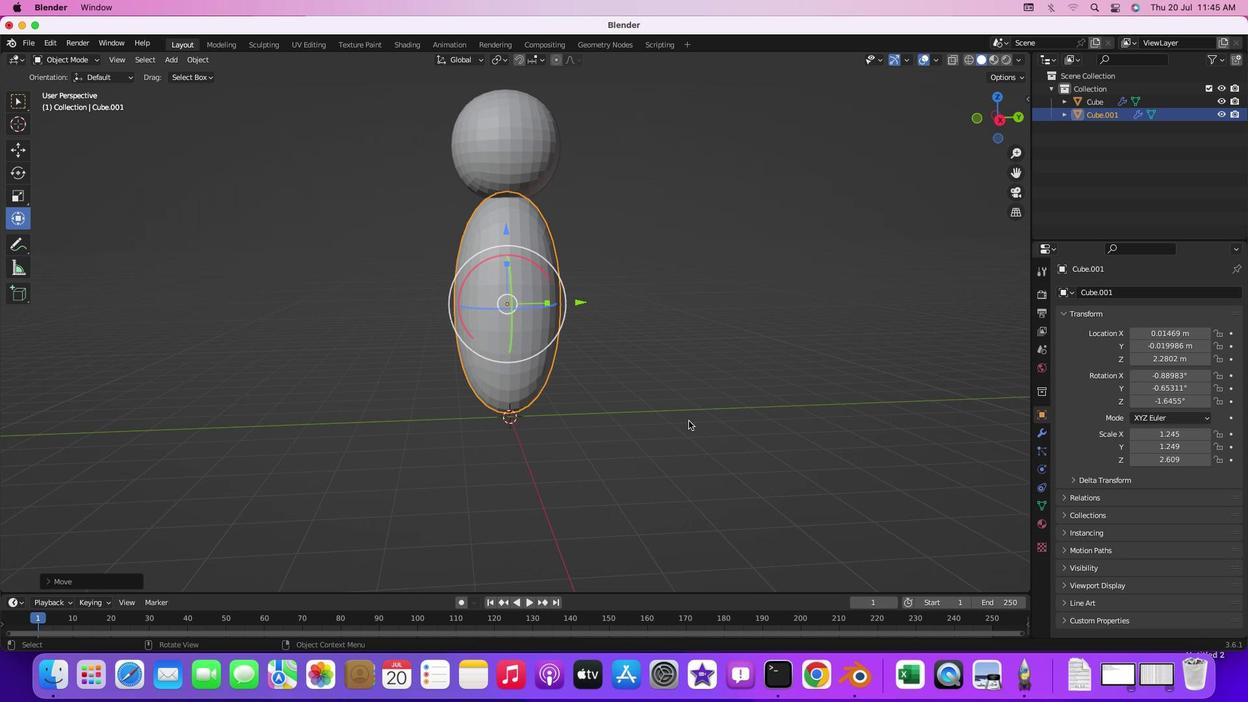 
Action: Mouse moved to (113, 156)
Screenshot: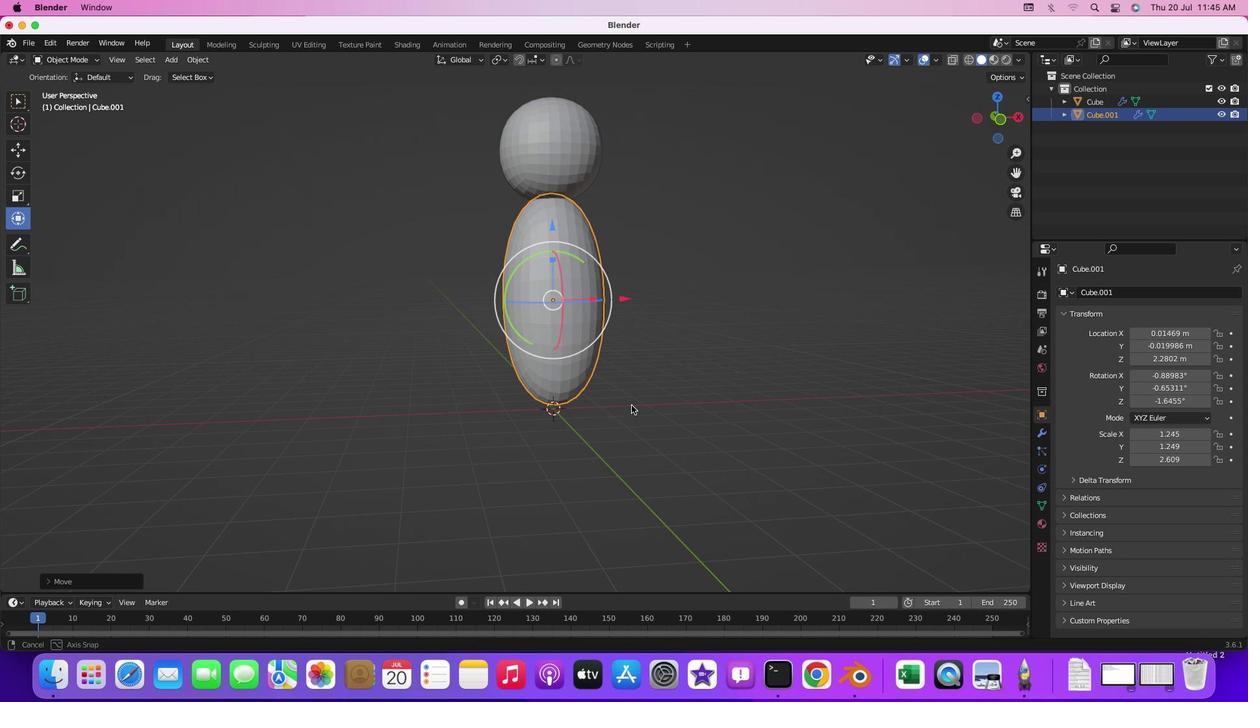 
Action: Mouse pressed middle at (113, 156)
Screenshot: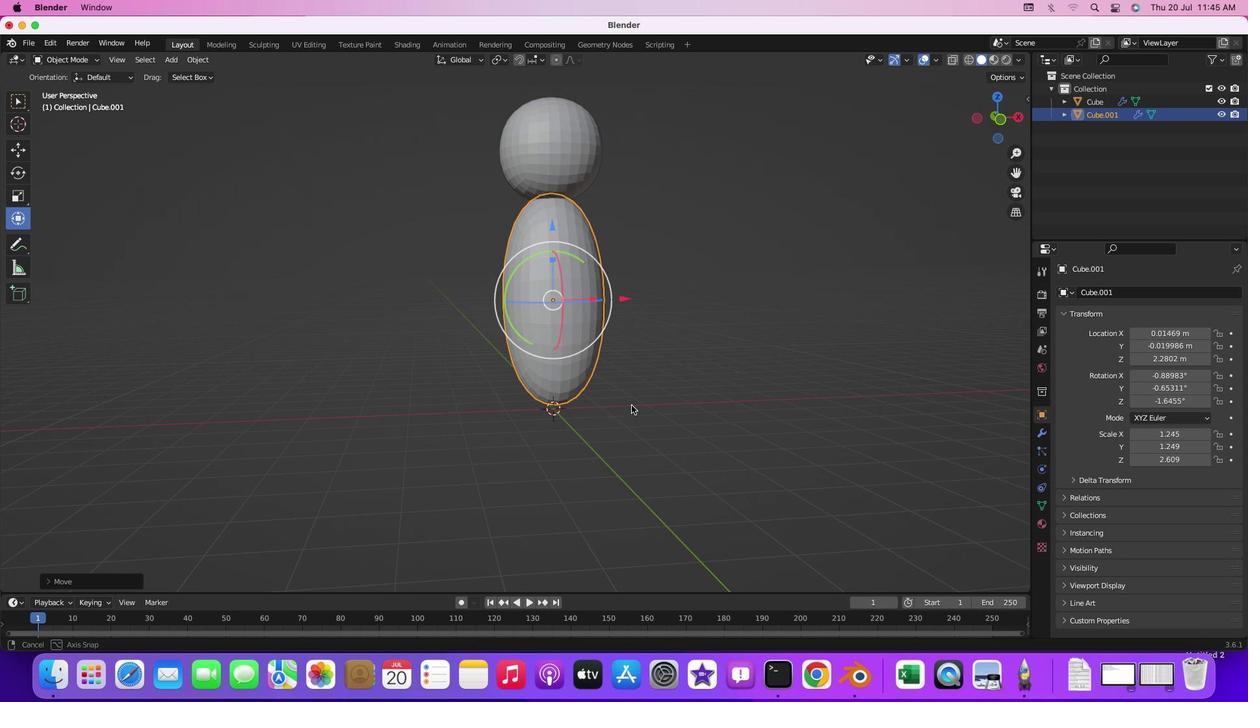 
Action: Mouse moved to (112, 157)
Screenshot: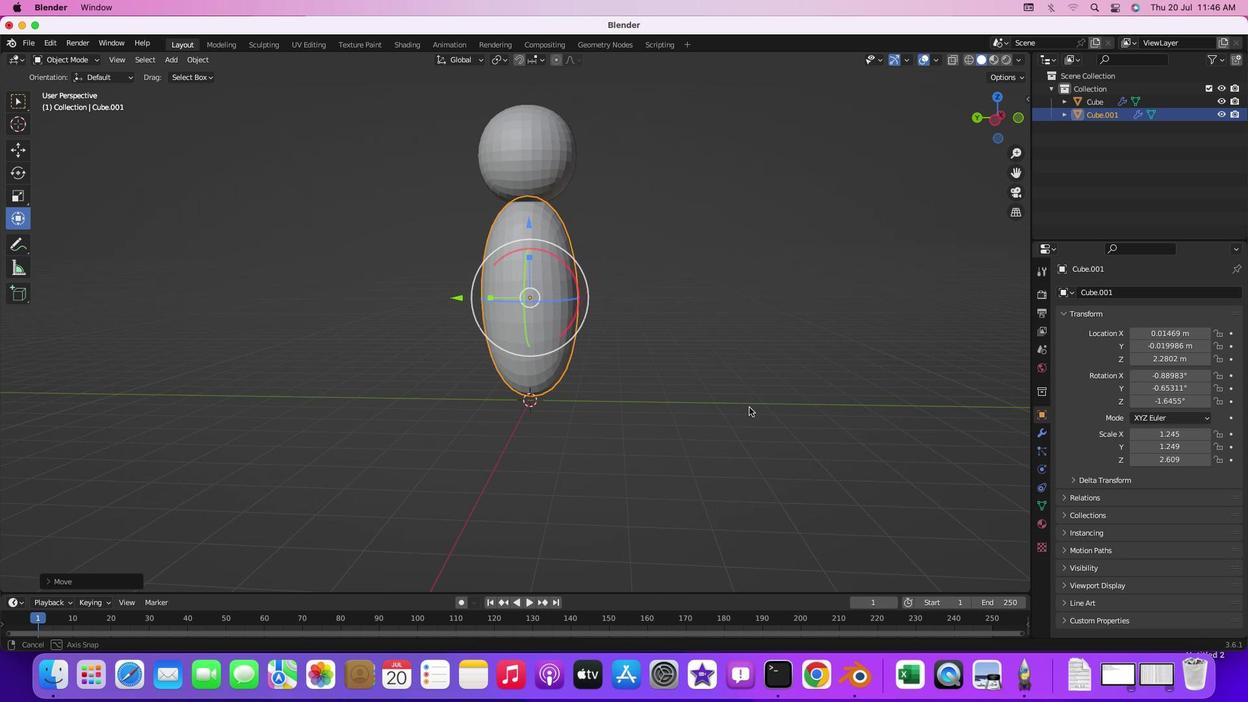 
Action: Mouse pressed middle at (112, 157)
Screenshot: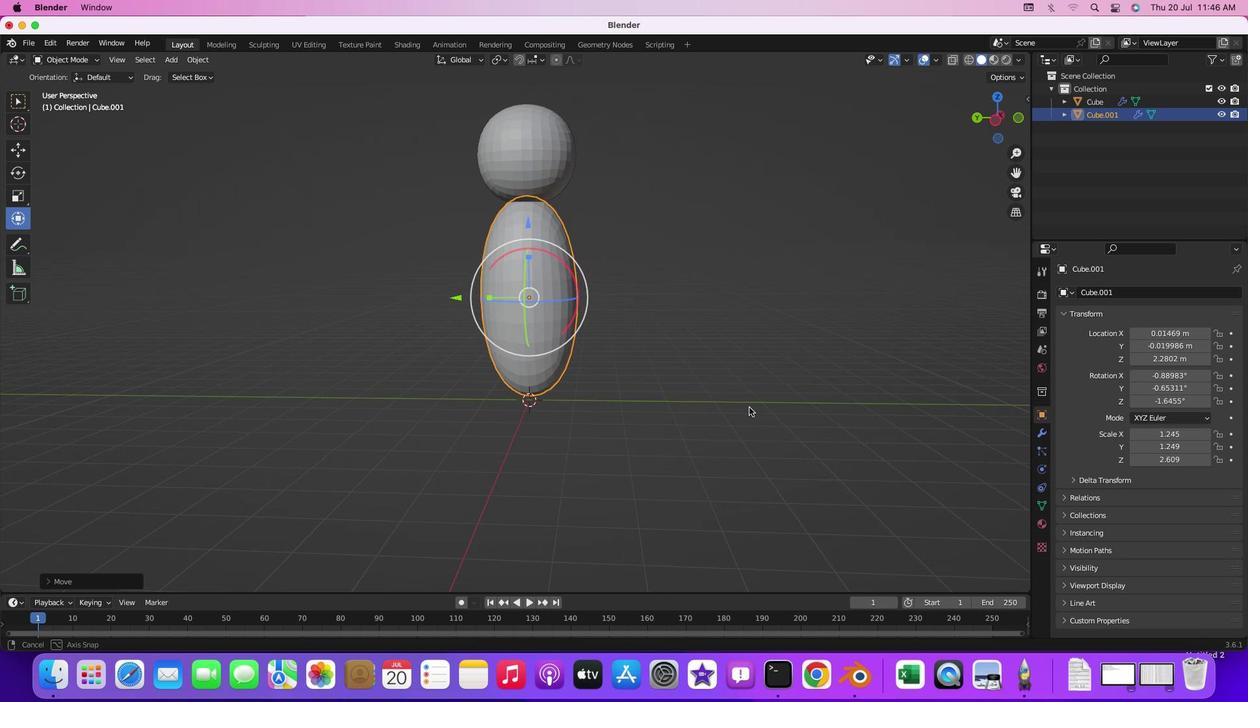 
Action: Mouse moved to (111, 155)
Screenshot: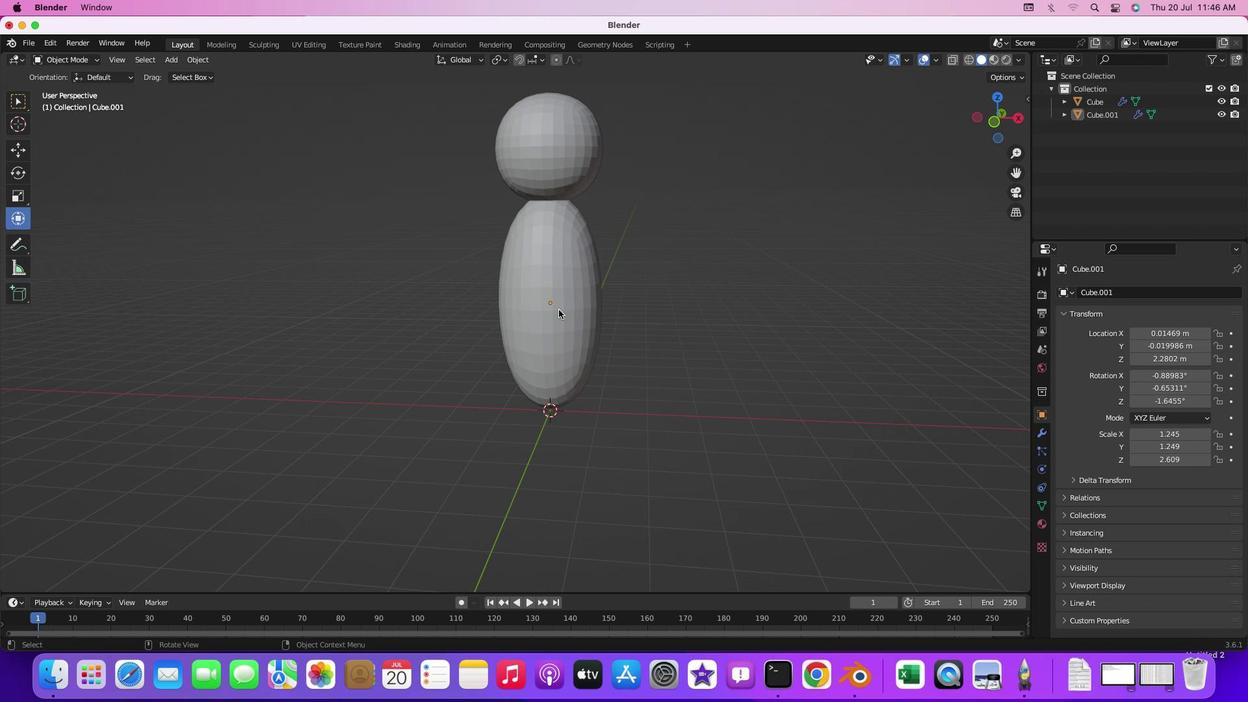 
Action: Mouse pressed left at (111, 155)
Screenshot: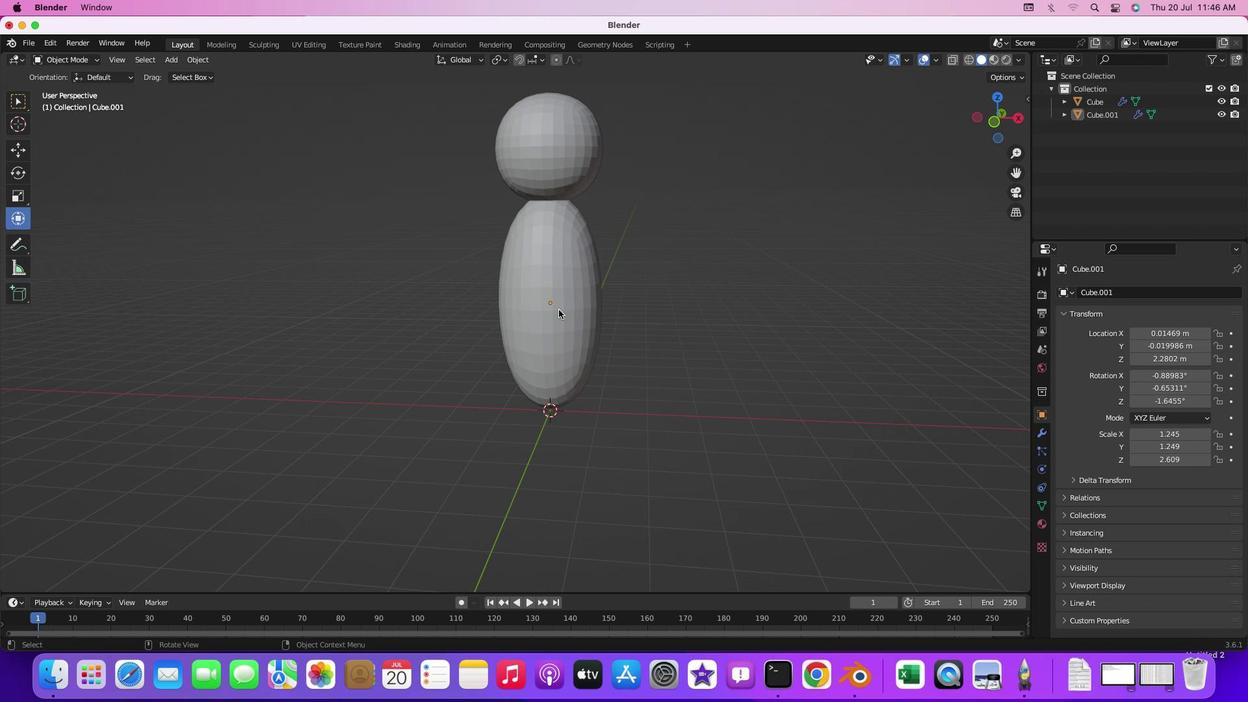 
Action: Mouse moved to (121, 169)
Screenshot: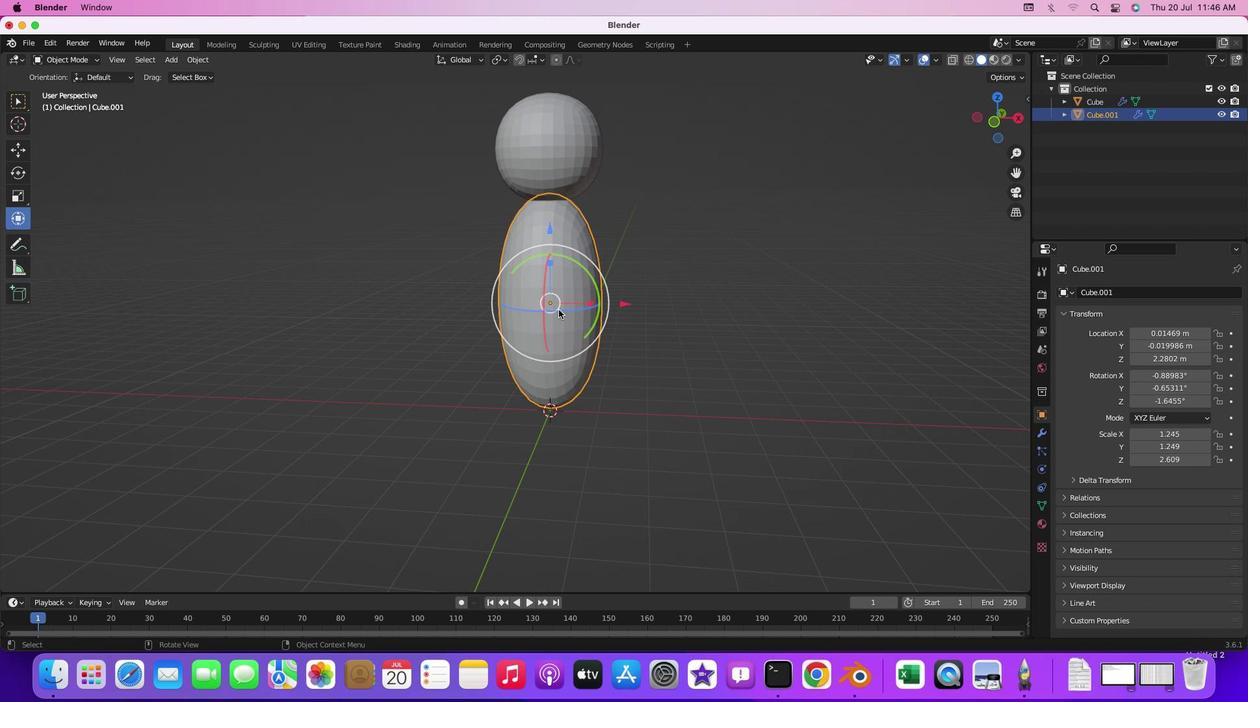 
Action: Mouse pressed left at (121, 169)
Screenshot: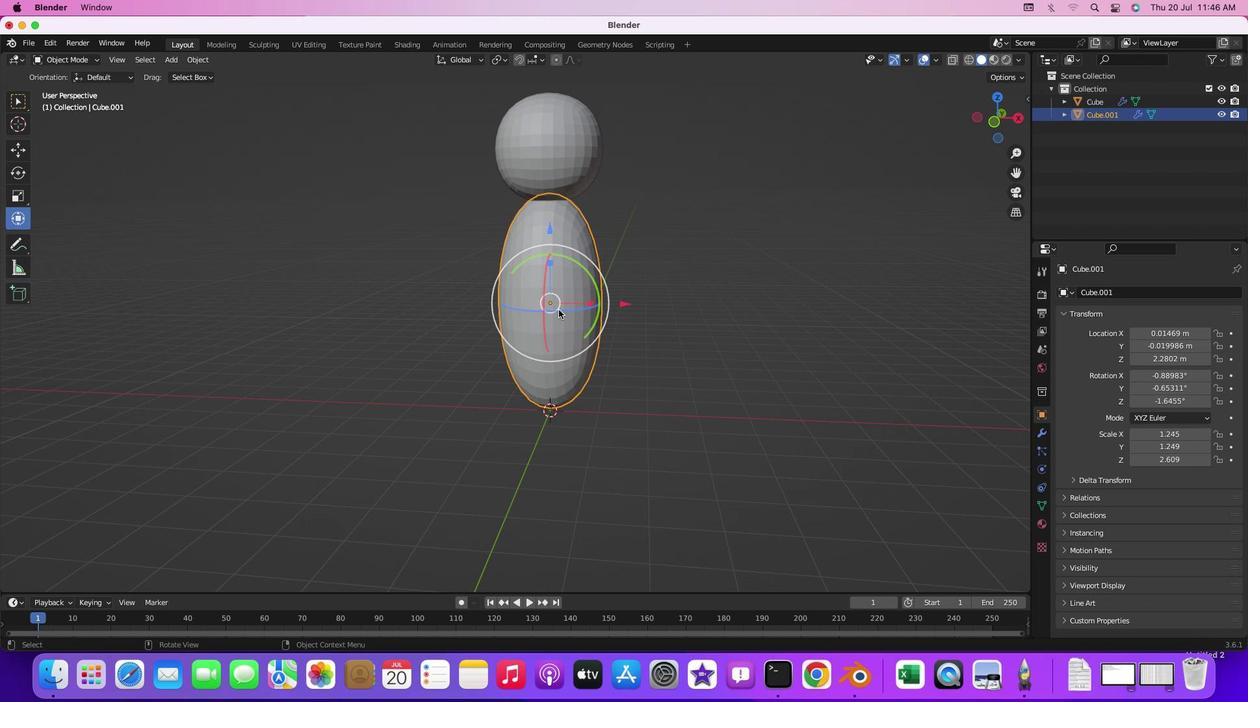 
Action: Key pressed Key.shift'D'
Screenshot: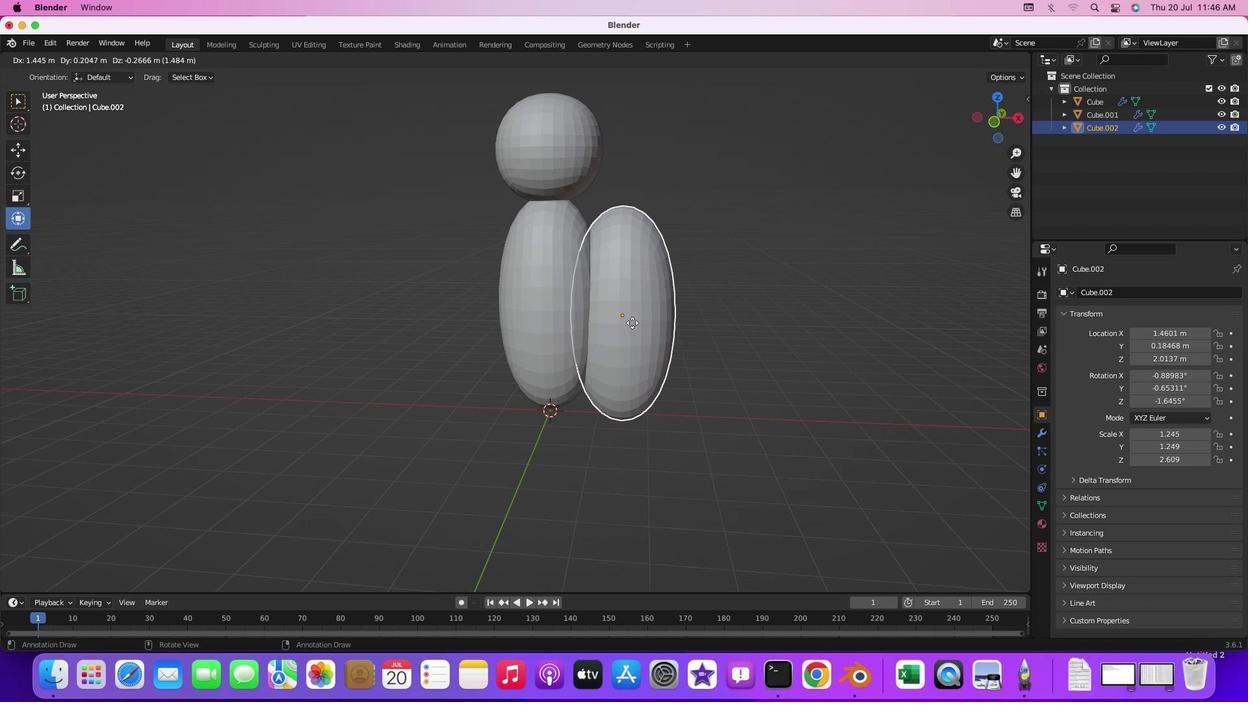 
Action: Mouse moved to (112, 167)
Screenshot: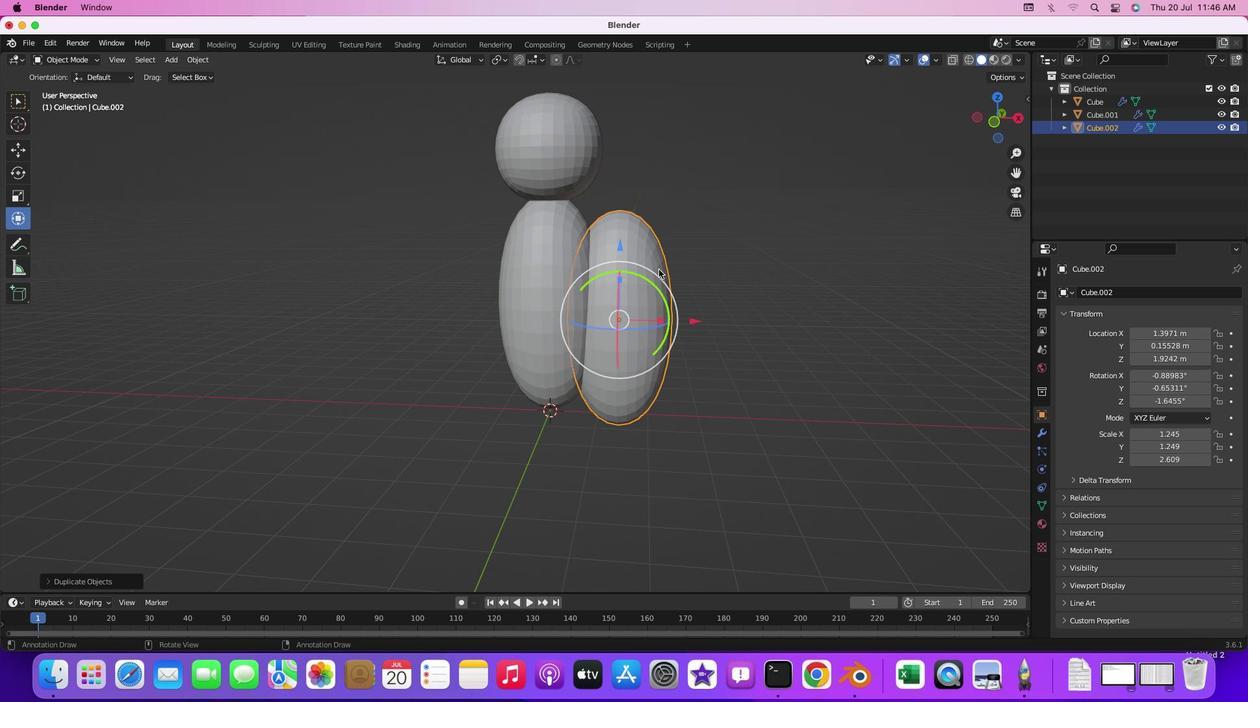 
Action: Mouse pressed left at (112, 167)
Screenshot: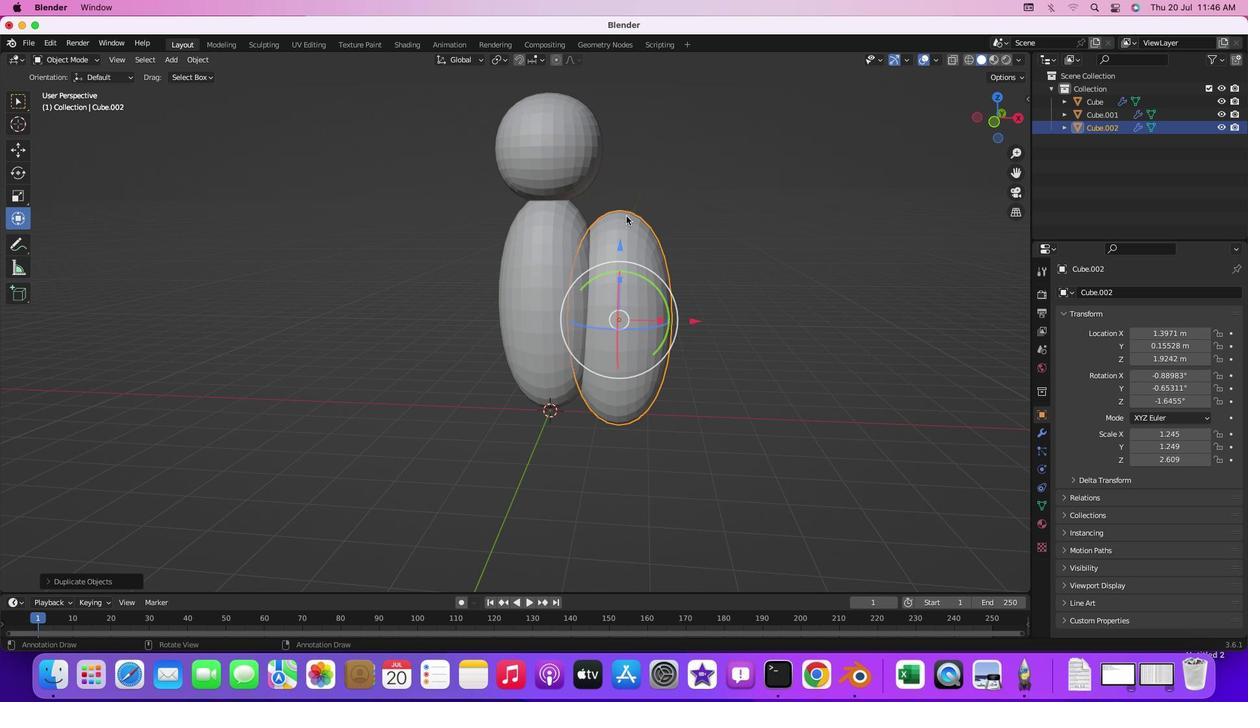 
Action: Mouse moved to (113, 172)
Screenshot: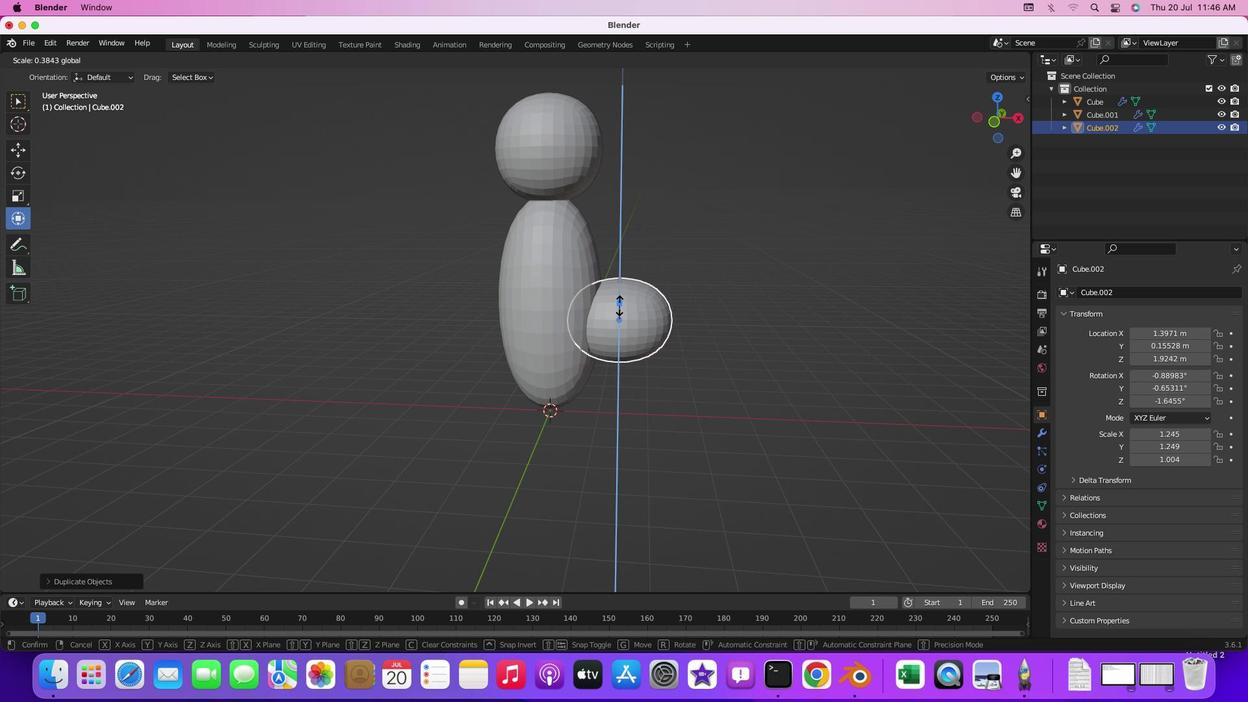 
Action: Mouse pressed left at (113, 172)
Screenshot: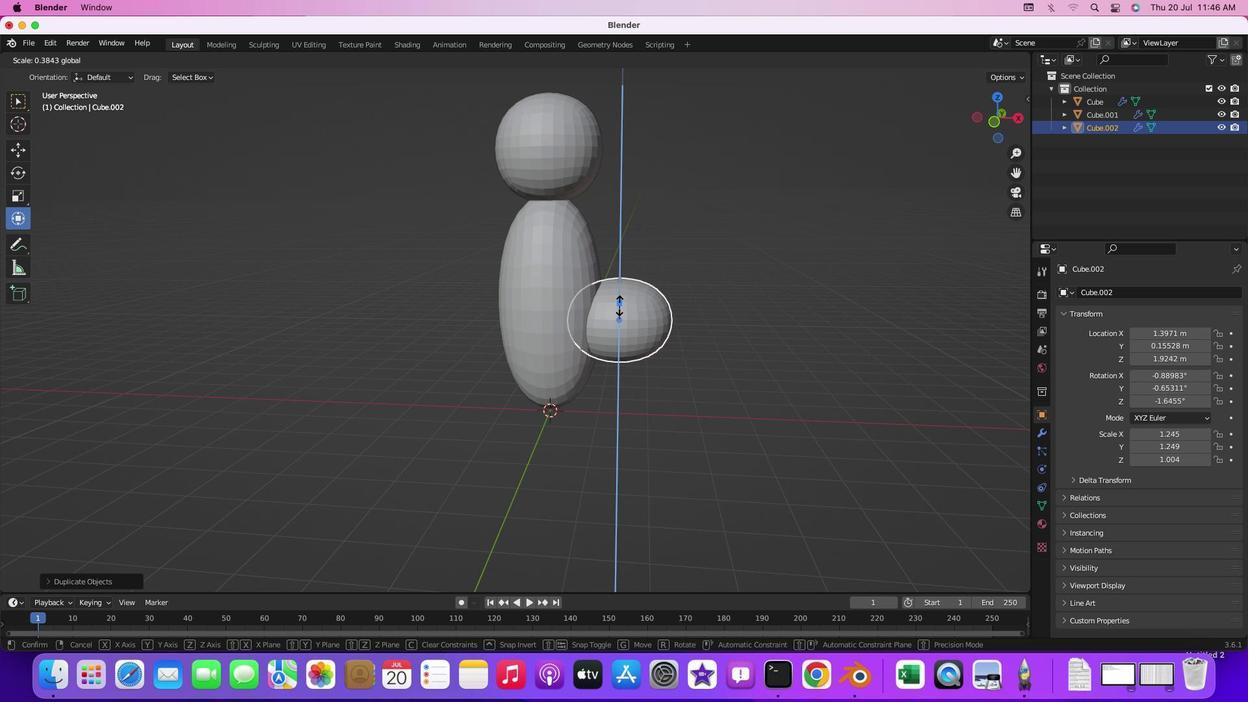 
Action: Mouse moved to (107, 167)
Screenshot: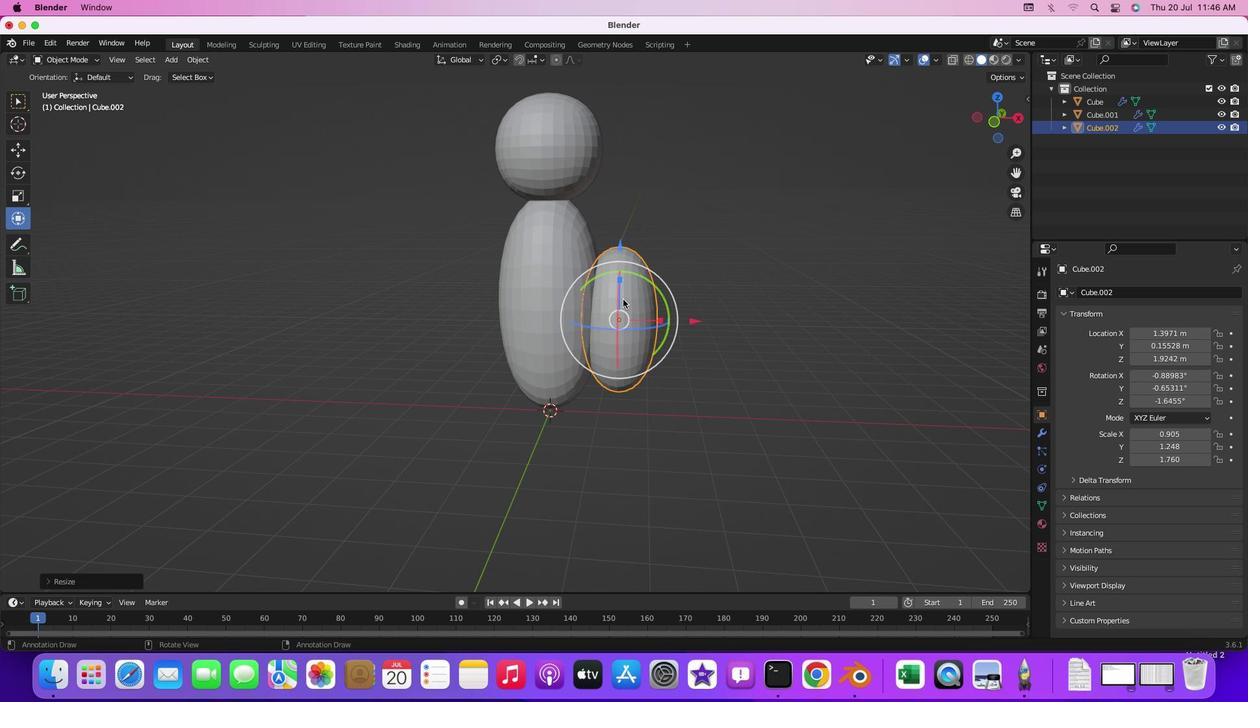 
Action: Mouse pressed left at (107, 167)
Screenshot: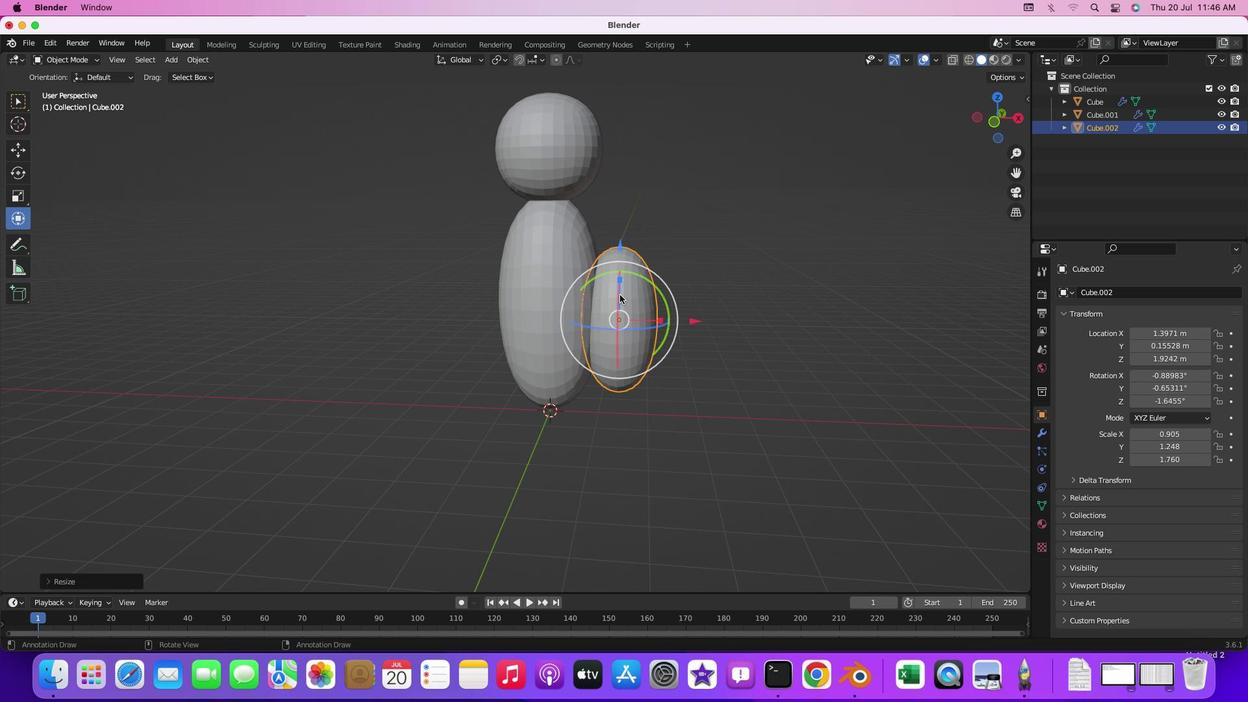 
Action: Mouse moved to (113, 172)
Screenshot: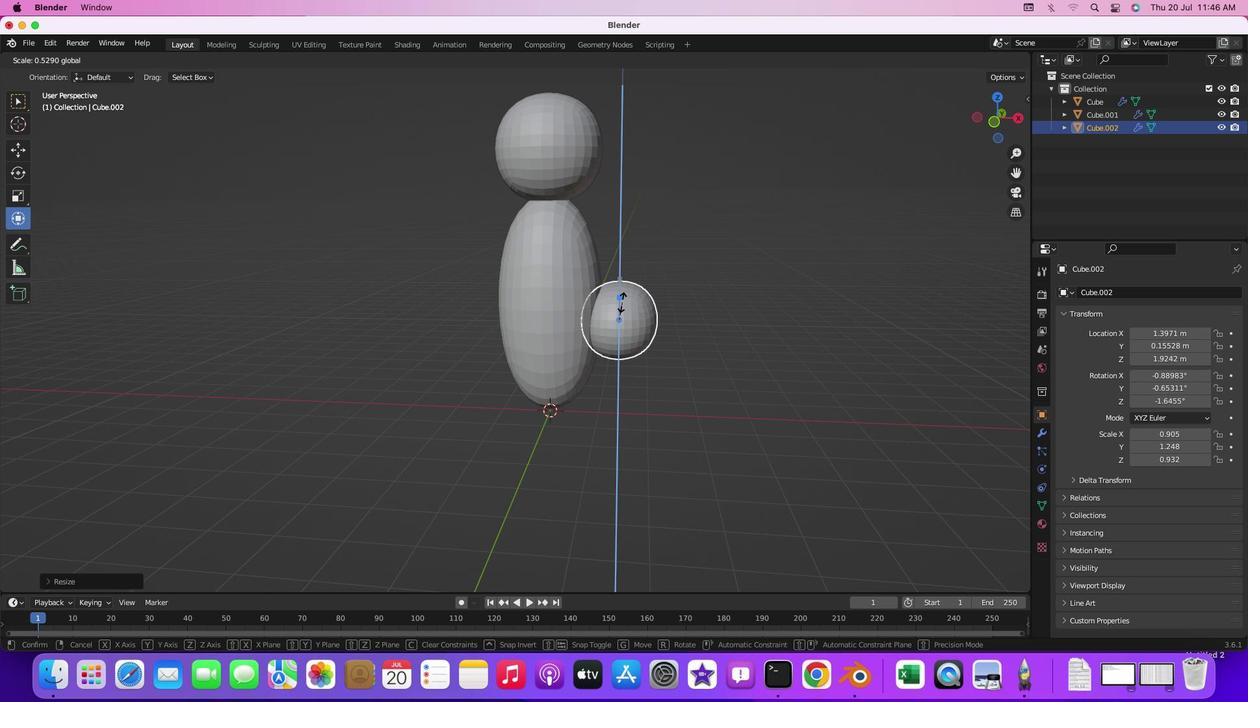 
Action: Mouse pressed left at (113, 172)
Screenshot: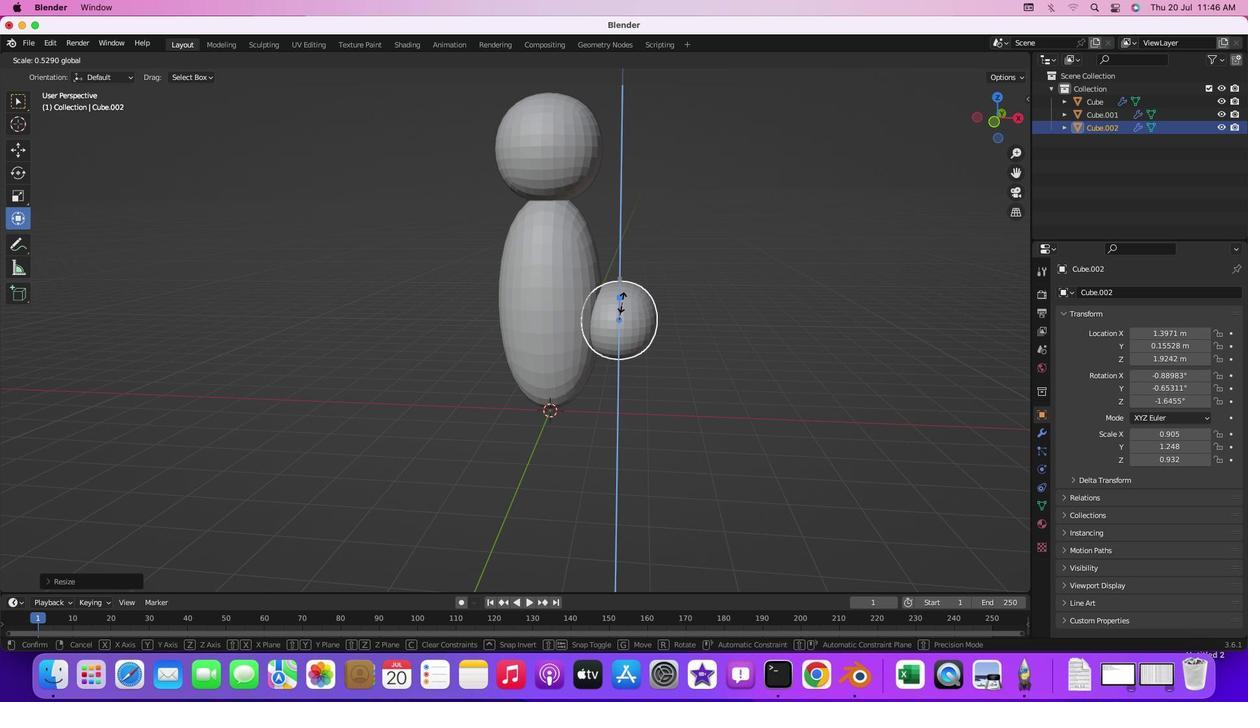 
Action: Mouse moved to (113, 167)
Screenshot: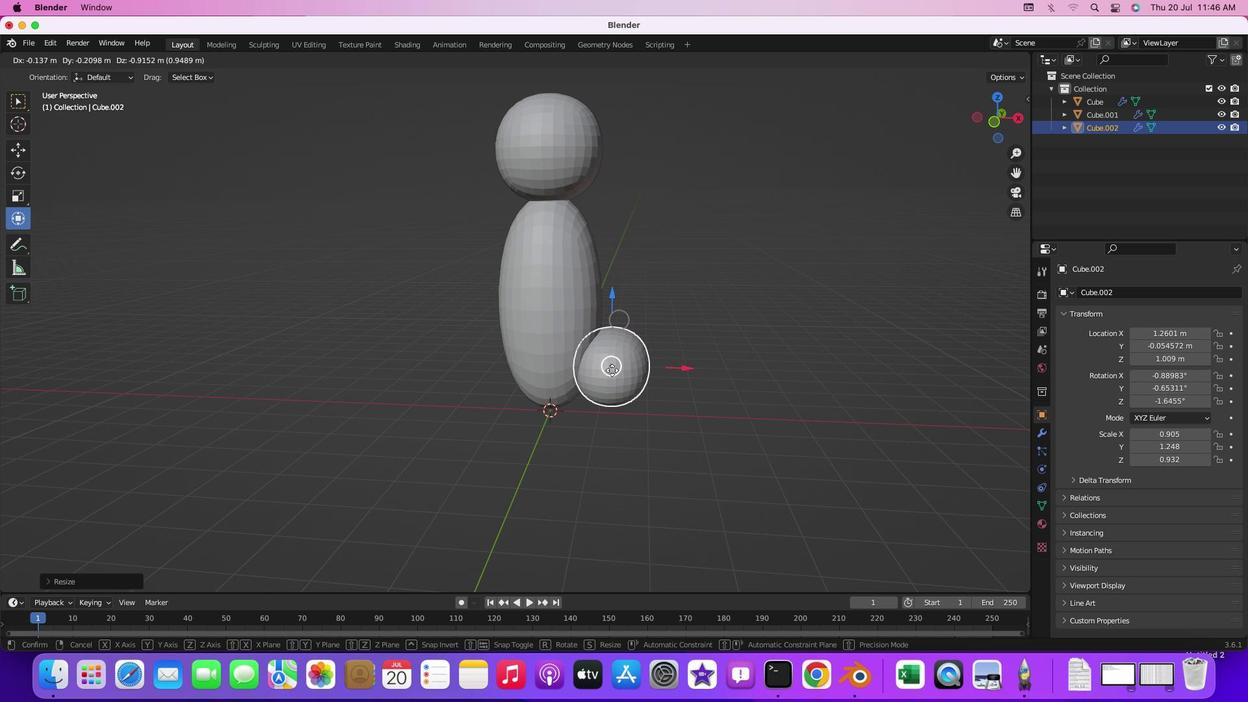 
Action: Mouse pressed left at (113, 167)
Screenshot: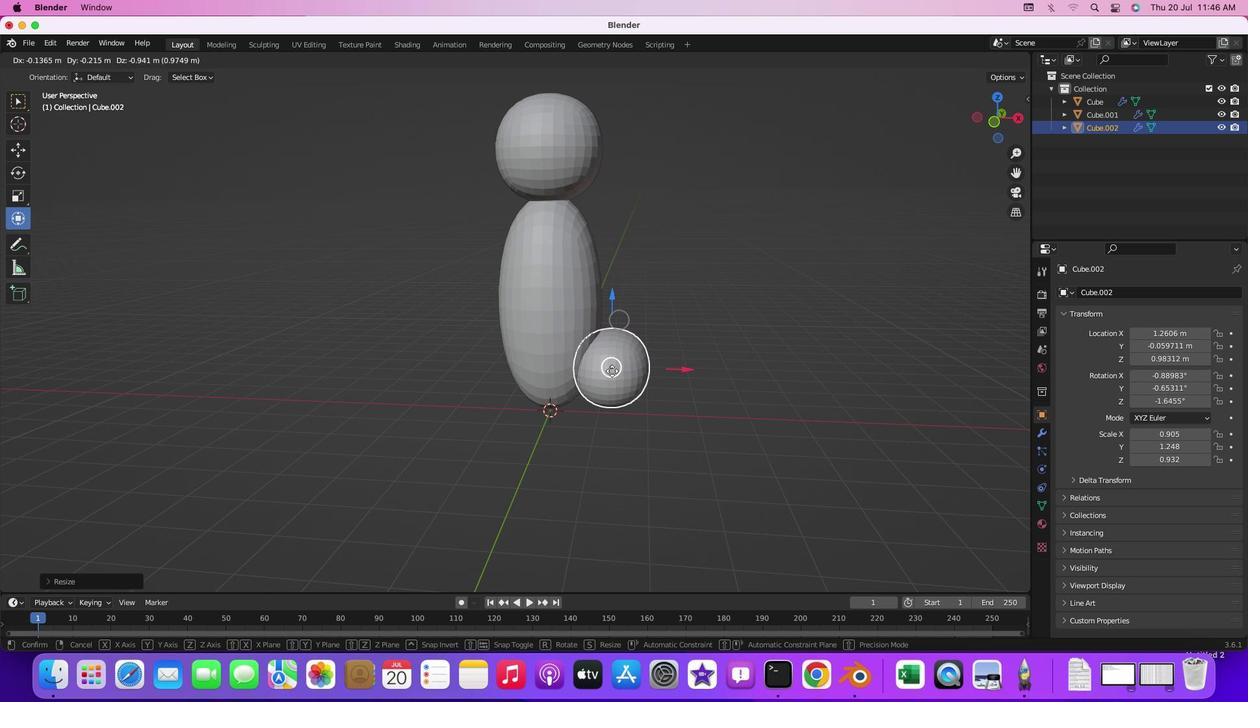 
Action: Mouse moved to (113, 158)
Screenshot: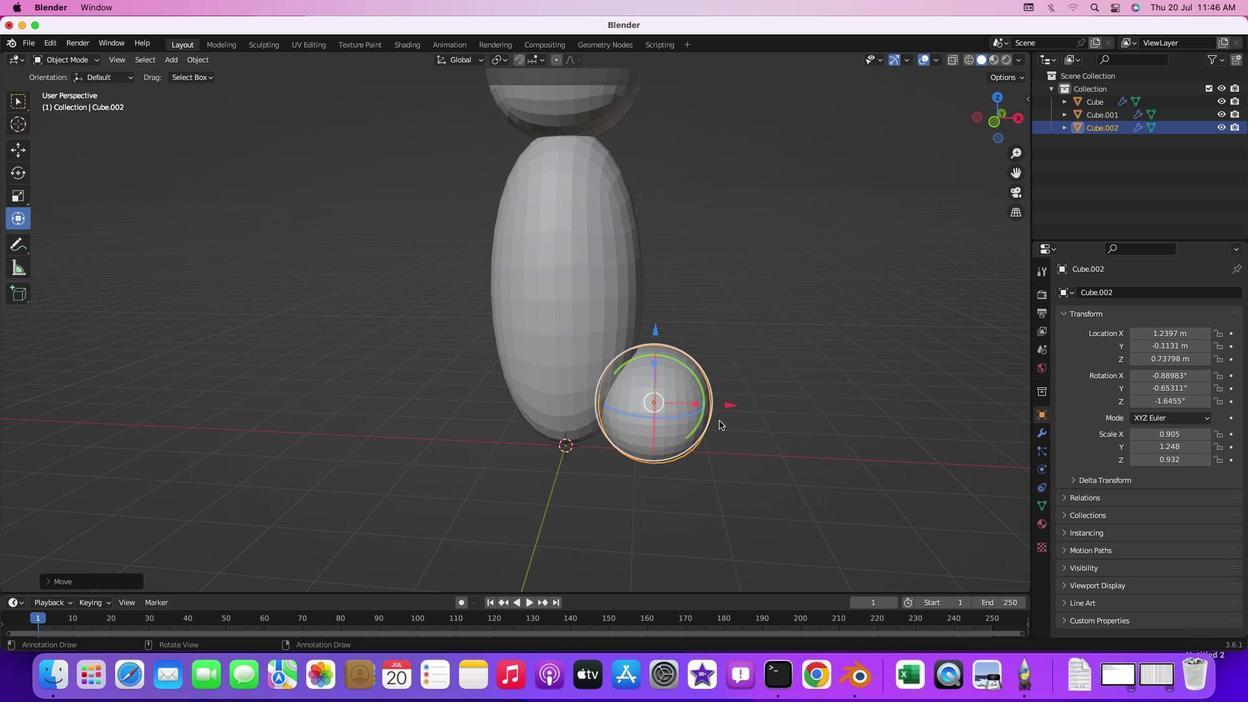 
Action: Mouse scrolled (113, 158) with delta (199, 209)
Screenshot: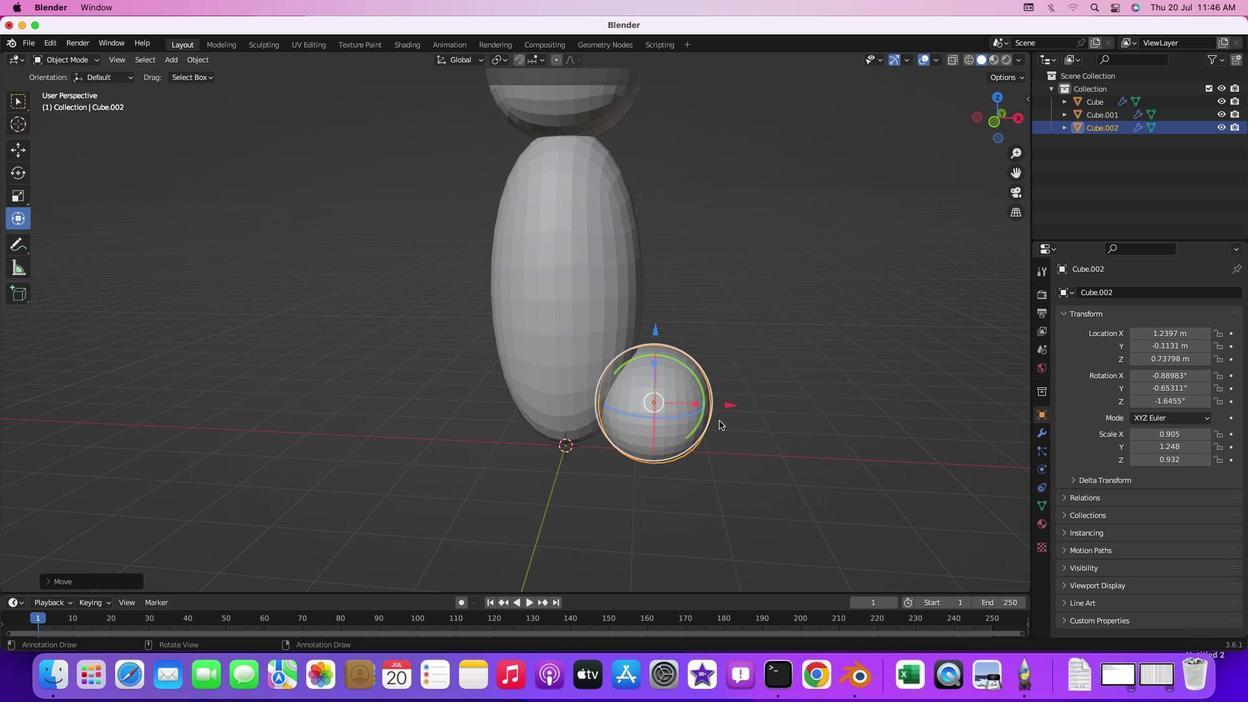 
Action: Mouse moved to (113, 156)
Screenshot: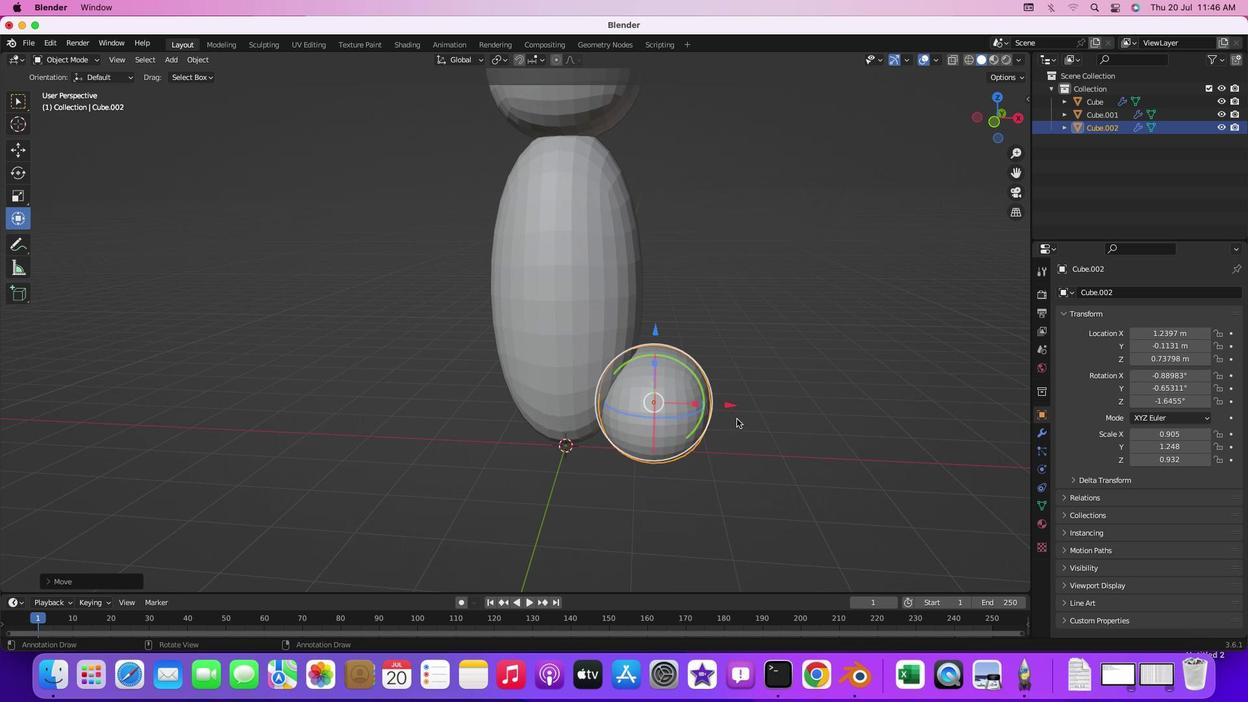 
Action: Mouse scrolled (113, 156) with delta (199, 209)
Screenshot: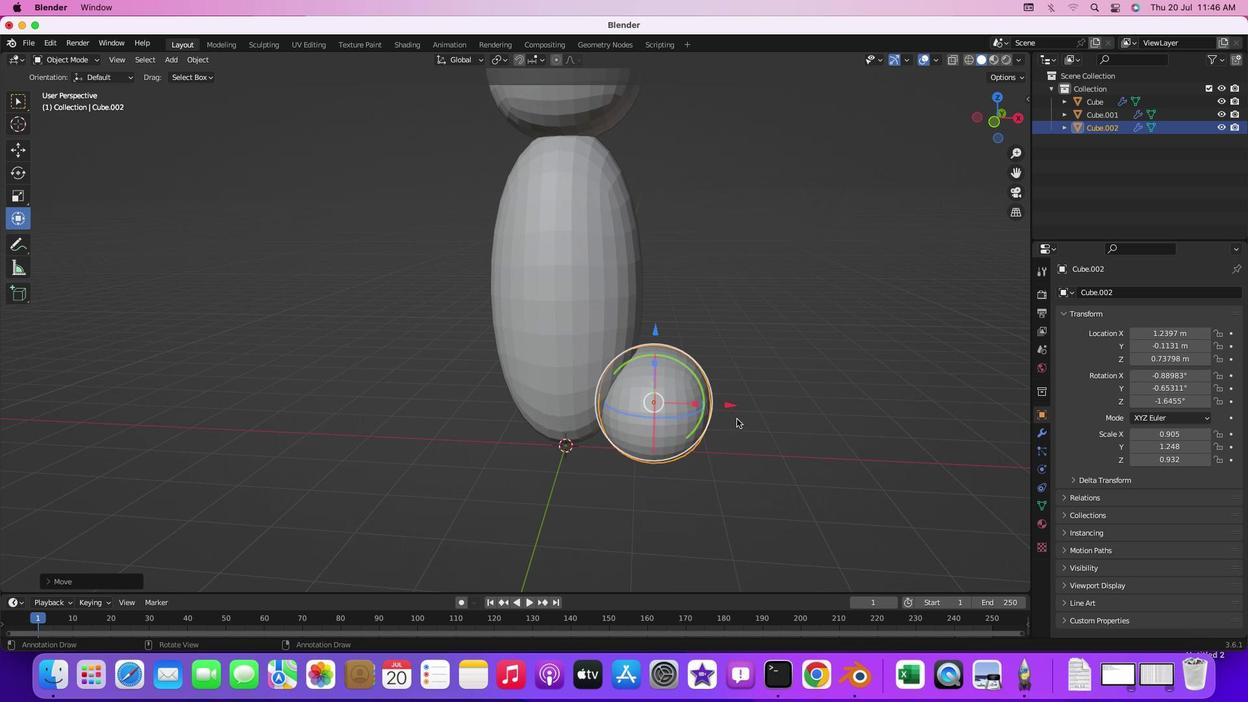 
Action: Mouse moved to (113, 157)
Screenshot: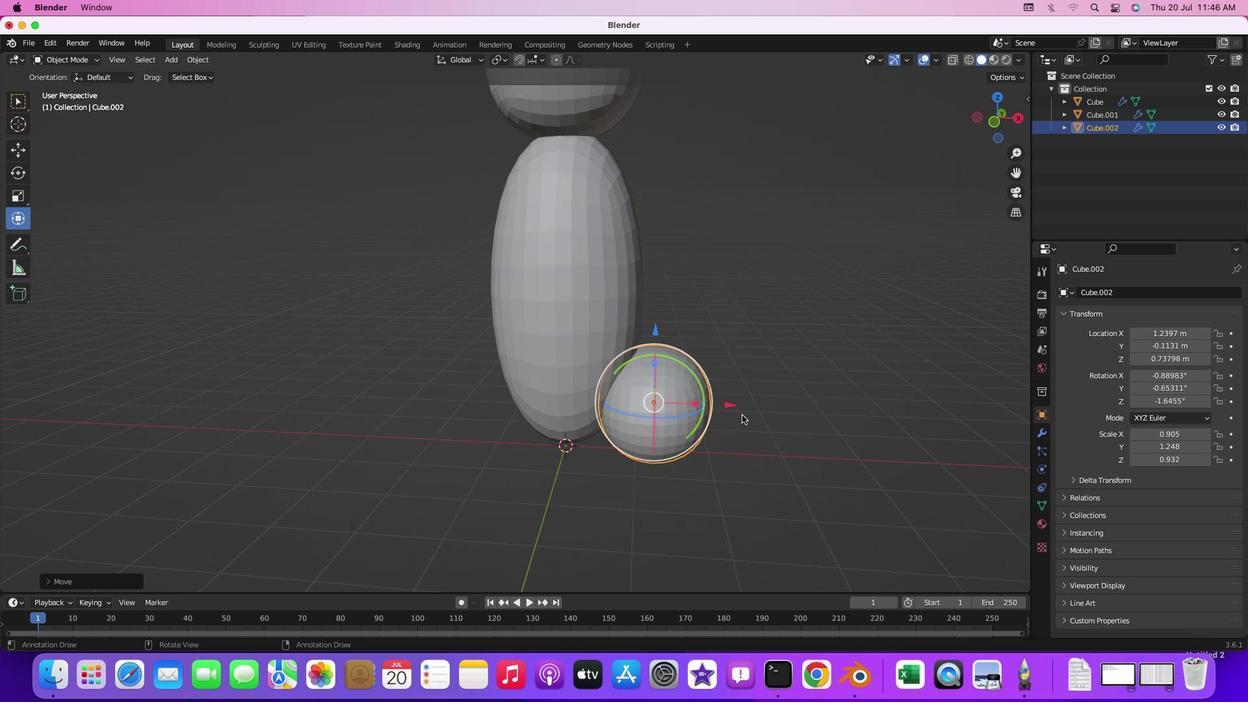 
Action: Mouse scrolled (113, 157) with delta (199, 209)
Screenshot: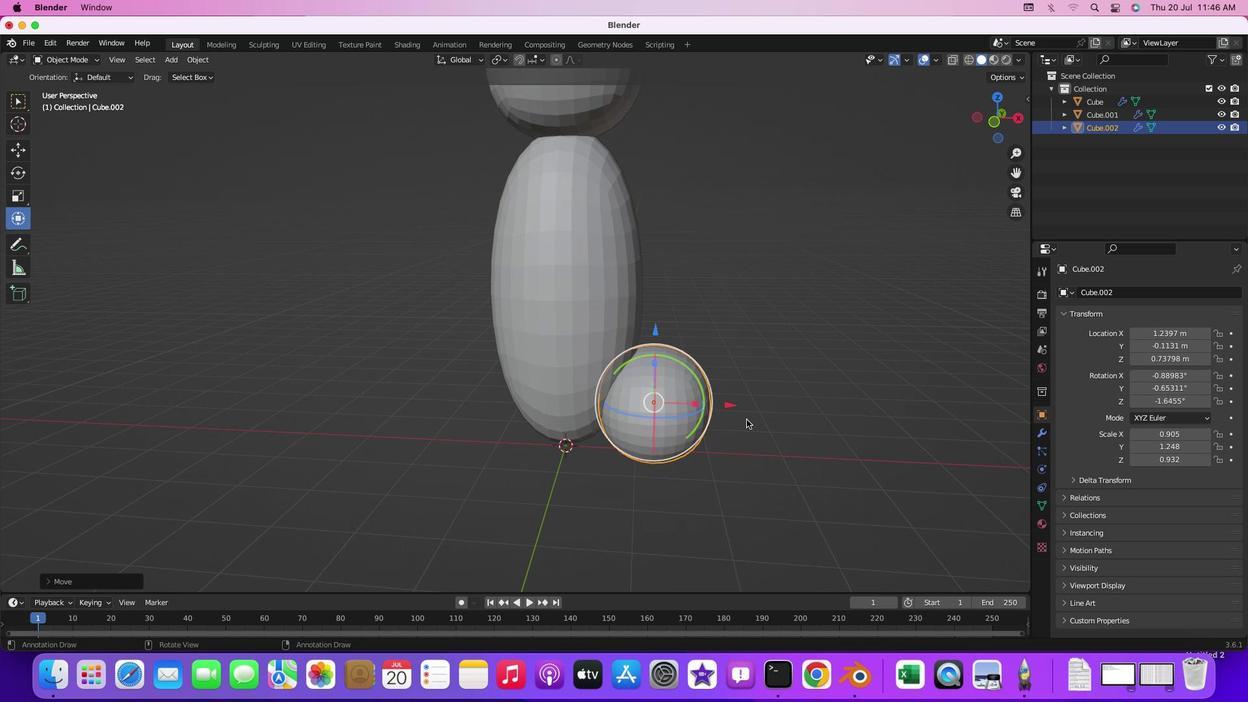 
Action: Mouse scrolled (113, 157) with delta (199, 209)
Screenshot: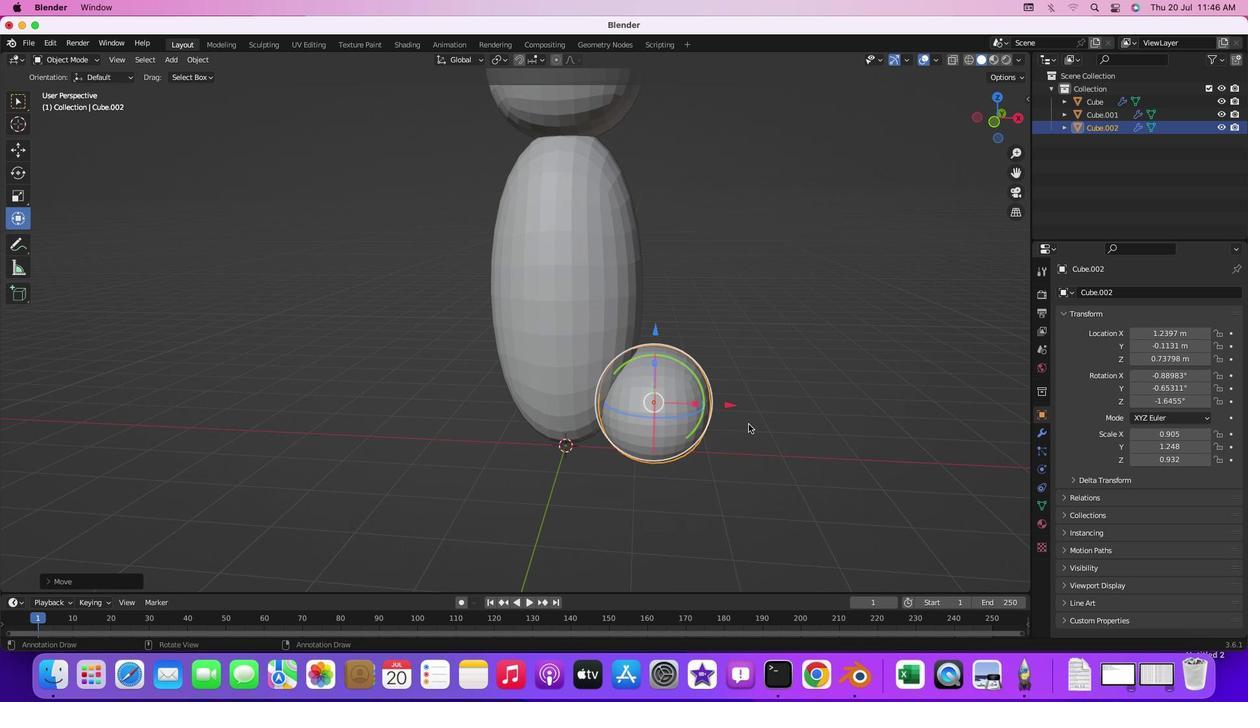 
Action: Mouse scrolled (113, 157) with delta (199, 209)
Screenshot: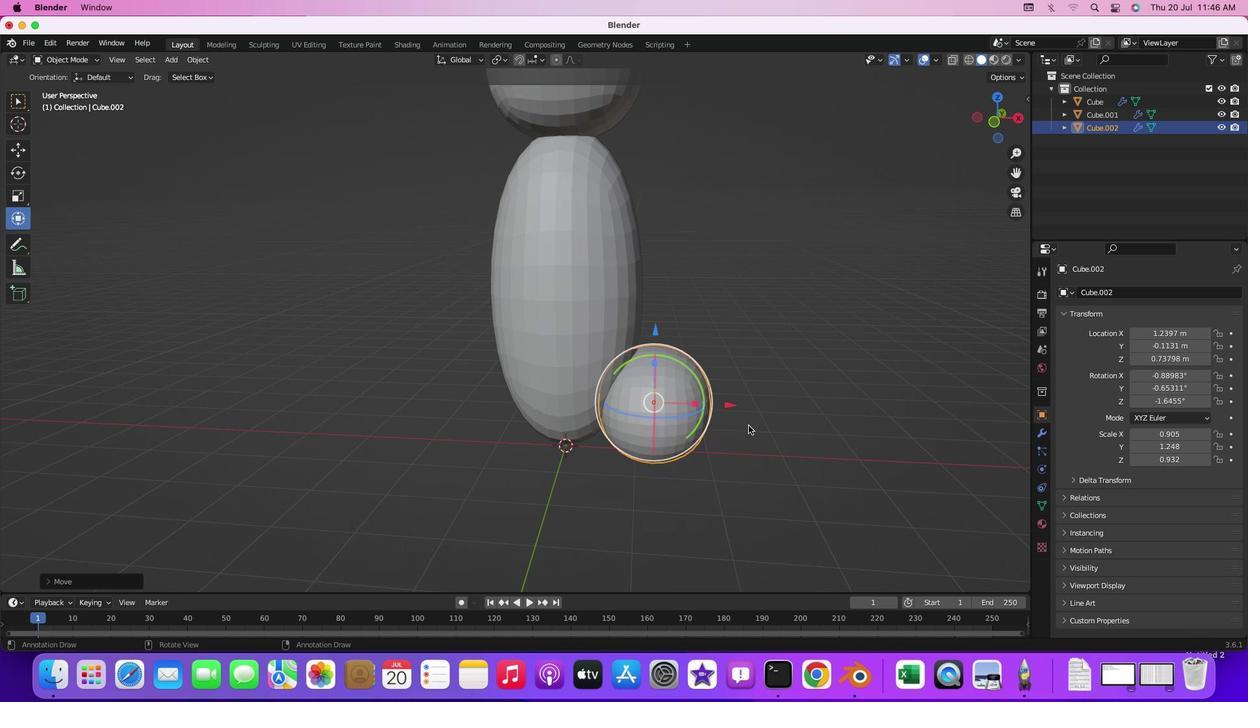 
Action: Mouse moved to (109, 156)
Screenshot: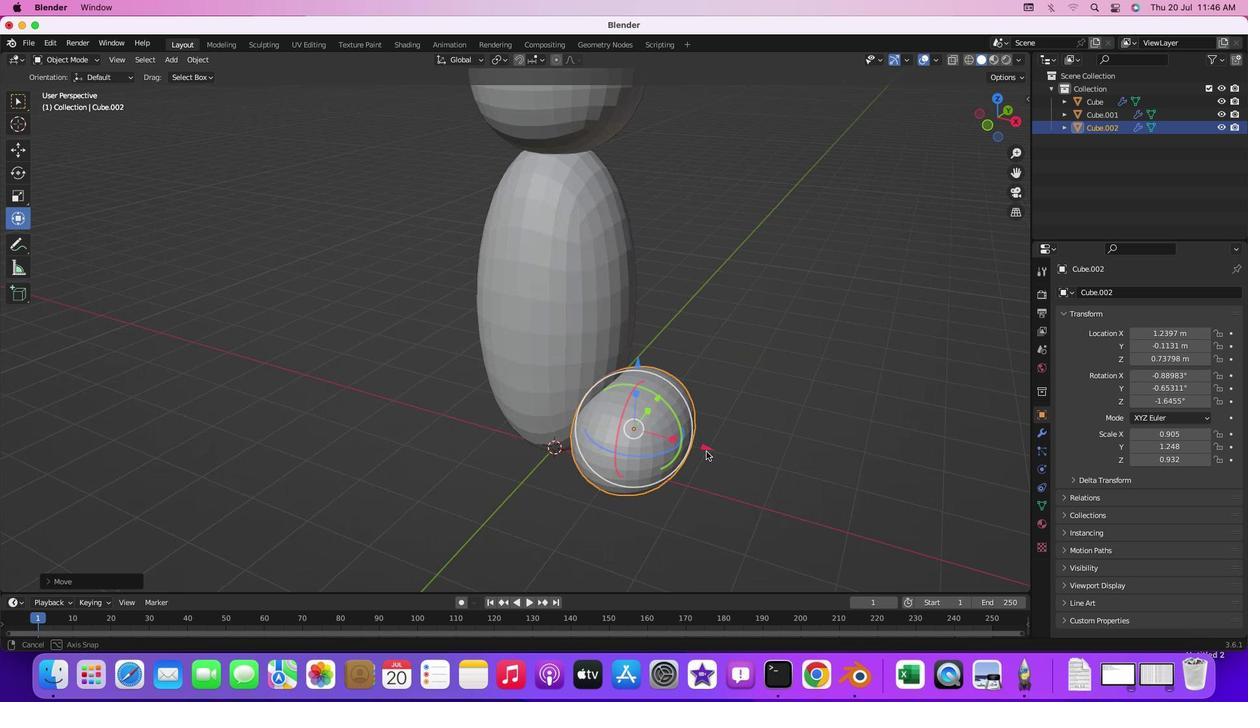 
Action: Mouse scrolled (109, 156) with delta (199, 209)
Screenshot: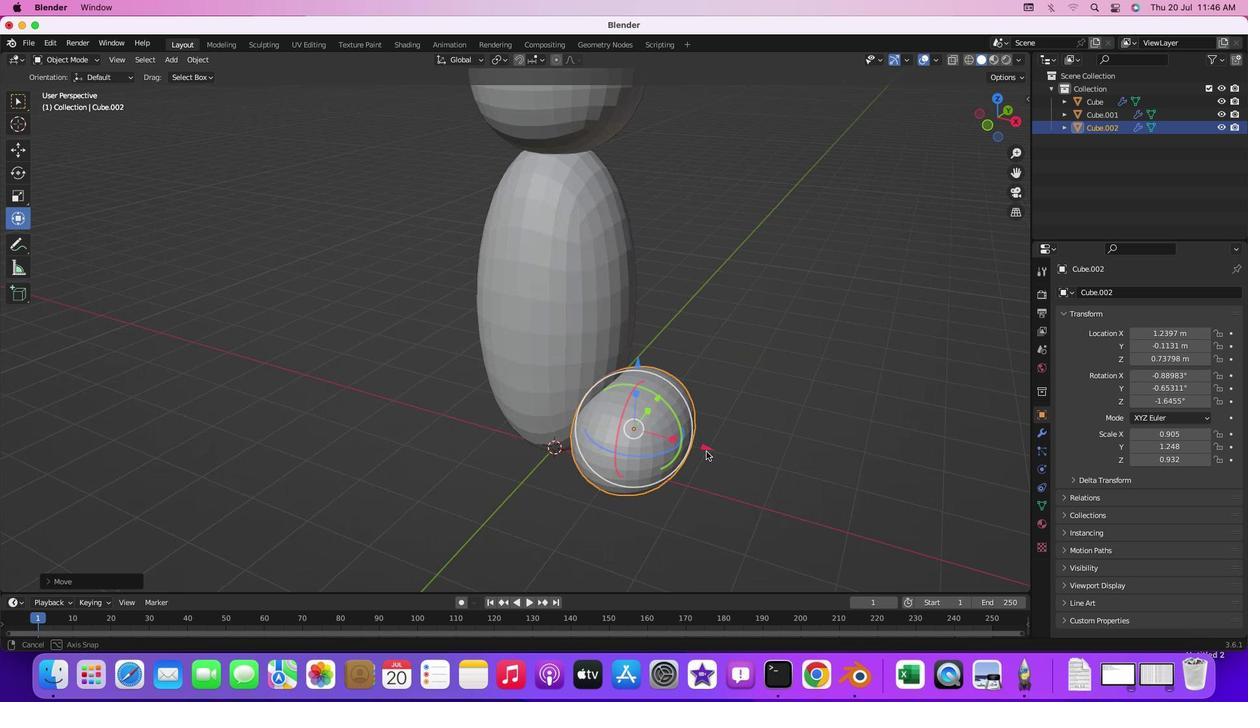
Action: Mouse moved to (95, 154)
Screenshot: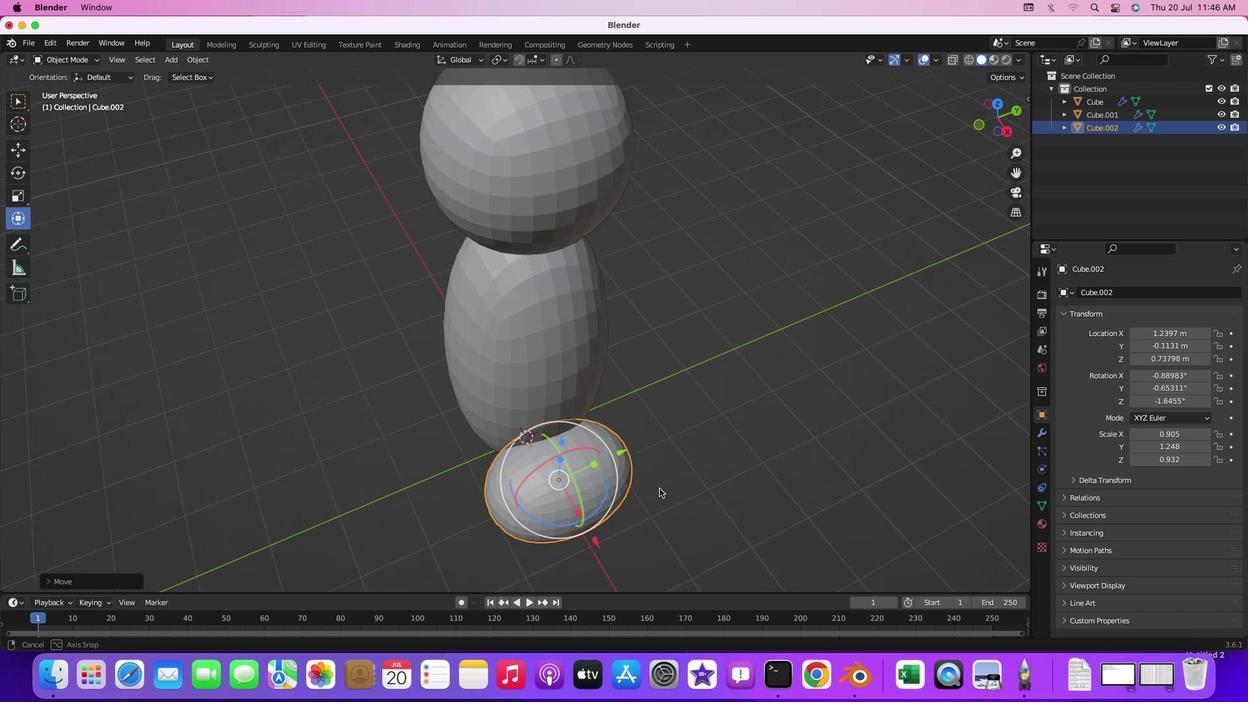 
Action: Mouse pressed middle at (95, 154)
Screenshot: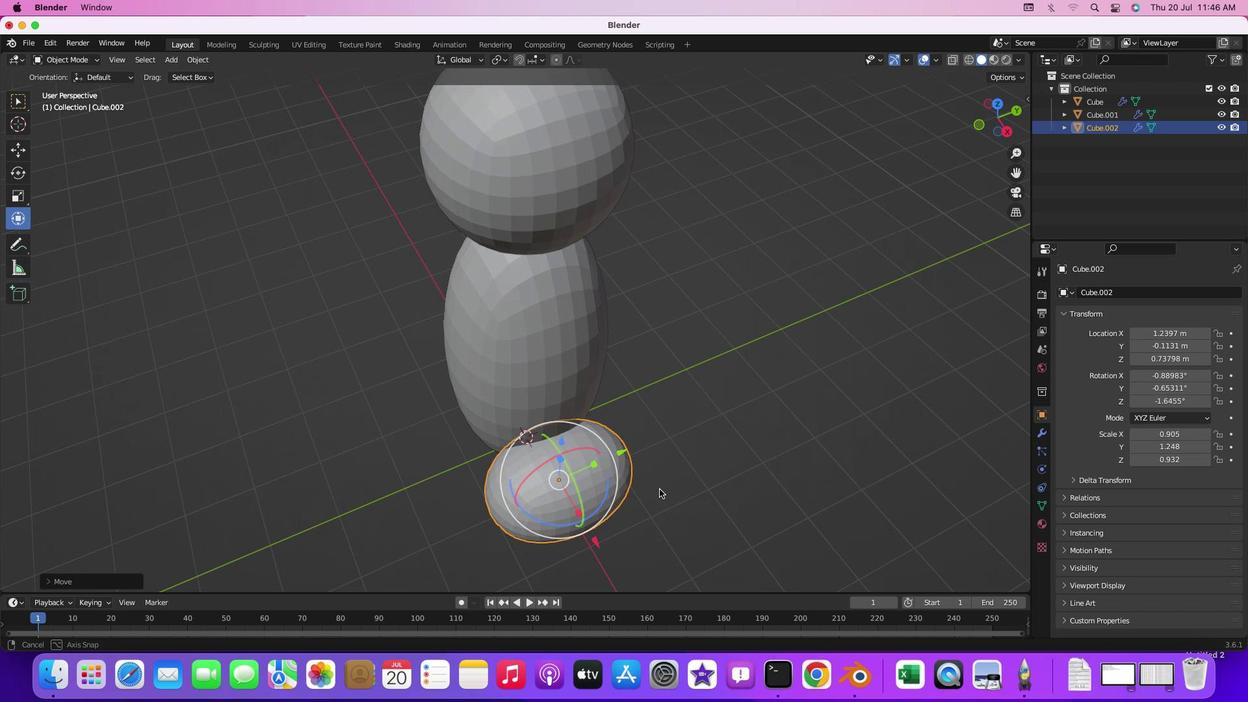 
Action: Mouse moved to (107, 146)
Screenshot: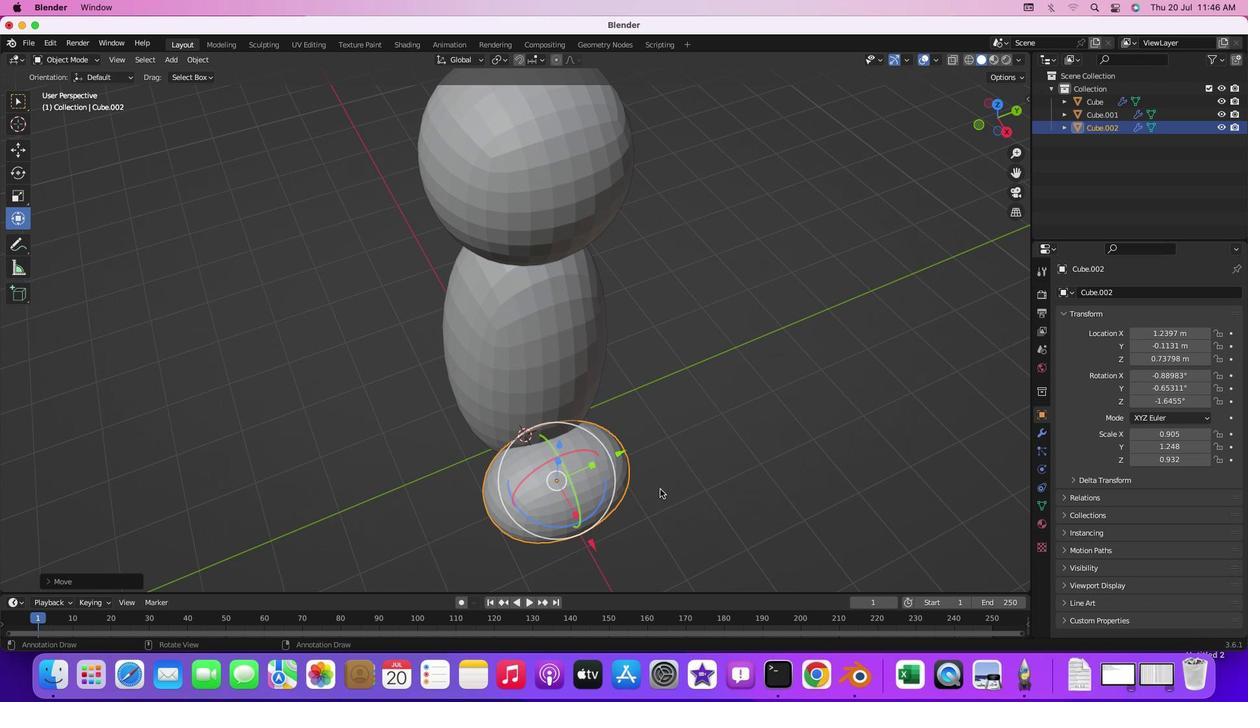 
Action: Key pressed 's'
Screenshot: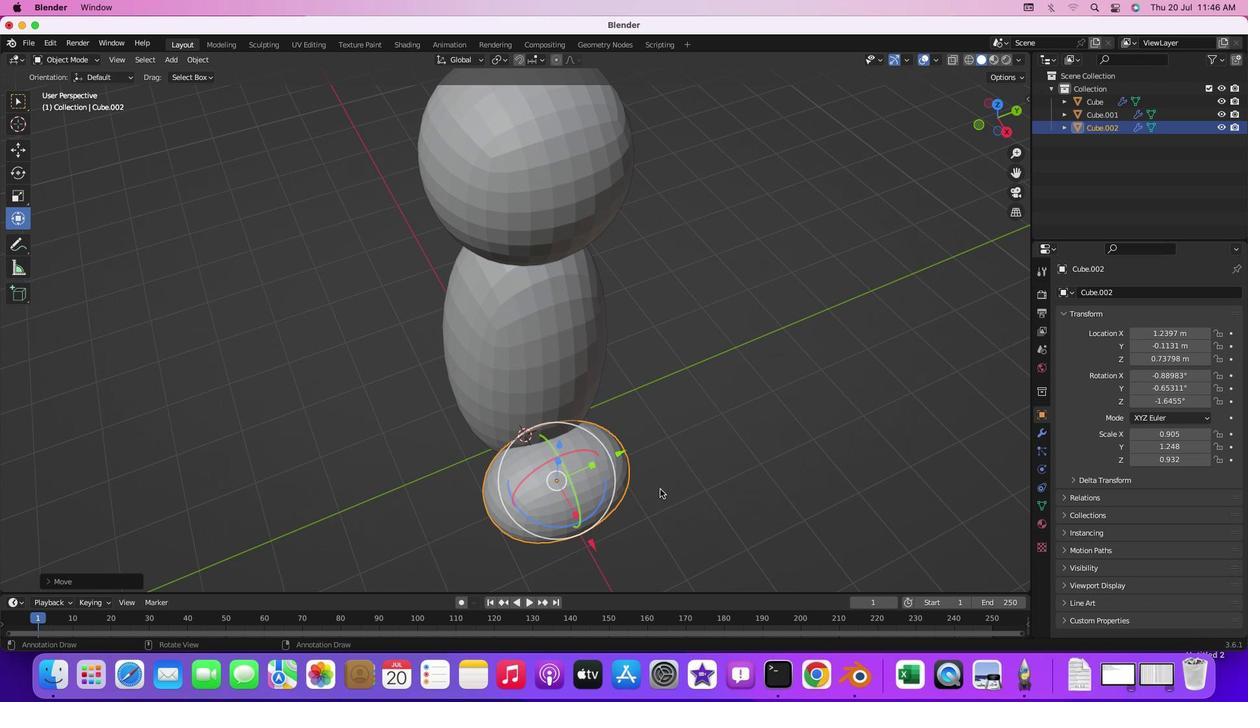
Action: Mouse moved to (107, 146)
Screenshot: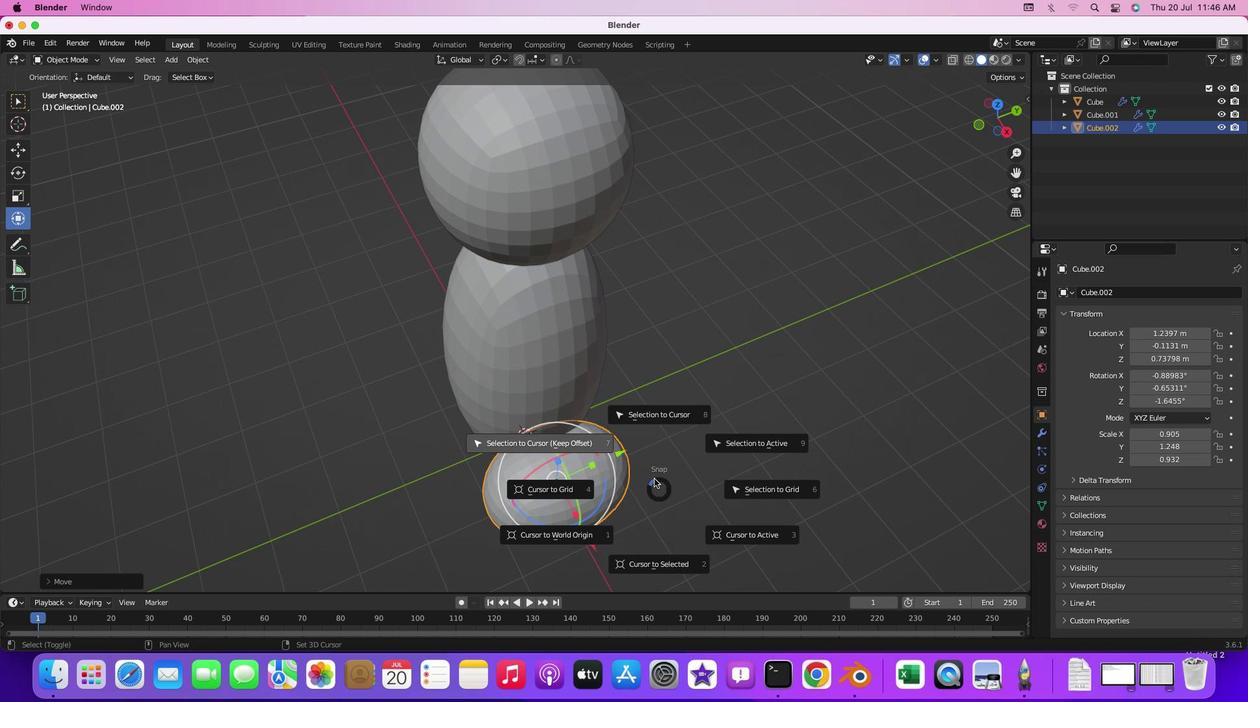 
Action: Key pressed Key.caps_lock
Screenshot: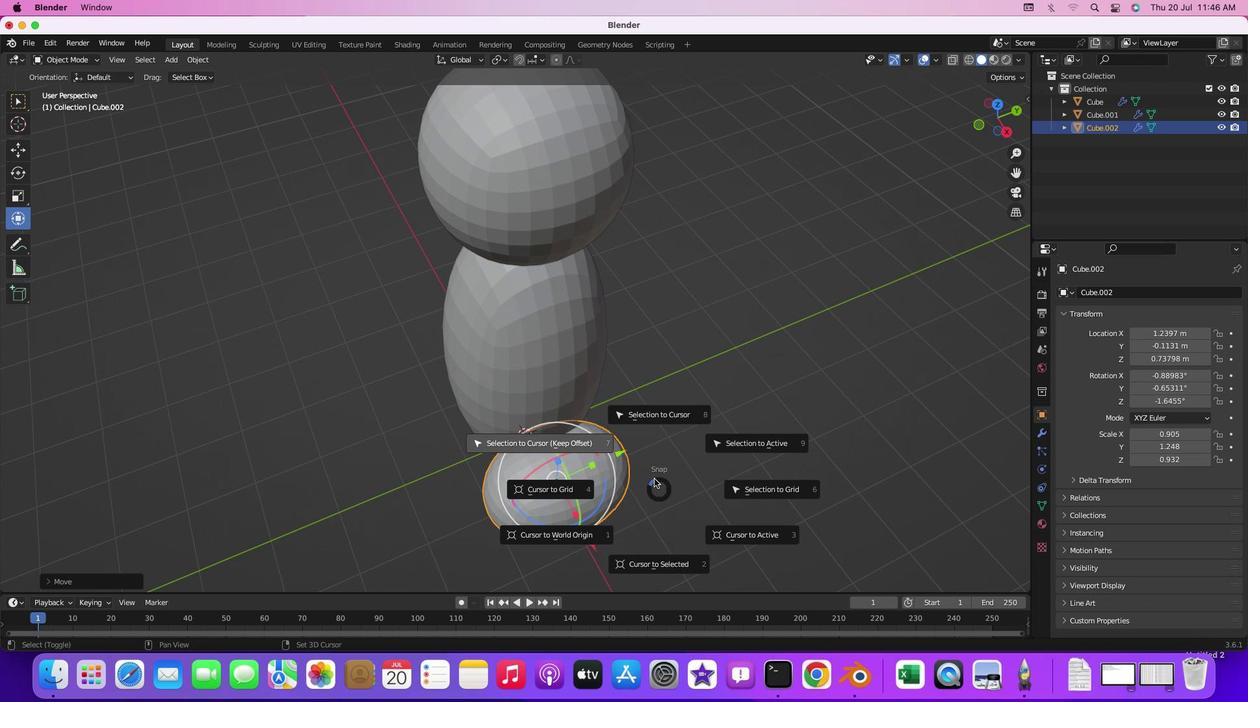 
Action: Mouse moved to (107, 146)
Screenshot: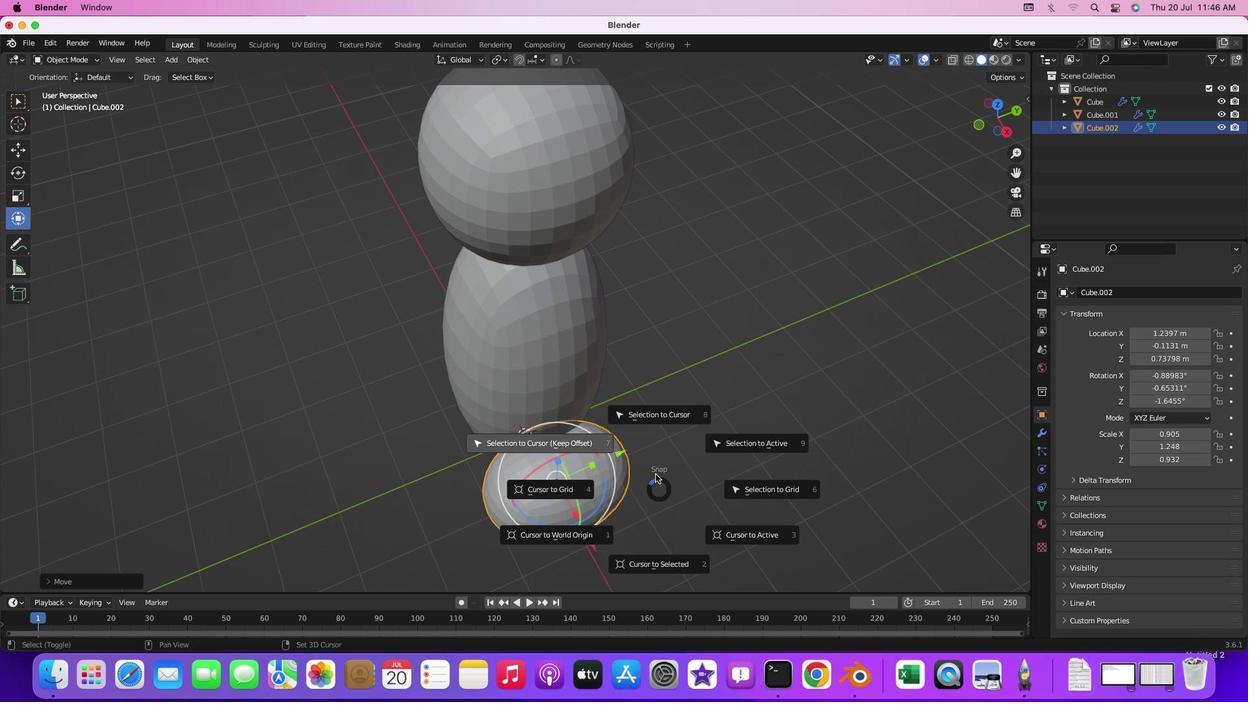 
Action: Key pressed Key.caps_lockKey.shift
Screenshot: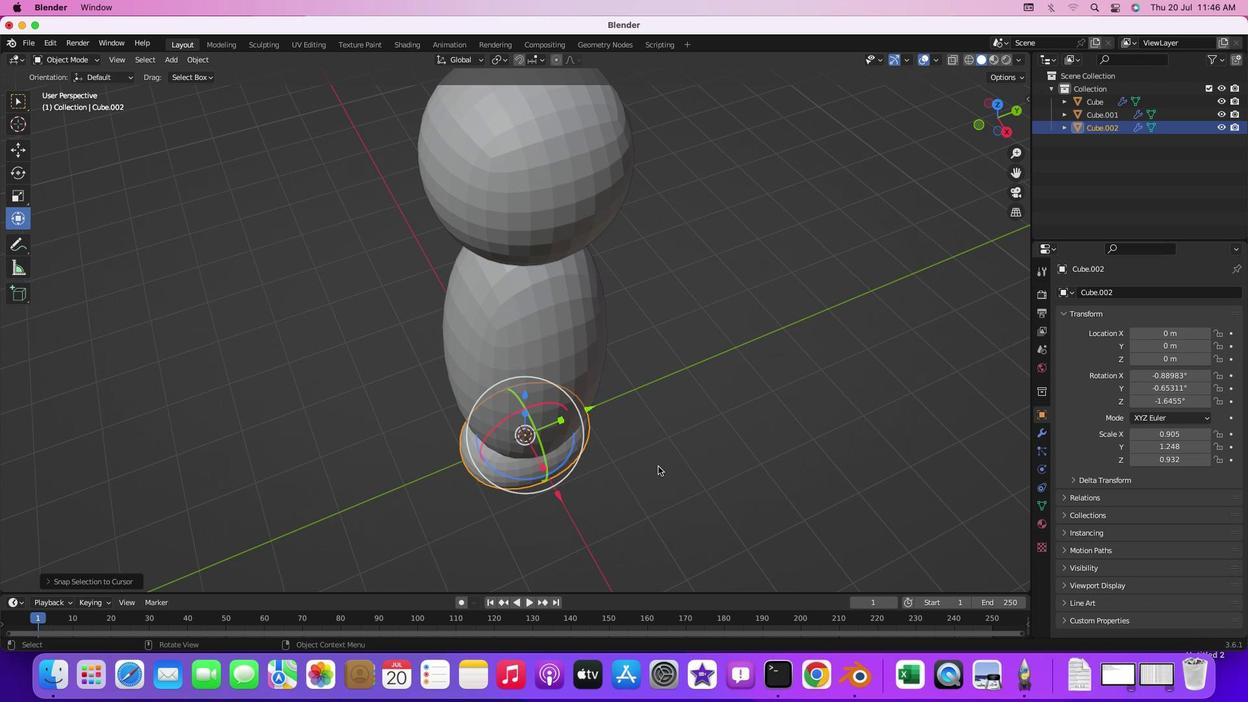 
Action: Mouse moved to (107, 146)
Screenshot: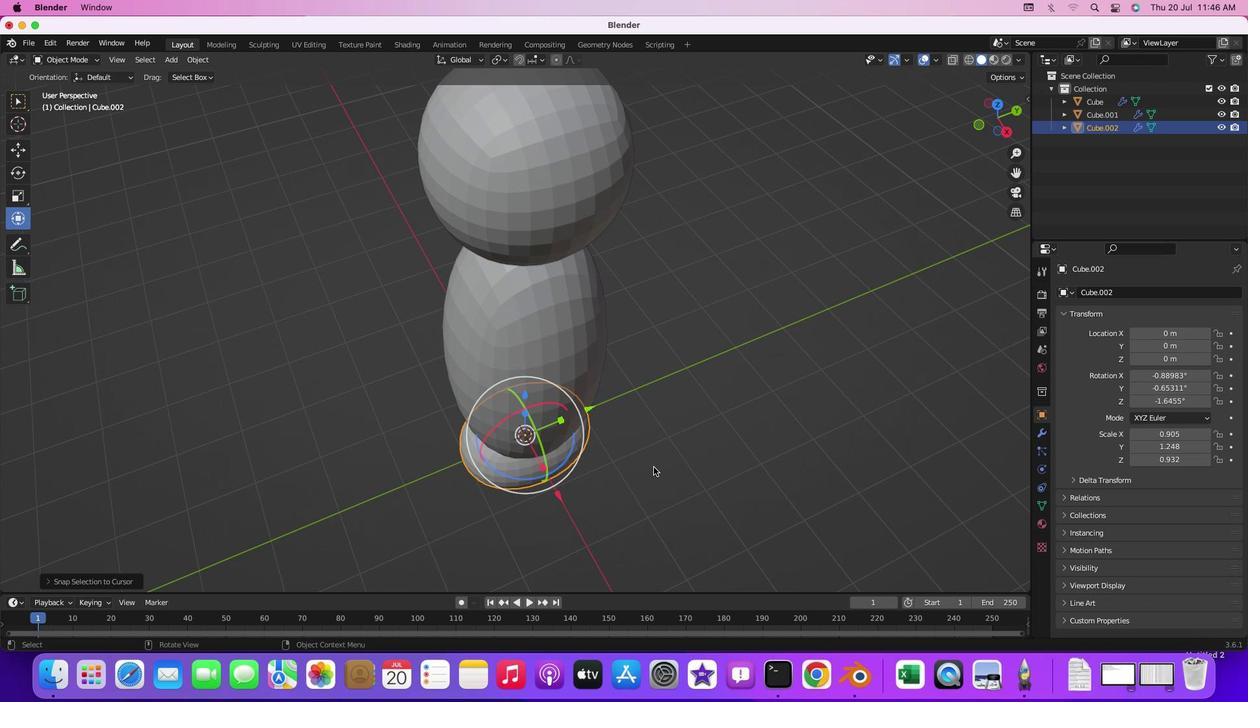 
Action: Key pressed 'S'
Screenshot: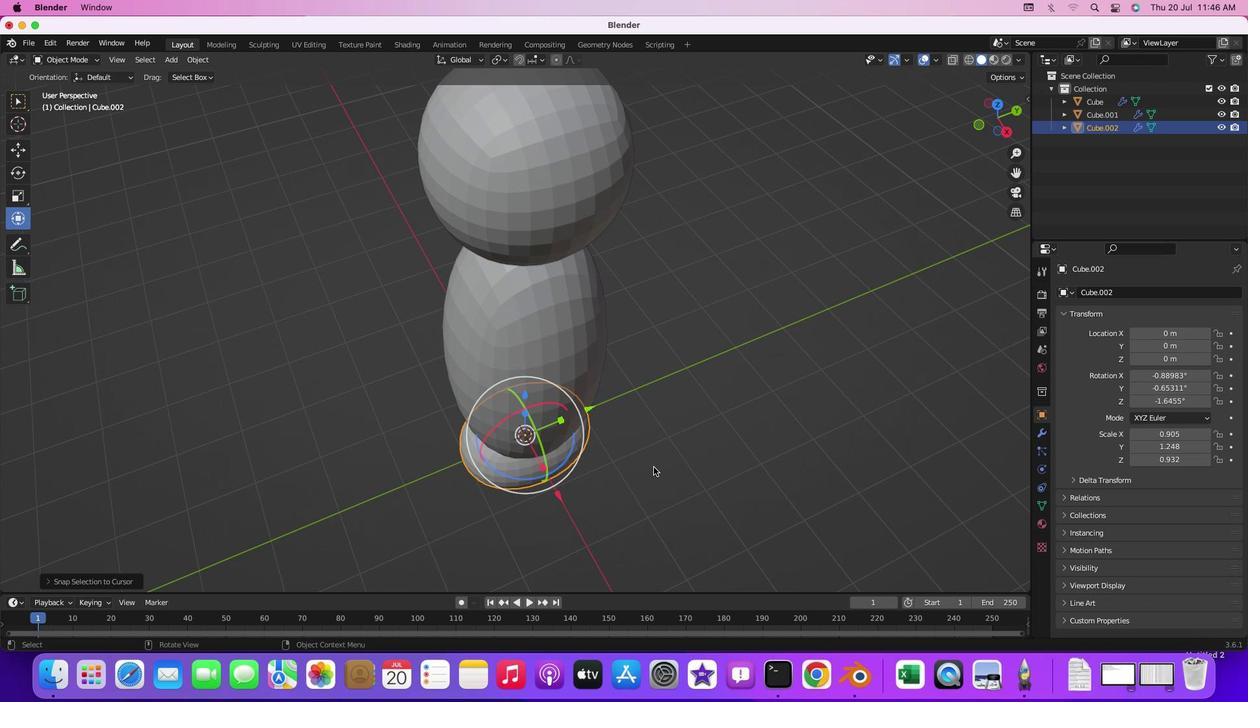 
Action: Mouse moved to (108, 146)
Screenshot: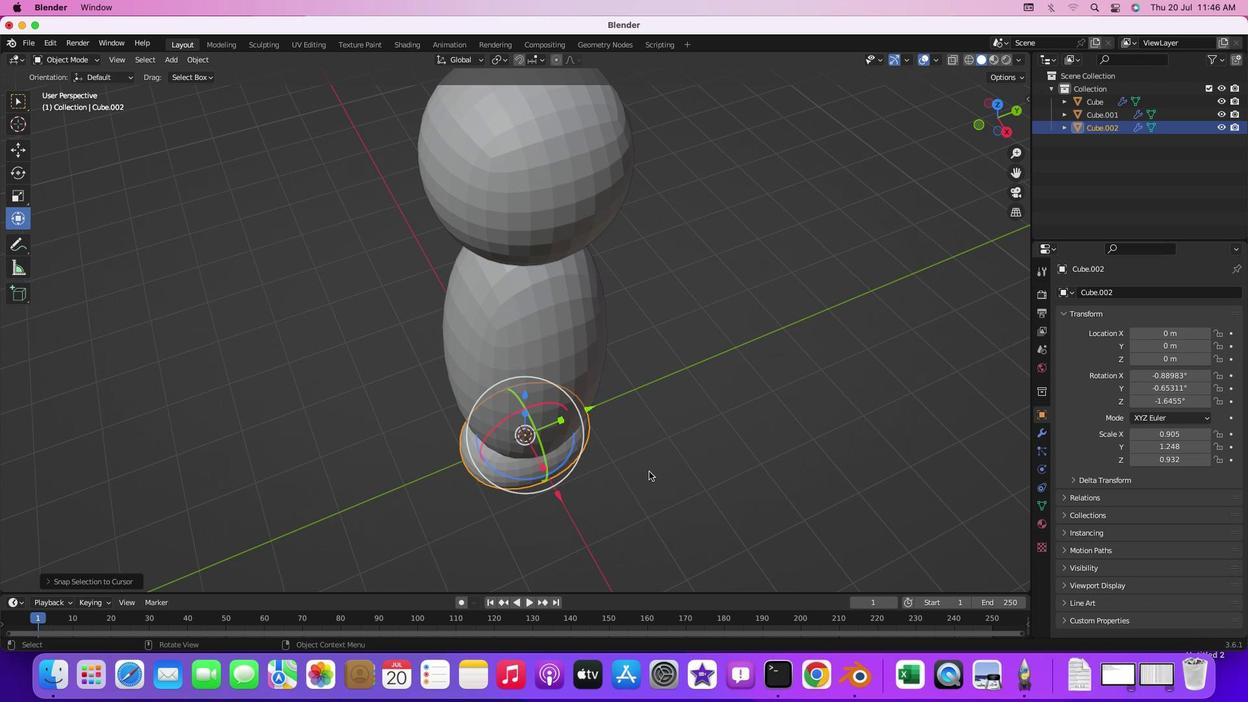 
Action: Mouse pressed middle at (108, 146)
Screenshot: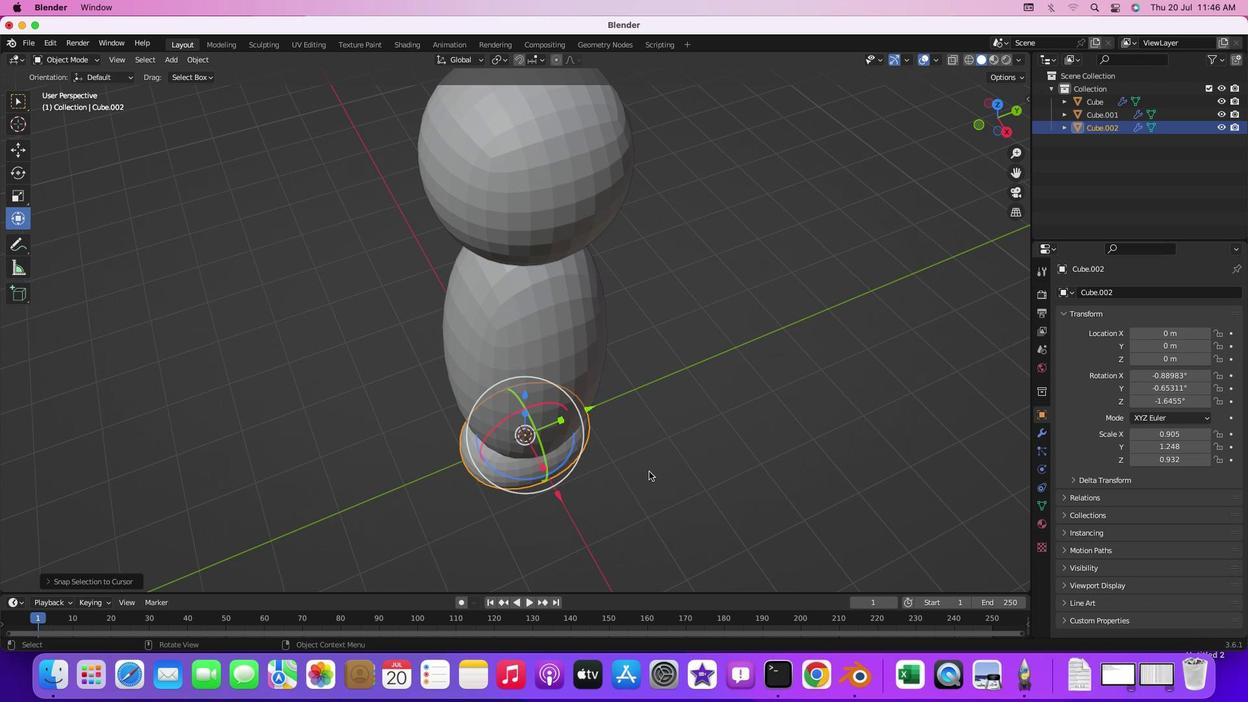 
Action: Mouse moved to (109, 148)
Screenshot: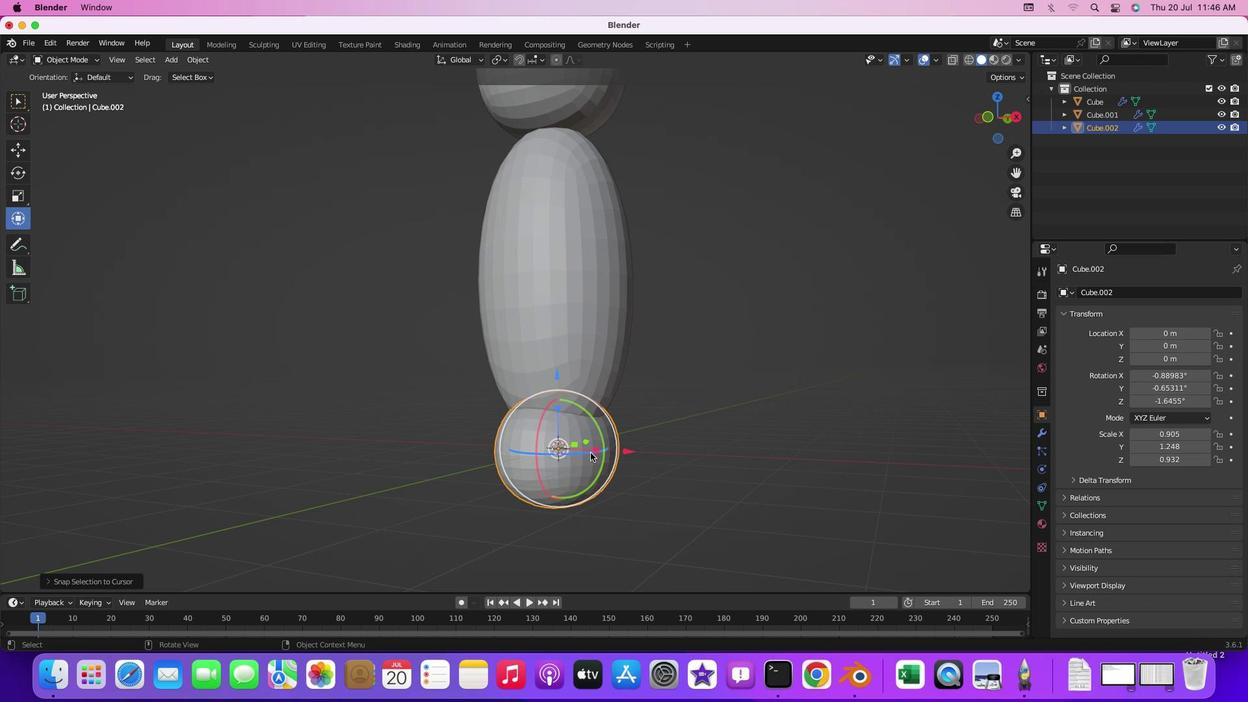 
Action: Mouse pressed middle at (109, 148)
Screenshot: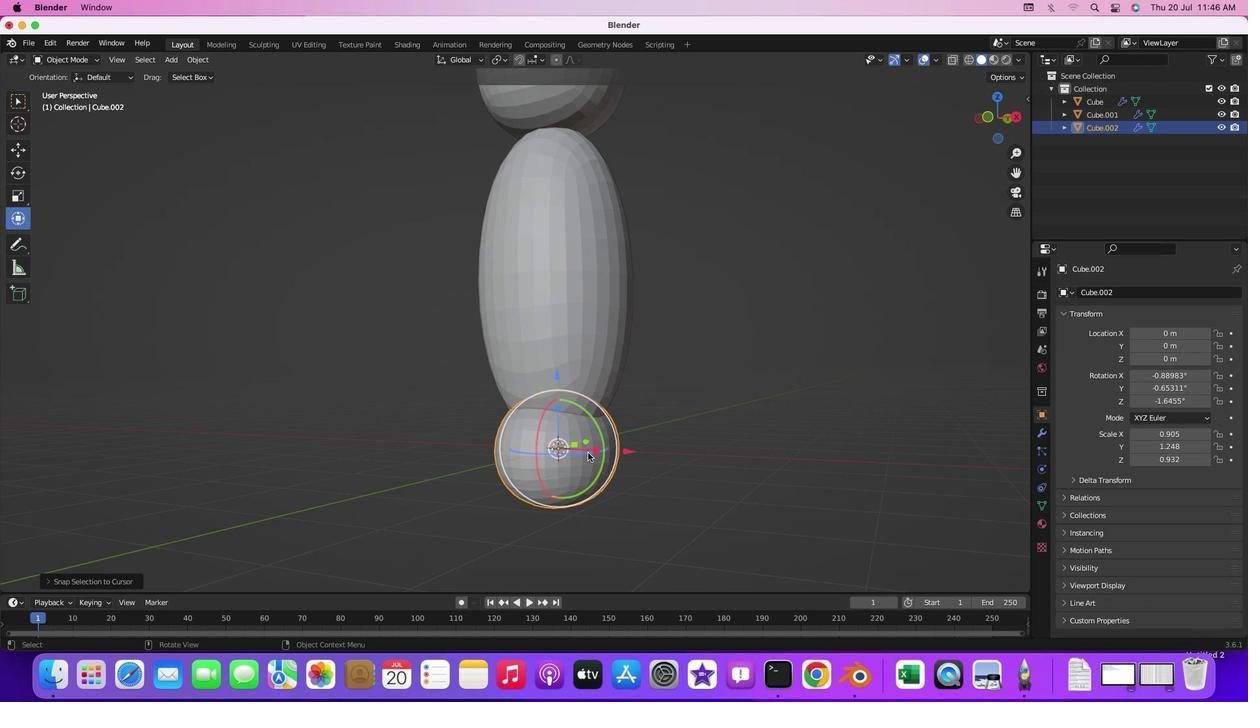 
Action: Mouse moved to (122, 150)
Screenshot: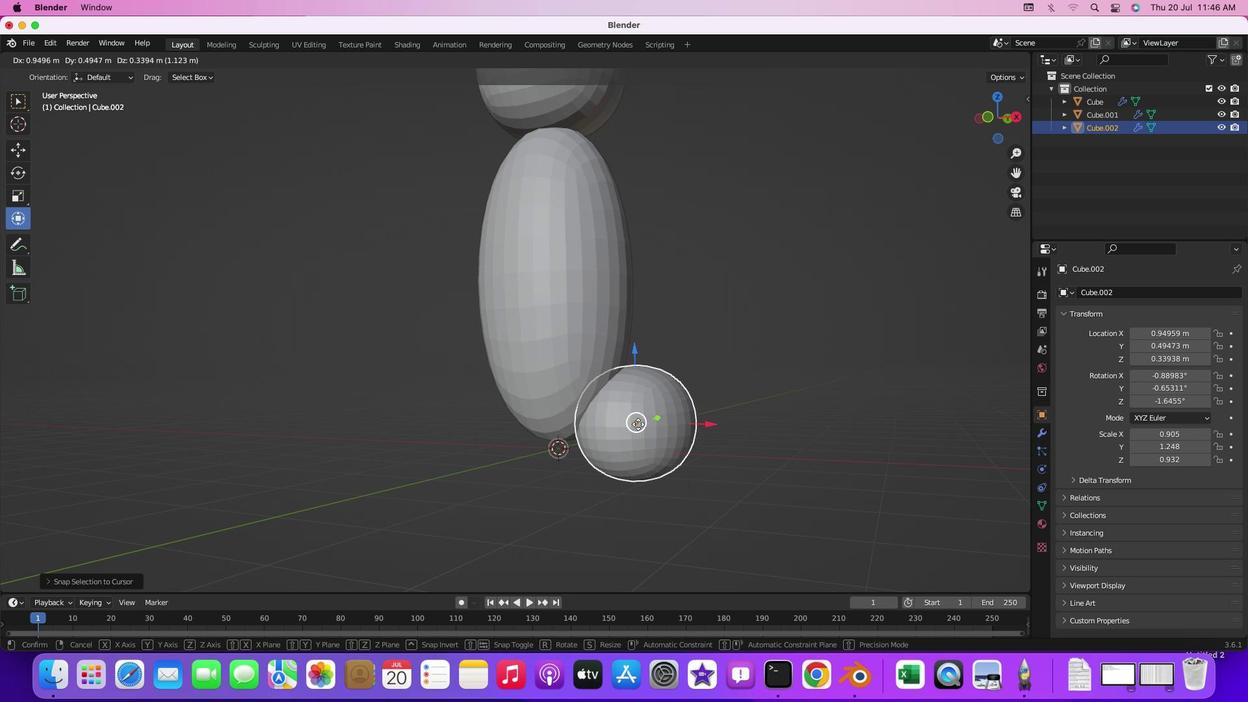 
Action: Mouse pressed left at (122, 150)
Screenshot: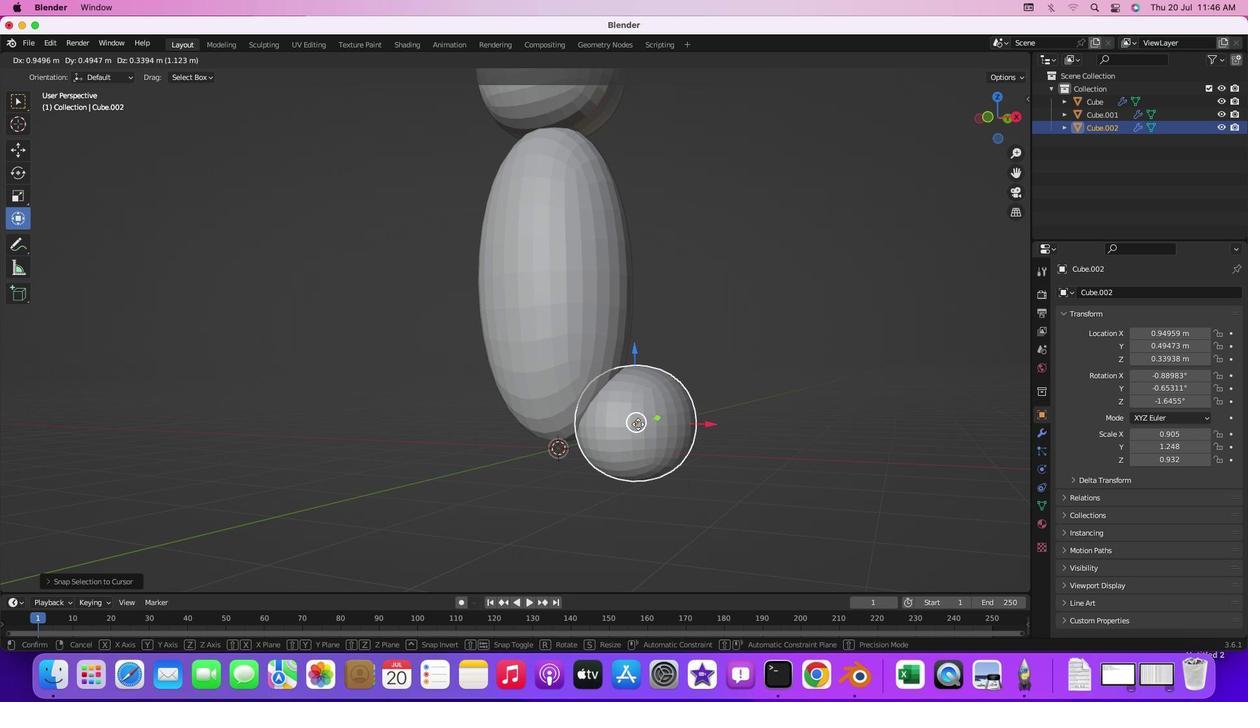 
Action: Mouse moved to (91, 153)
Screenshot: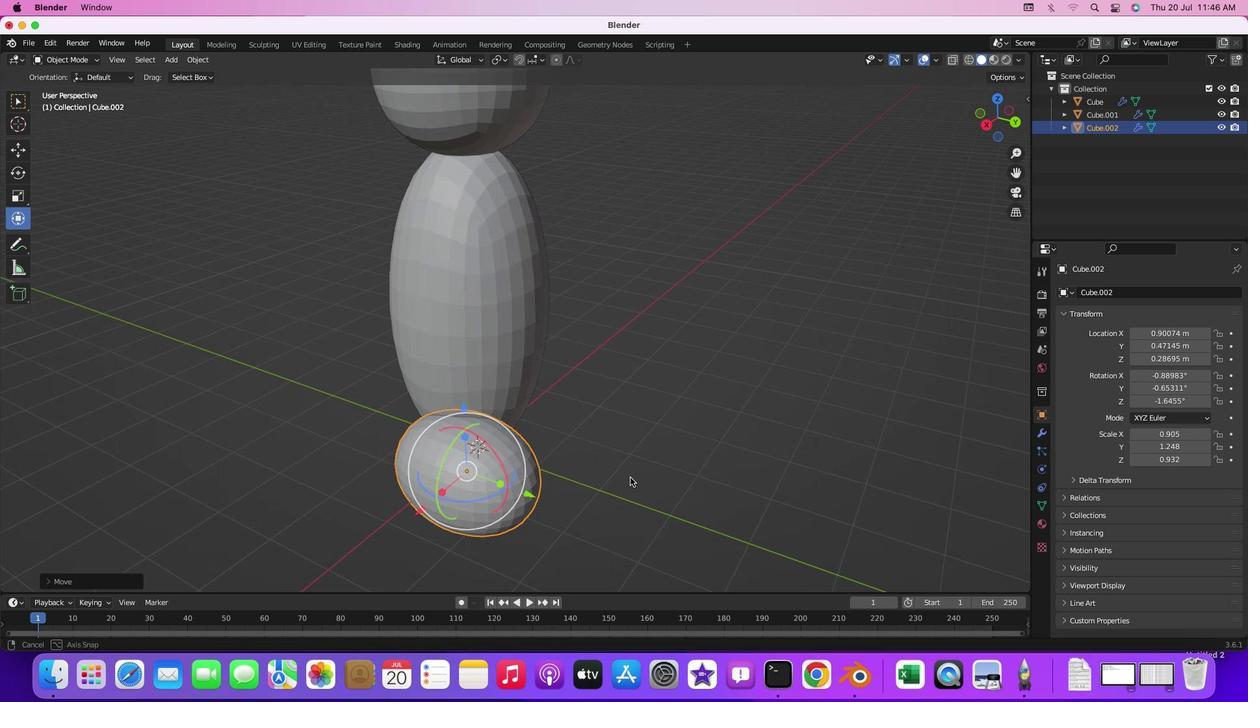 
Action: Mouse pressed middle at (91, 153)
Screenshot: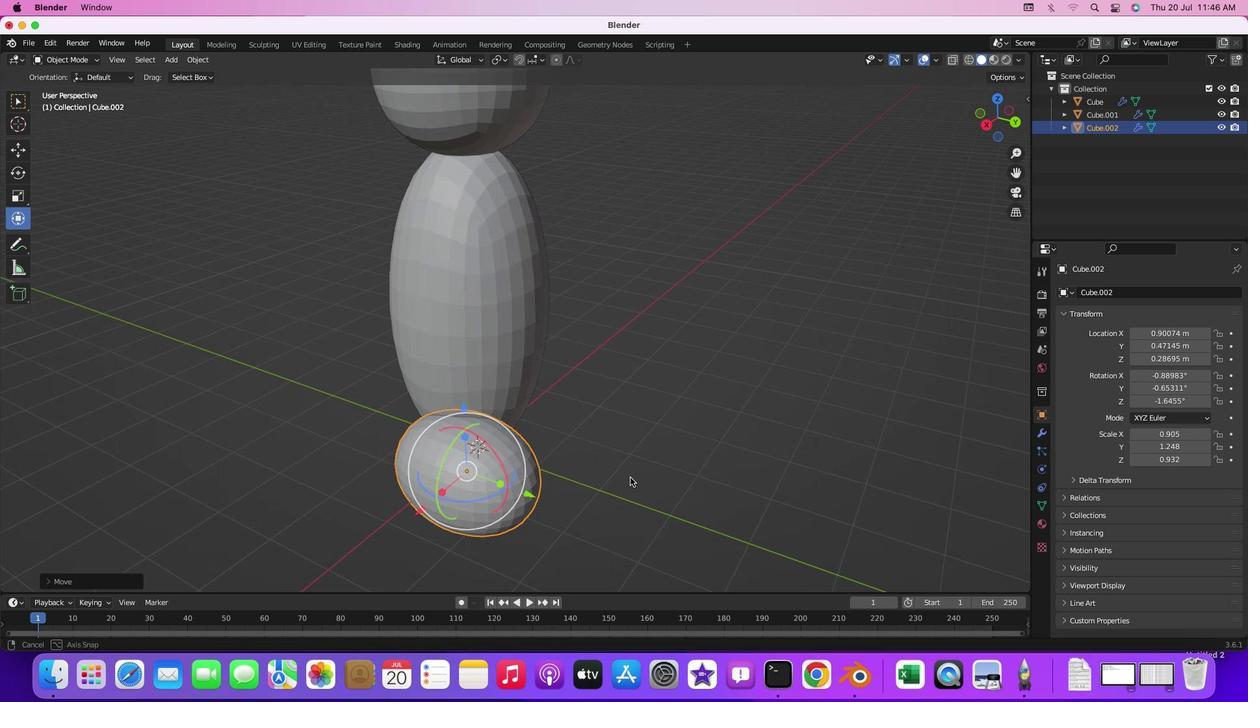 
Action: Mouse moved to (104, 146)
Screenshot: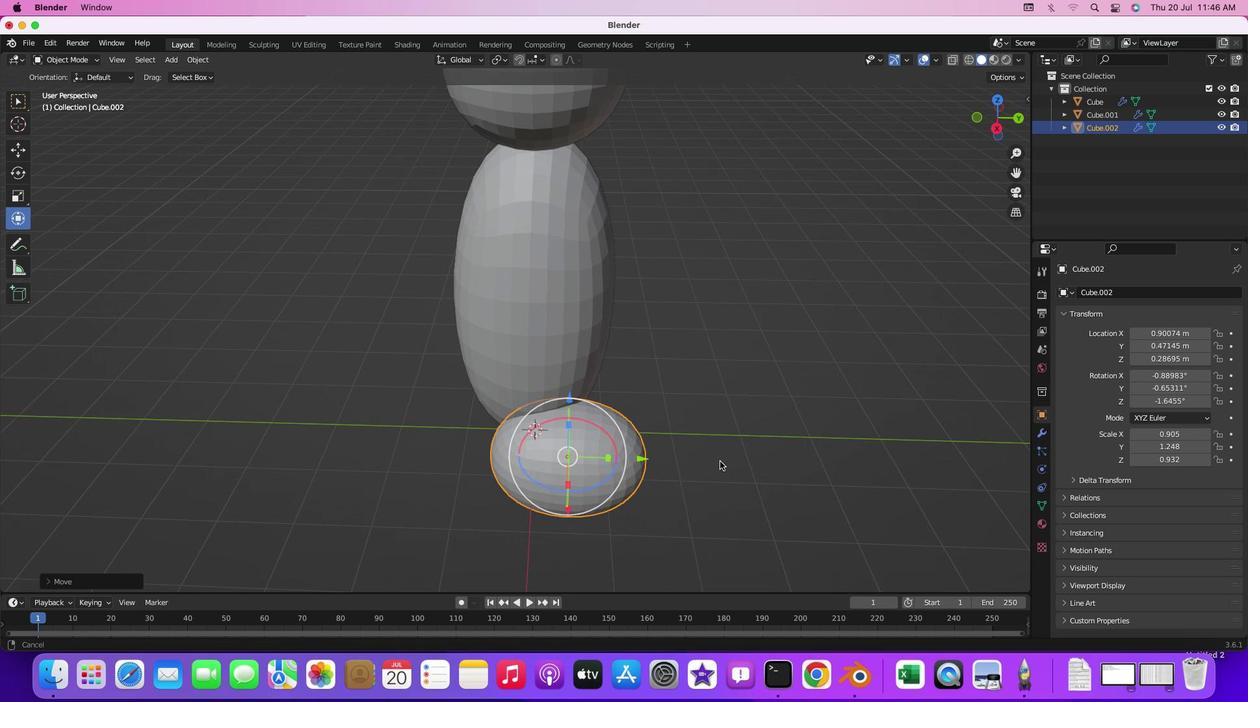 
Action: Key pressed Key.shift
Screenshot: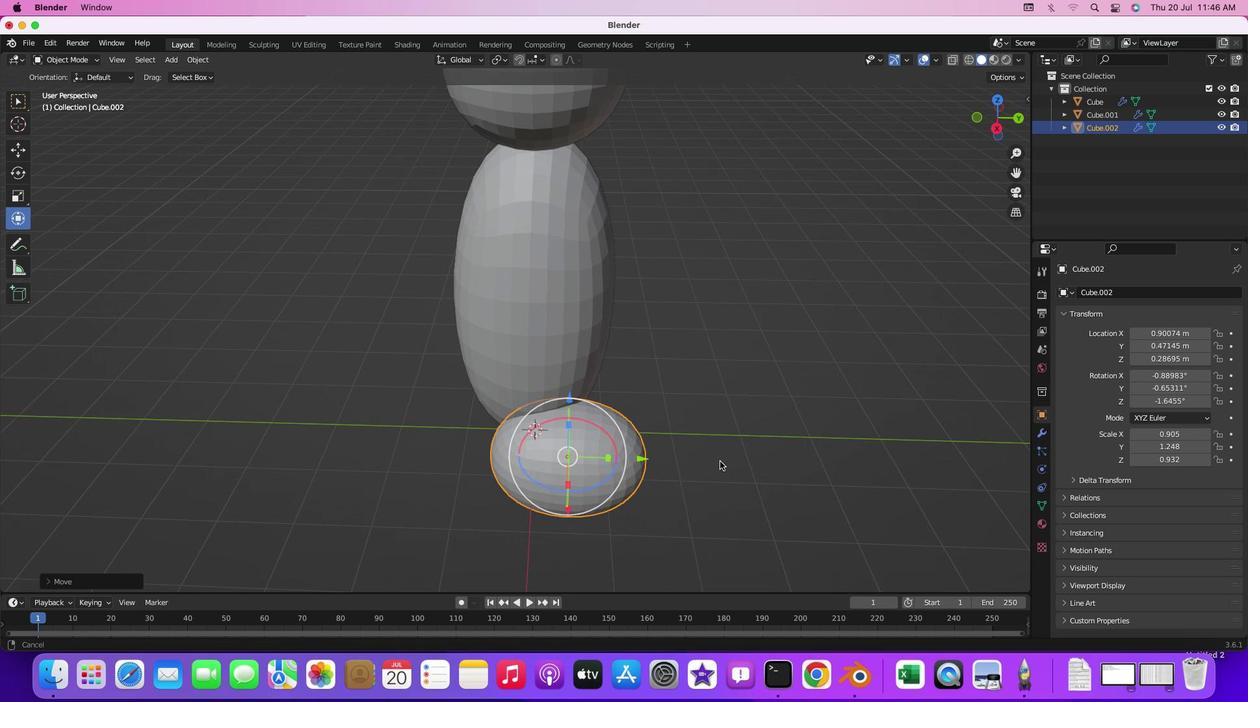 
Action: Mouse moved to (104, 146)
Screenshot: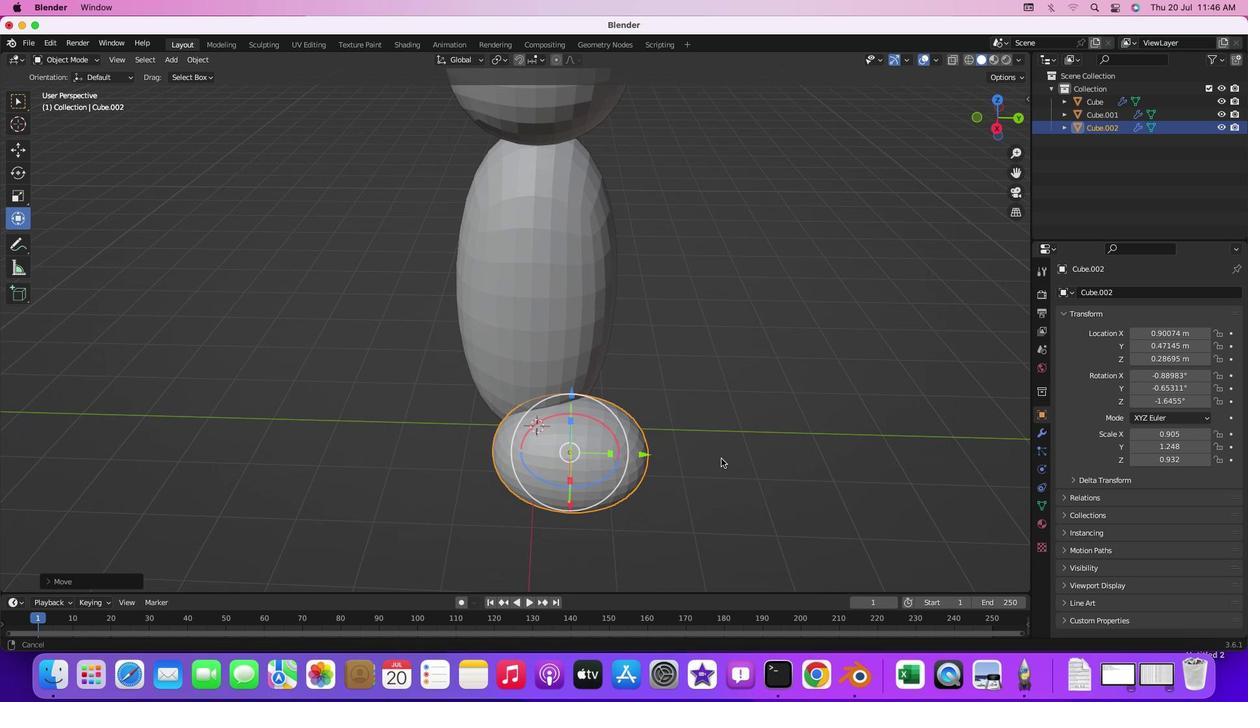 
Action: Mouse pressed middle at (104, 146)
Screenshot: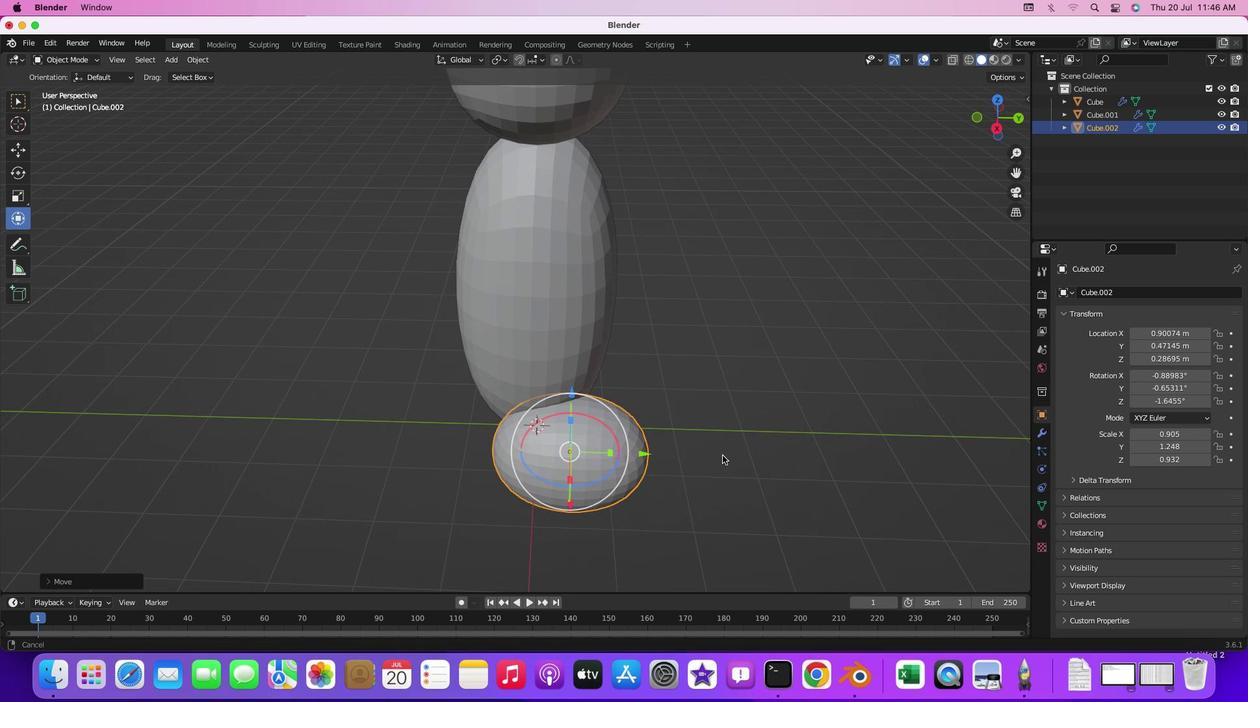 
Action: Mouse moved to (109, 151)
Screenshot: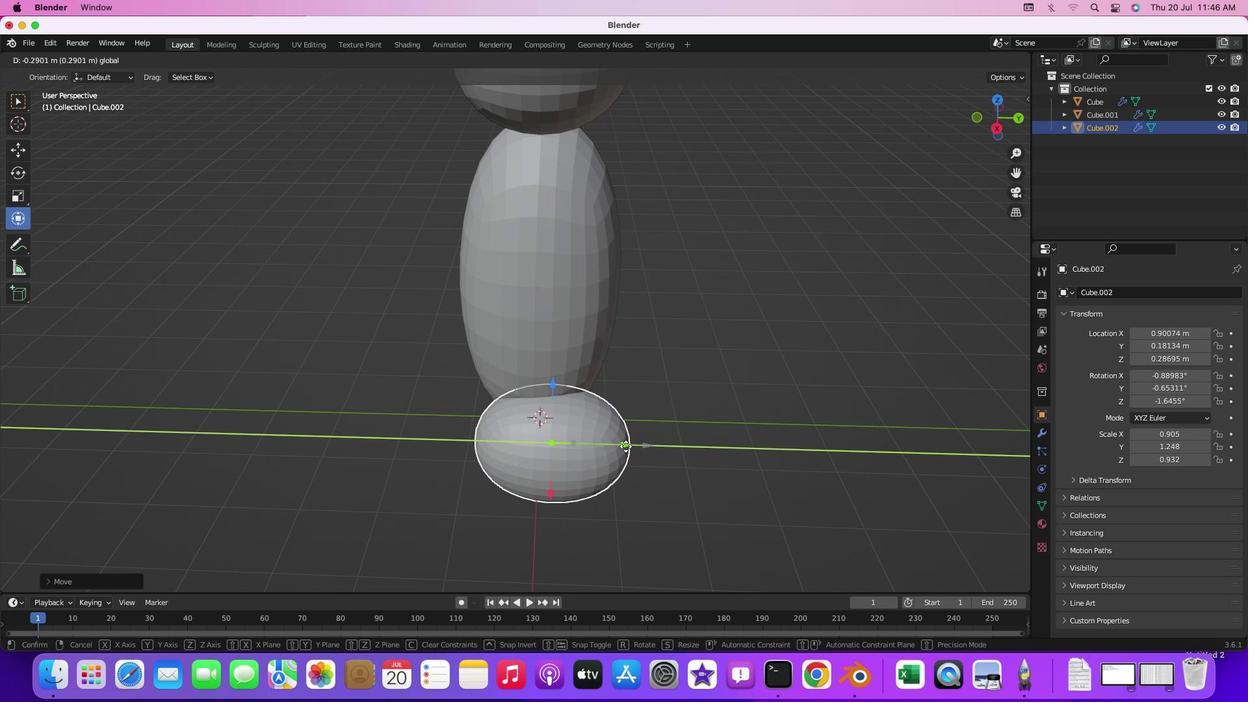 
Action: Mouse pressed left at (109, 151)
Screenshot: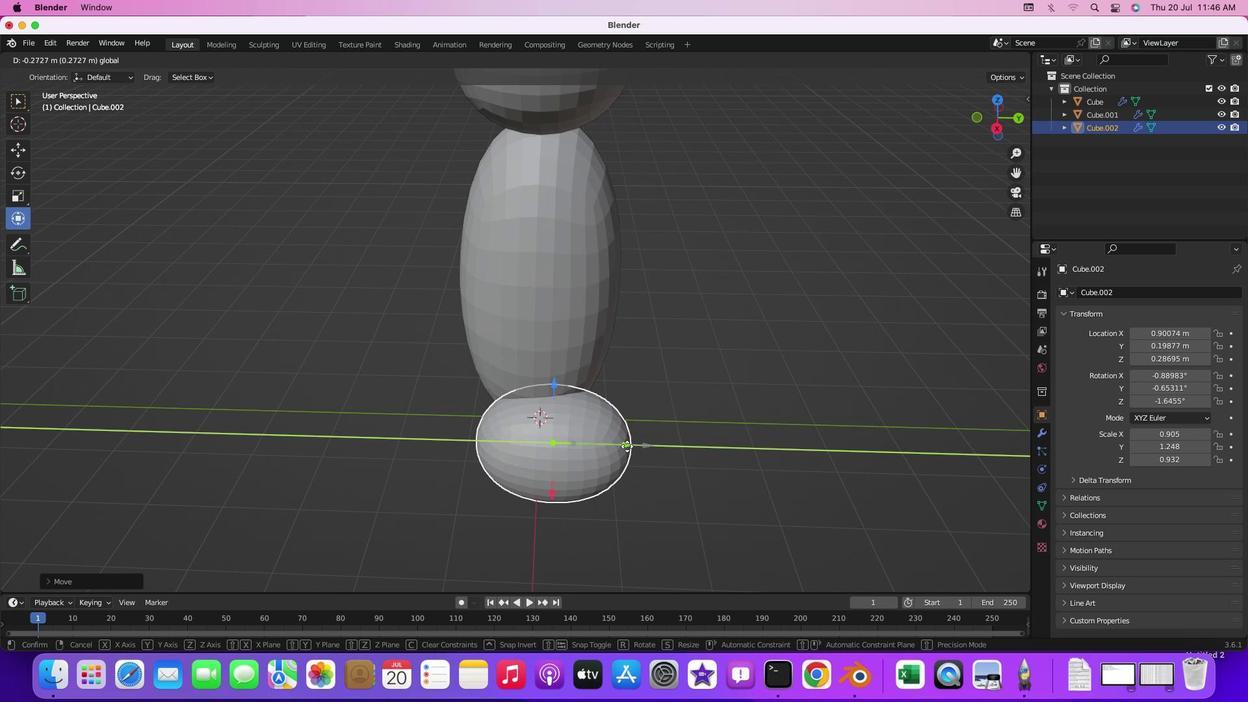 
Action: Mouse moved to (98, 164)
Screenshot: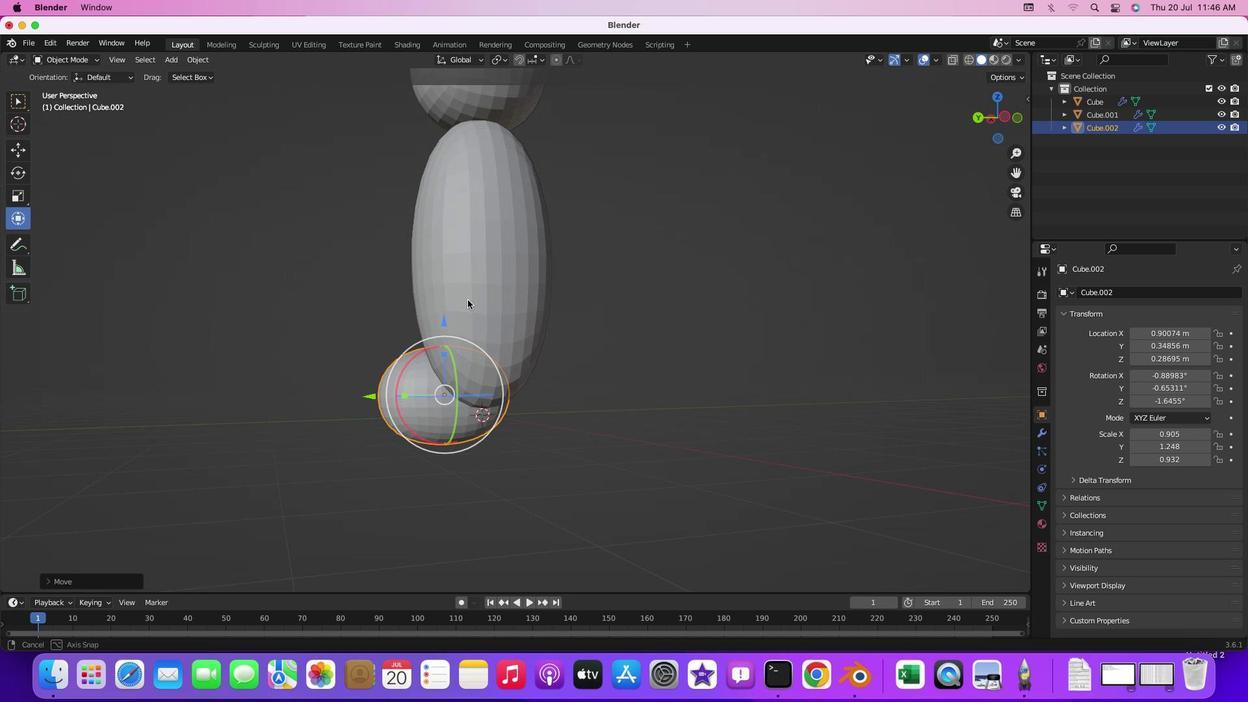 
Action: Mouse pressed middle at (98, 164)
Screenshot: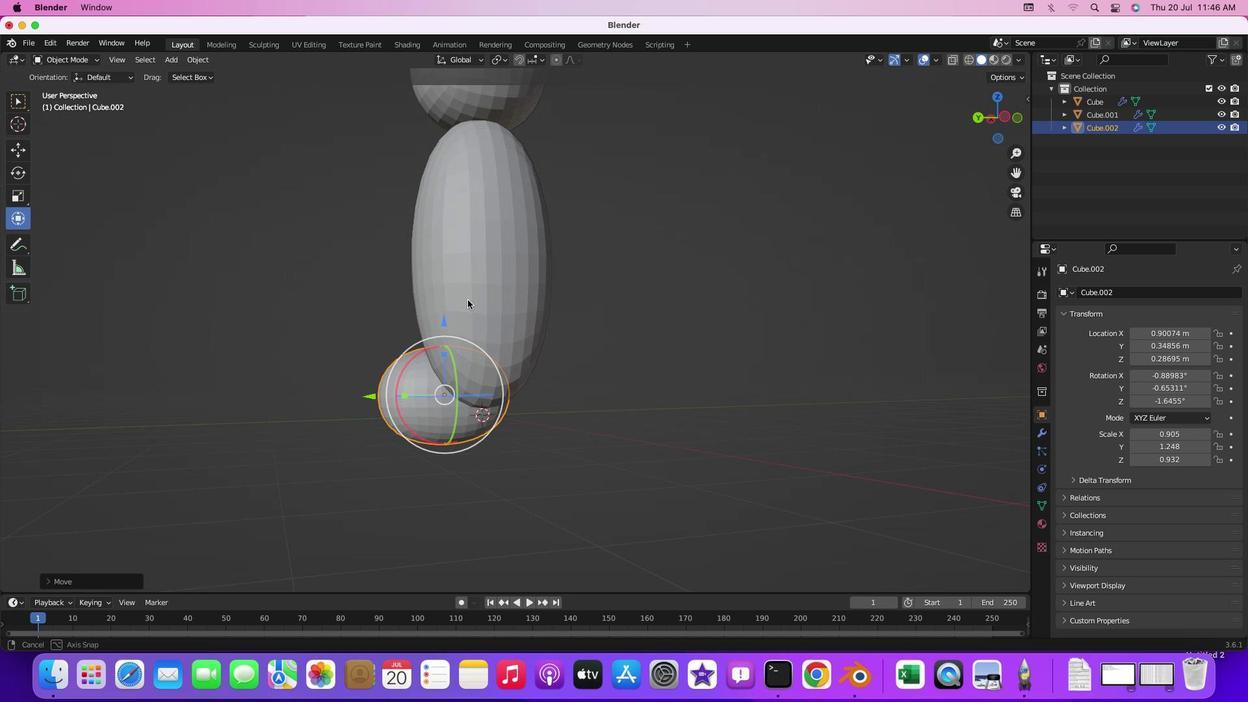 
Action: Mouse moved to (94, 152)
Screenshot: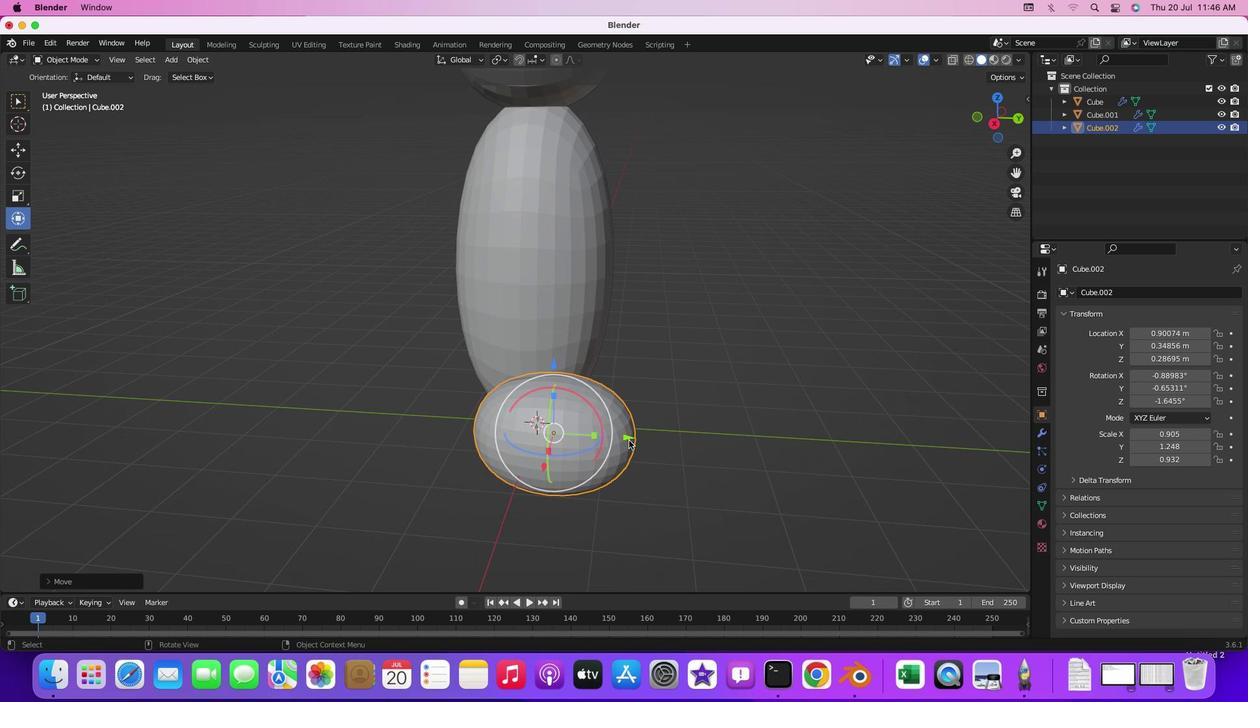 
Action: Mouse pressed middle at (94, 152)
Screenshot: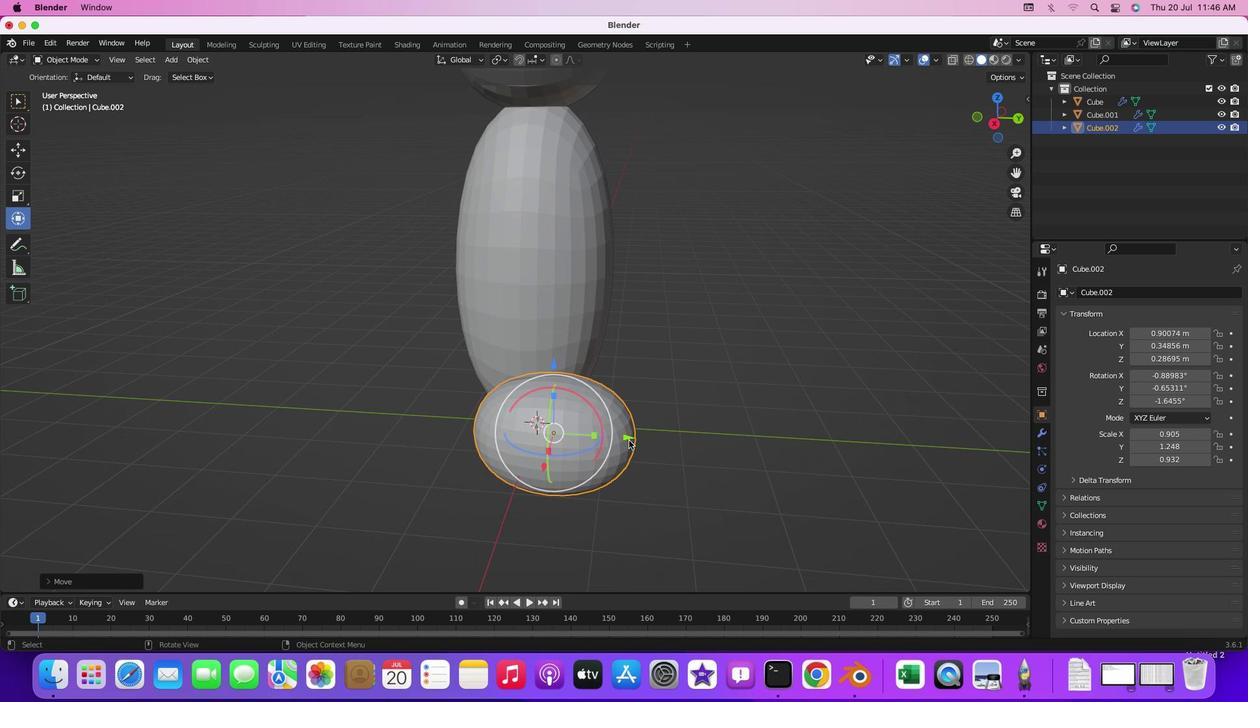 
Action: Mouse moved to (111, 152)
Screenshot: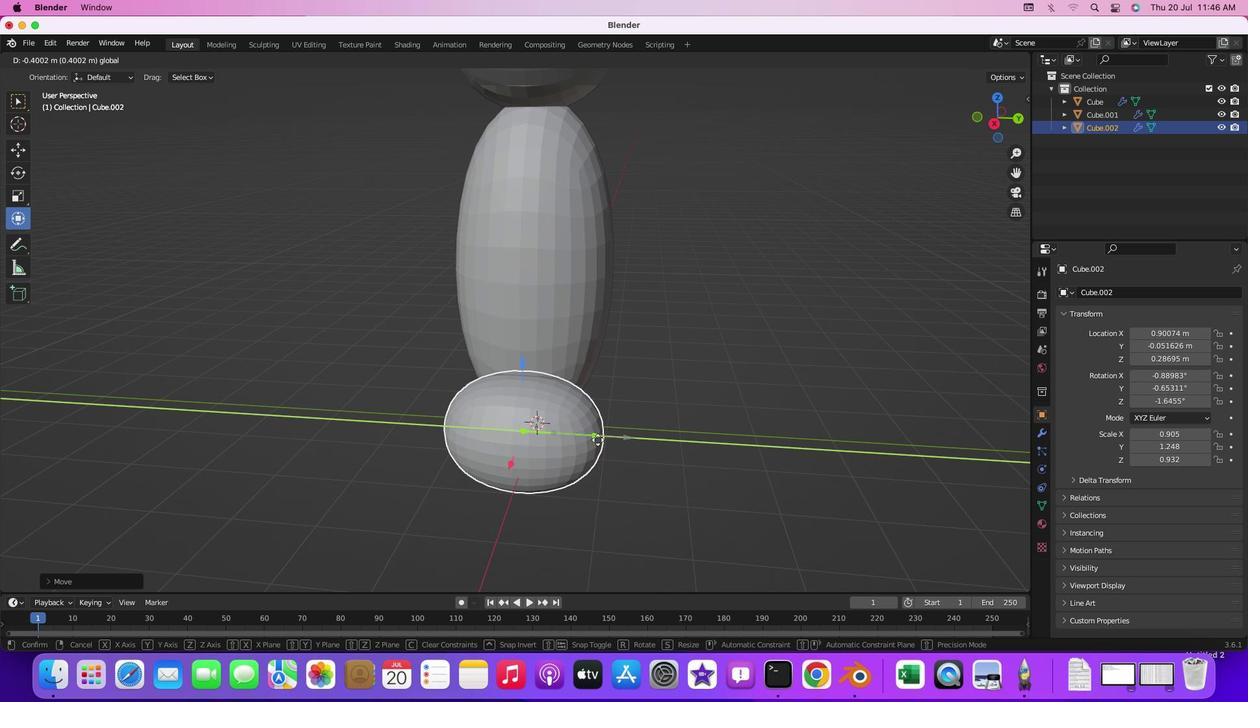 
Action: Mouse pressed left at (111, 152)
Screenshot: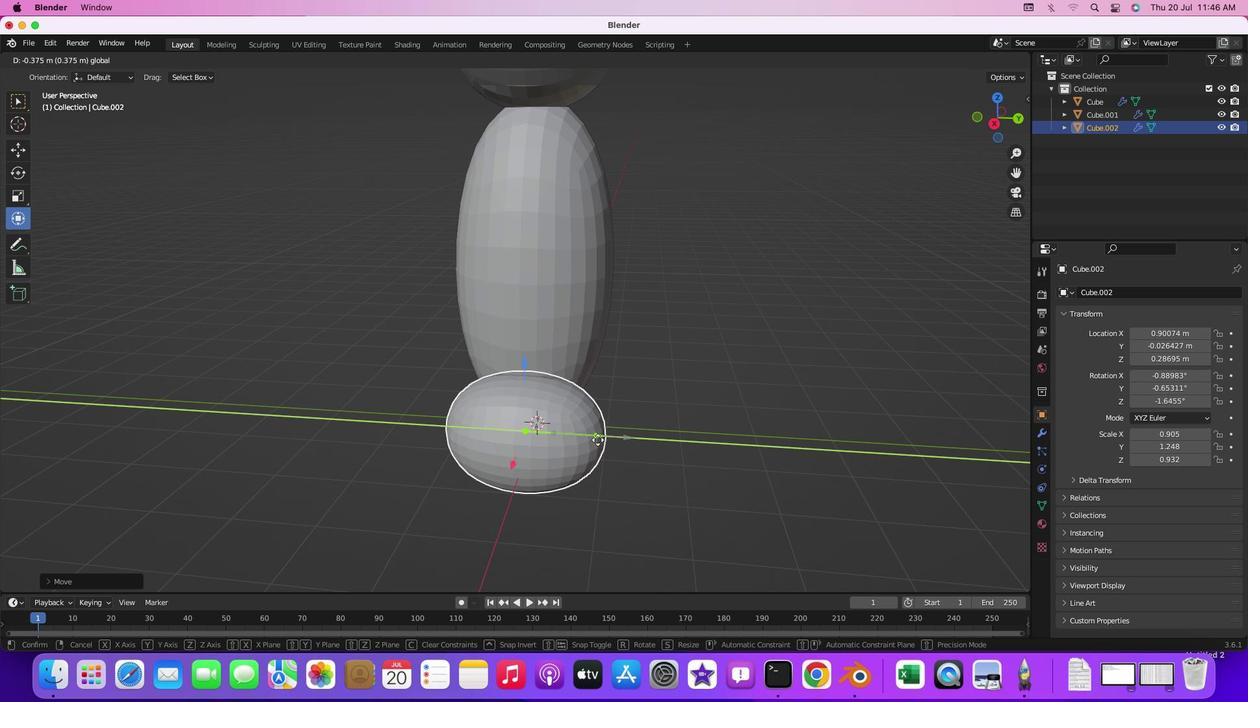 
Action: Mouse moved to (120, 152)
Screenshot: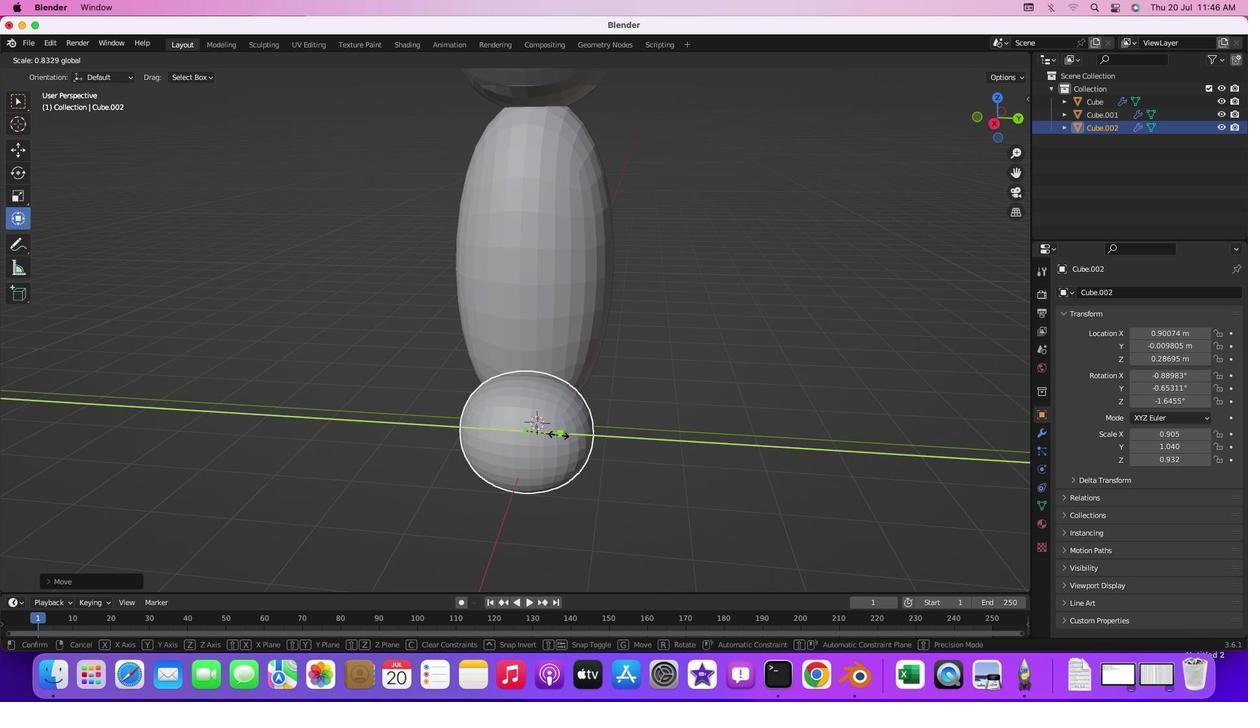 
Action: Mouse pressed left at (120, 152)
Screenshot: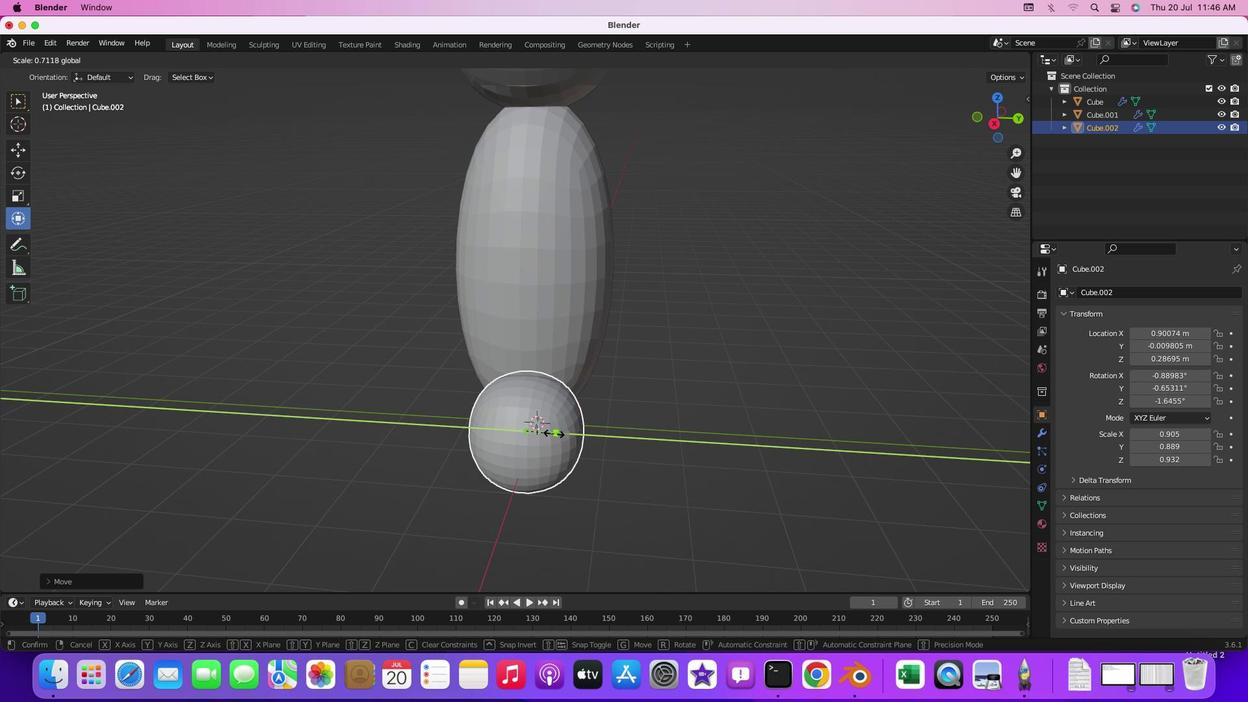 
Action: Mouse moved to (111, 161)
Screenshot: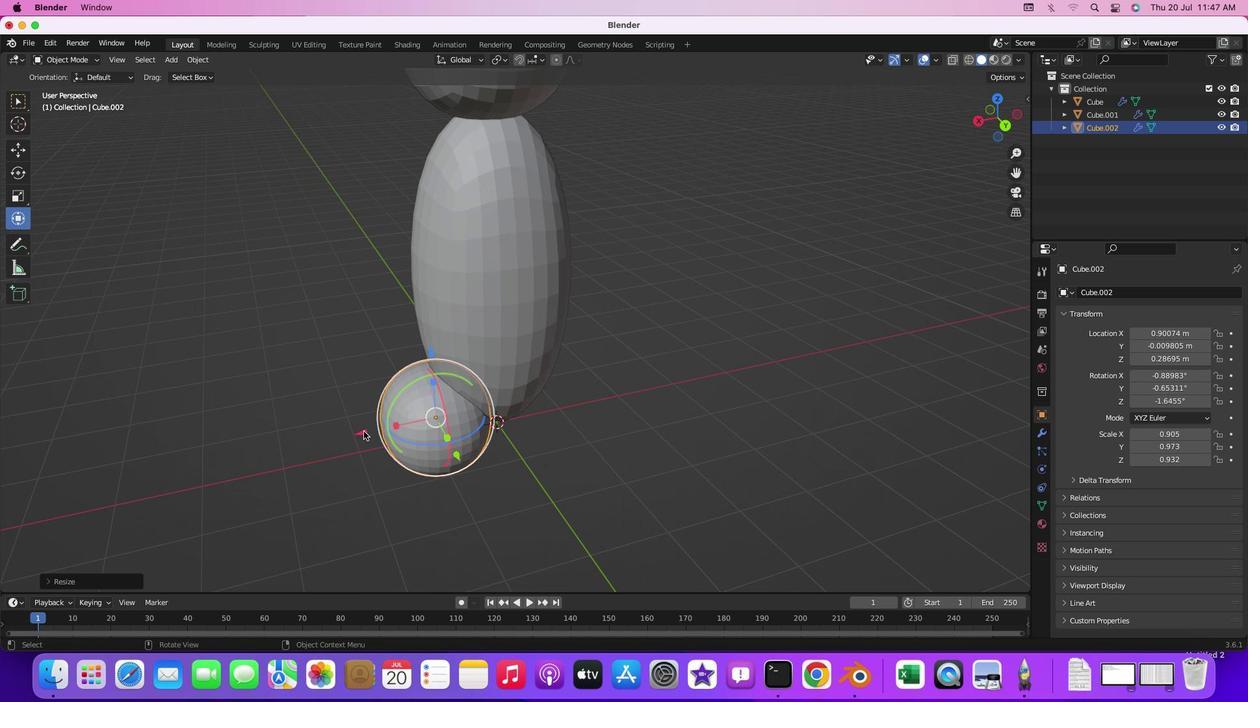 
Action: Mouse pressed middle at (111, 161)
Screenshot: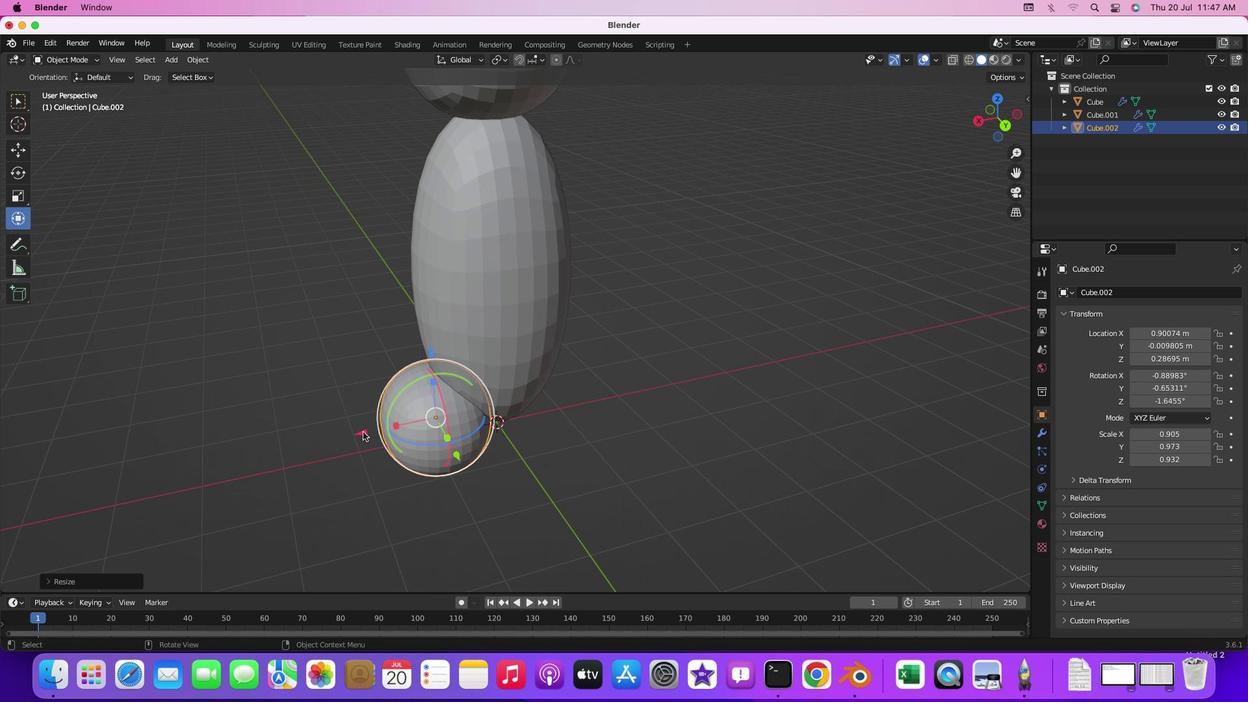 
Action: Mouse moved to (148, 153)
Screenshot: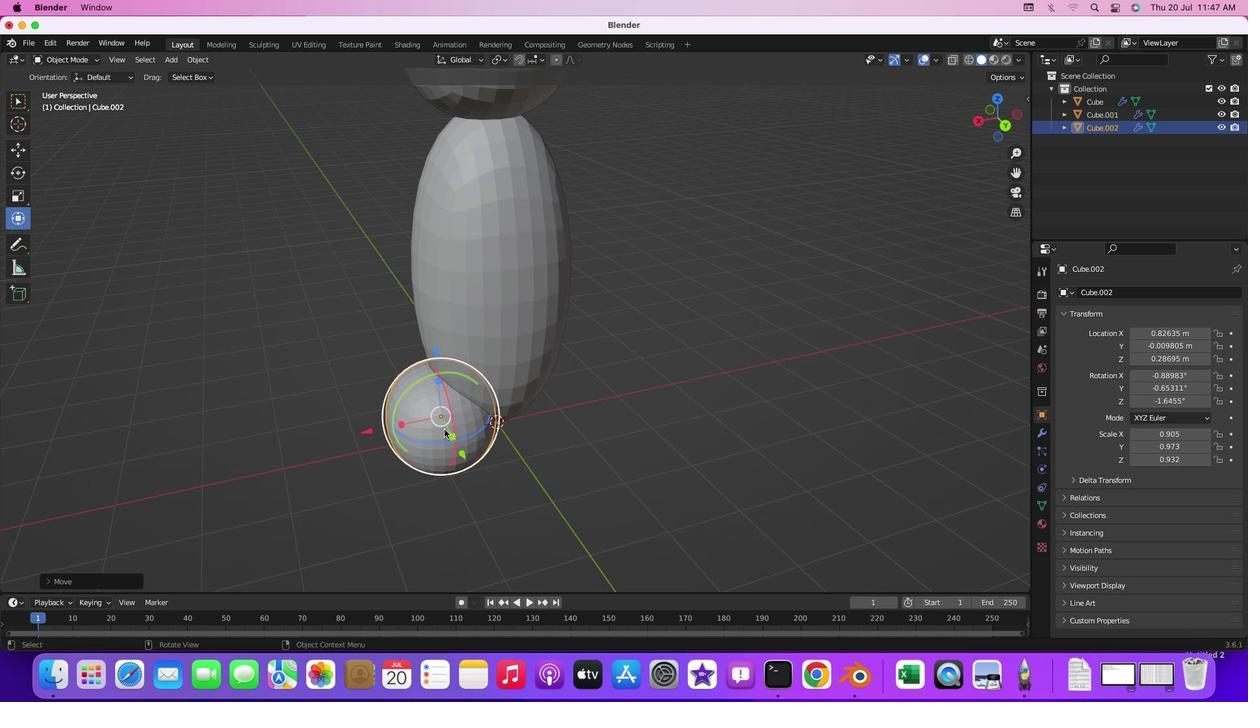 
Action: Mouse pressed left at (148, 153)
Screenshot: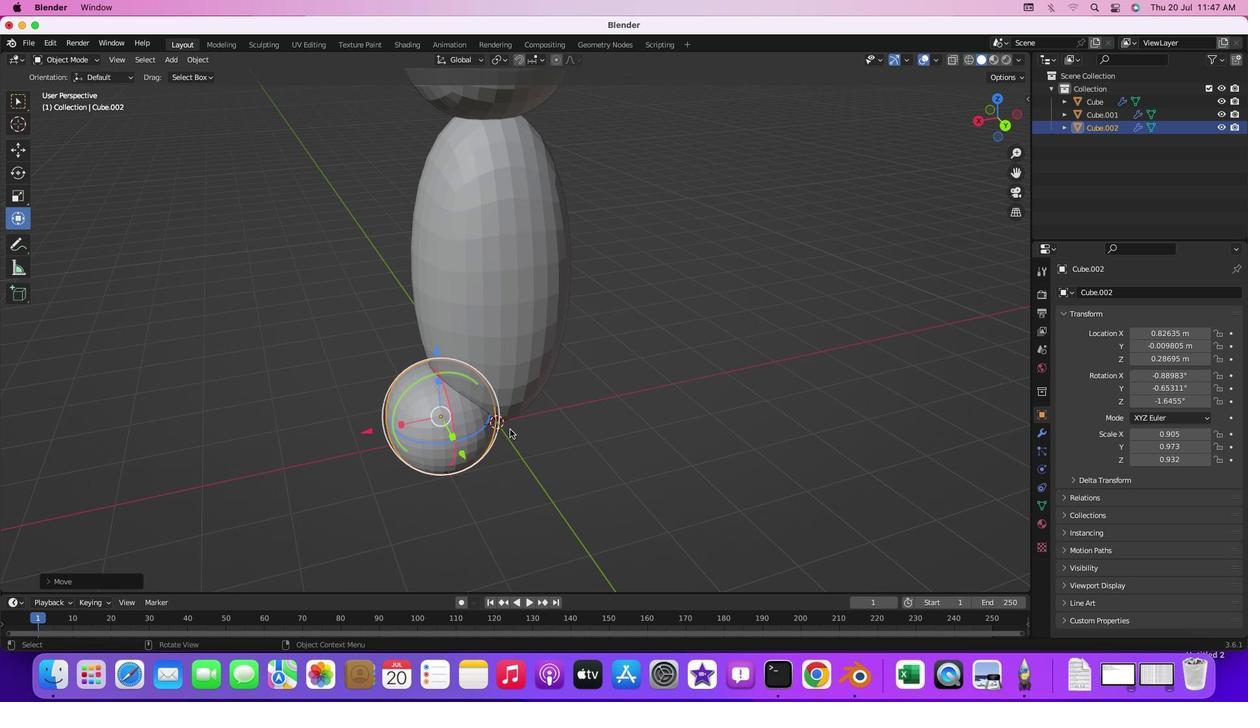 
Action: Mouse moved to (112, 154)
Screenshot: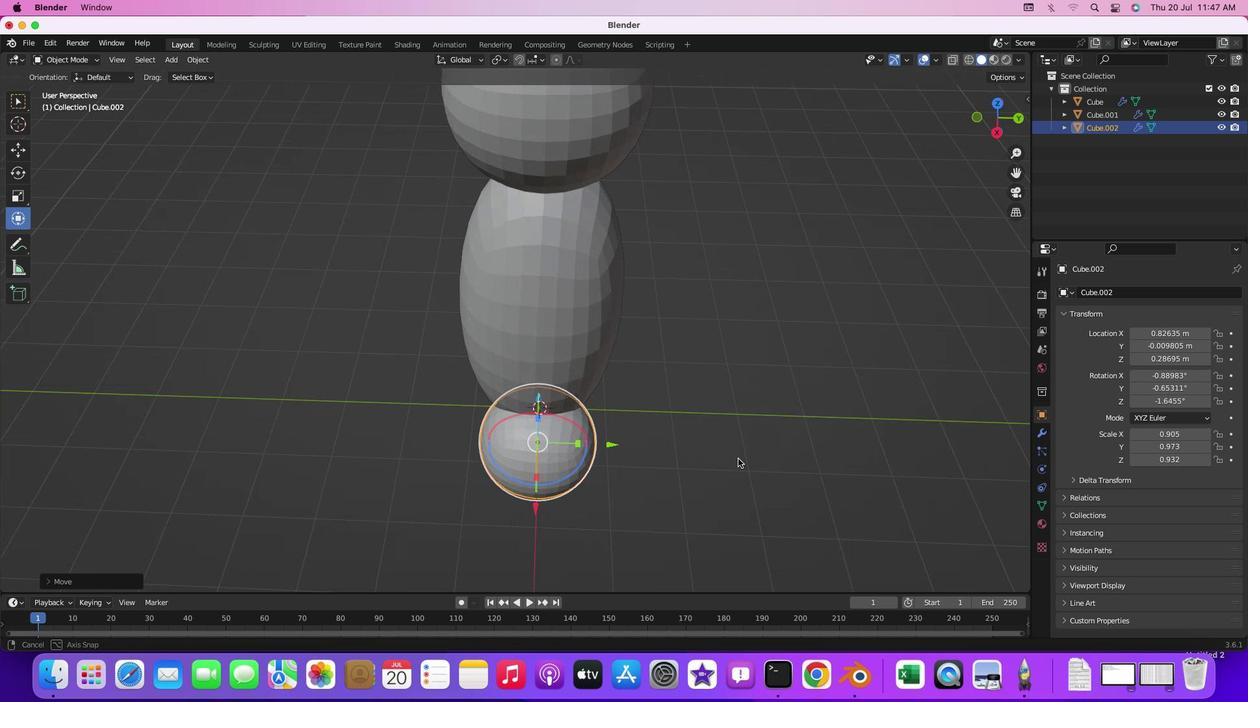 
Action: Mouse pressed middle at (112, 154)
Screenshot: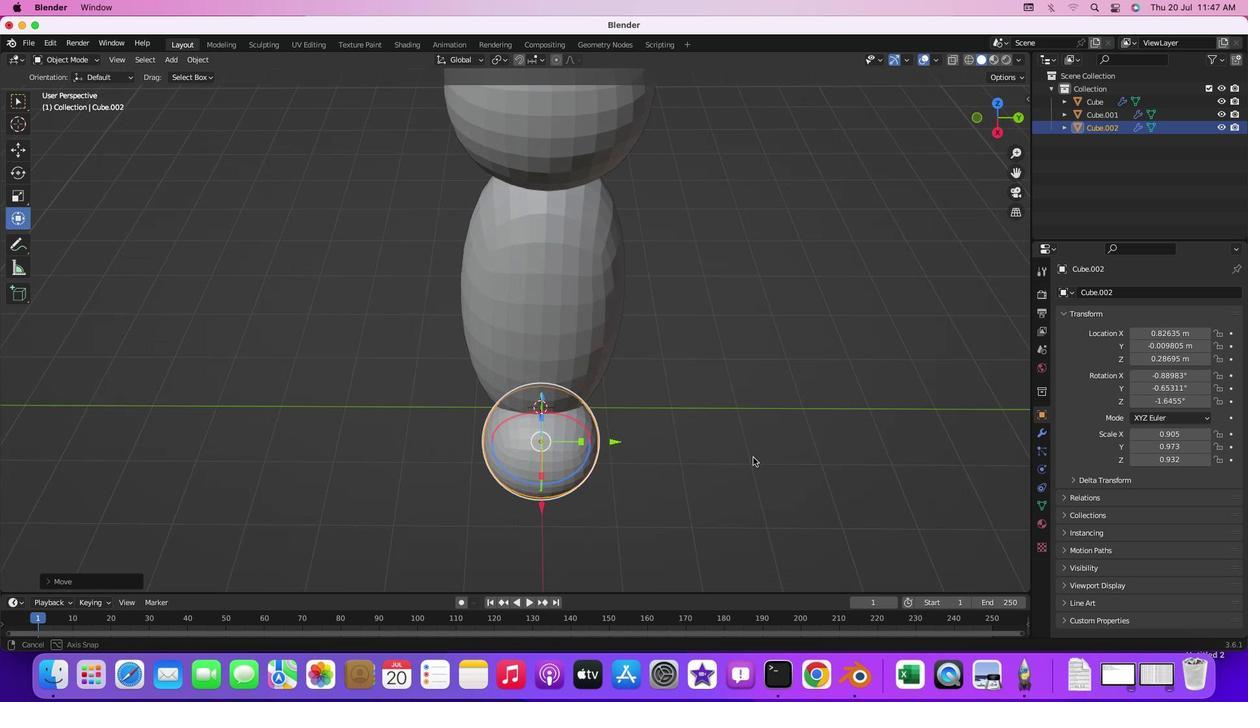 
Action: Mouse moved to (141, 166)
Screenshot: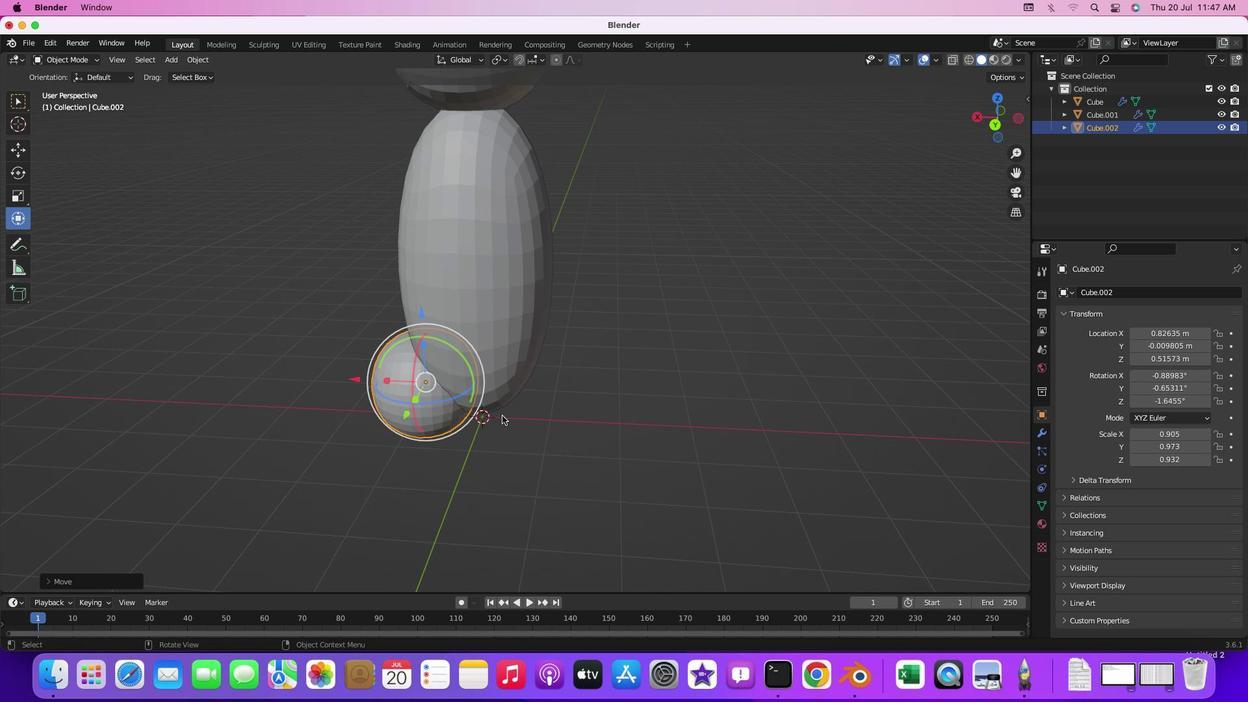 
Action: Mouse pressed left at (141, 166)
Screenshot: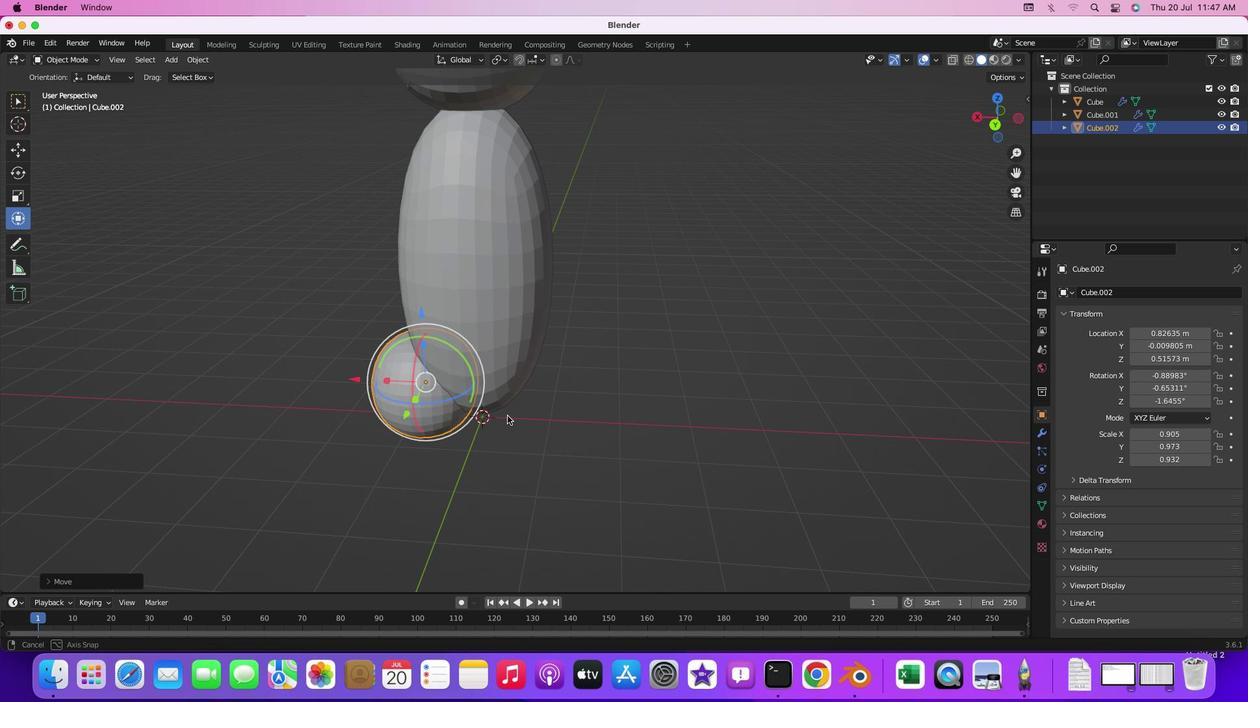 
Action: Mouse moved to (129, 155)
Screenshot: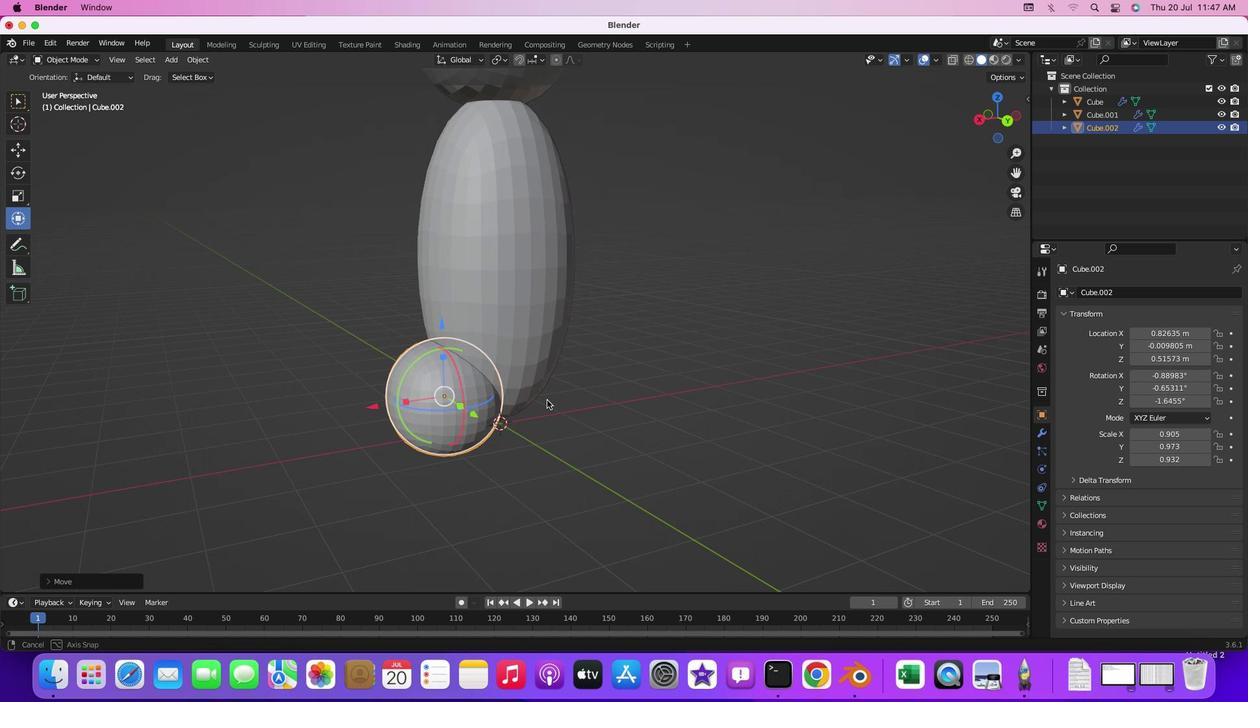 
Action: Mouse pressed middle at (129, 155)
Screenshot: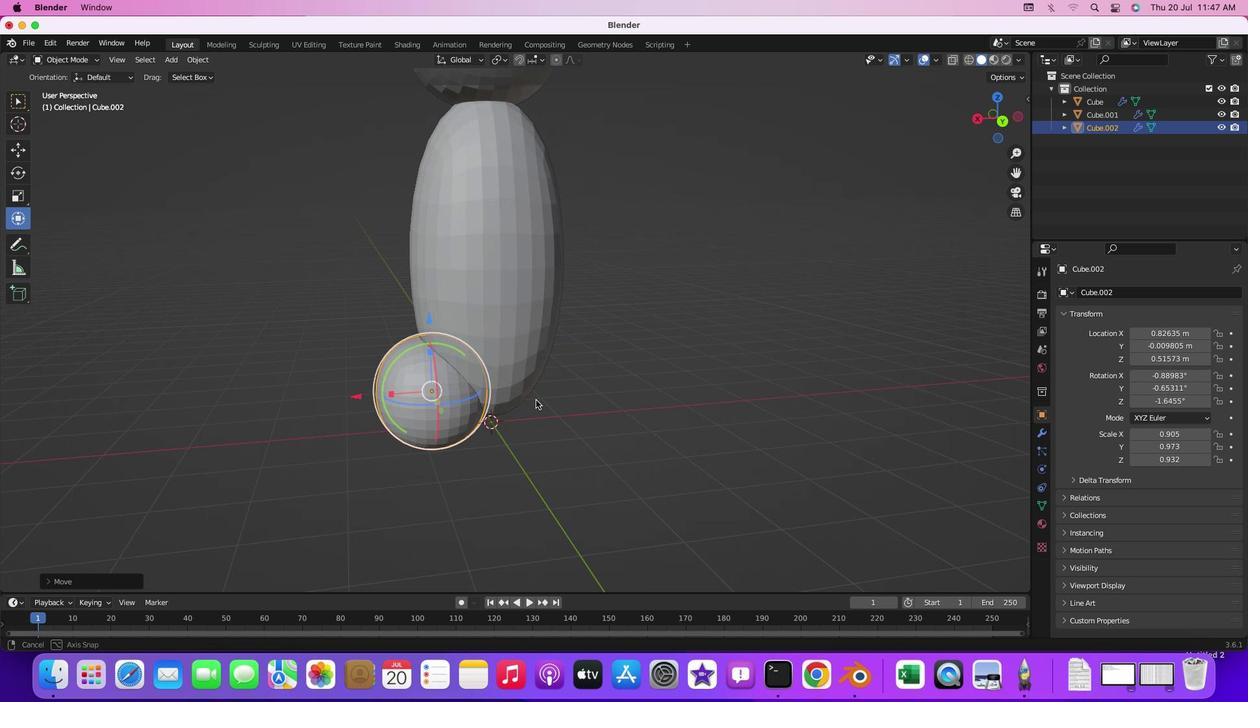 
Action: Mouse moved to (125, 150)
Screenshot: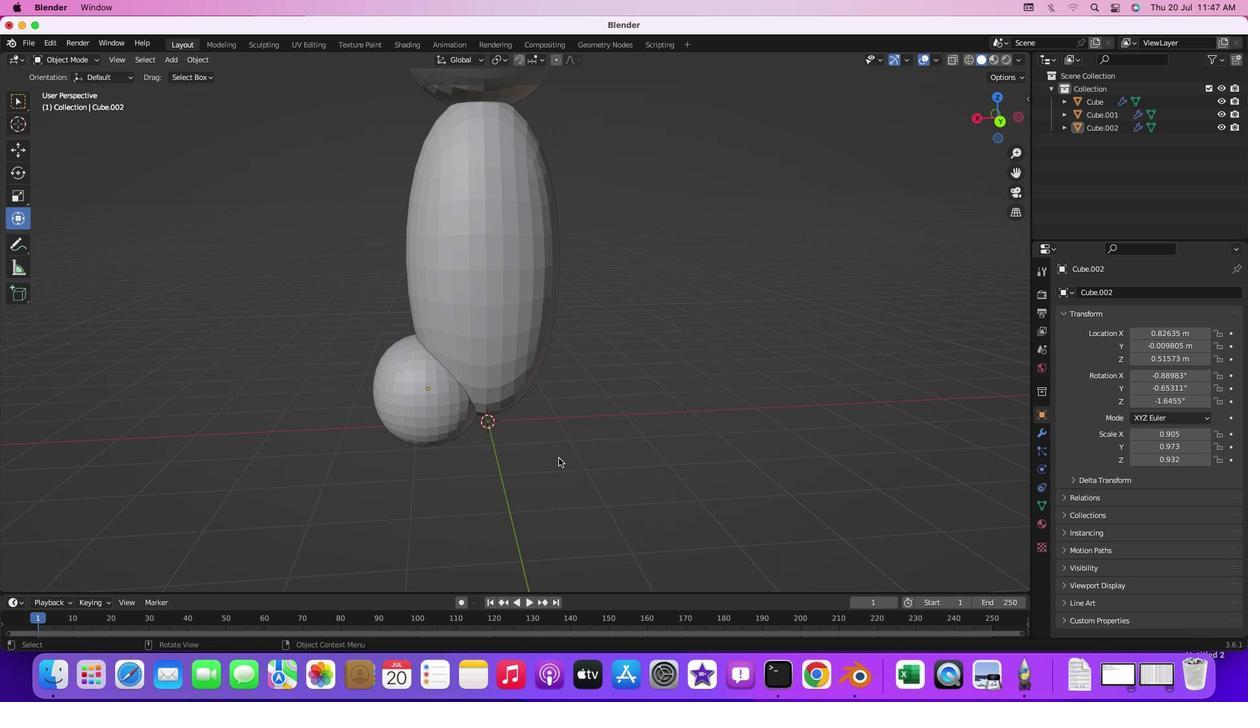 
Action: Mouse pressed left at (125, 150)
Screenshot: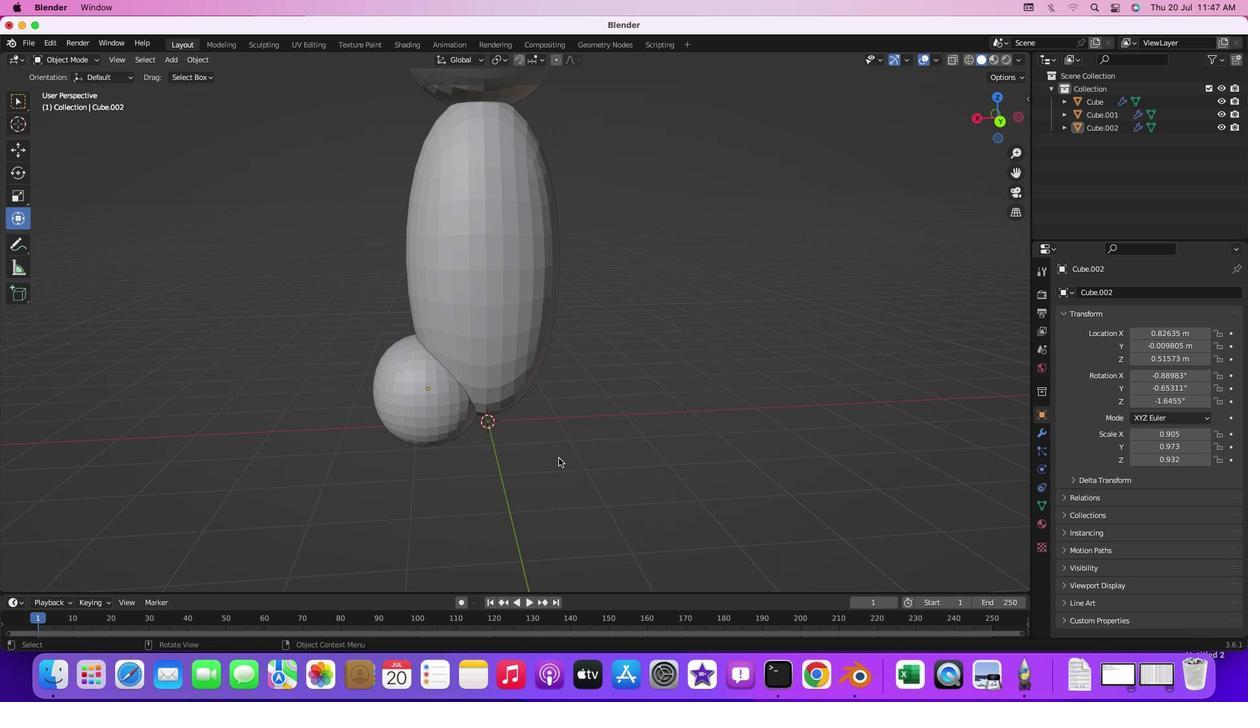 
Action: Mouse moved to (124, 154)
Screenshot: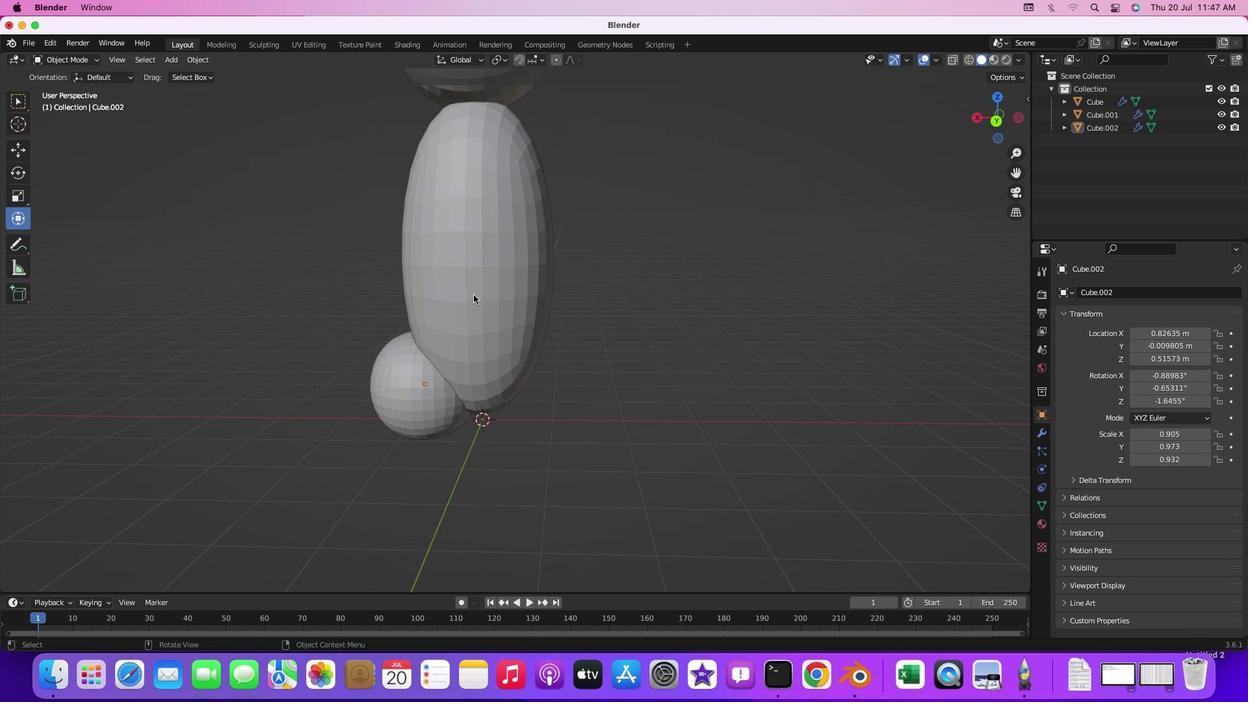 
Action: Mouse pressed middle at (124, 154)
Screenshot: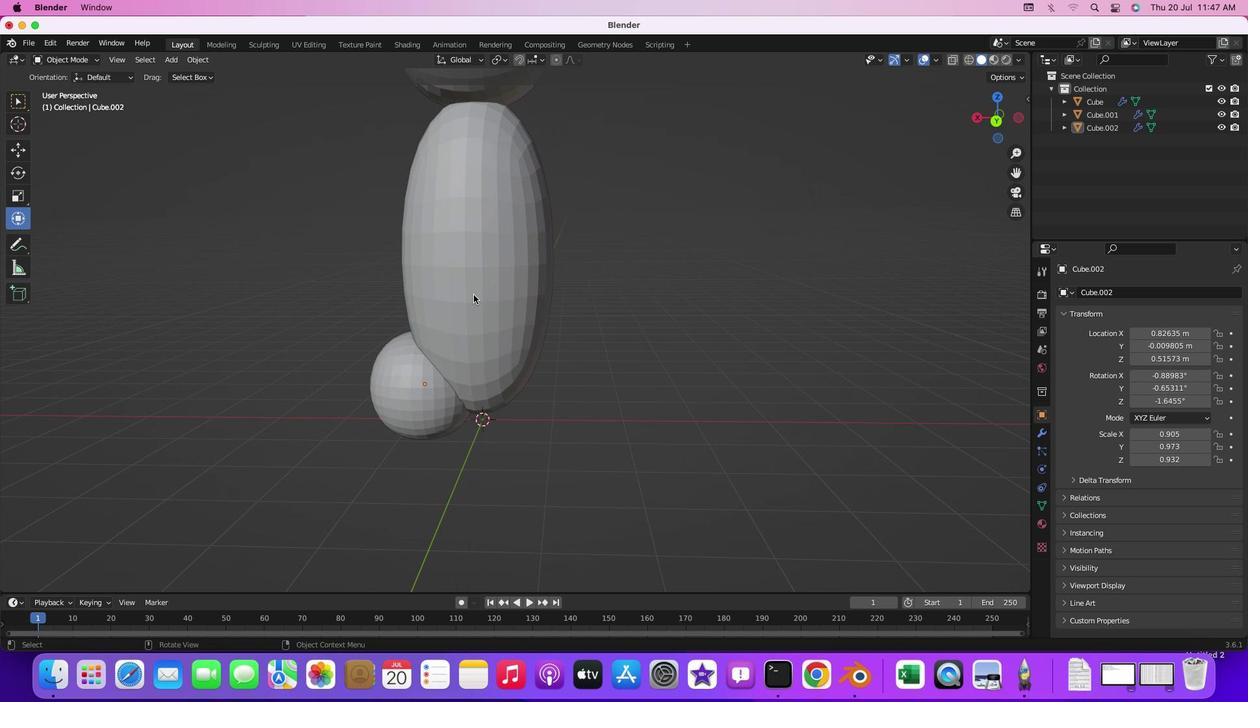 
Action: Mouse moved to (135, 167)
Screenshot: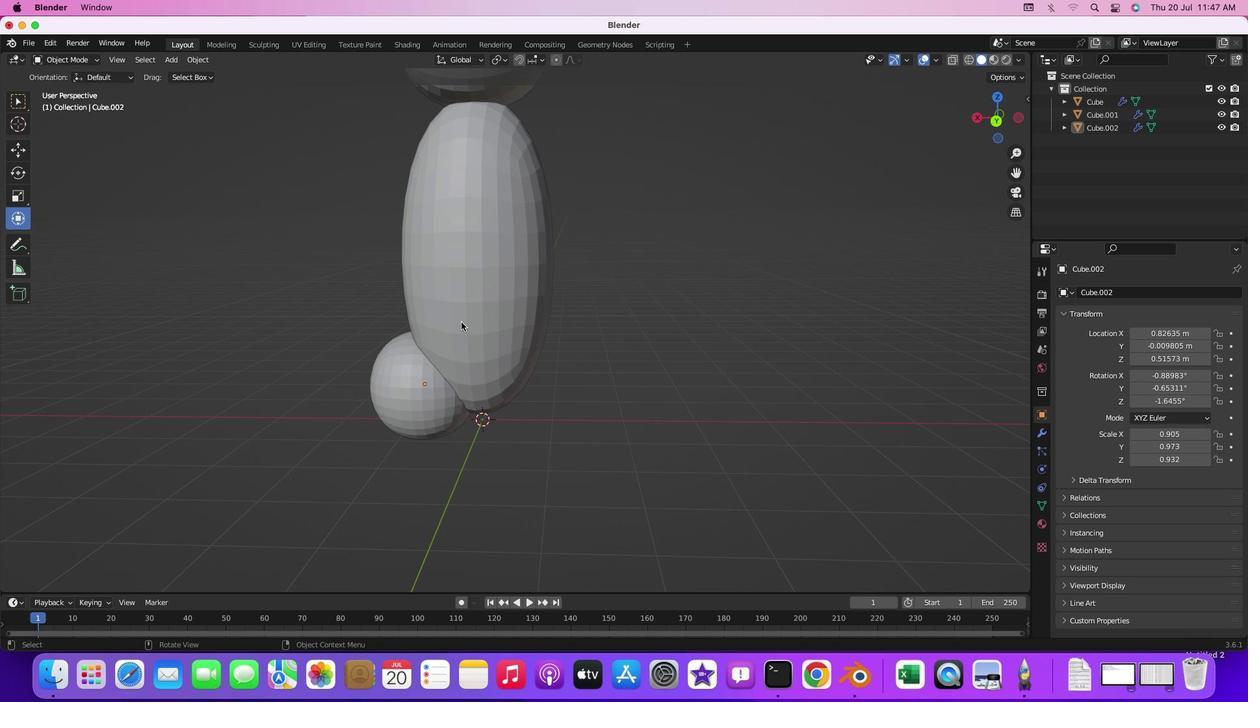 
Action: Key pressed Key.shift
Screenshot: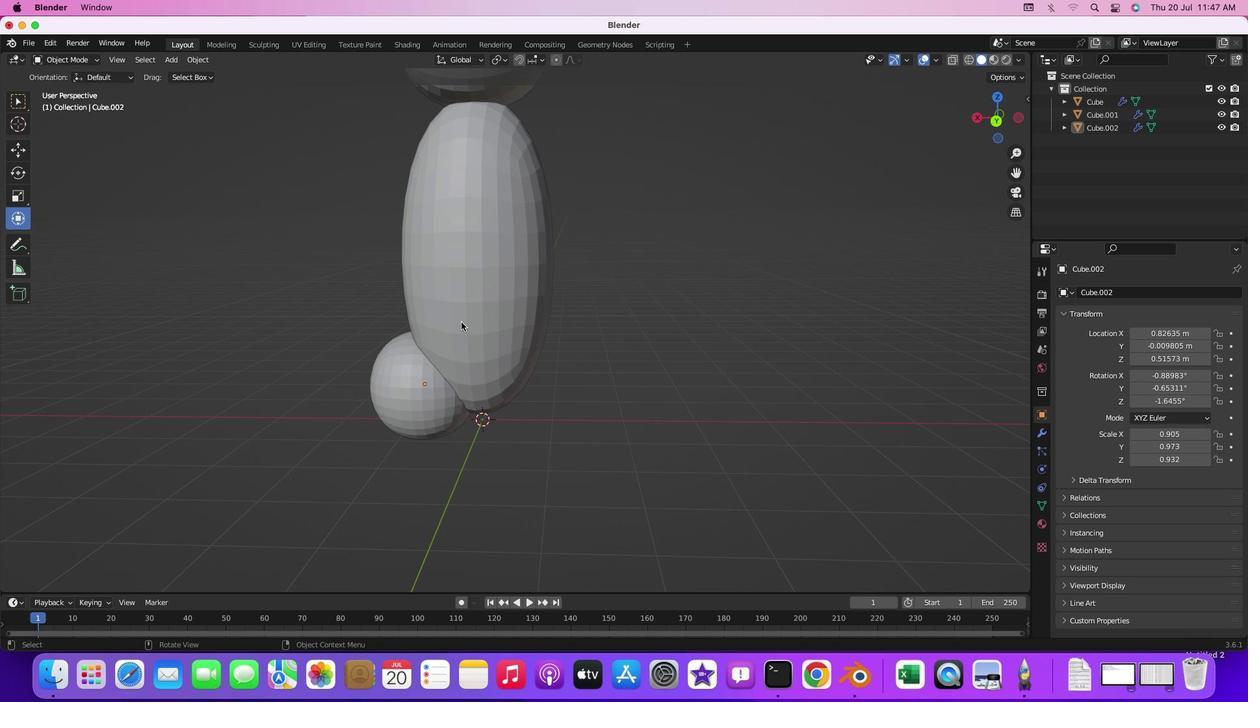 
Action: Mouse moved to (135, 167)
Screenshot: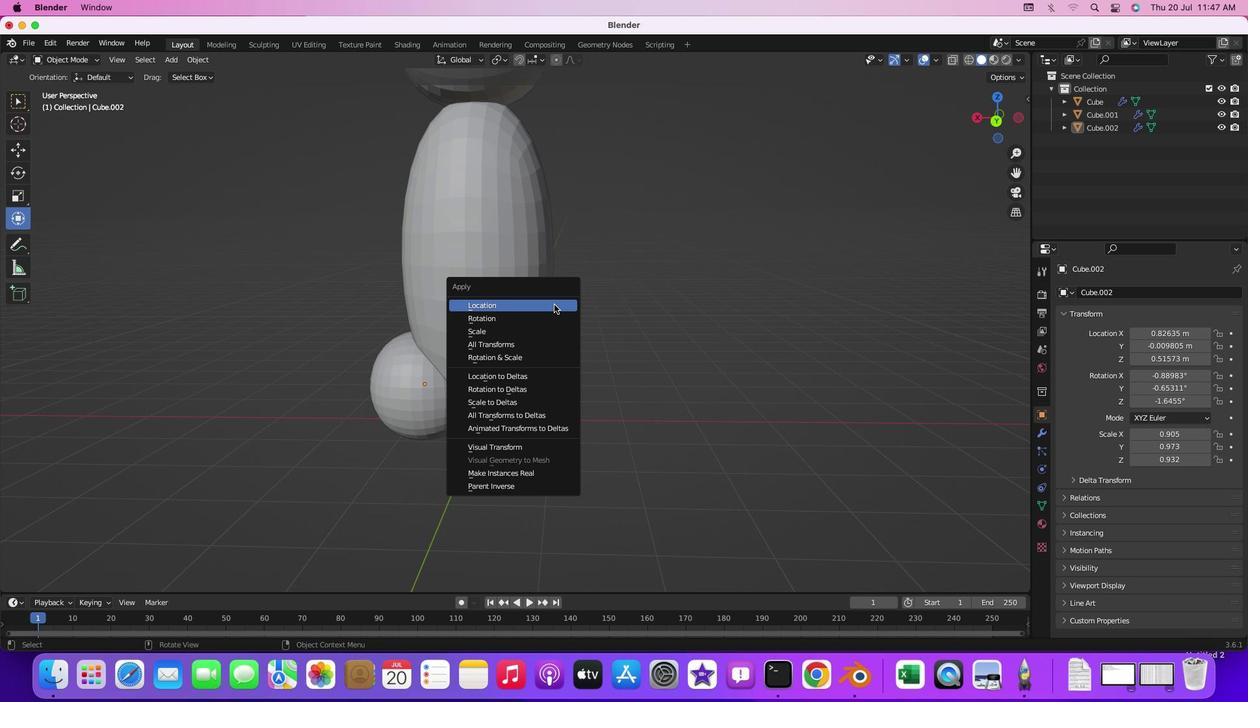 
Action: Key pressed Key.cmd
Screenshot: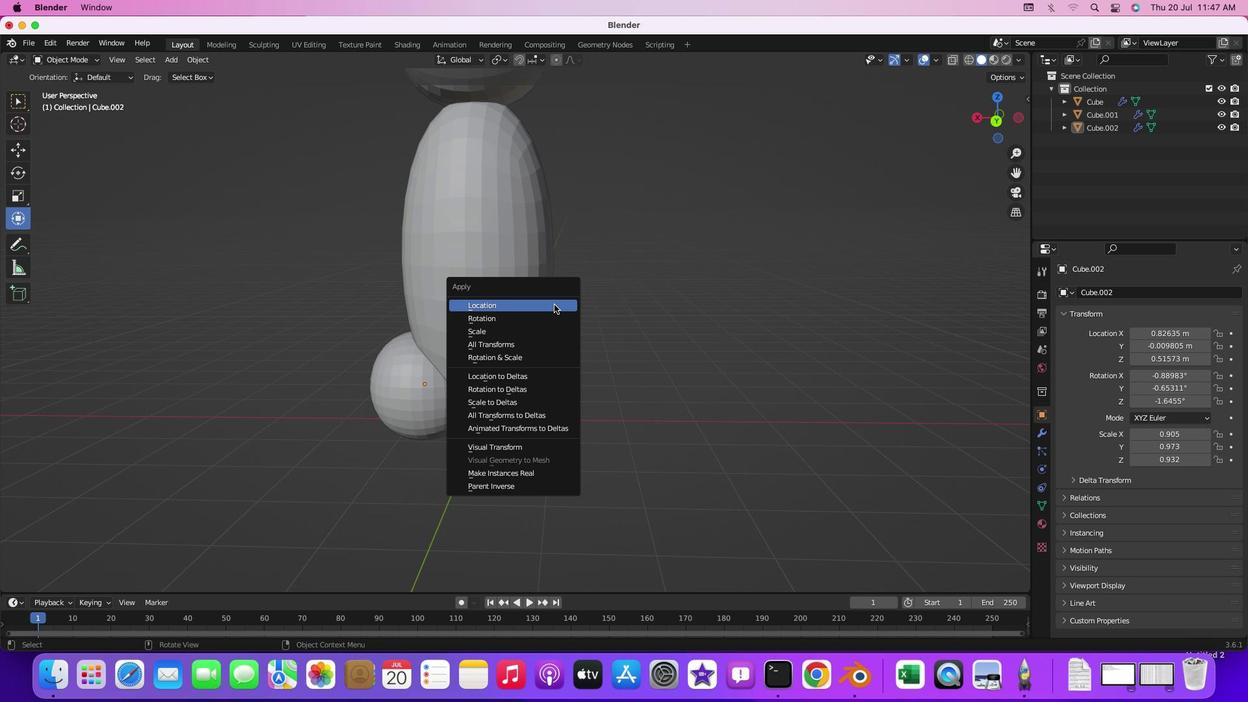 
Action: Mouse moved to (135, 167)
Screenshot: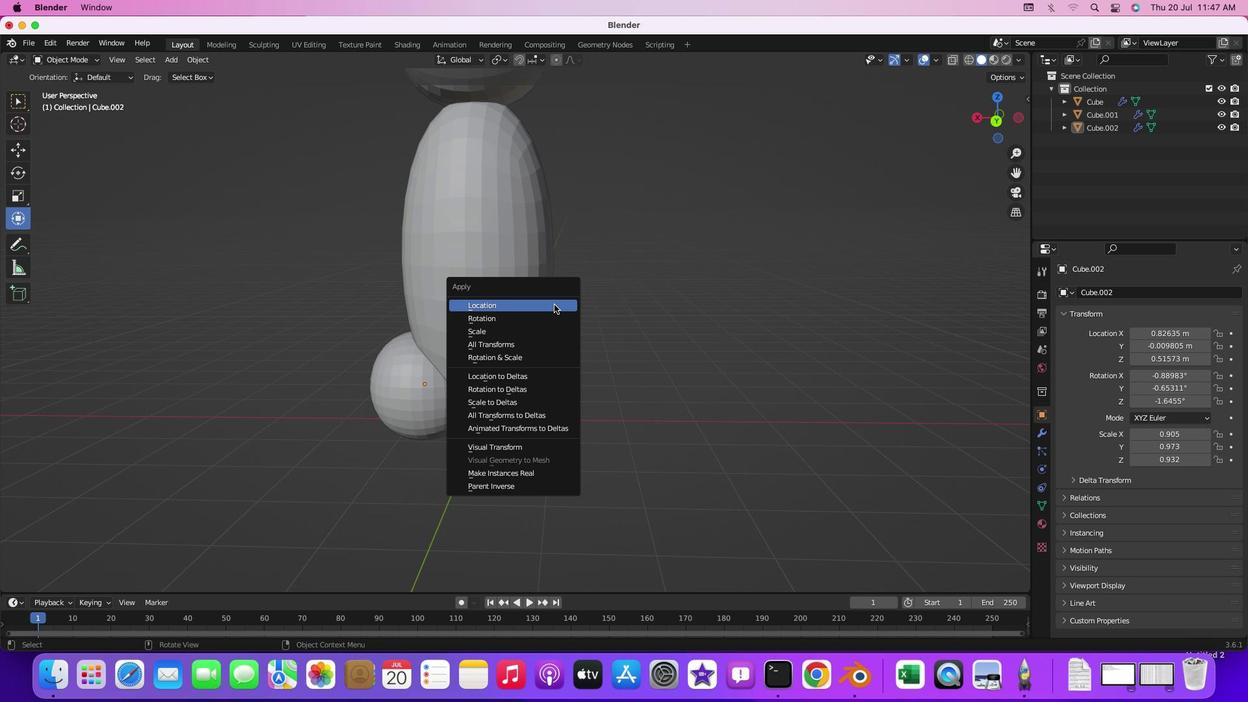 
Action: Key pressed 'a'
Screenshot: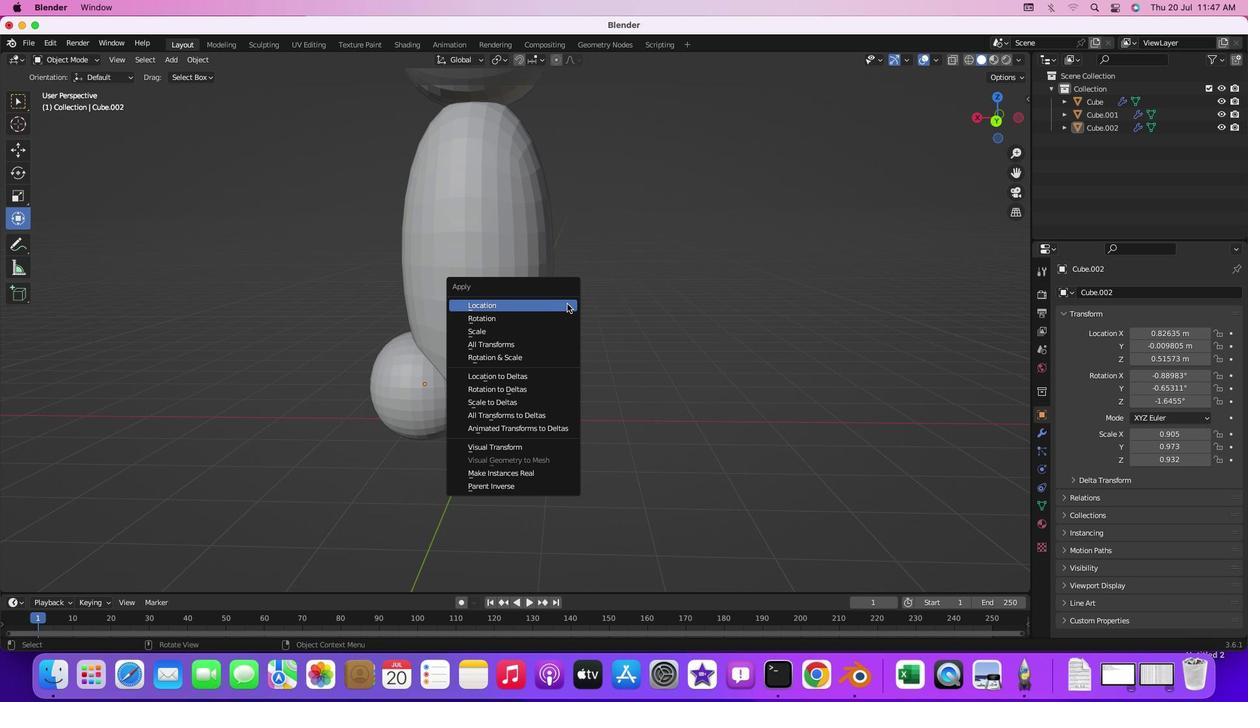 
Action: Mouse moved to (114, 169)
Screenshot: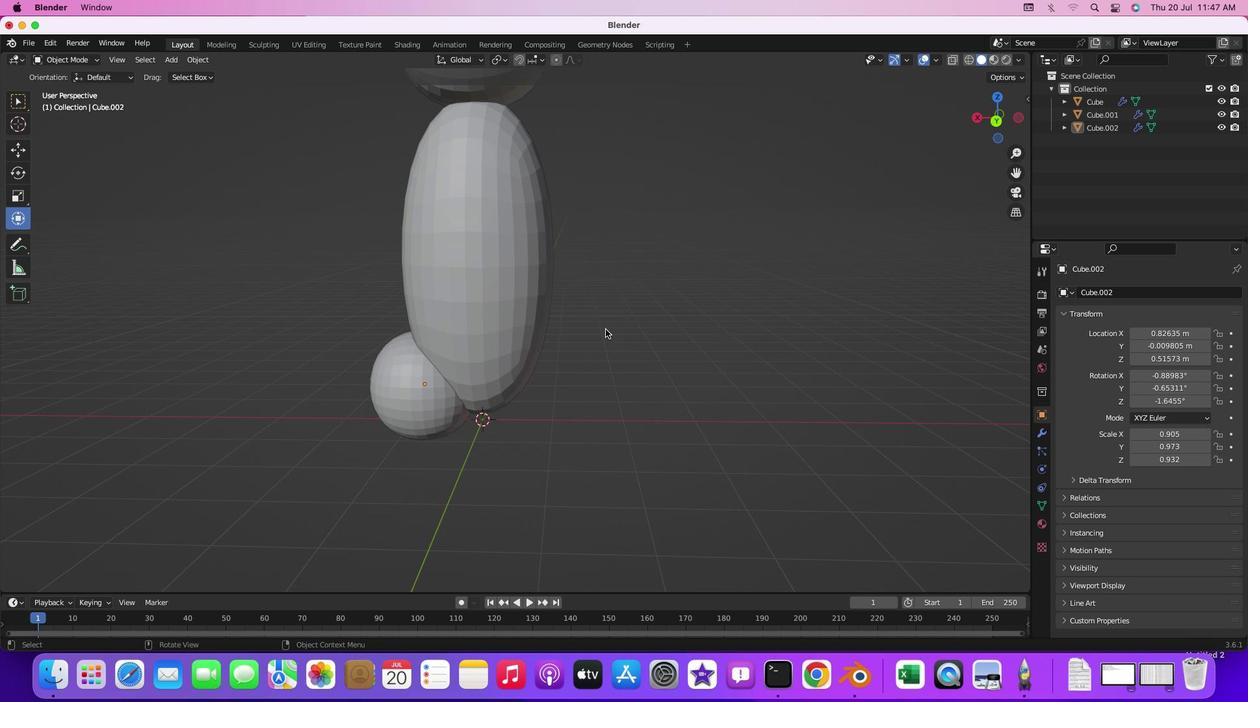 
Action: Mouse pressed left at (114, 169)
Screenshot: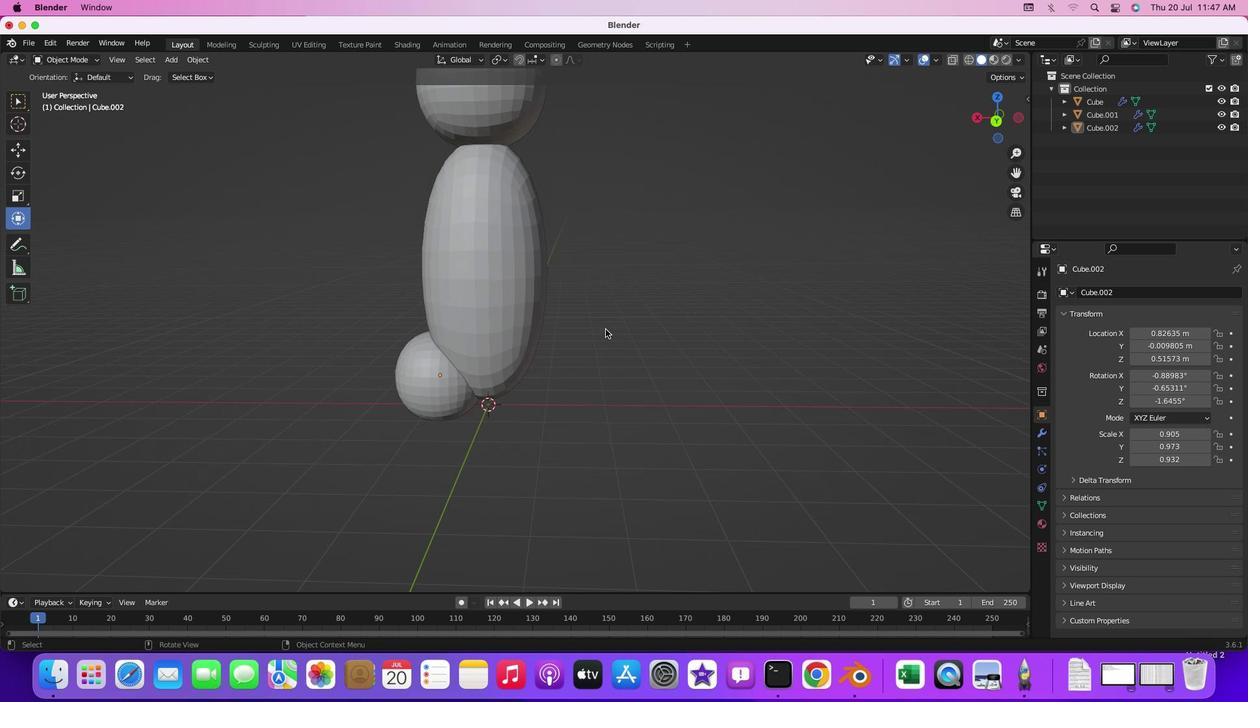 
Action: Mouse moved to (122, 169)
Screenshot: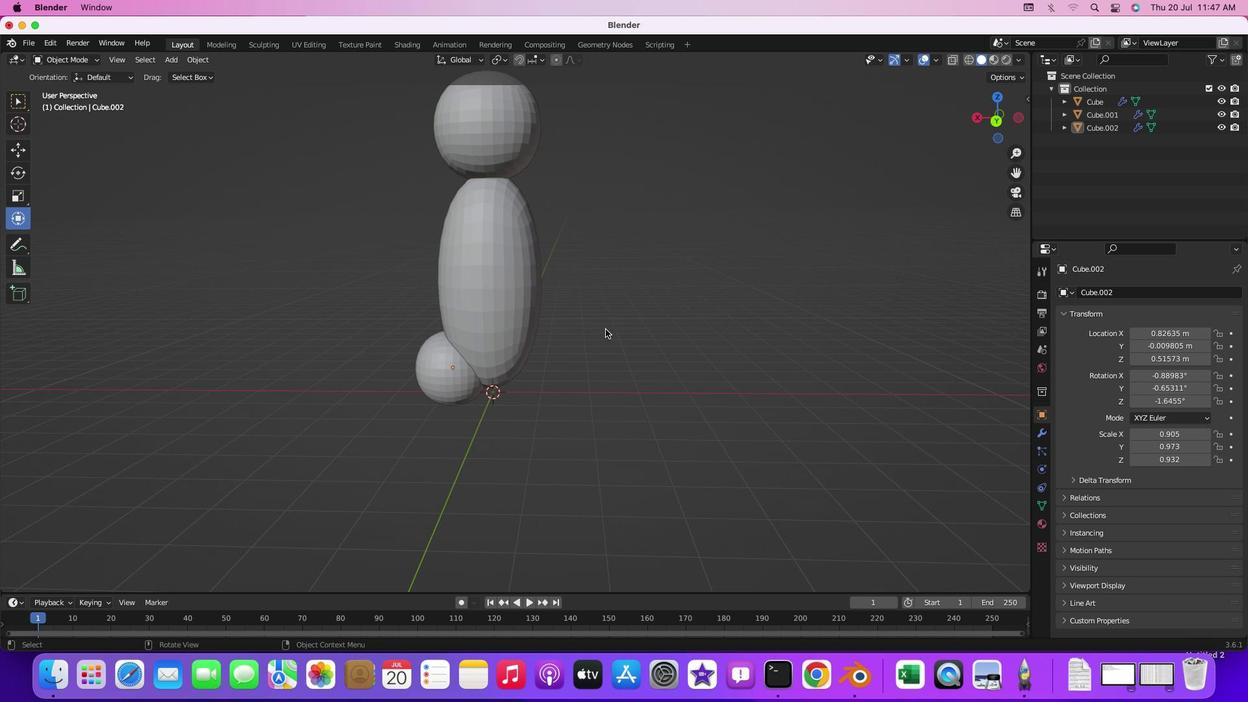 
Action: Key pressed Key.cmd
Screenshot: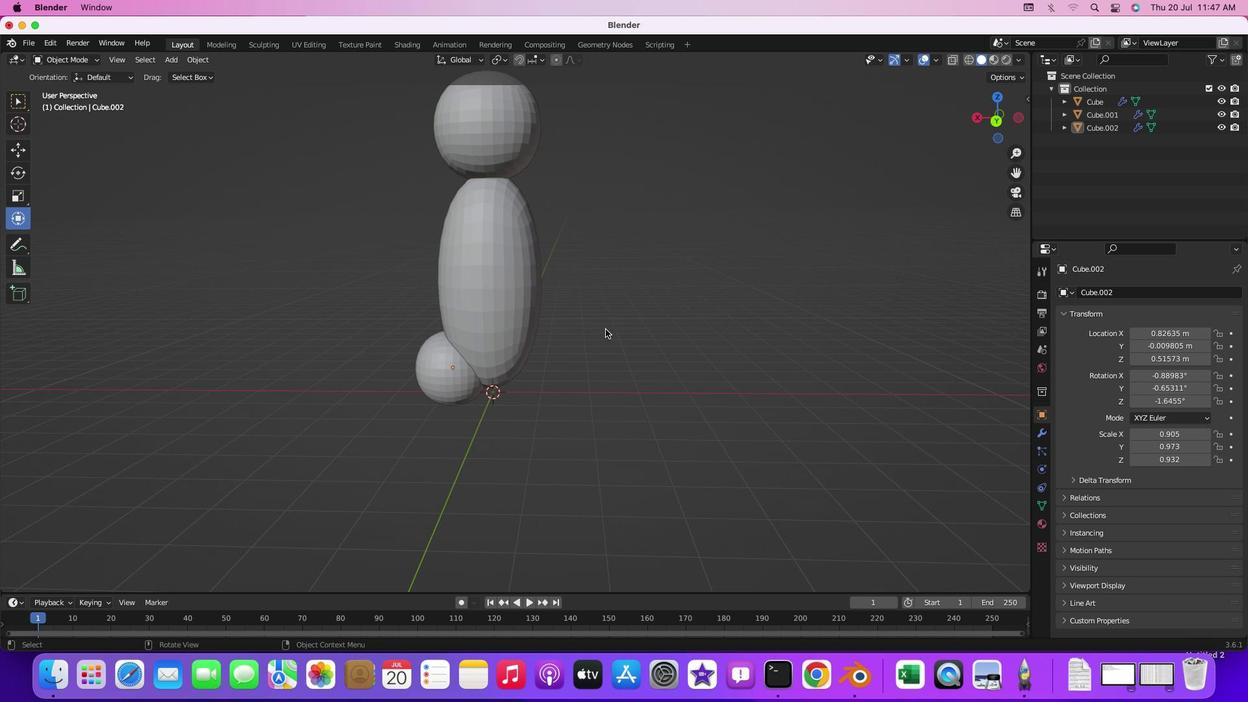 
Action: Mouse moved to (122, 169)
Screenshot: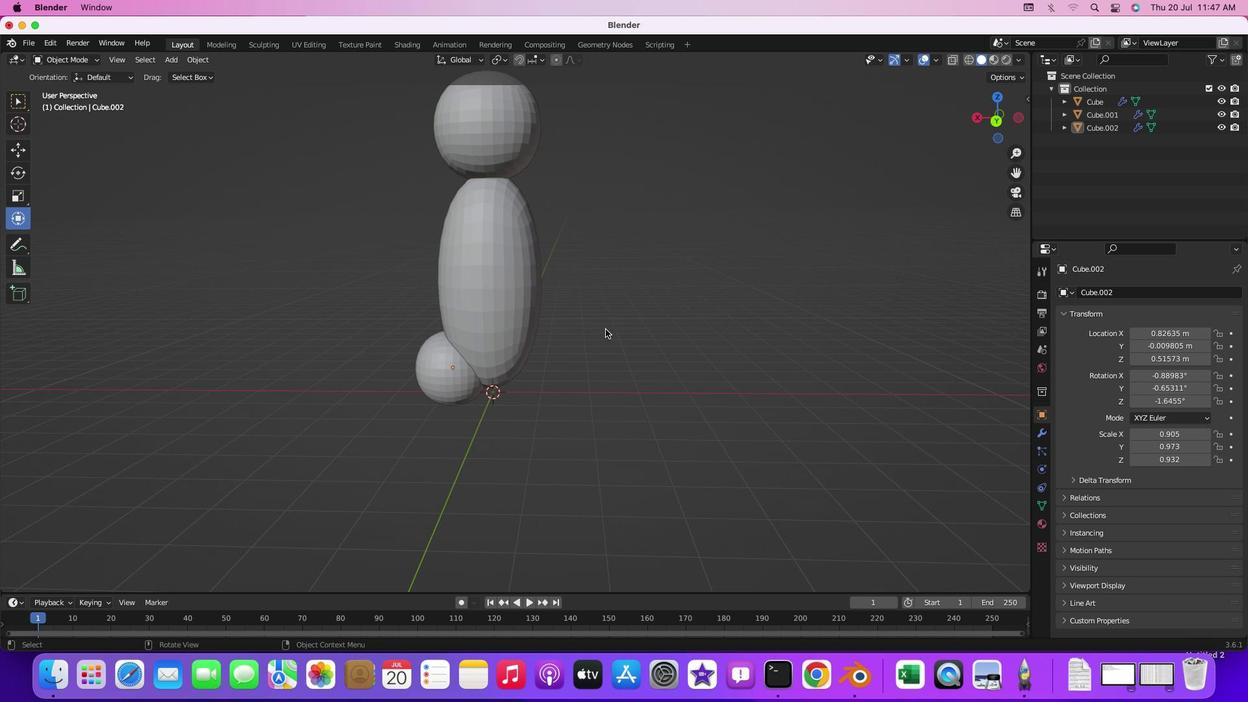 
Action: Key pressed 'a'
Screenshot: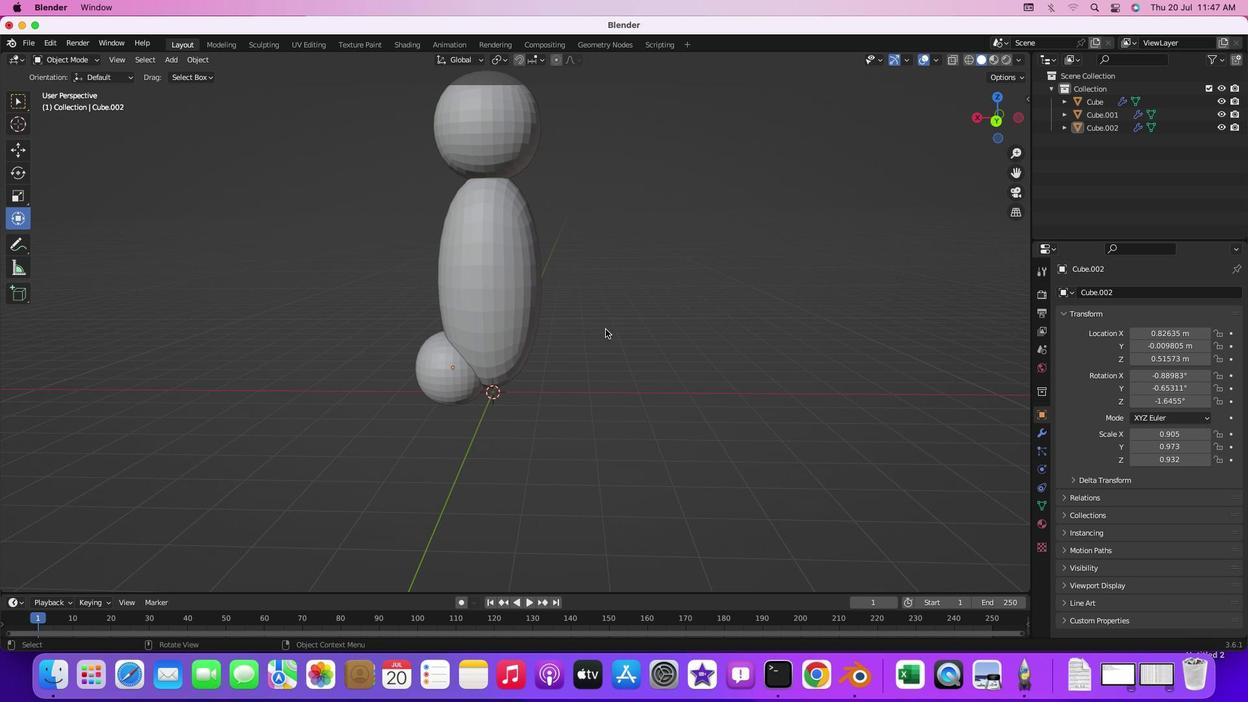 
Action: Mouse moved to (107, 170)
Screenshot: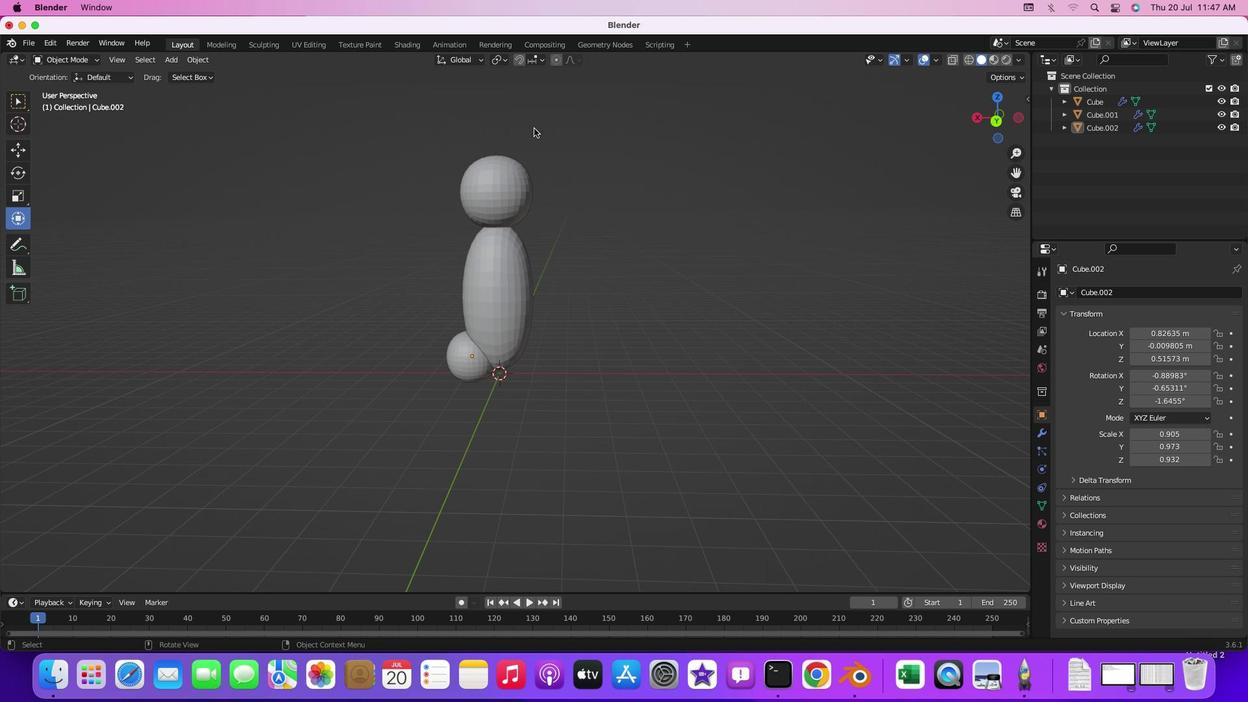 
Action: Mouse pressed left at (107, 170)
Screenshot: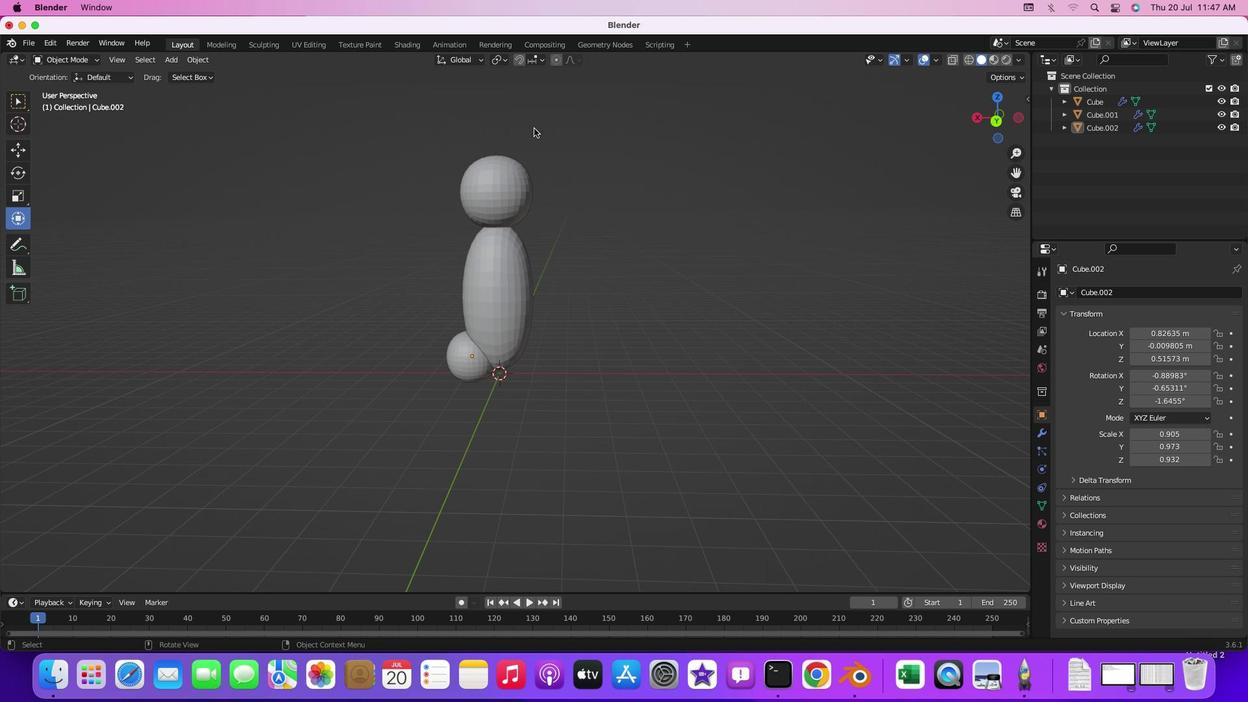 
Action: Mouse moved to (115, 166)
Screenshot: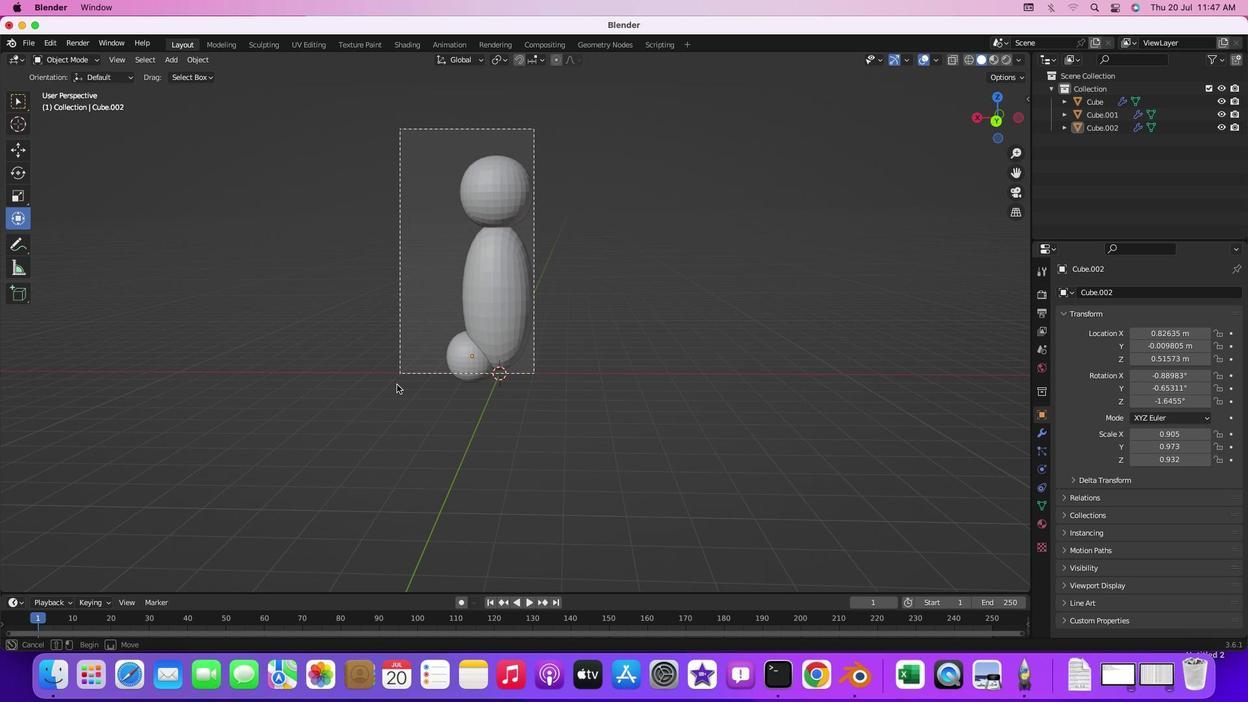 
Action: Mouse scrolled (115, 166) with delta (199, 209)
Screenshot: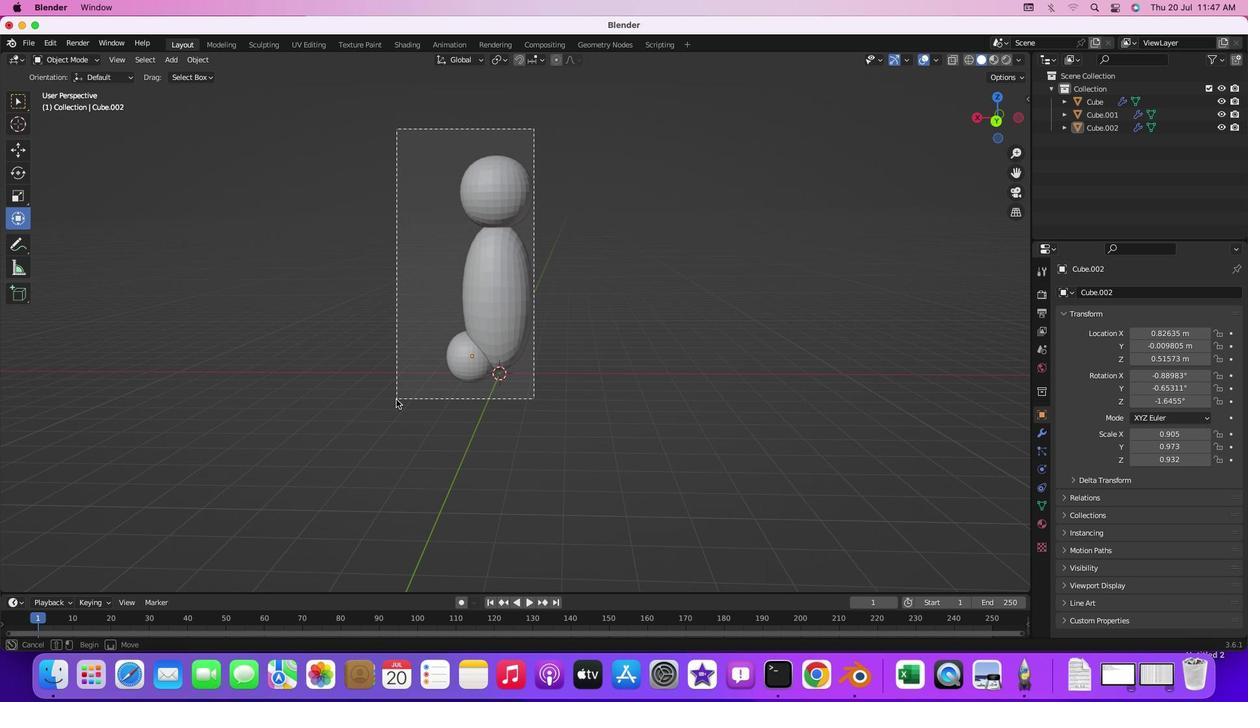 
Action: Mouse scrolled (115, 166) with delta (199, 209)
